 Task: Plan a trip to Diyarb Najm, Egypt from 11th November, 2023 to 17th November, 2023 for 1 adult.1  bedroom having 1 bed and 1 bathroom. Property type can be hotel. Booking option can be shelf check-in. Look for 4 properties as per requirement.
Action: Mouse moved to (451, 50)
Screenshot: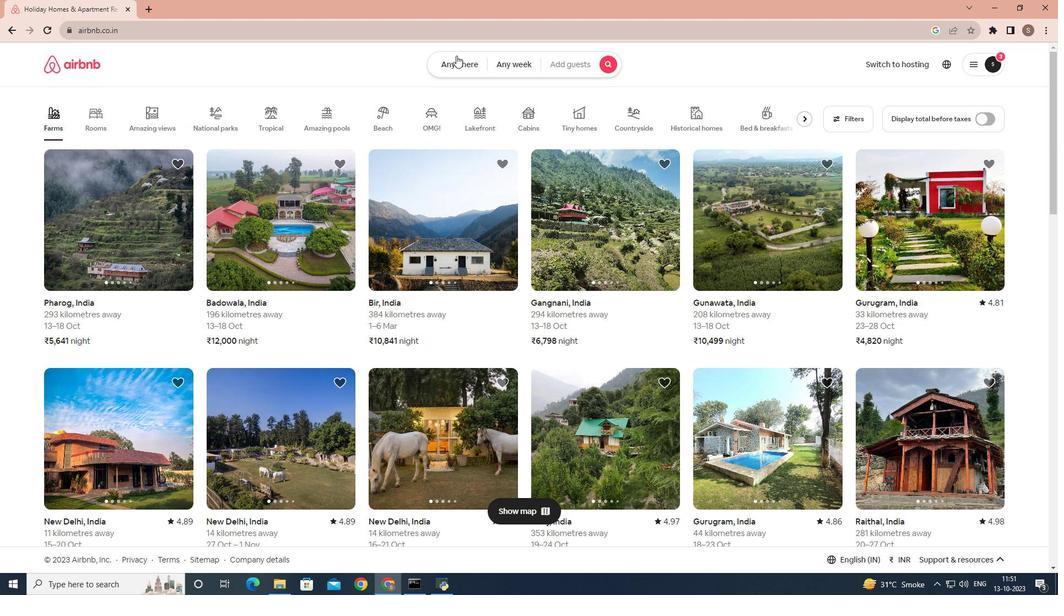
Action: Mouse pressed left at (451, 50)
Screenshot: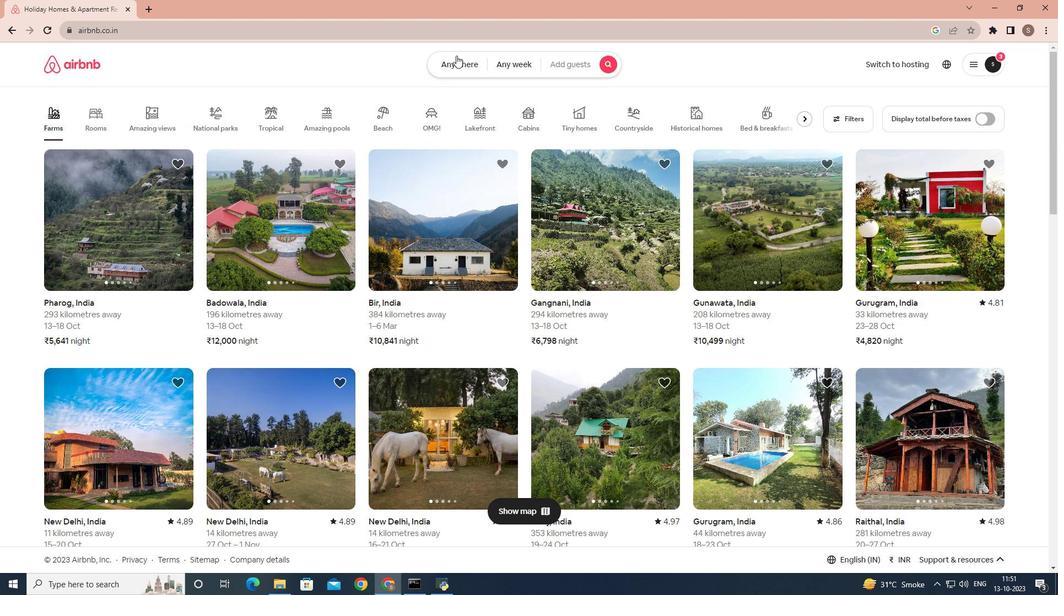 
Action: Mouse moved to (352, 104)
Screenshot: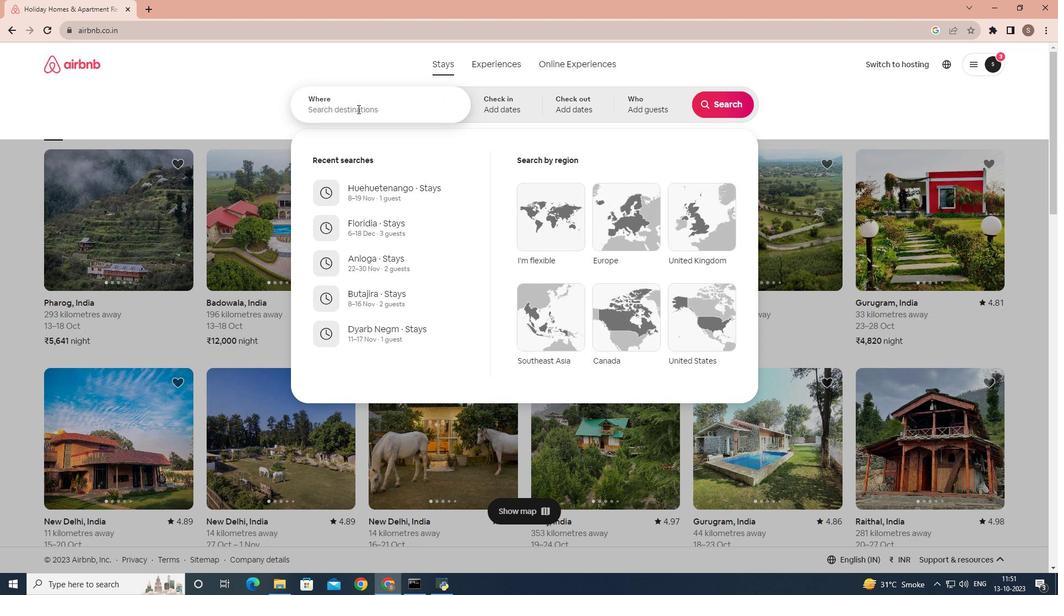 
Action: Mouse pressed left at (352, 104)
Screenshot: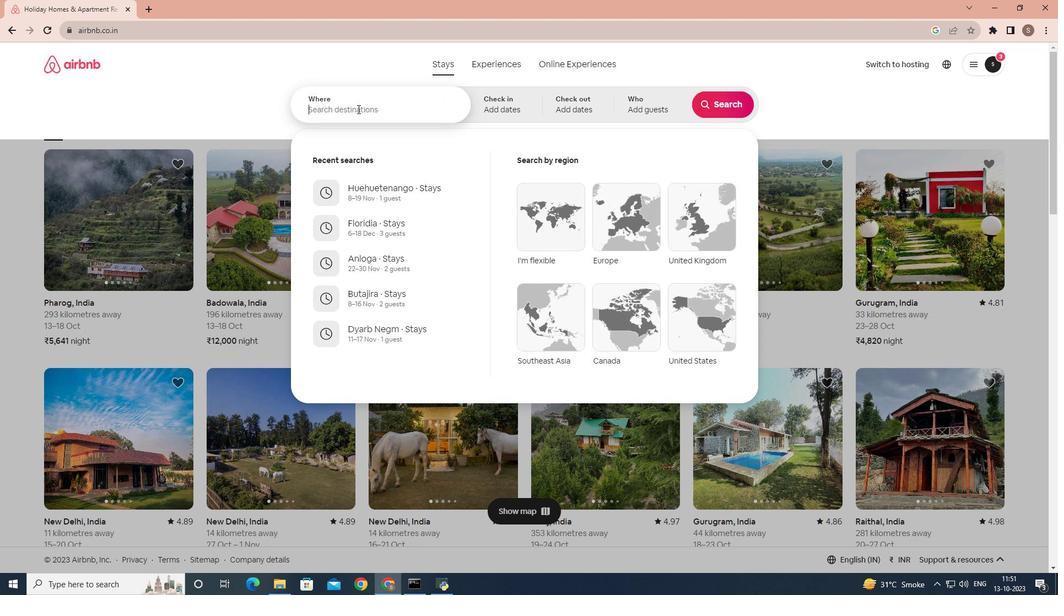 
Action: Mouse moved to (357, 102)
Screenshot: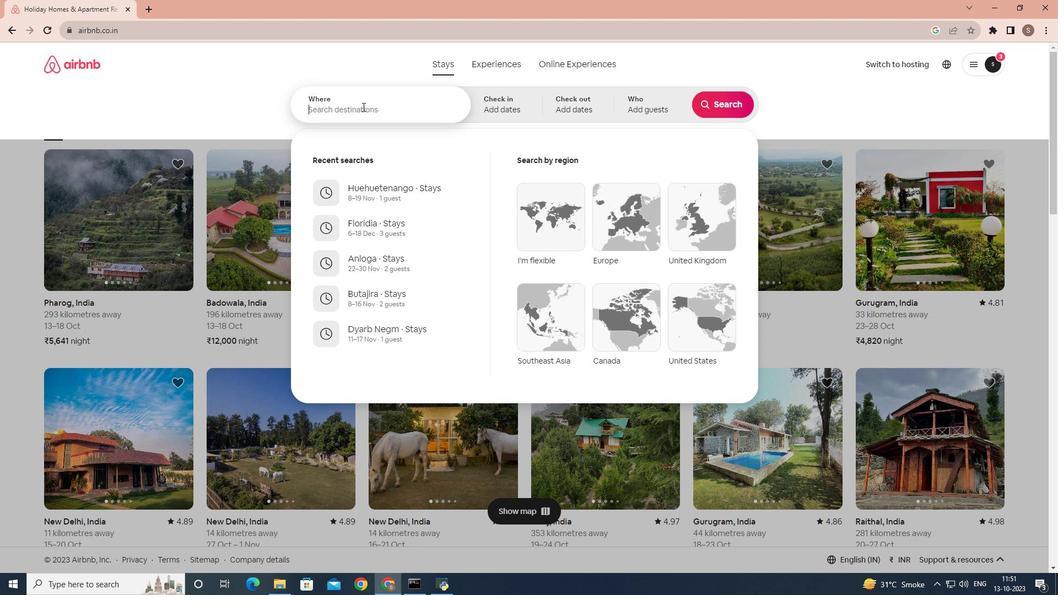 
Action: Key pressed s<Key.backspace>diyarb<Key.space>naj
Screenshot: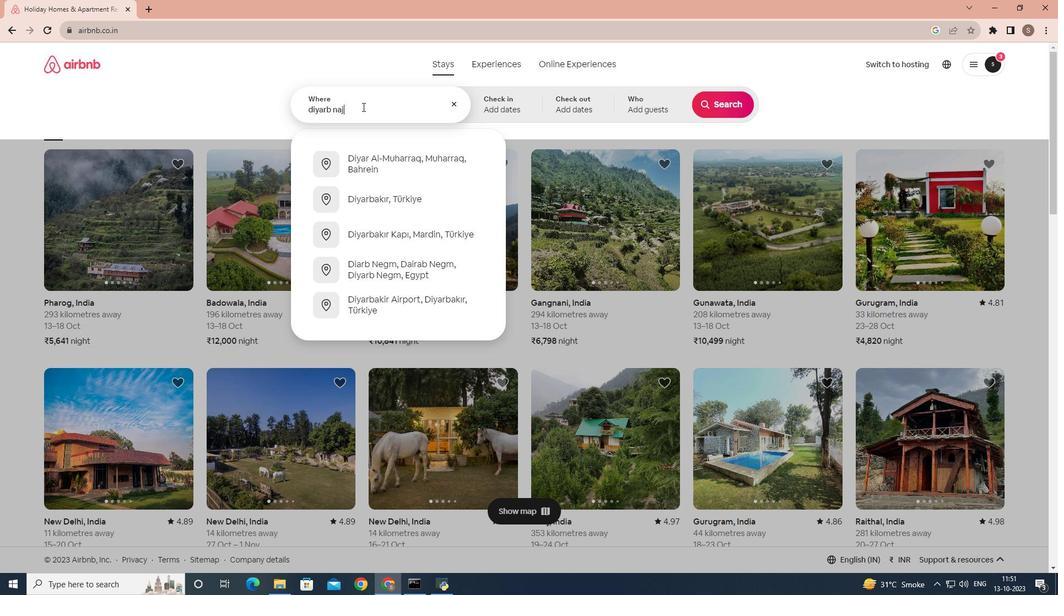 
Action: Mouse moved to (366, 142)
Screenshot: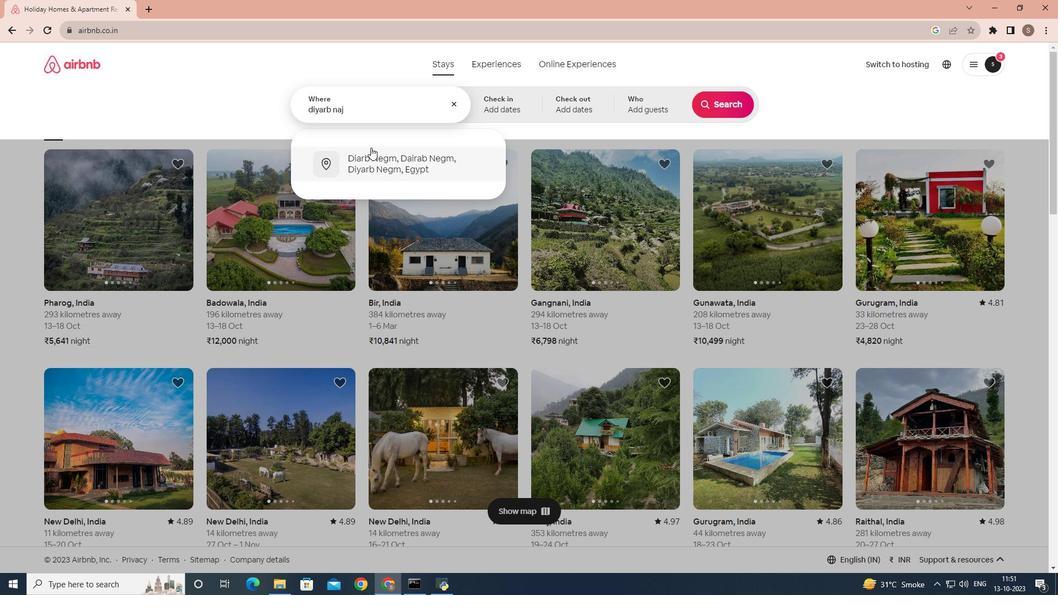 
Action: Mouse pressed left at (366, 142)
Screenshot: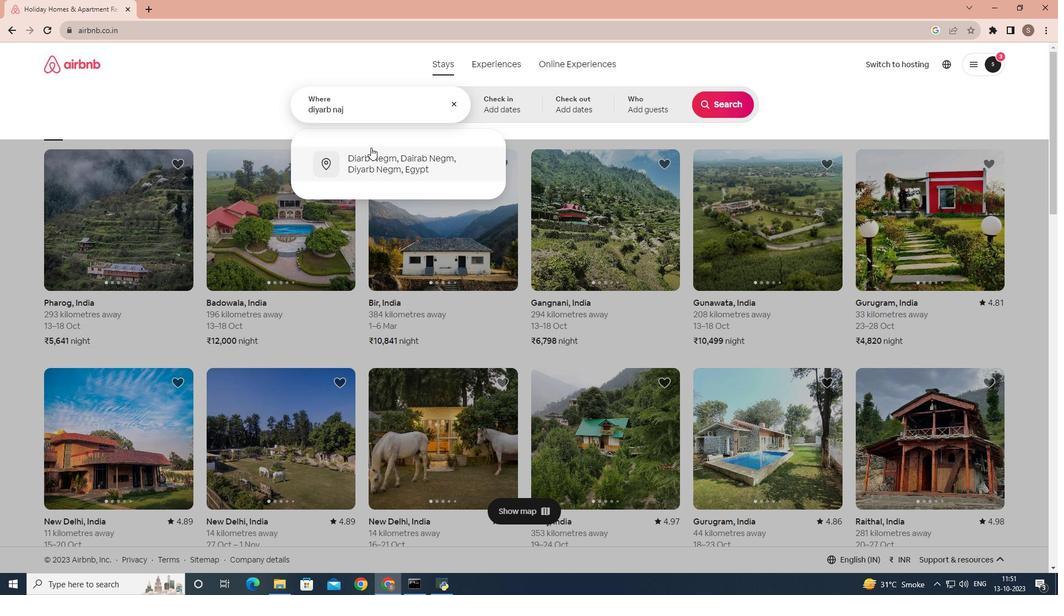 
Action: Mouse moved to (700, 266)
Screenshot: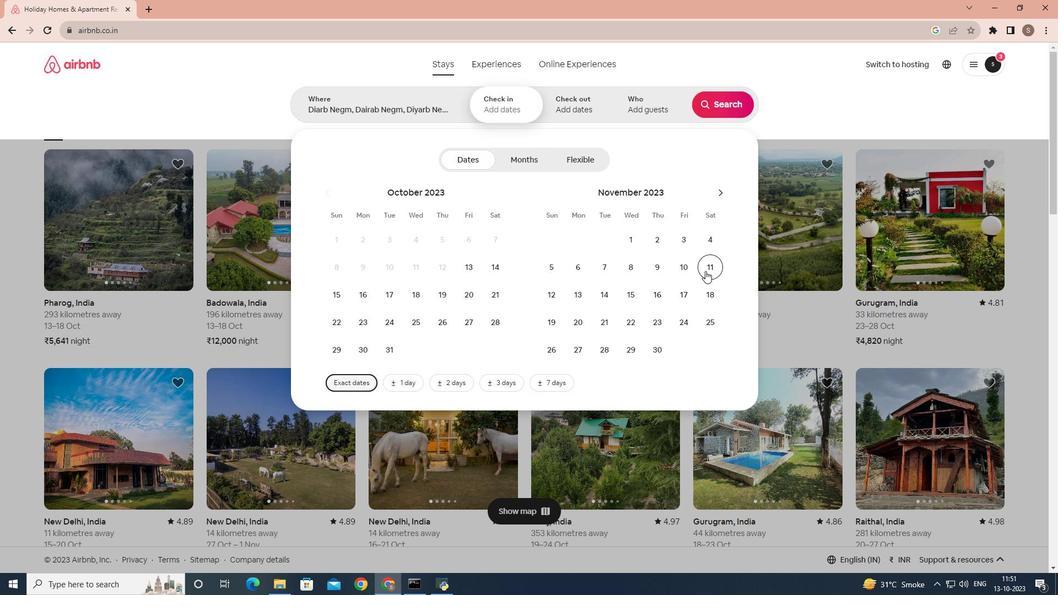 
Action: Mouse pressed left at (700, 266)
Screenshot: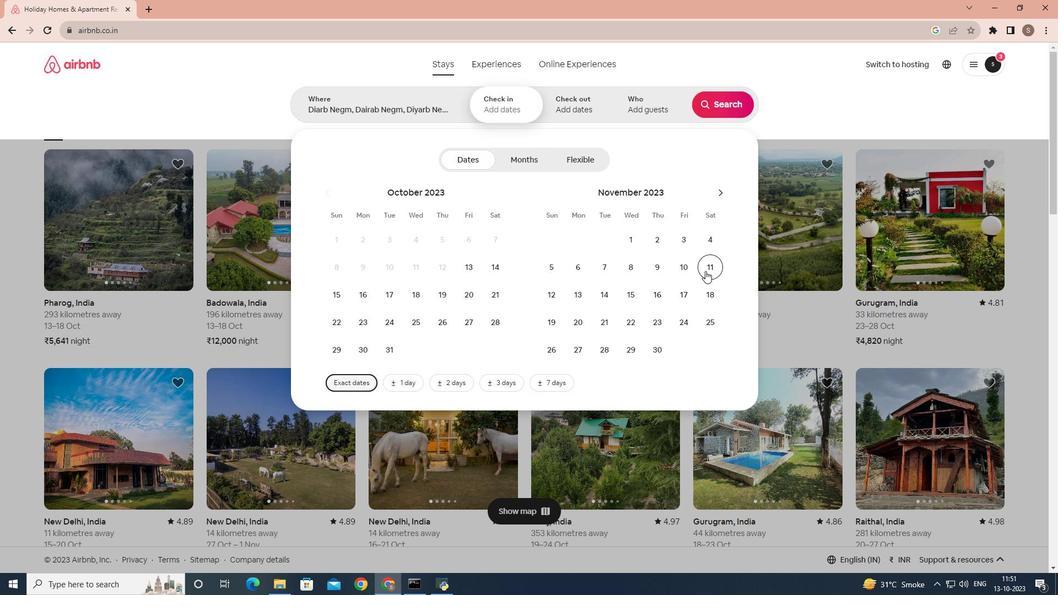 
Action: Mouse moved to (684, 281)
Screenshot: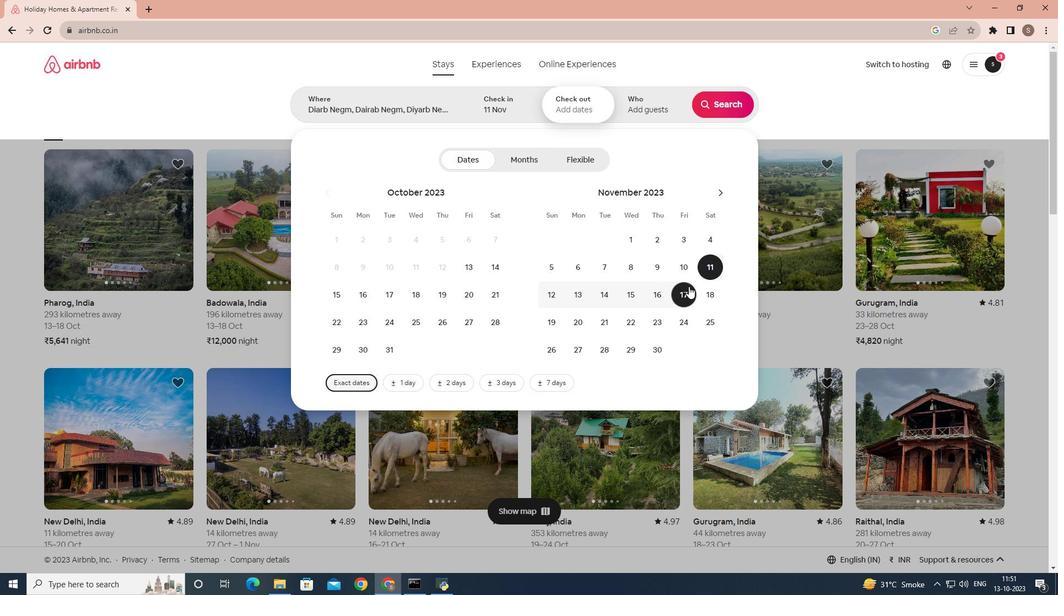 
Action: Mouse pressed left at (684, 281)
Screenshot: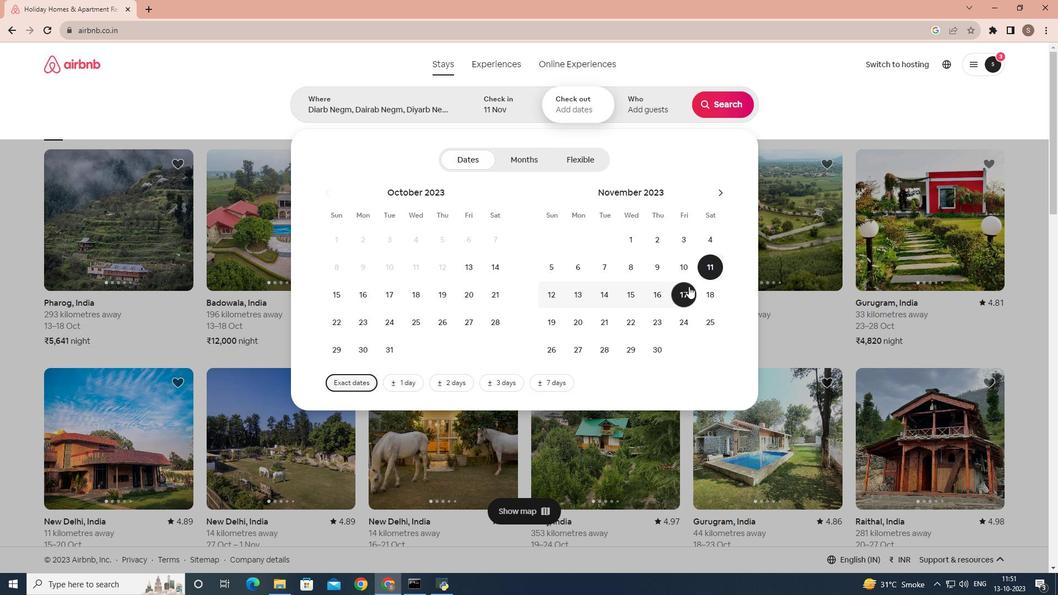 
Action: Mouse moved to (630, 84)
Screenshot: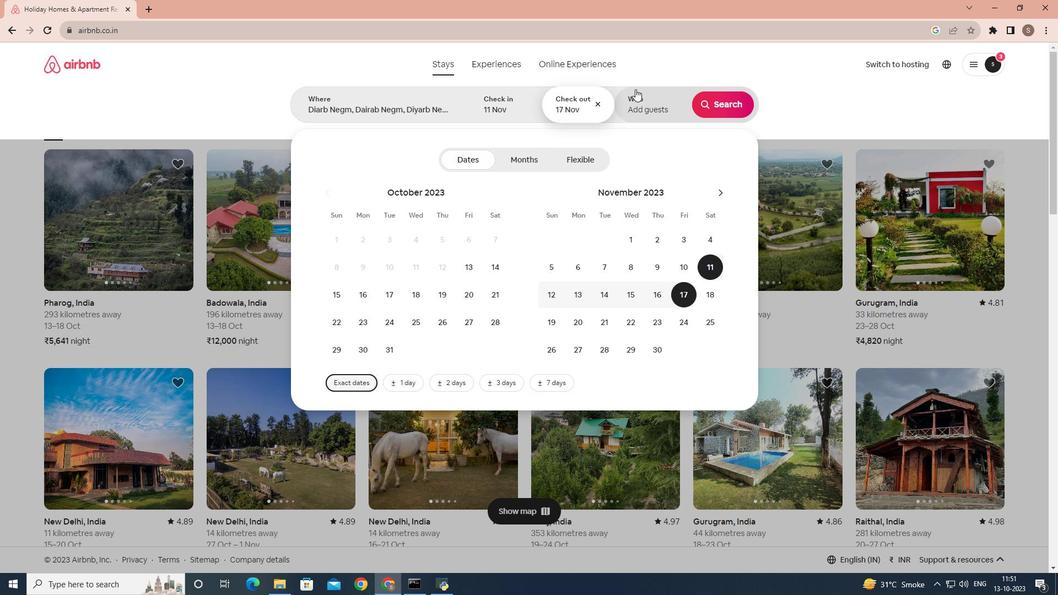 
Action: Mouse pressed left at (630, 84)
Screenshot: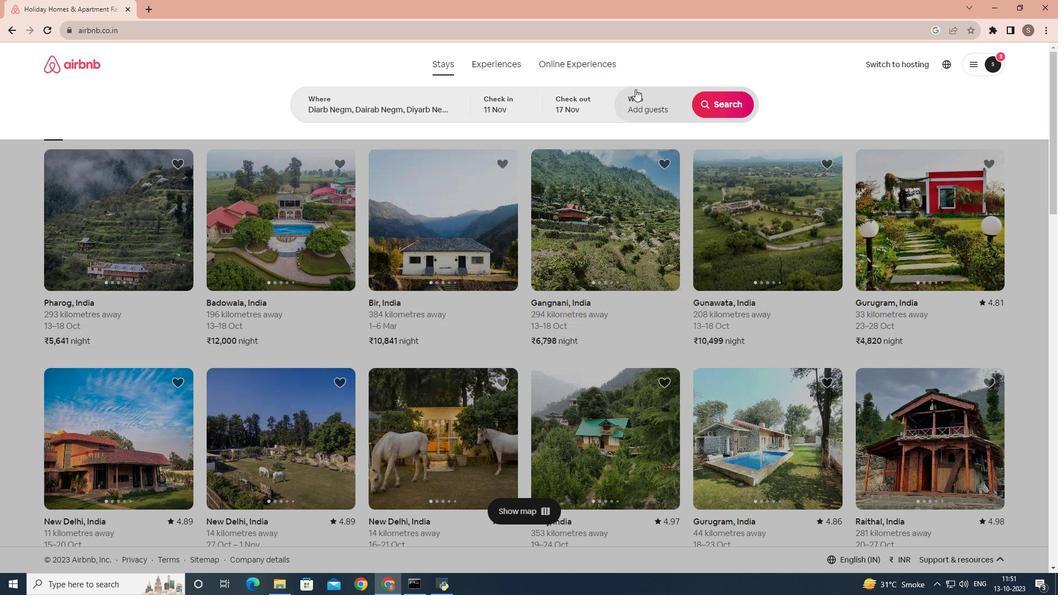 
Action: Mouse moved to (723, 159)
Screenshot: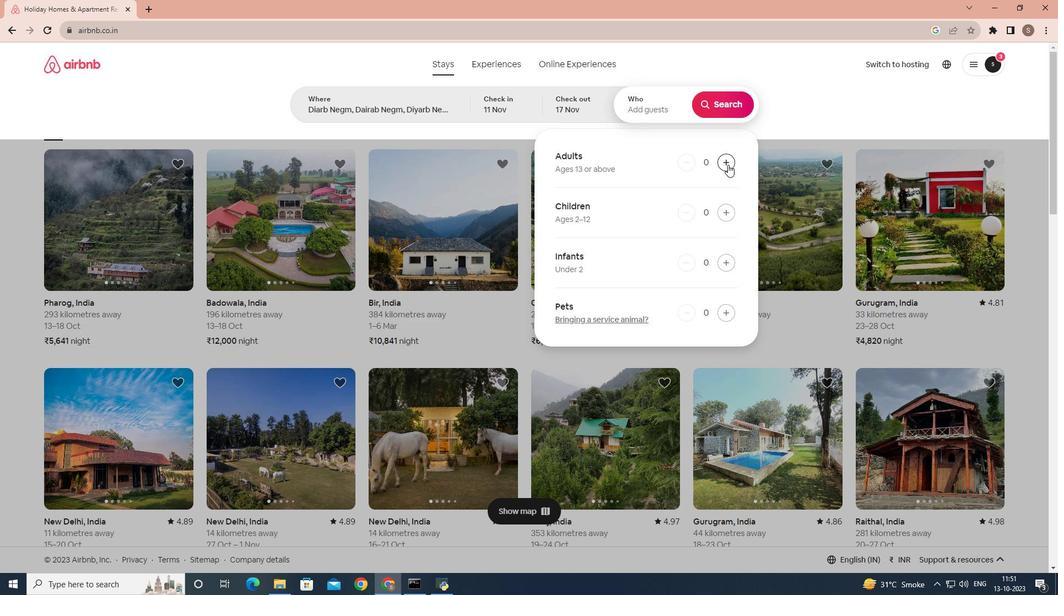 
Action: Mouse pressed left at (723, 159)
Screenshot: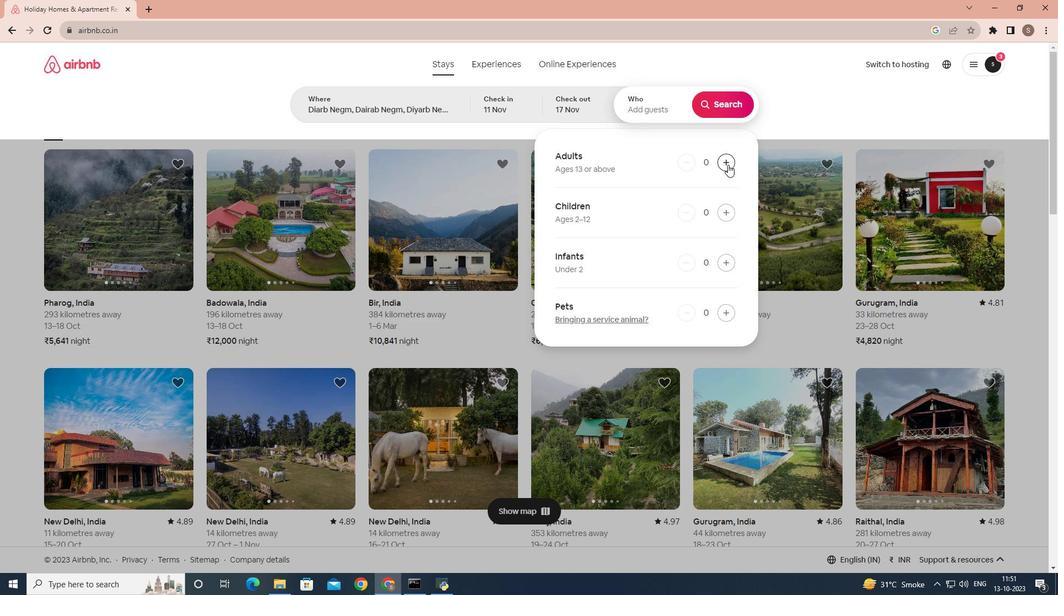 
Action: Mouse moved to (722, 110)
Screenshot: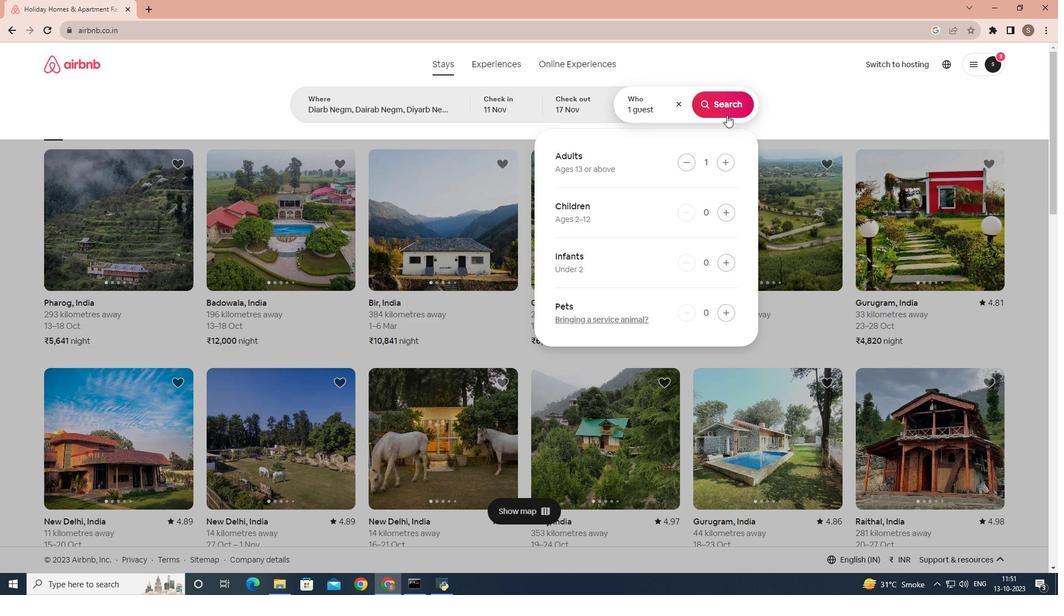 
Action: Mouse pressed left at (722, 110)
Screenshot: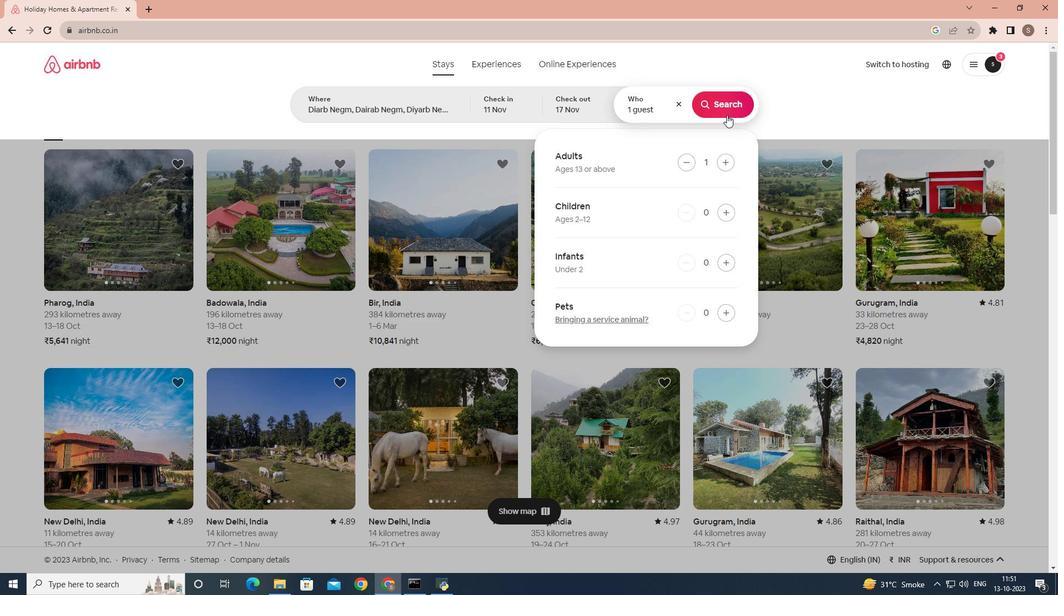
Action: Mouse moved to (868, 106)
Screenshot: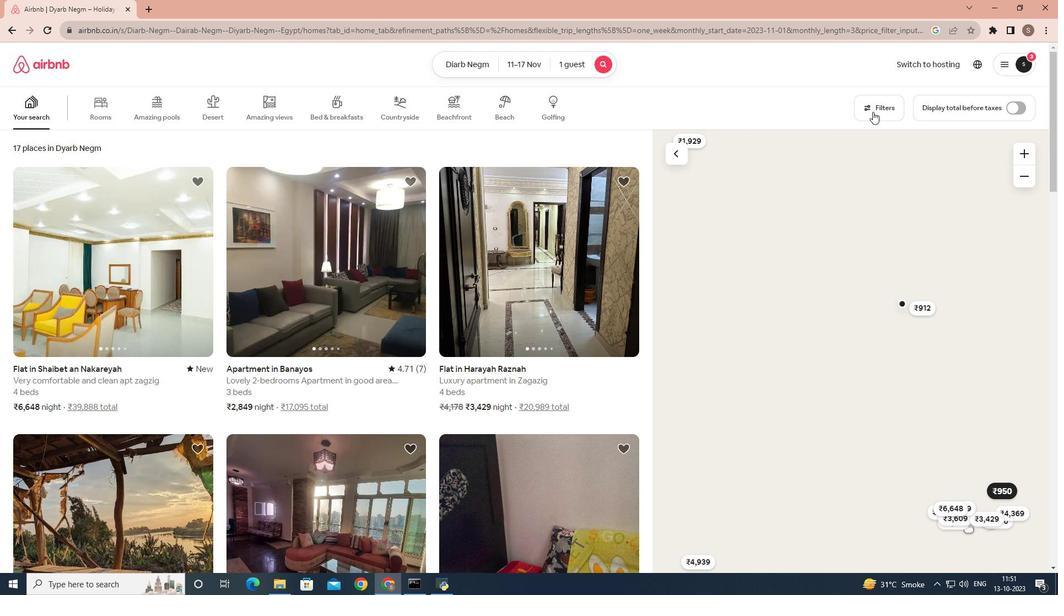 
Action: Mouse pressed left at (868, 106)
Screenshot: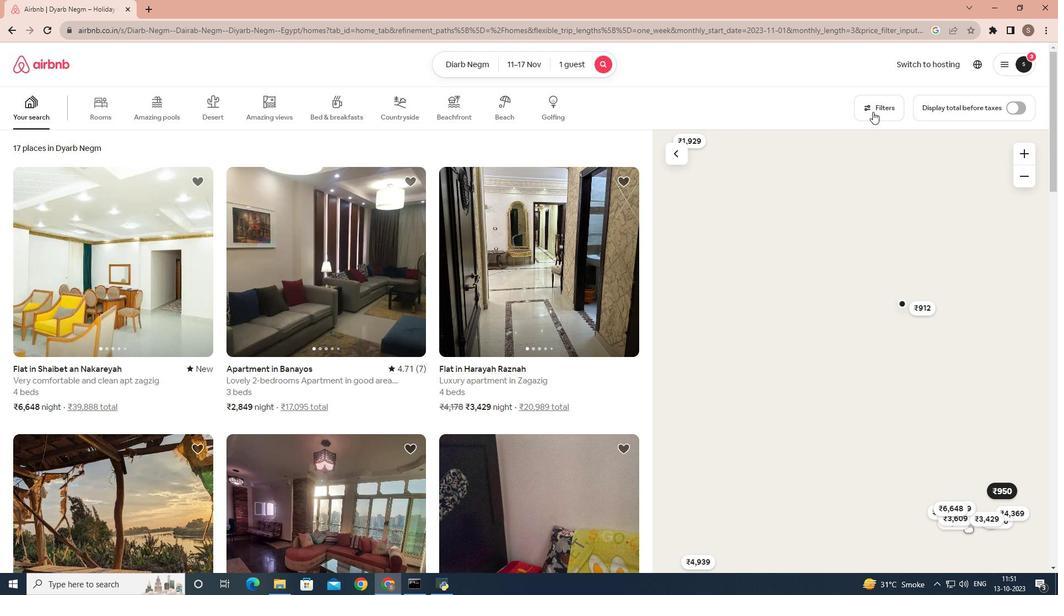 
Action: Mouse moved to (312, 242)
Screenshot: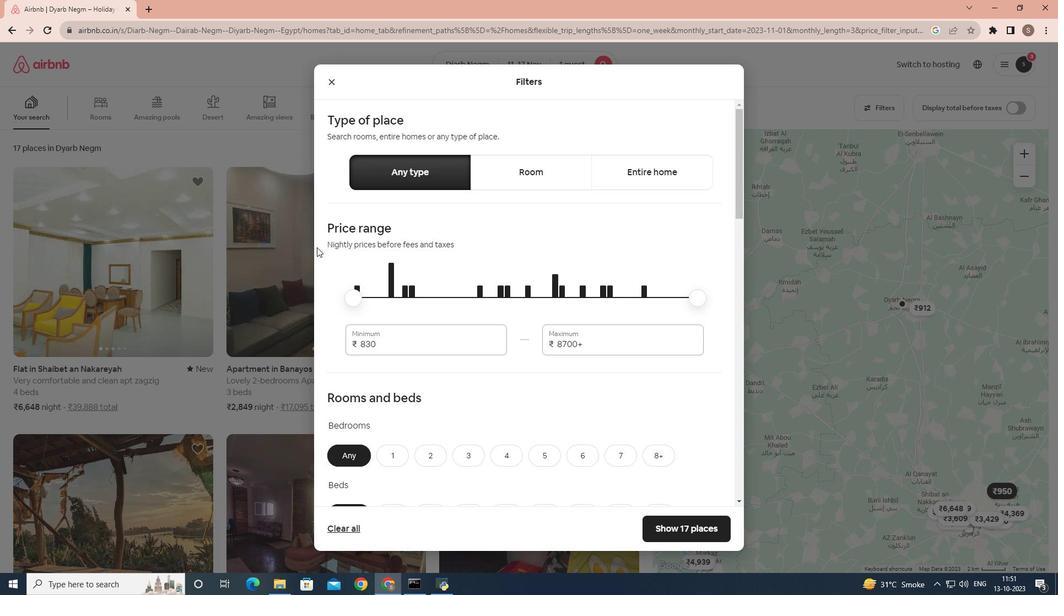 
Action: Mouse scrolled (312, 242) with delta (0, 0)
Screenshot: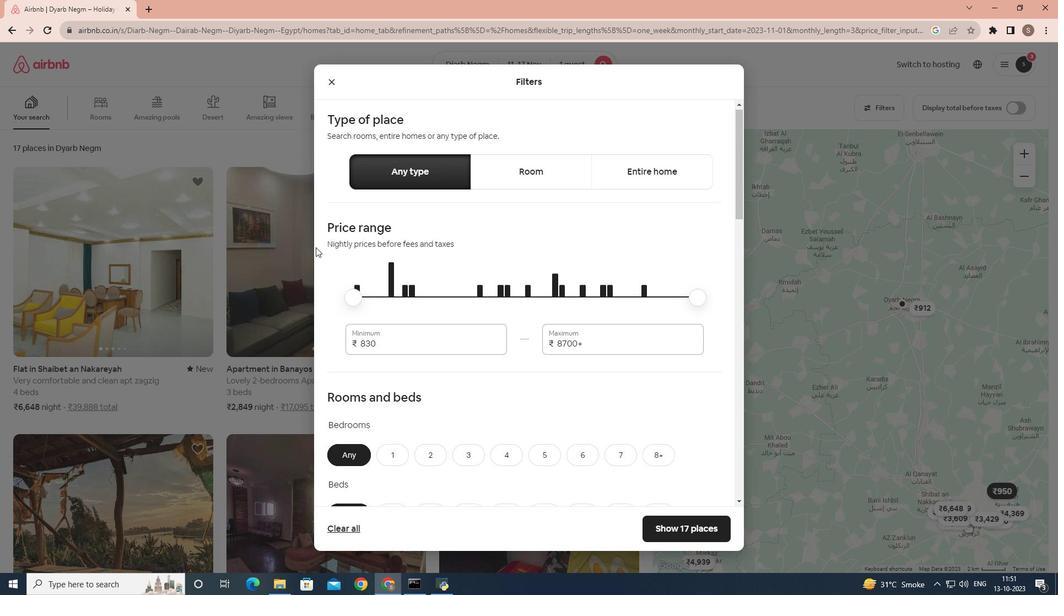 
Action: Mouse scrolled (312, 242) with delta (0, 0)
Screenshot: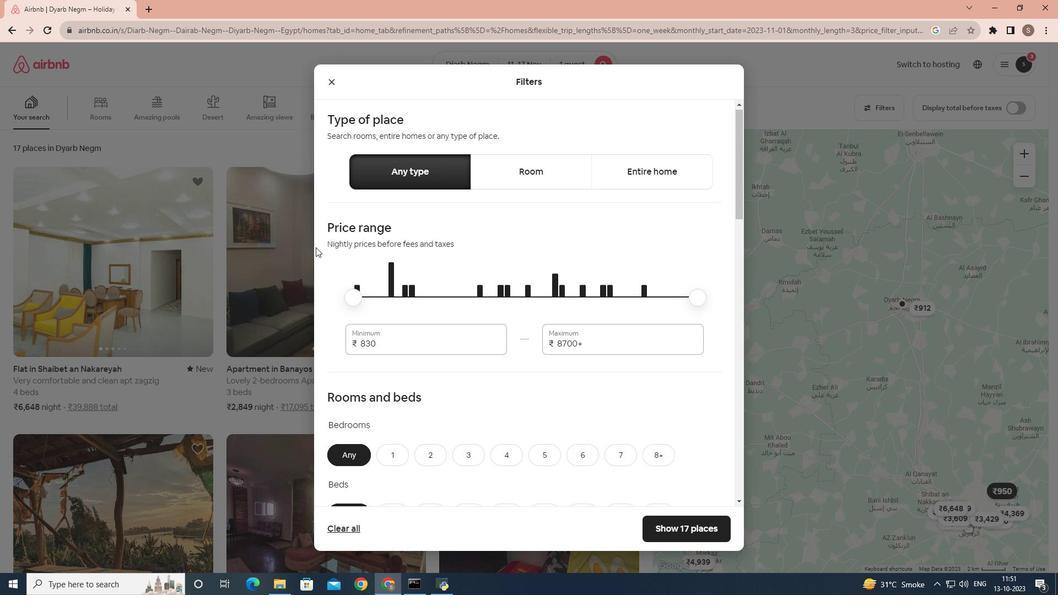 
Action: Mouse moved to (310, 242)
Screenshot: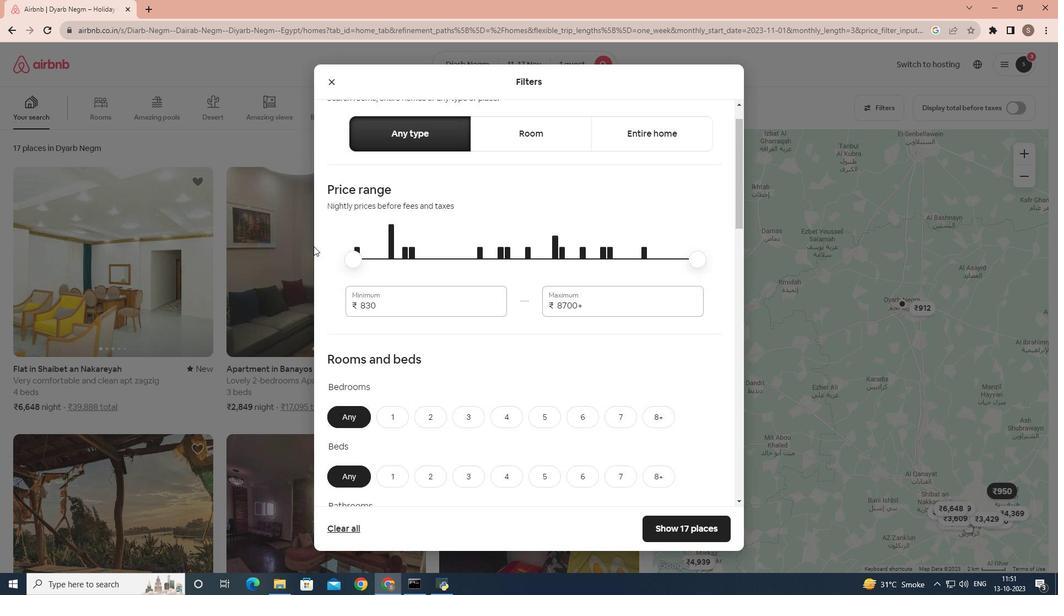
Action: Mouse scrolled (310, 242) with delta (0, 0)
Screenshot: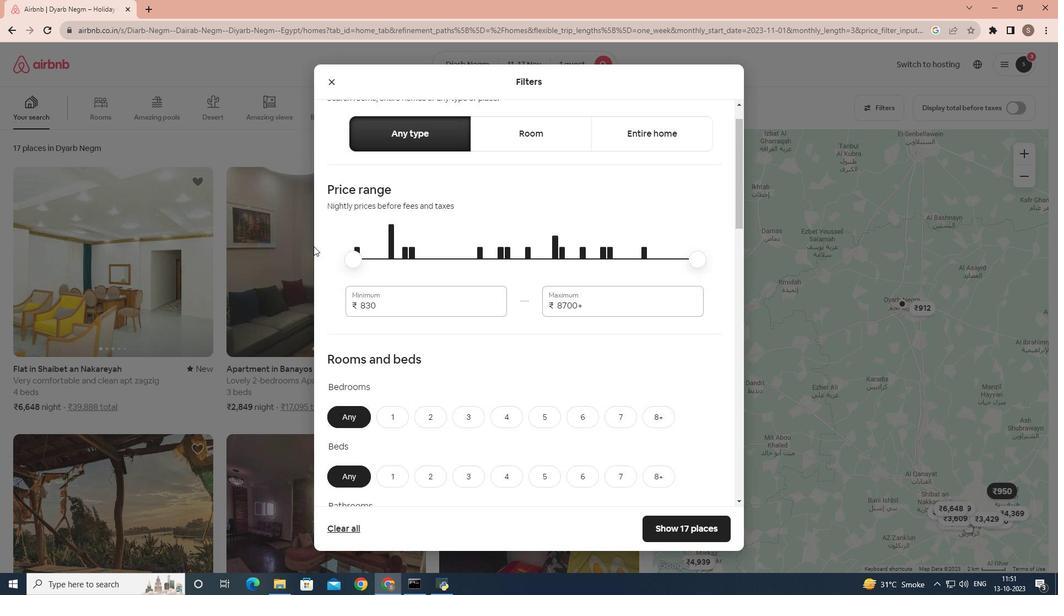 
Action: Mouse moved to (395, 293)
Screenshot: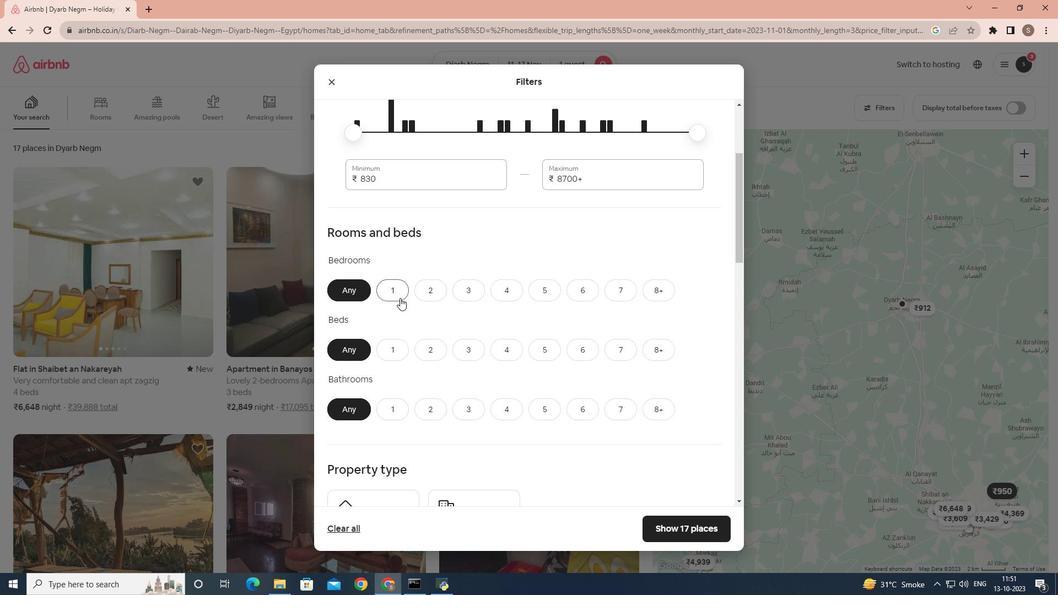 
Action: Mouse pressed left at (395, 293)
Screenshot: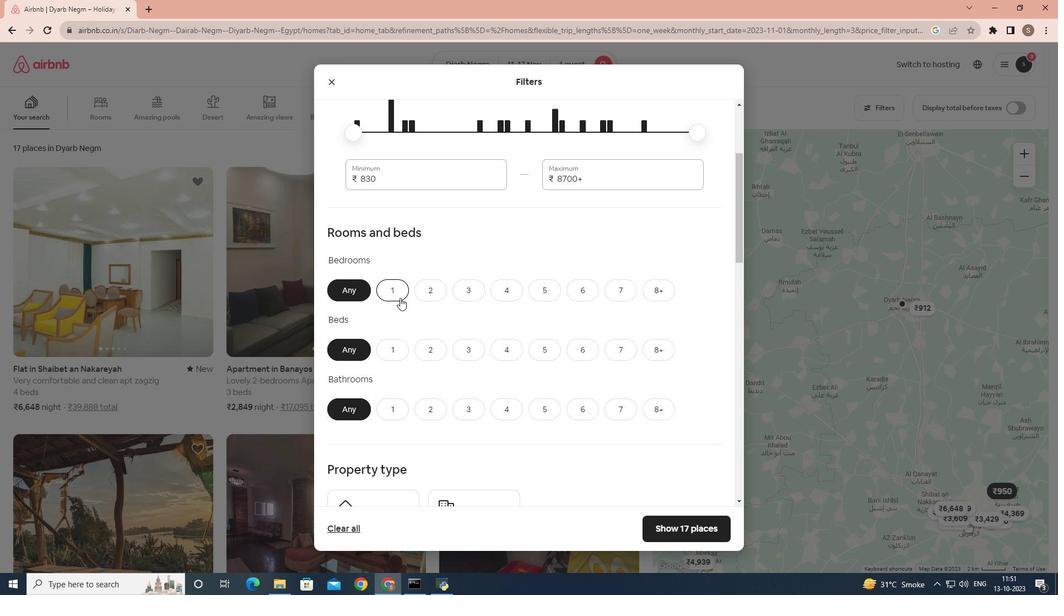 
Action: Mouse moved to (385, 340)
Screenshot: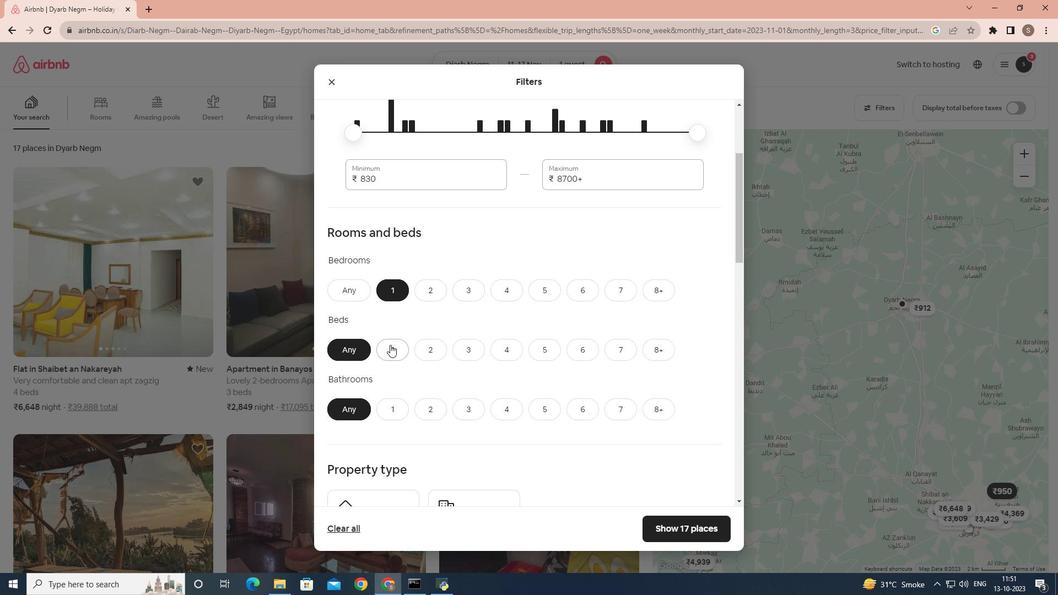 
Action: Mouse pressed left at (385, 340)
Screenshot: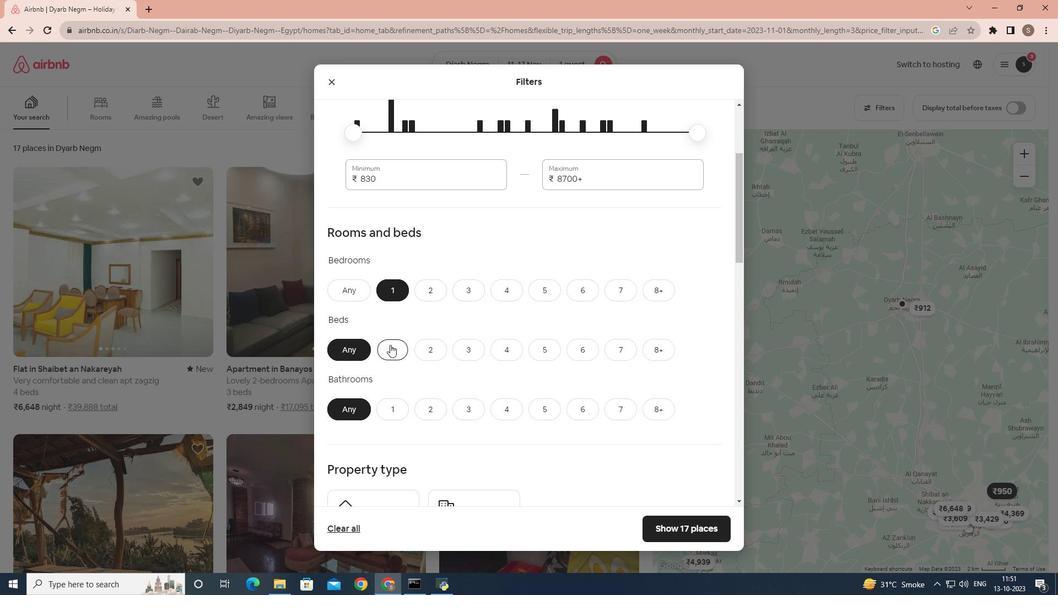 
Action: Mouse moved to (390, 399)
Screenshot: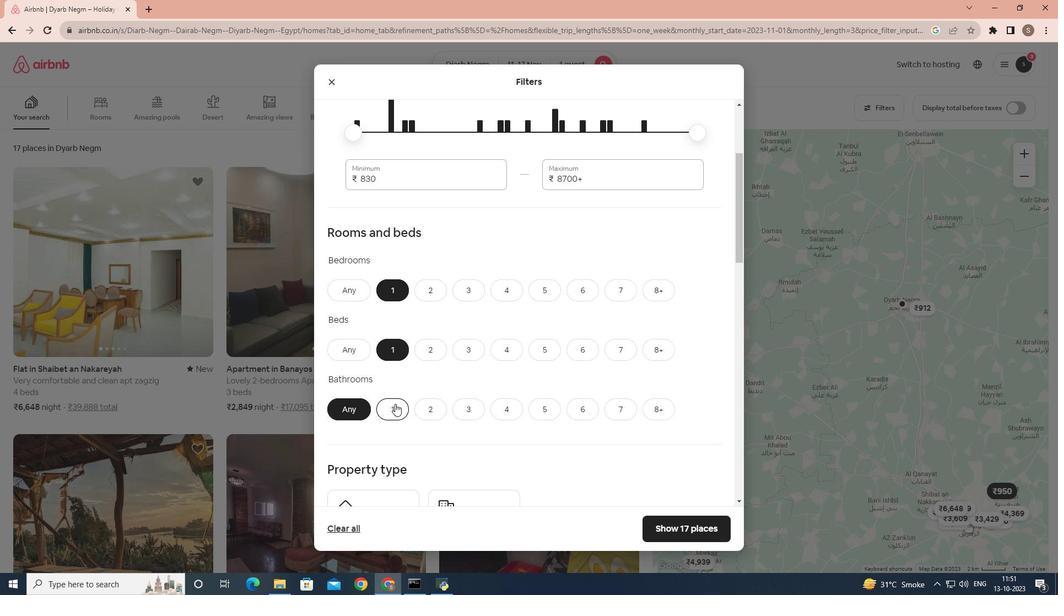 
Action: Mouse pressed left at (390, 399)
Screenshot: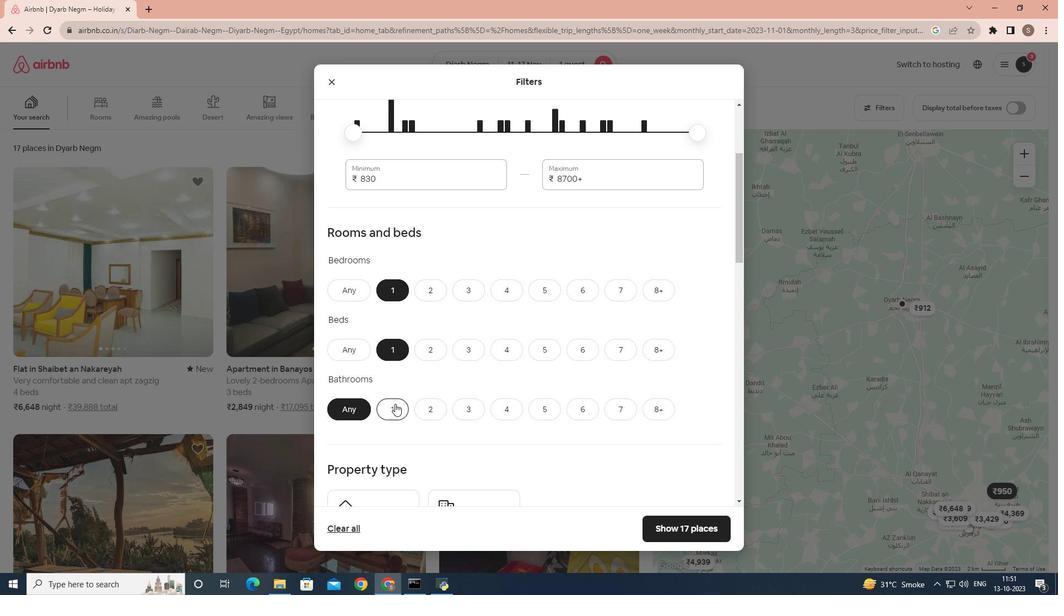 
Action: Mouse moved to (452, 322)
Screenshot: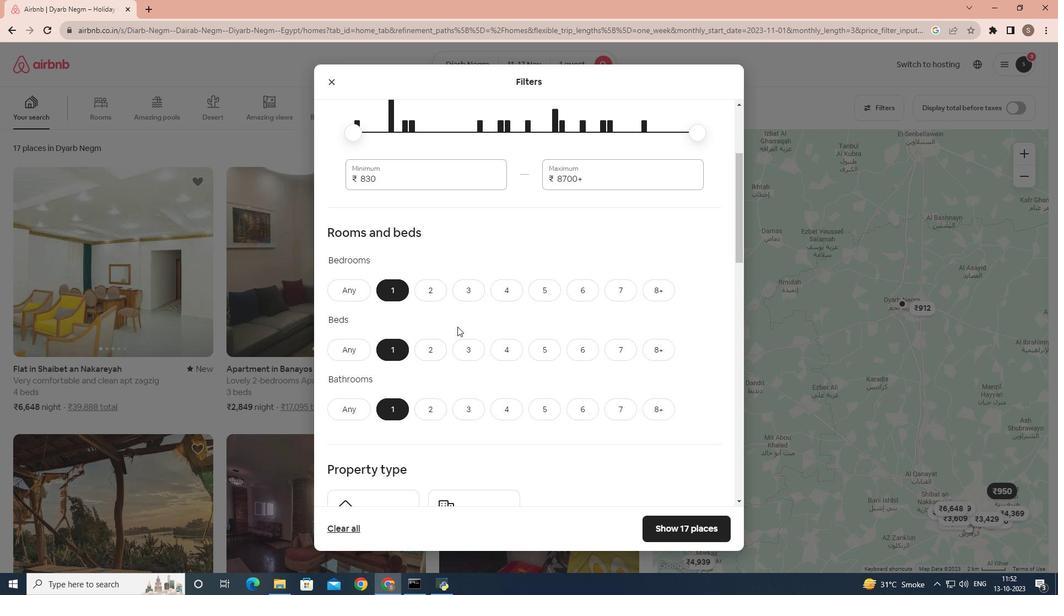 
Action: Mouse scrolled (452, 321) with delta (0, 0)
Screenshot: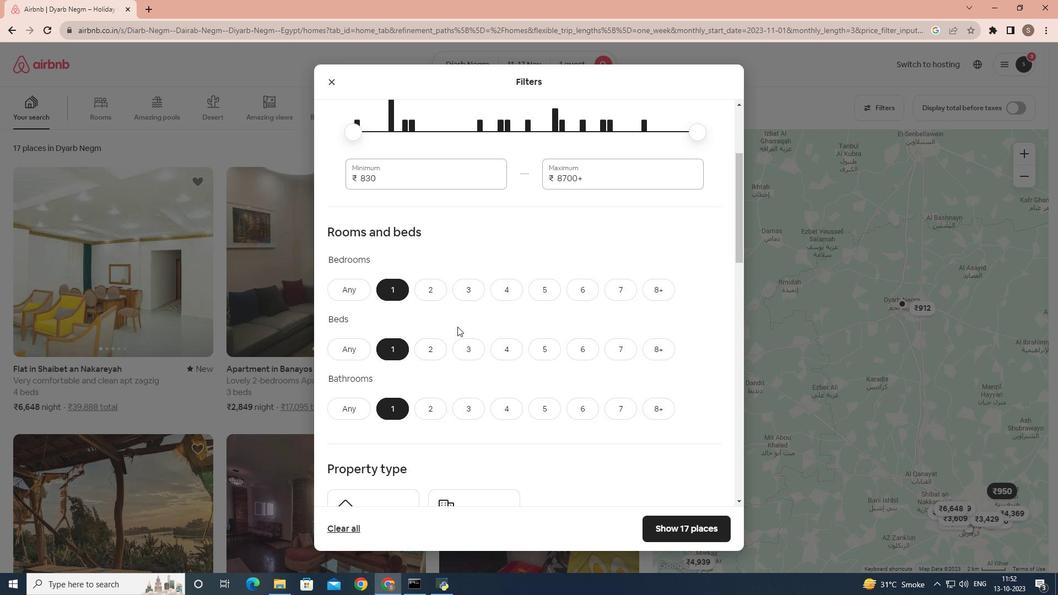 
Action: Mouse scrolled (452, 321) with delta (0, 0)
Screenshot: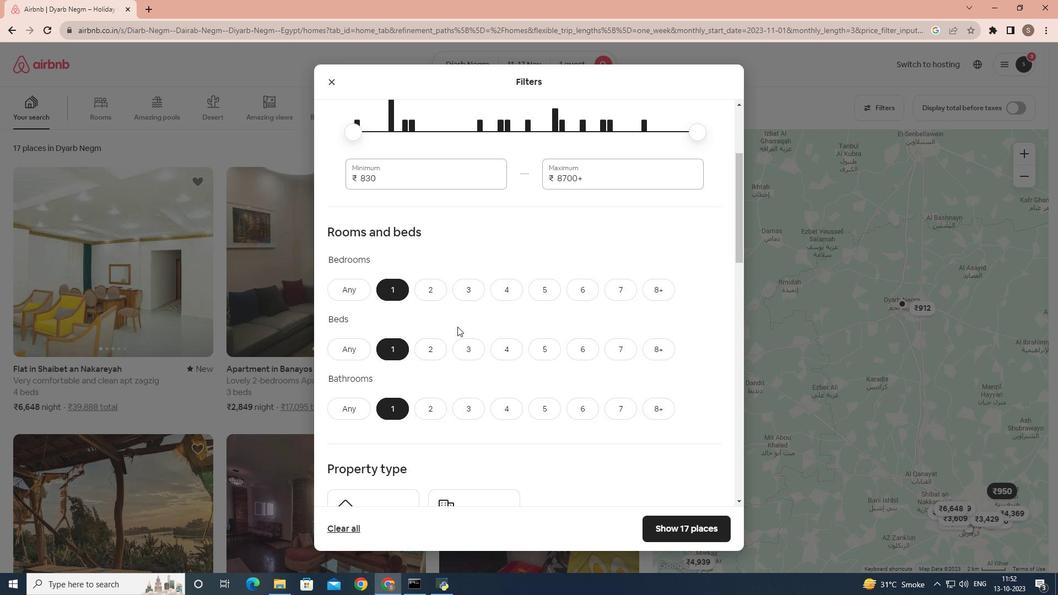 
Action: Mouse scrolled (452, 321) with delta (0, 0)
Screenshot: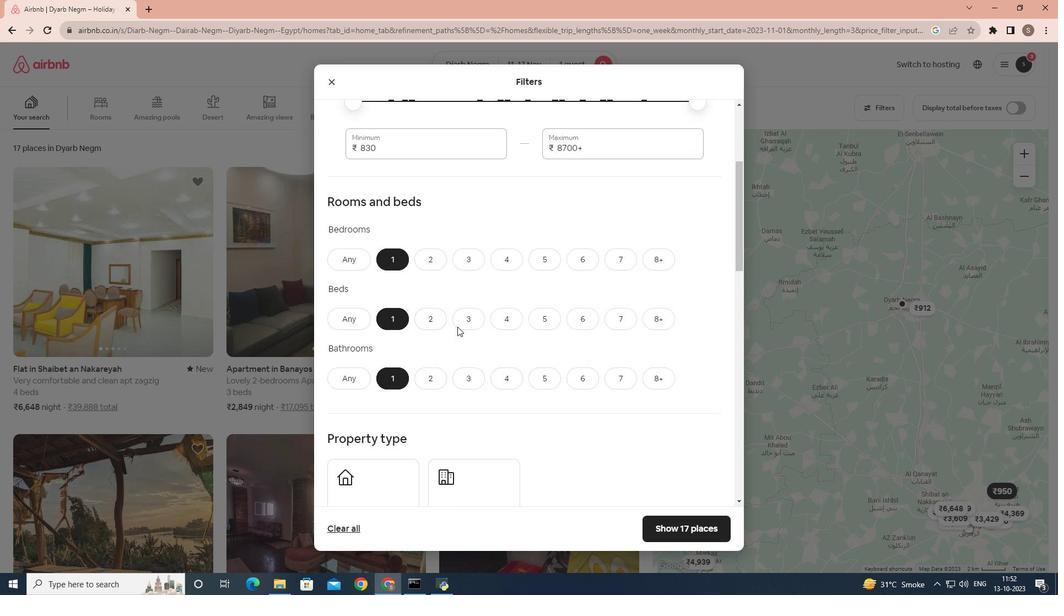 
Action: Mouse scrolled (452, 321) with delta (0, 0)
Screenshot: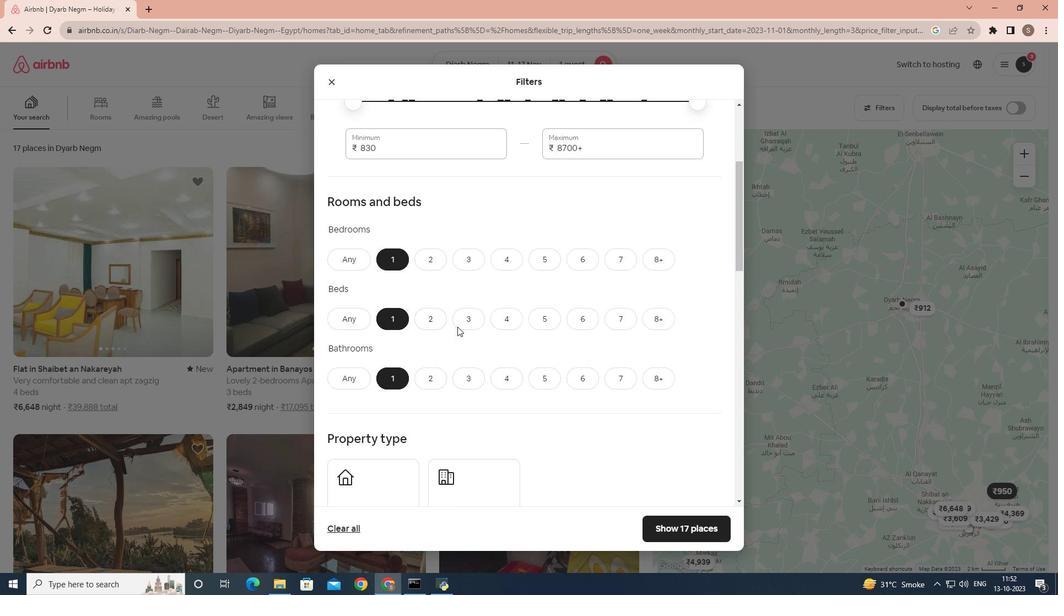 
Action: Mouse moved to (442, 303)
Screenshot: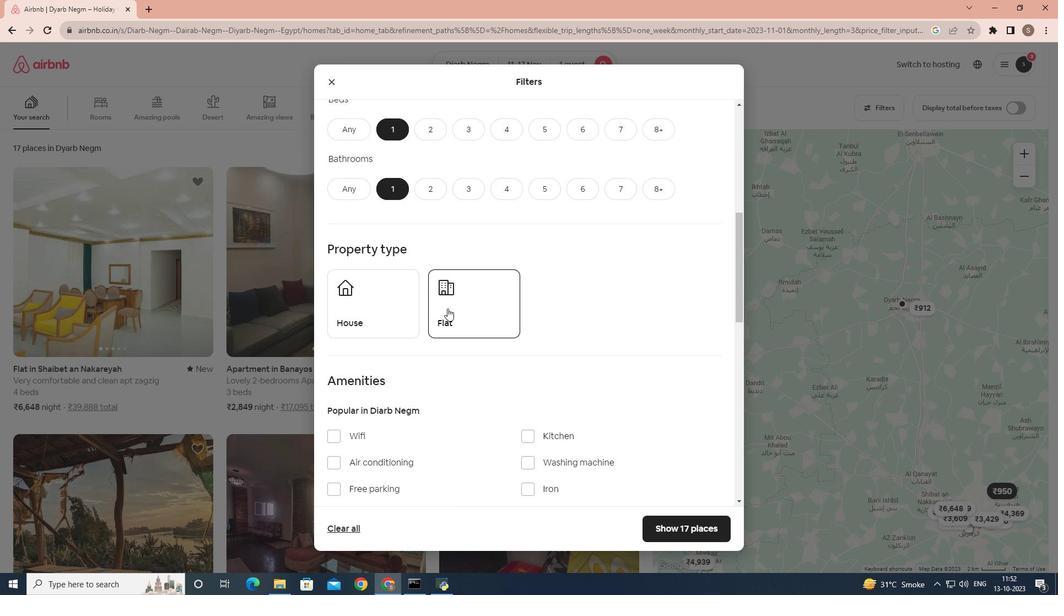 
Action: Mouse scrolled (442, 303) with delta (0, 0)
Screenshot: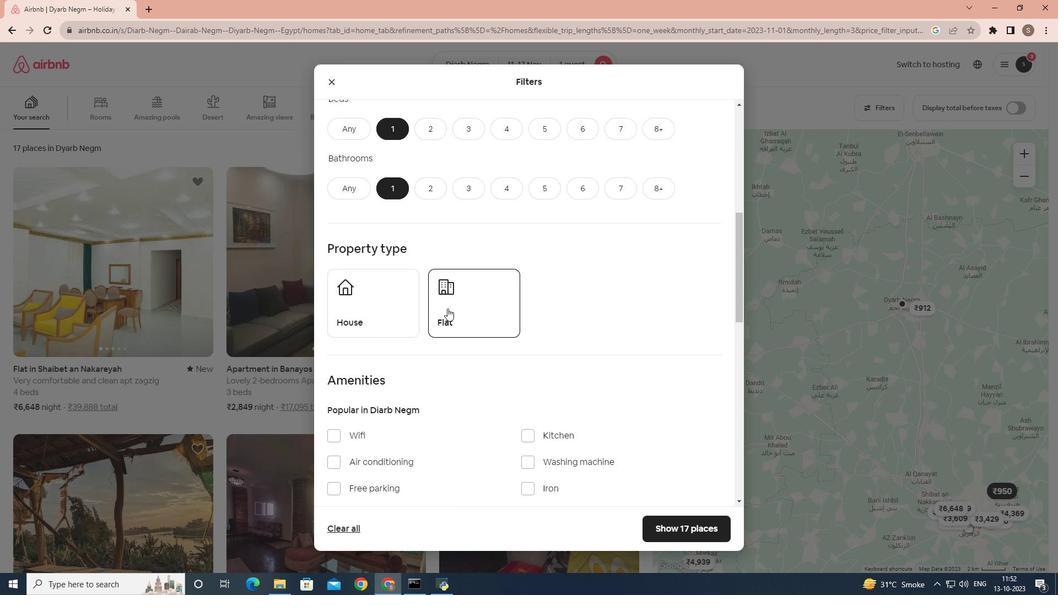 
Action: Mouse scrolled (442, 303) with delta (0, 0)
Screenshot: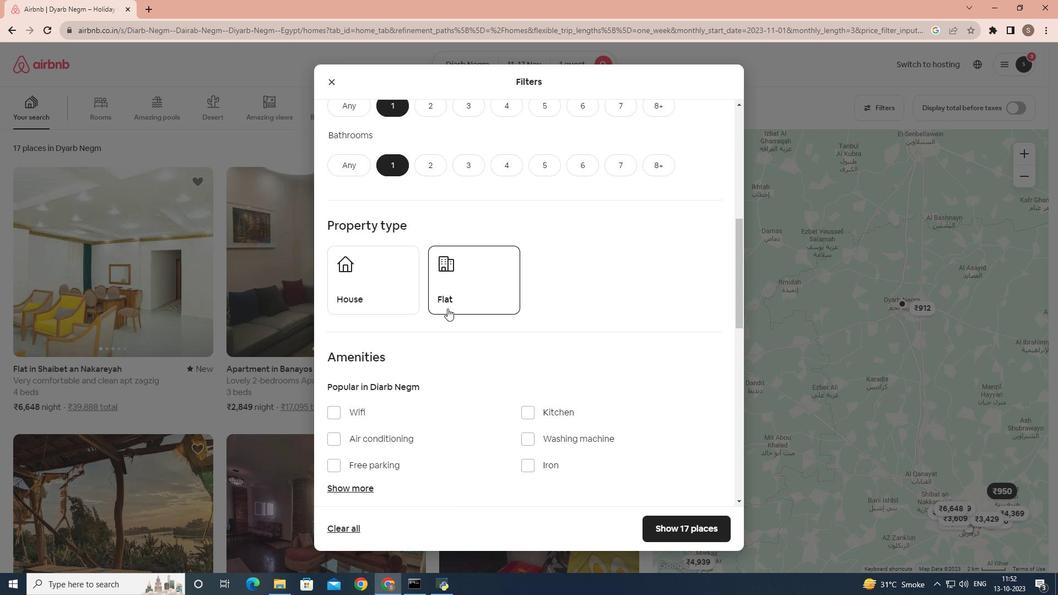
Action: Mouse scrolled (442, 303) with delta (0, 0)
Screenshot: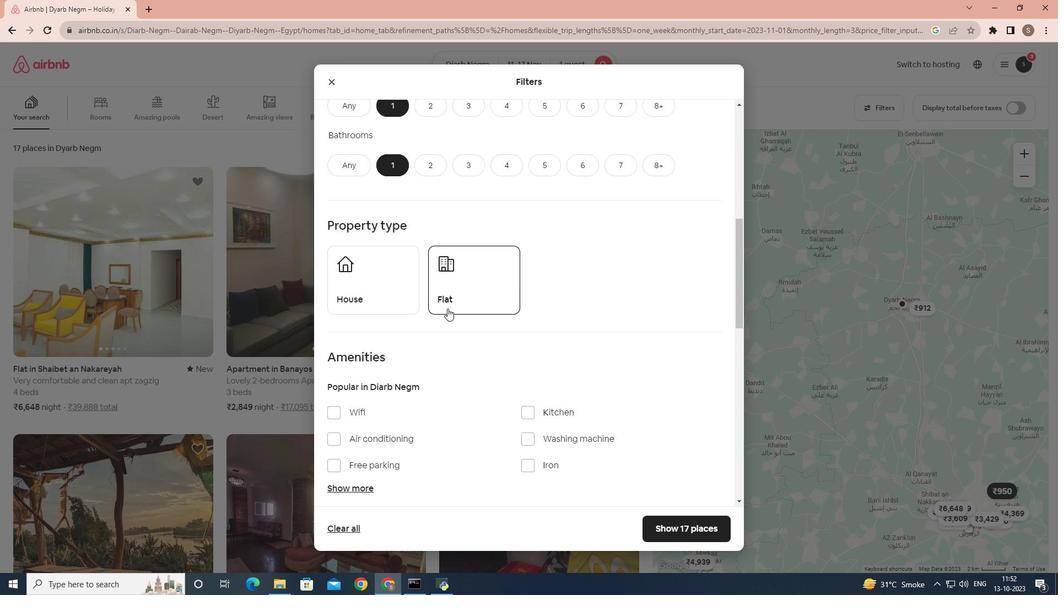 
Action: Mouse moved to (412, 276)
Screenshot: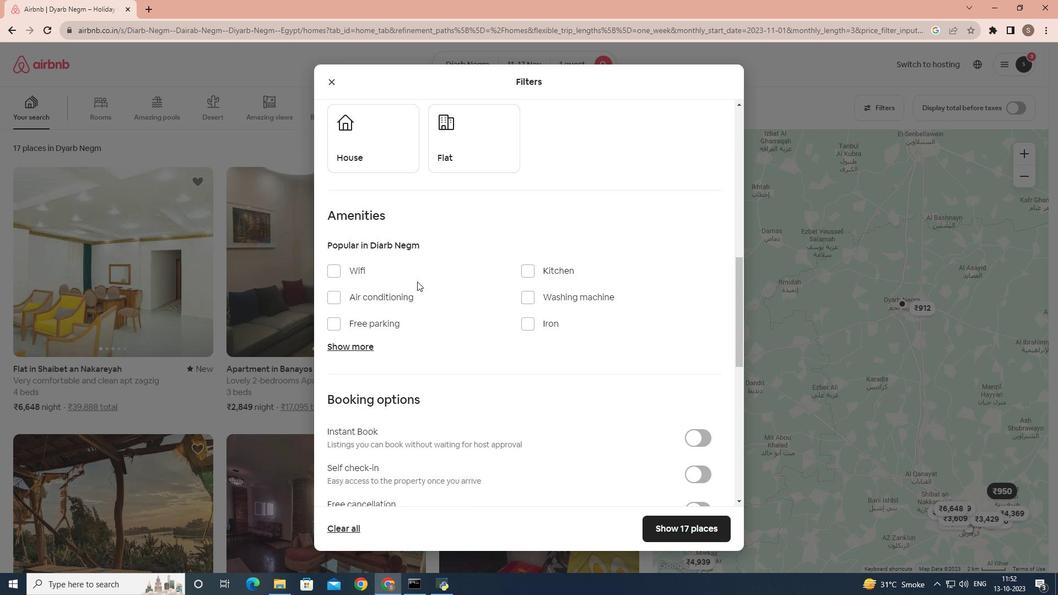 
Action: Mouse scrolled (412, 276) with delta (0, 0)
Screenshot: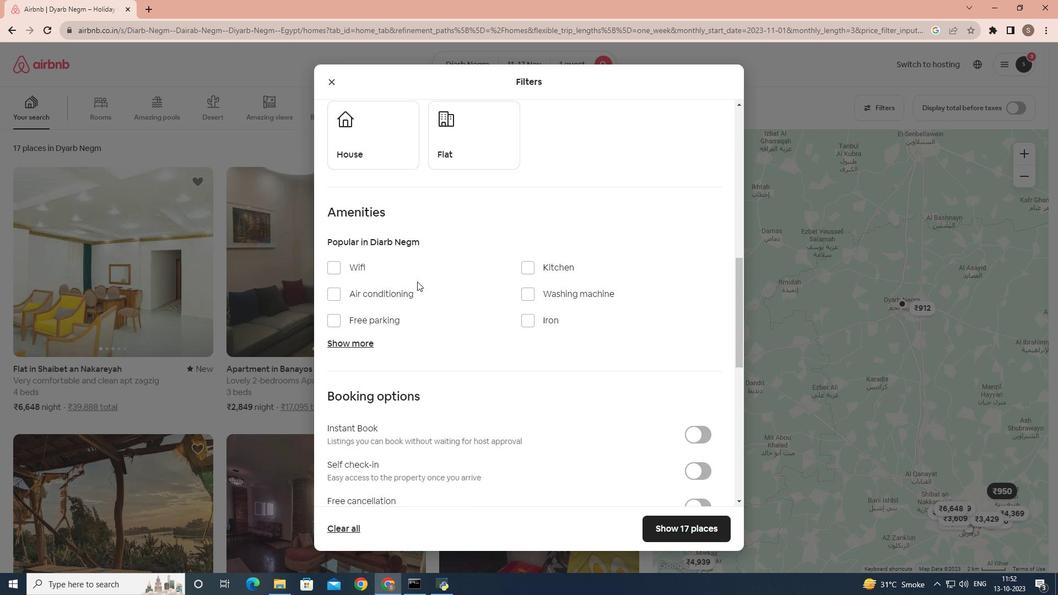 
Action: Mouse scrolled (412, 276) with delta (0, 0)
Screenshot: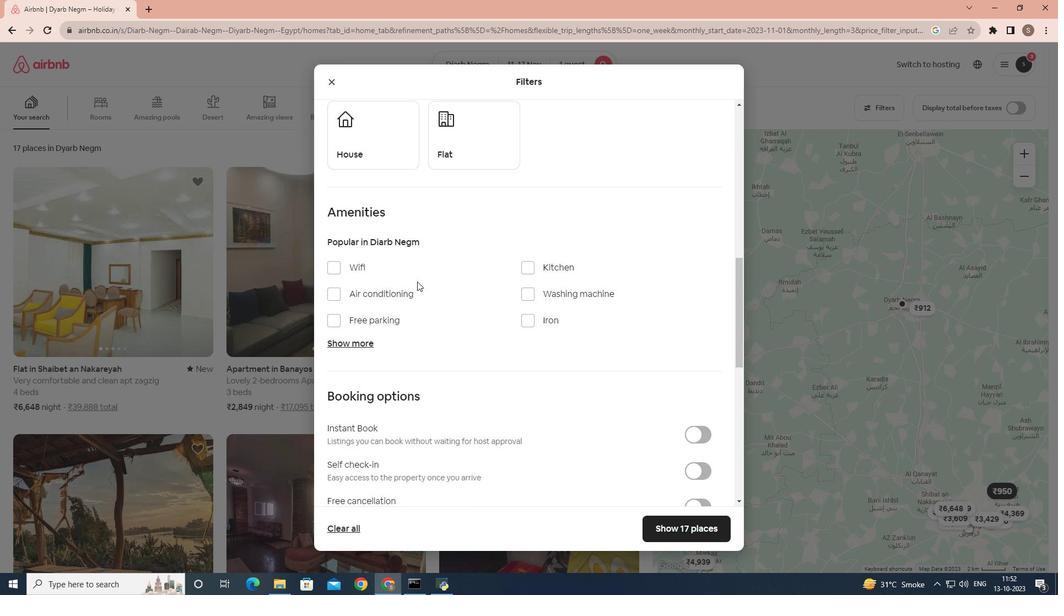 
Action: Mouse scrolled (412, 276) with delta (0, 0)
Screenshot: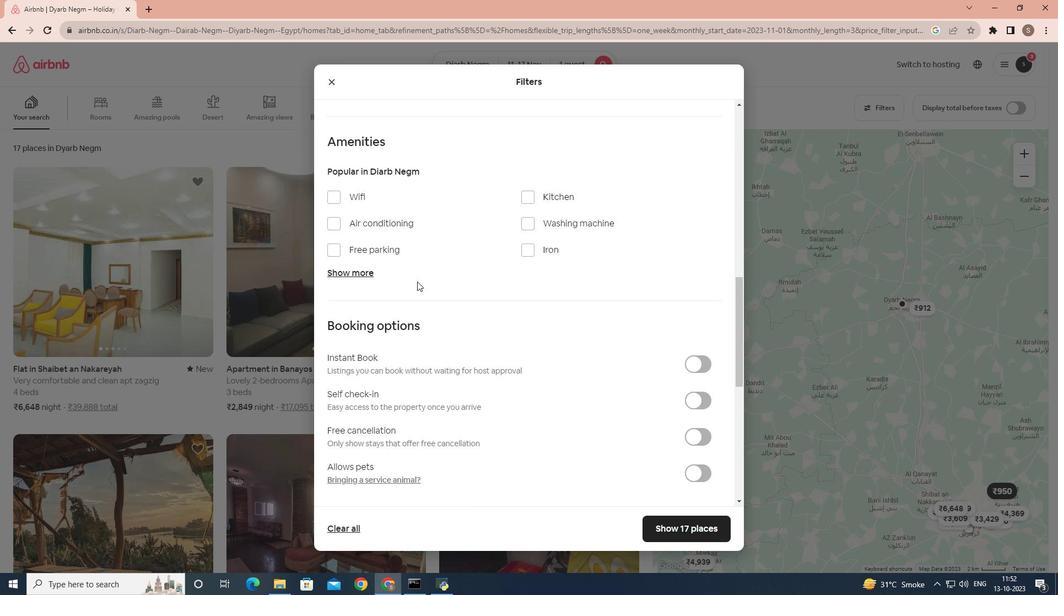 
Action: Mouse scrolled (412, 276) with delta (0, 0)
Screenshot: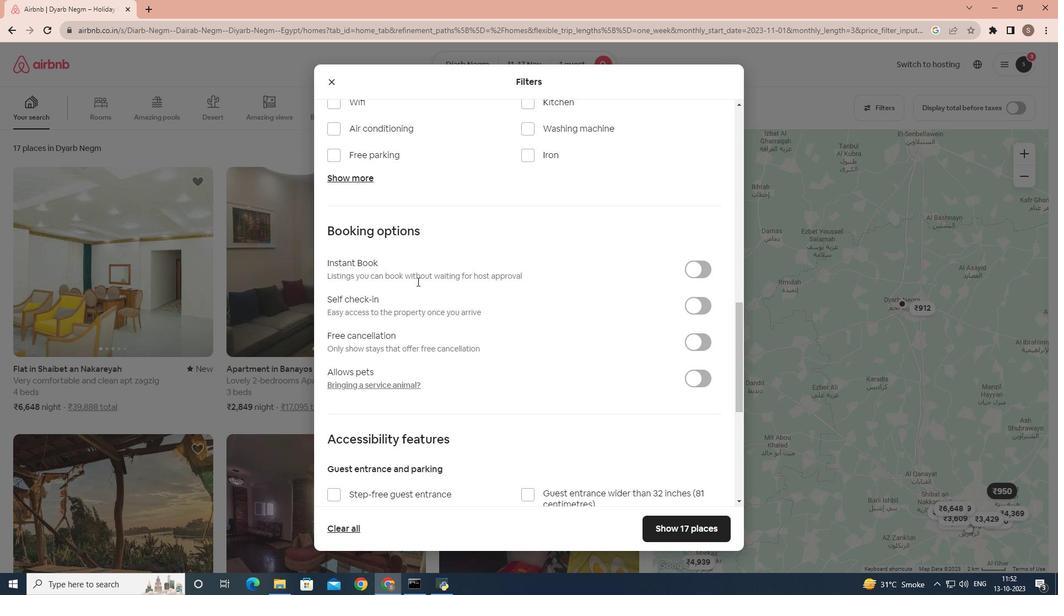 
Action: Mouse moved to (415, 275)
Screenshot: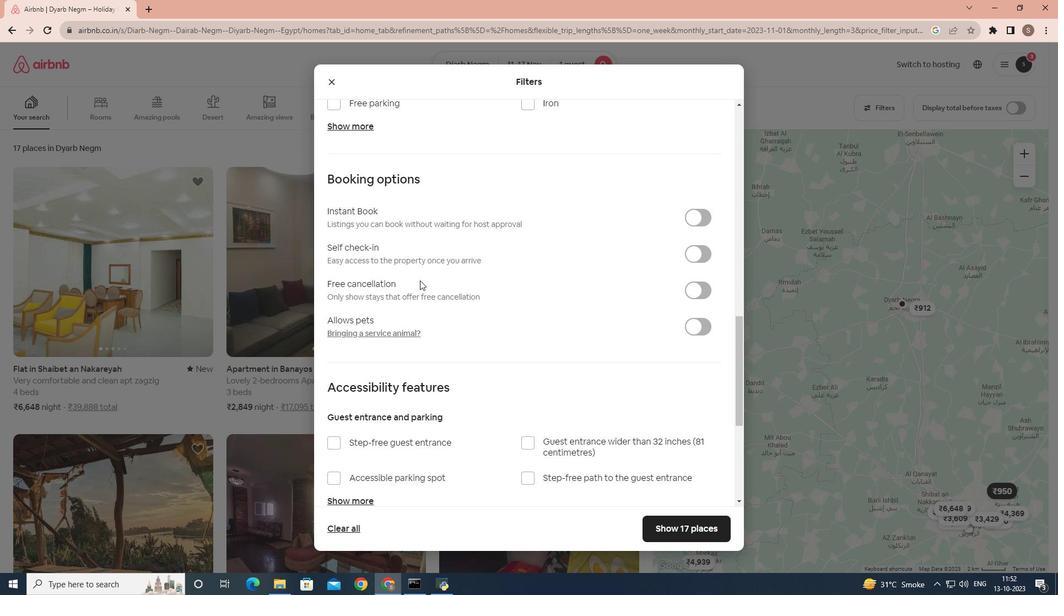 
Action: Mouse scrolled (415, 275) with delta (0, 0)
Screenshot: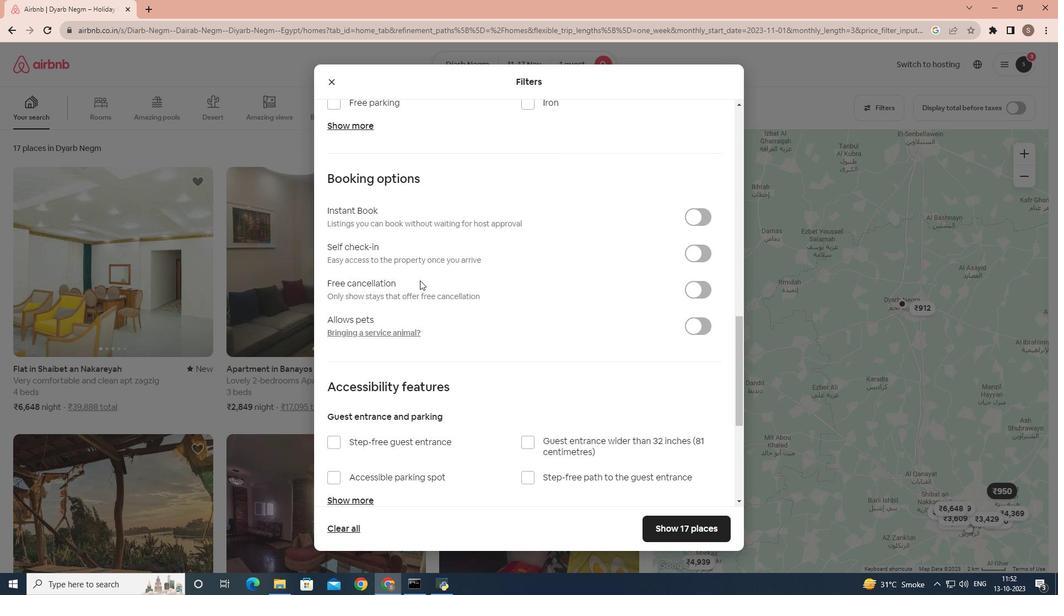 
Action: Mouse moved to (689, 186)
Screenshot: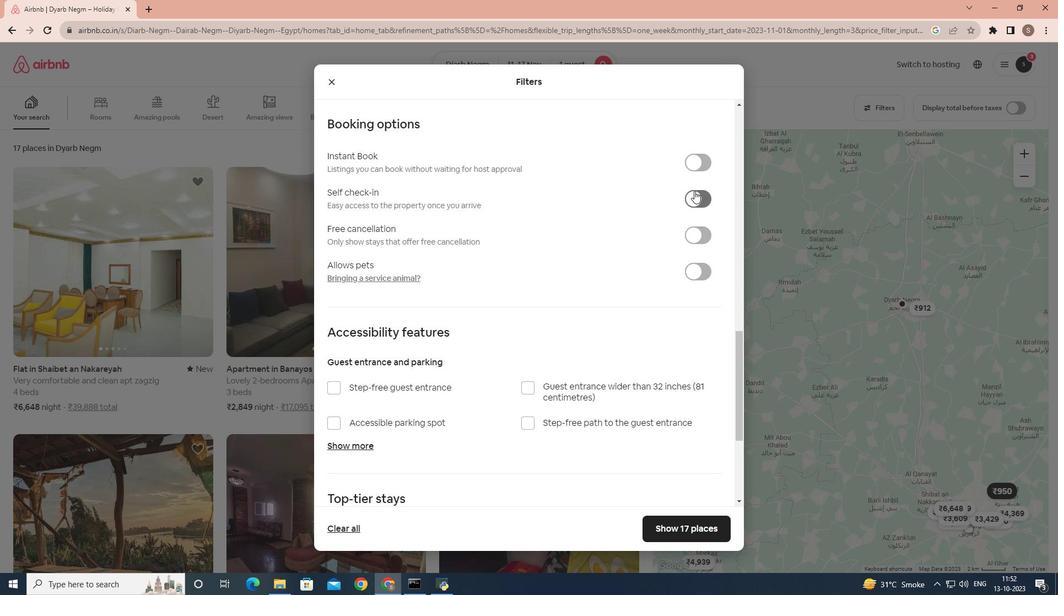 
Action: Mouse pressed left at (689, 186)
Screenshot: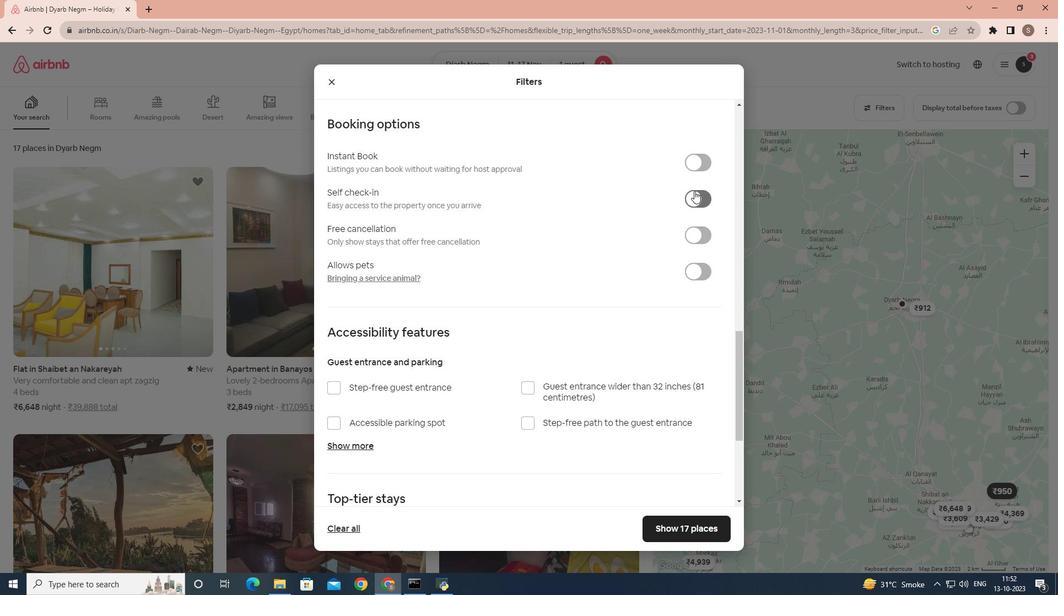 
Action: Mouse moved to (517, 290)
Screenshot: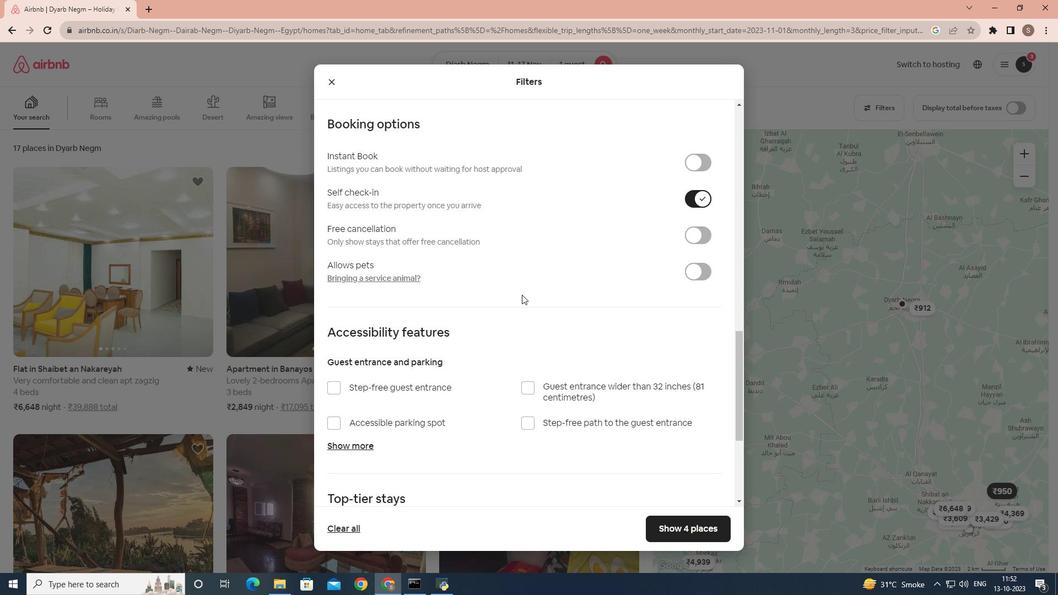 
Action: Mouse scrolled (517, 289) with delta (0, 0)
Screenshot: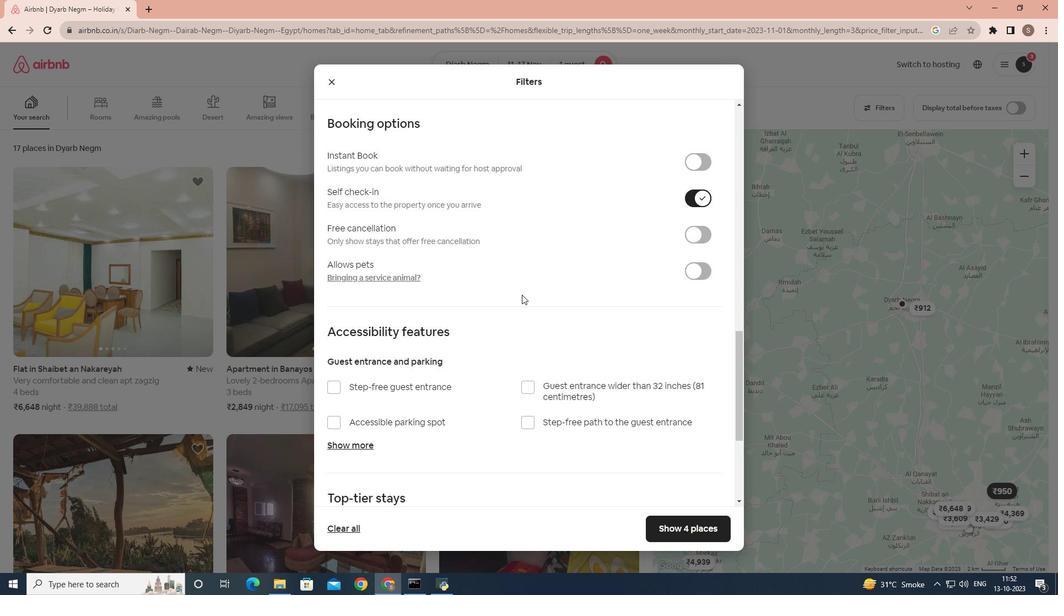 
Action: Mouse scrolled (517, 289) with delta (0, 0)
Screenshot: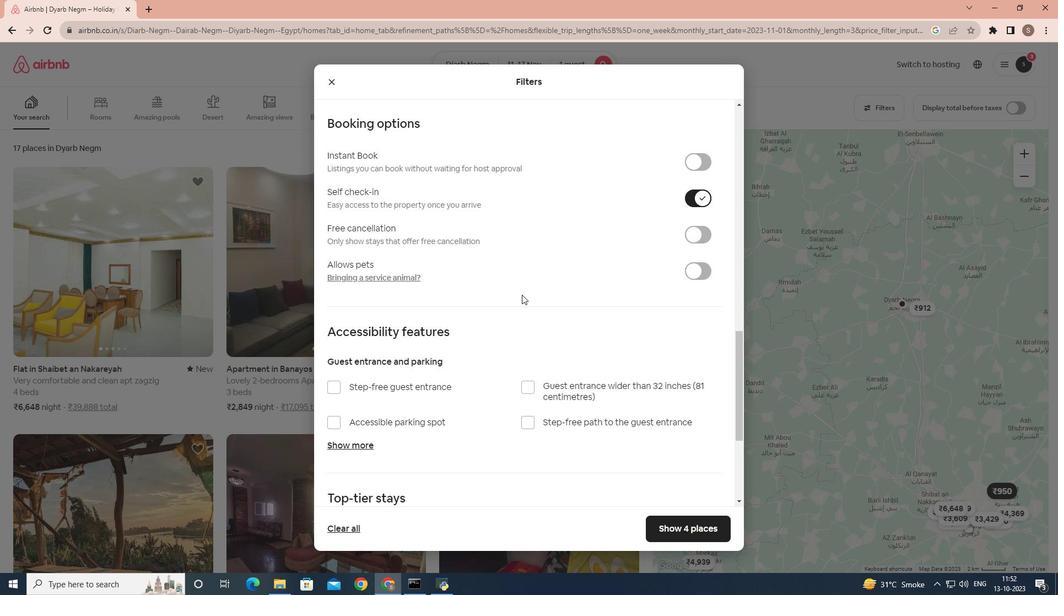 
Action: Mouse scrolled (517, 289) with delta (0, 0)
Screenshot: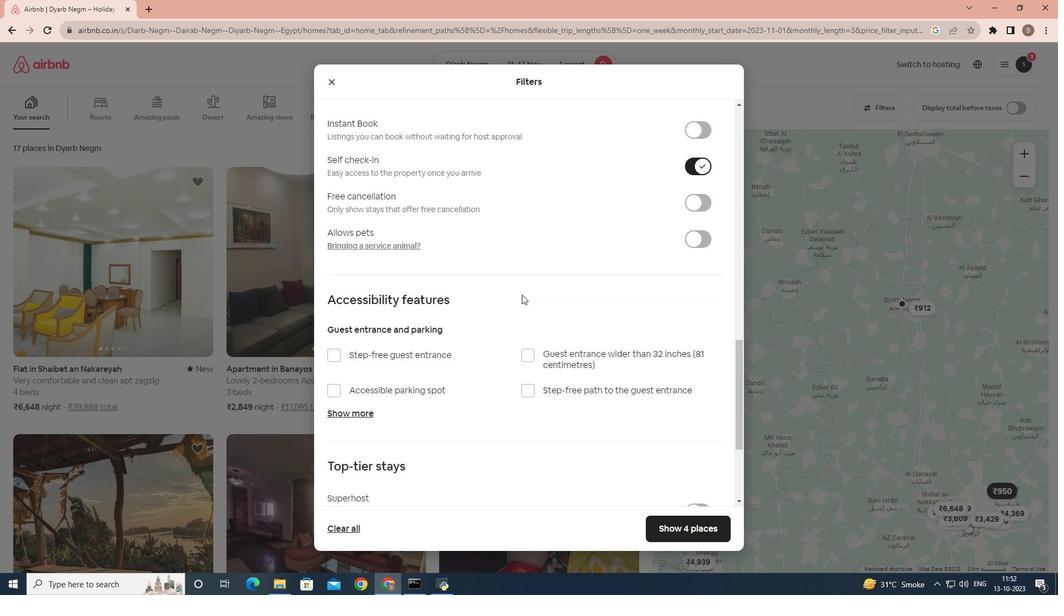 
Action: Mouse scrolled (517, 289) with delta (0, 0)
Screenshot: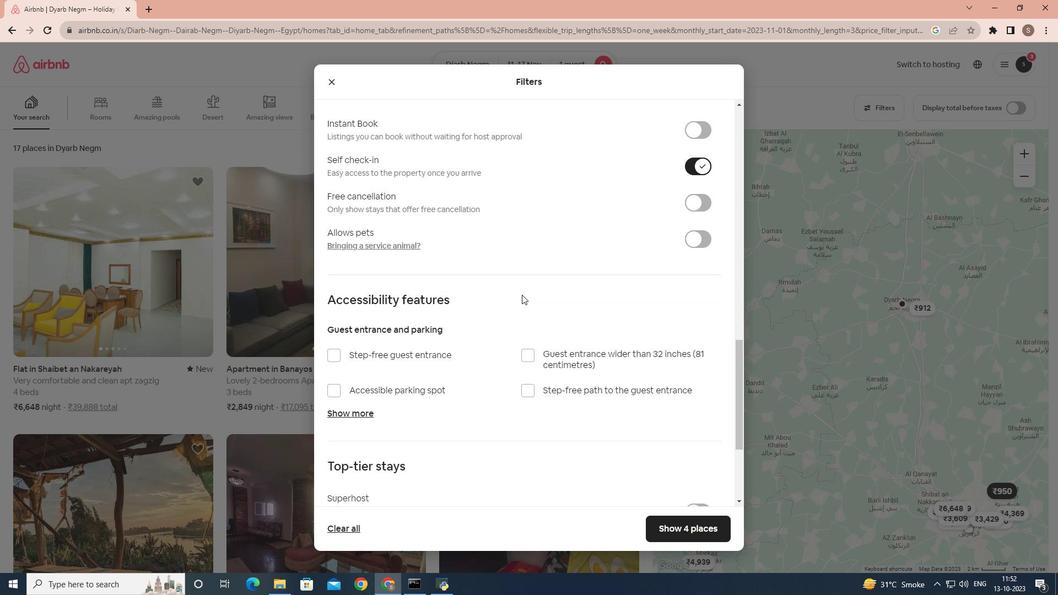 
Action: Mouse moved to (658, 525)
Screenshot: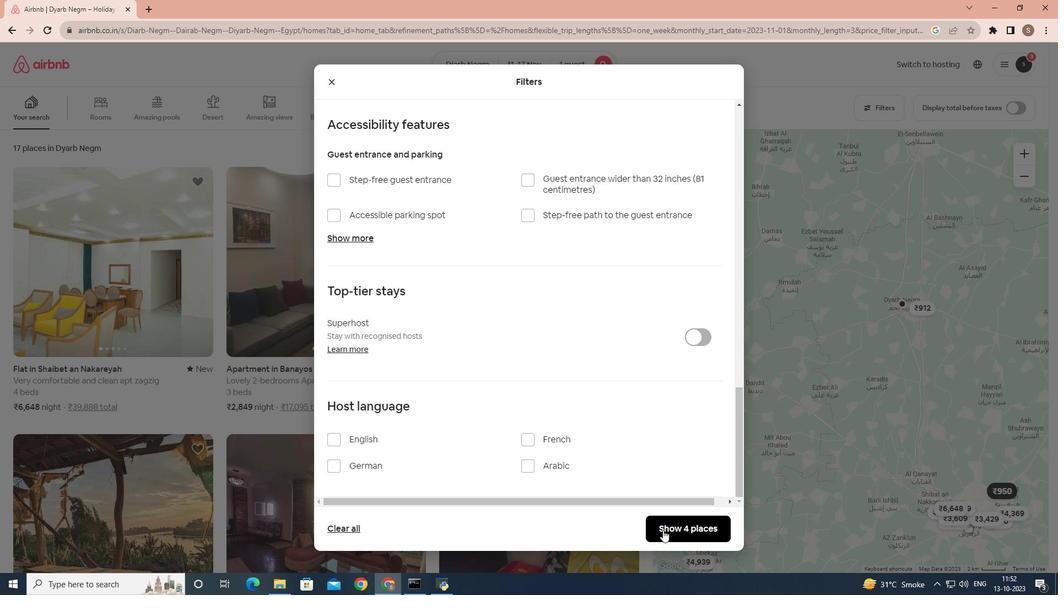 
Action: Mouse pressed left at (658, 525)
Screenshot: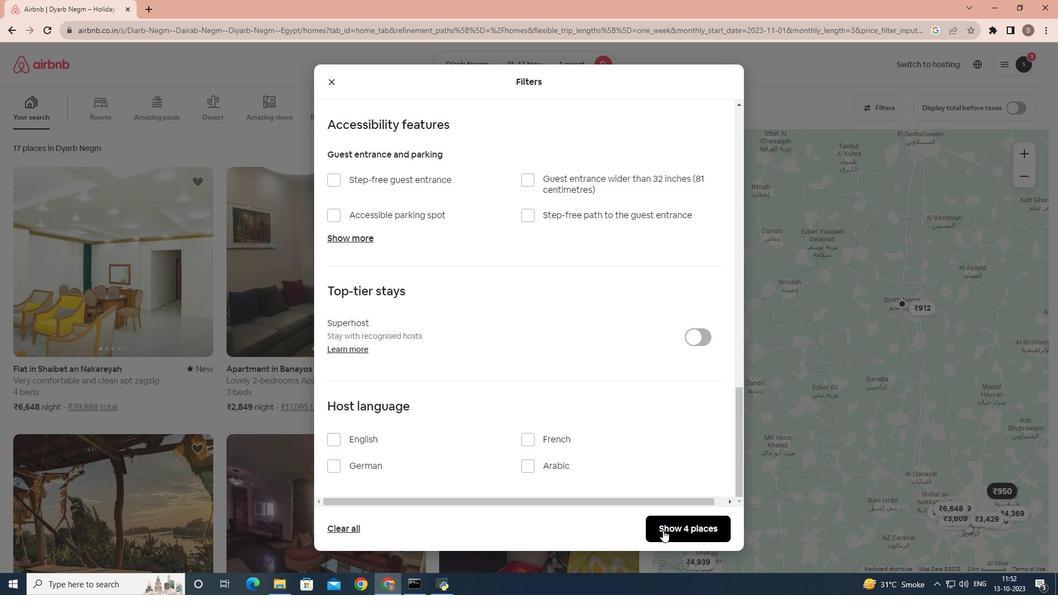 
Action: Mouse moved to (494, 310)
Screenshot: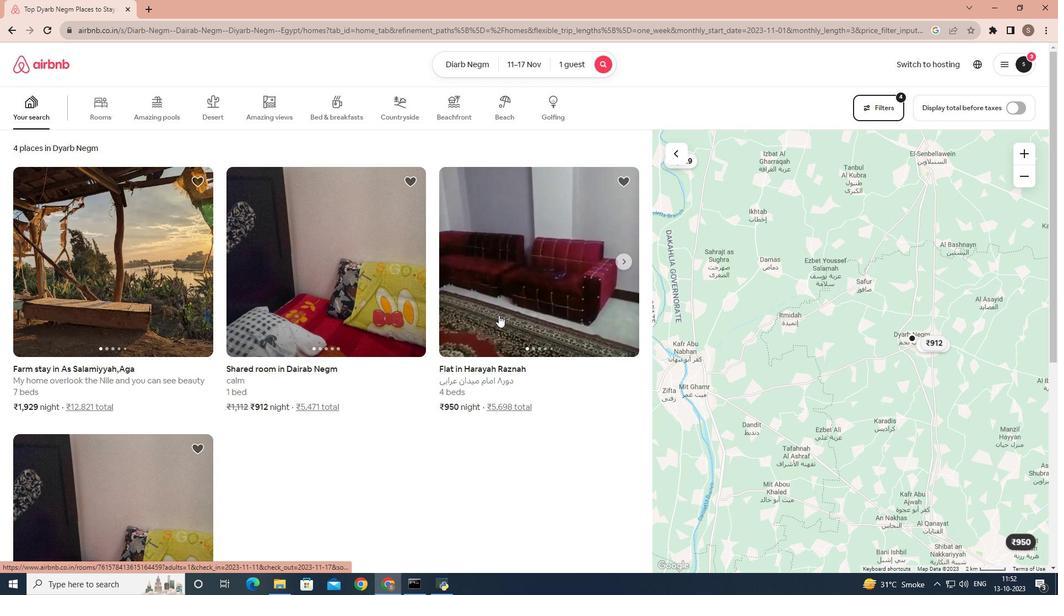 
Action: Mouse pressed left at (494, 310)
Screenshot: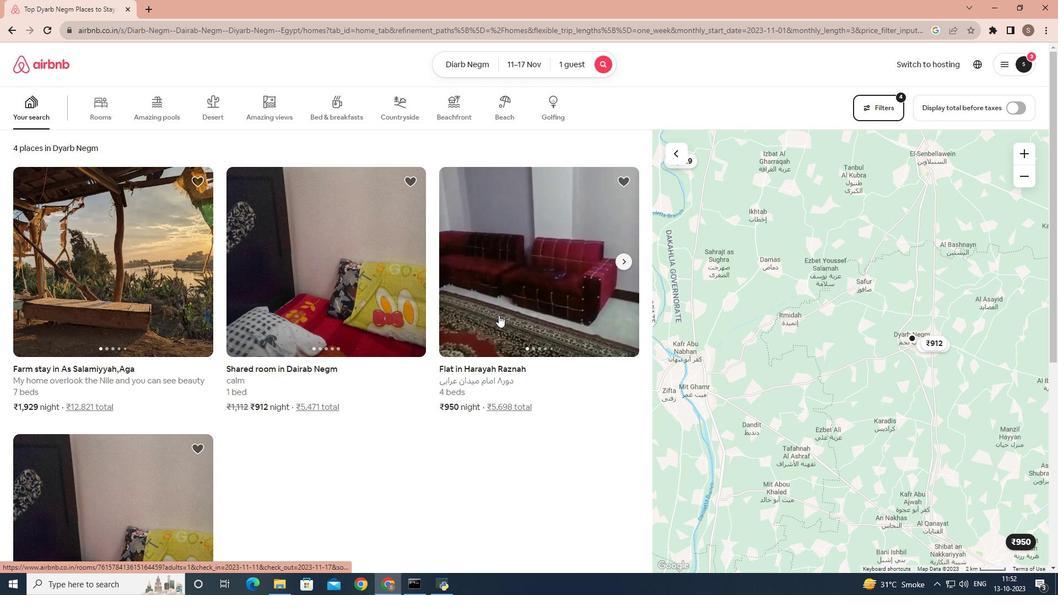 
Action: Mouse moved to (469, 296)
Screenshot: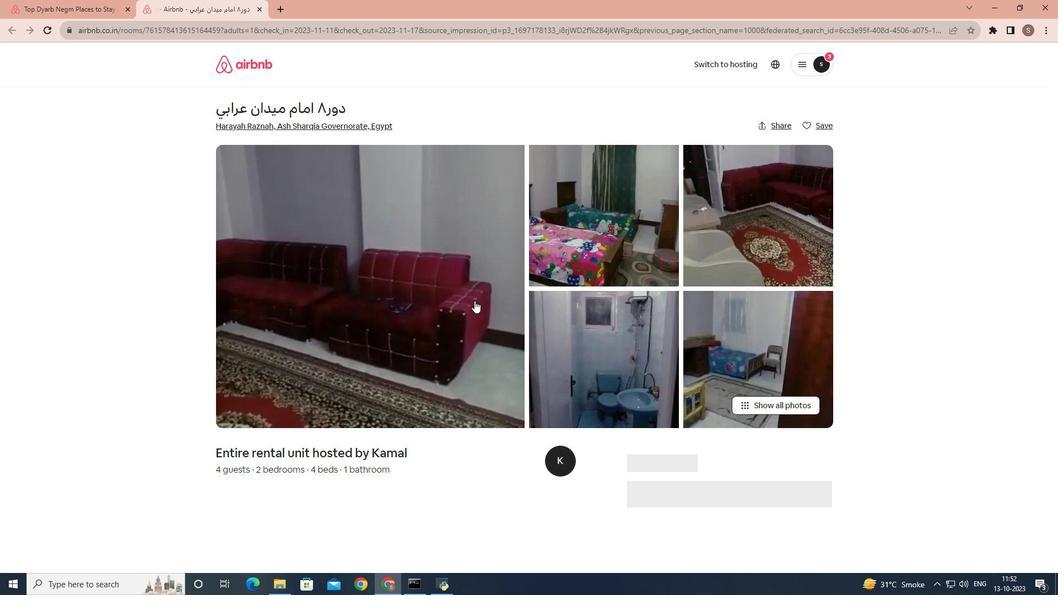 
Action: Mouse scrolled (469, 295) with delta (0, 0)
Screenshot: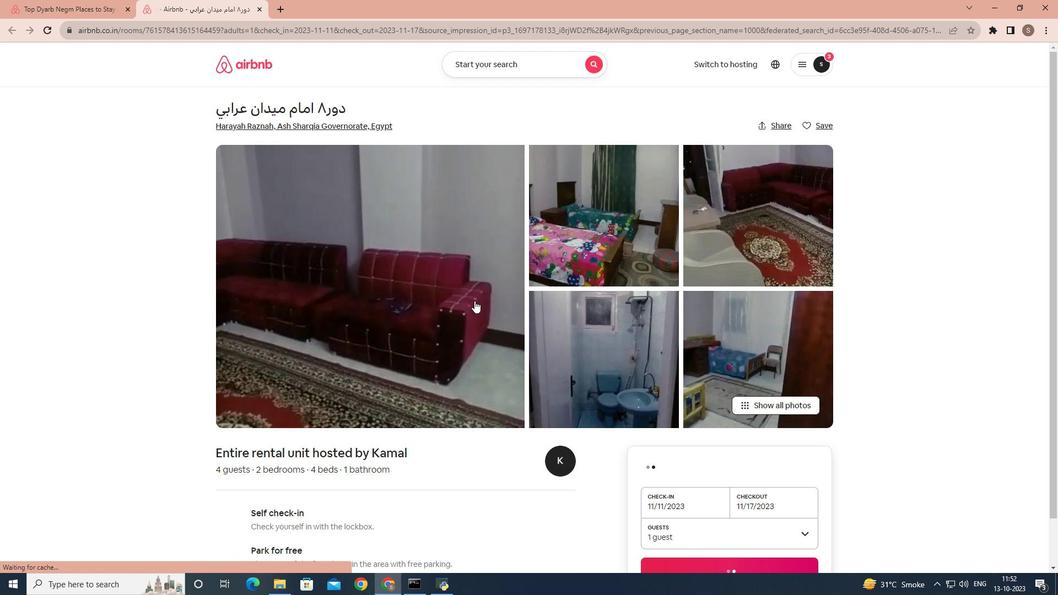 
Action: Mouse scrolled (469, 295) with delta (0, 0)
Screenshot: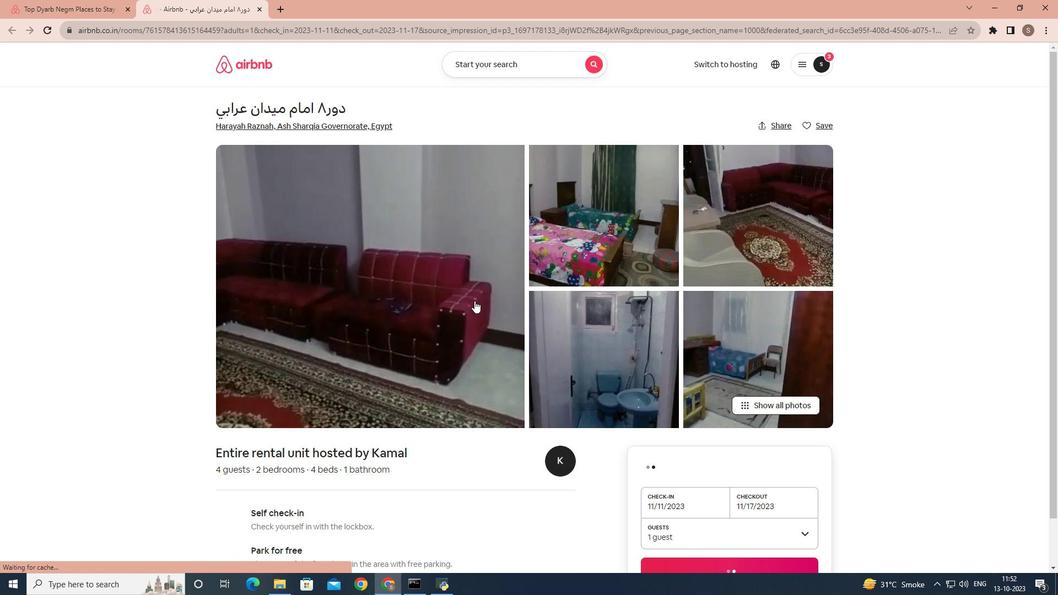 
Action: Mouse scrolled (469, 295) with delta (0, 0)
Screenshot: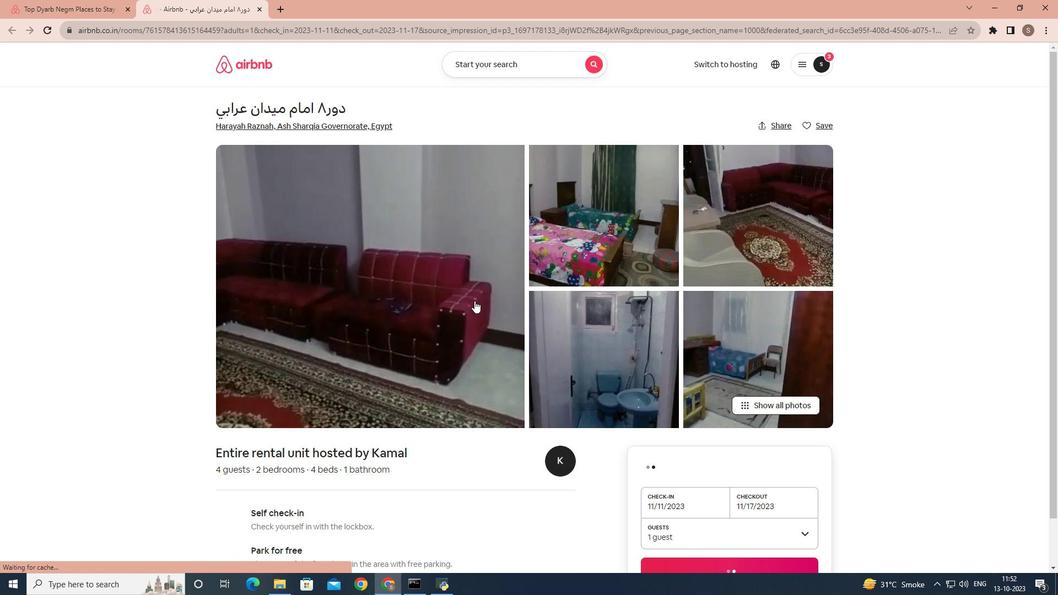 
Action: Mouse scrolled (469, 295) with delta (0, 0)
Screenshot: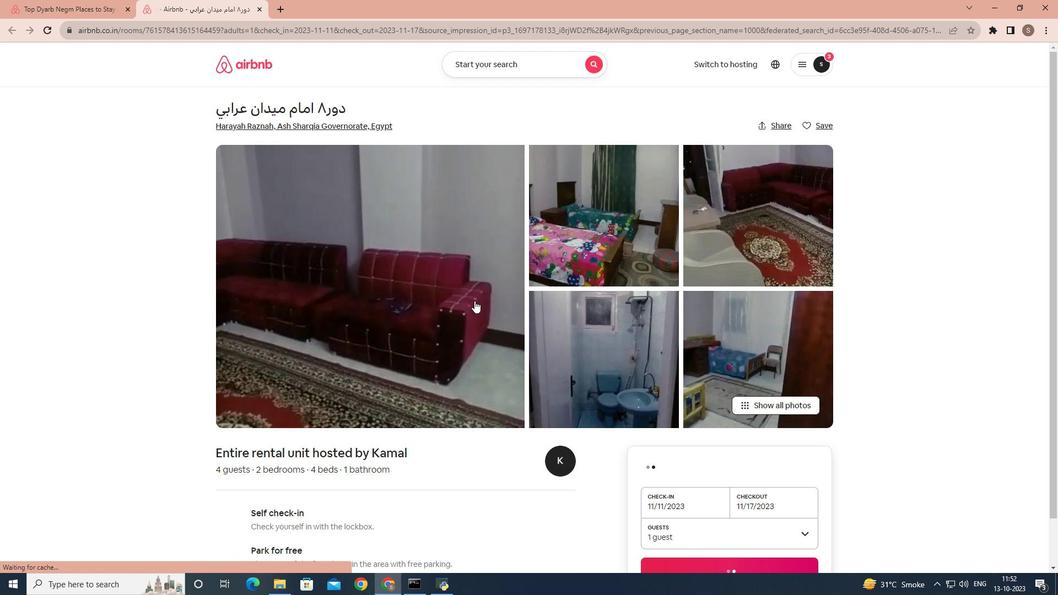 
Action: Mouse scrolled (469, 295) with delta (0, 0)
Screenshot: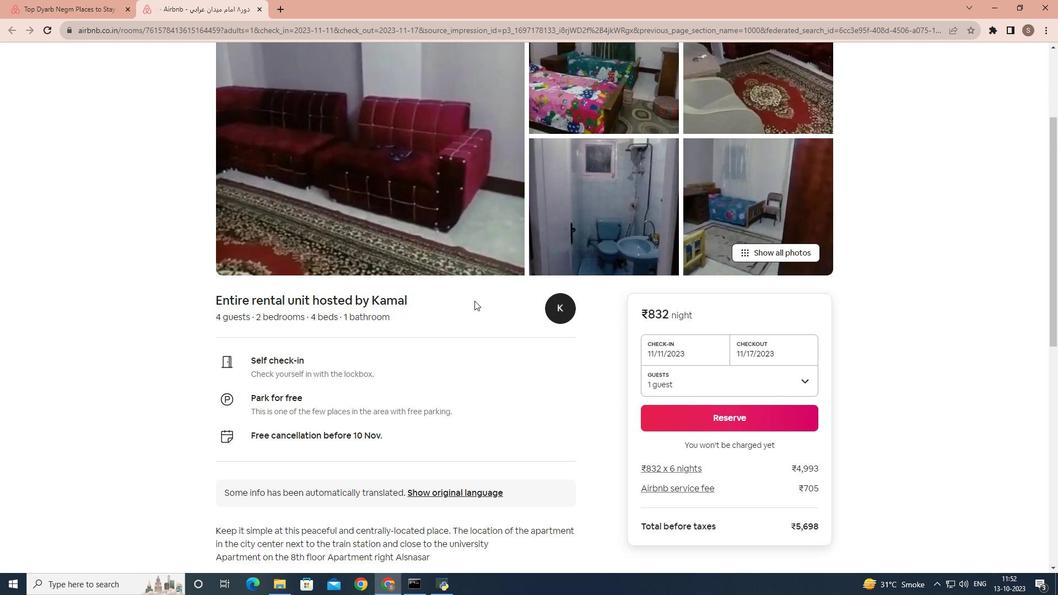 
Action: Mouse scrolled (469, 295) with delta (0, 0)
Screenshot: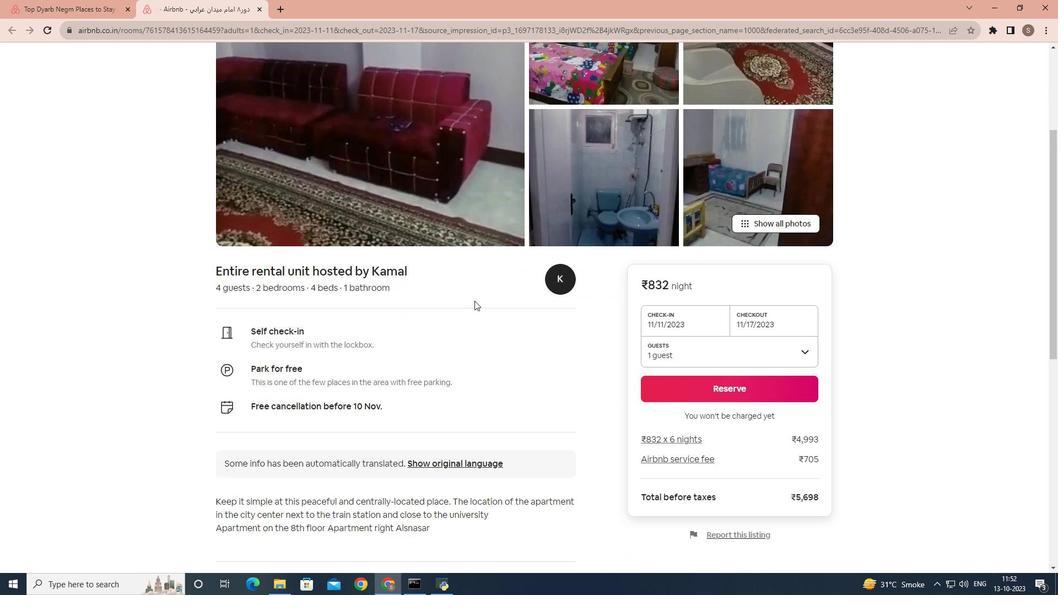 
Action: Mouse scrolled (469, 295) with delta (0, 0)
Screenshot: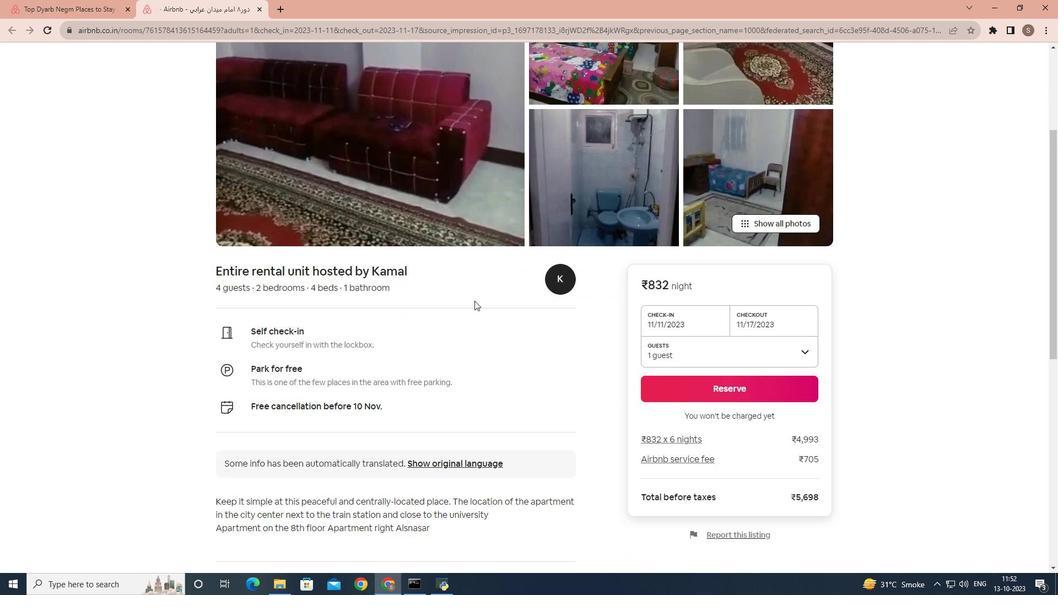
Action: Mouse moved to (466, 296)
Screenshot: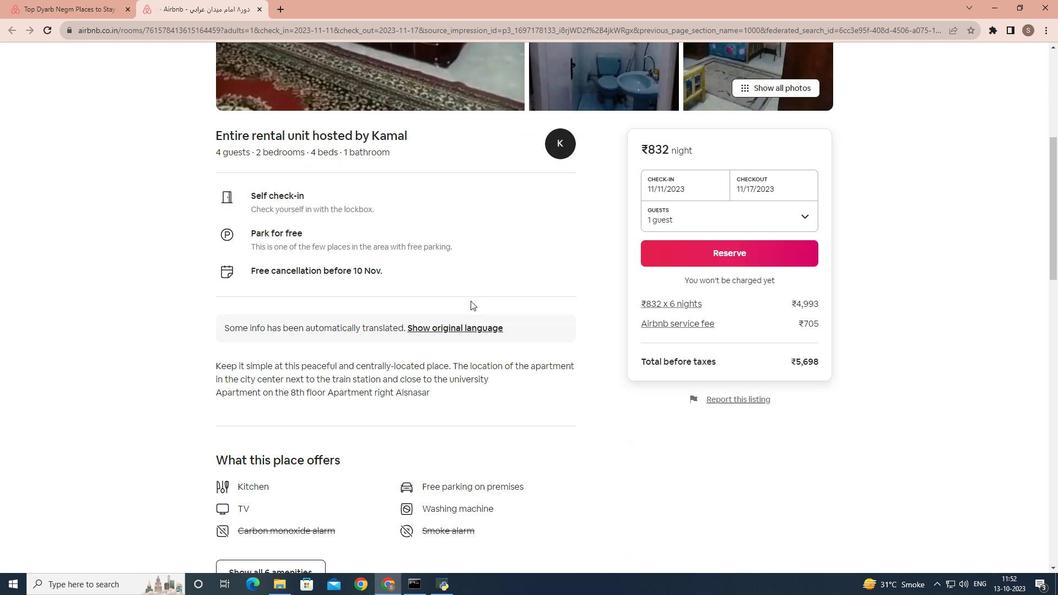 
Action: Mouse scrolled (466, 295) with delta (0, 0)
Screenshot: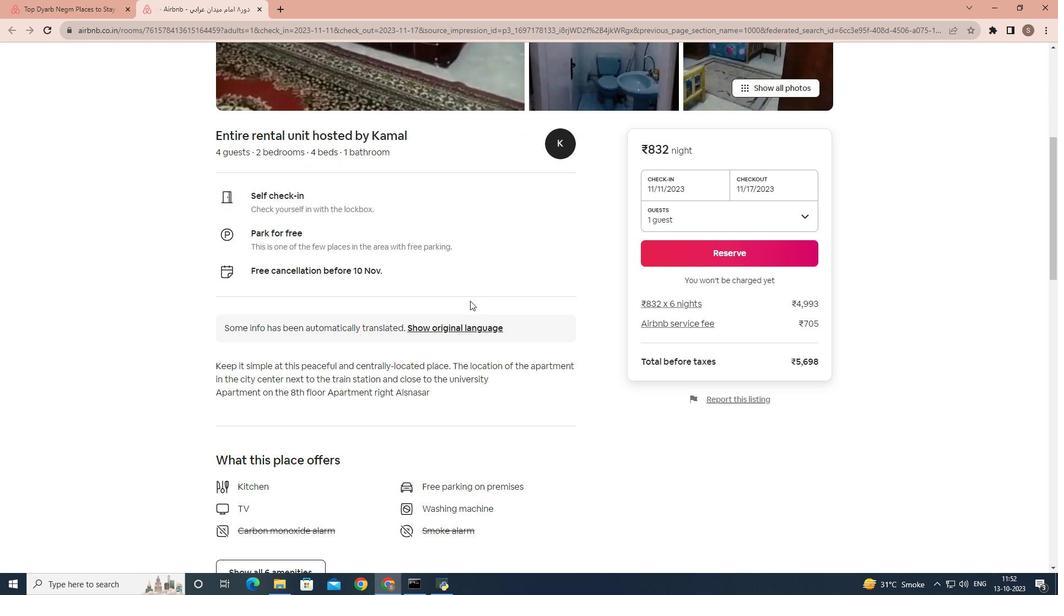 
Action: Mouse scrolled (466, 295) with delta (0, 0)
Screenshot: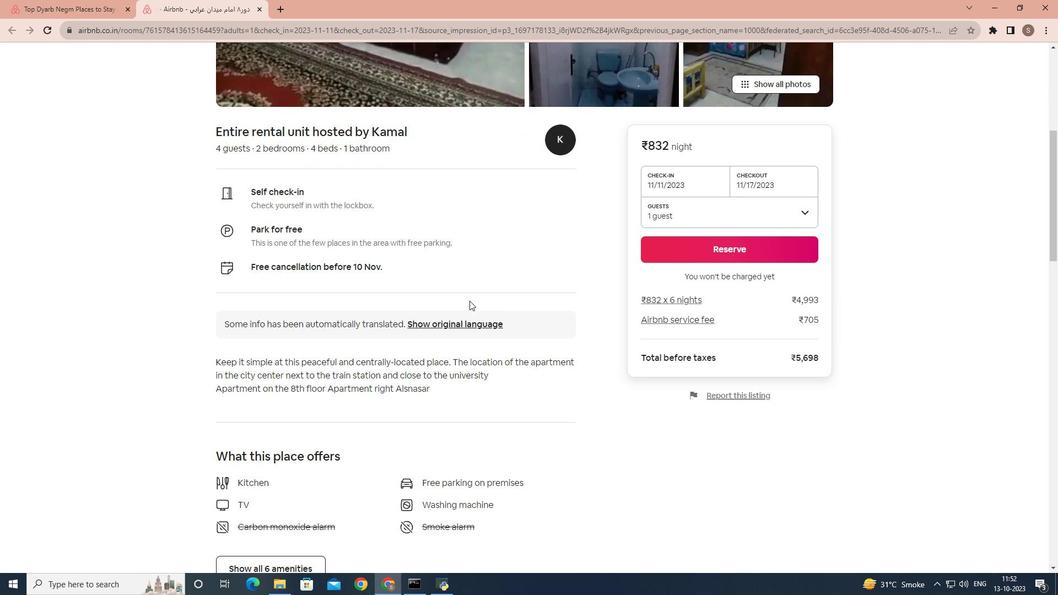
Action: Mouse moved to (465, 296)
Screenshot: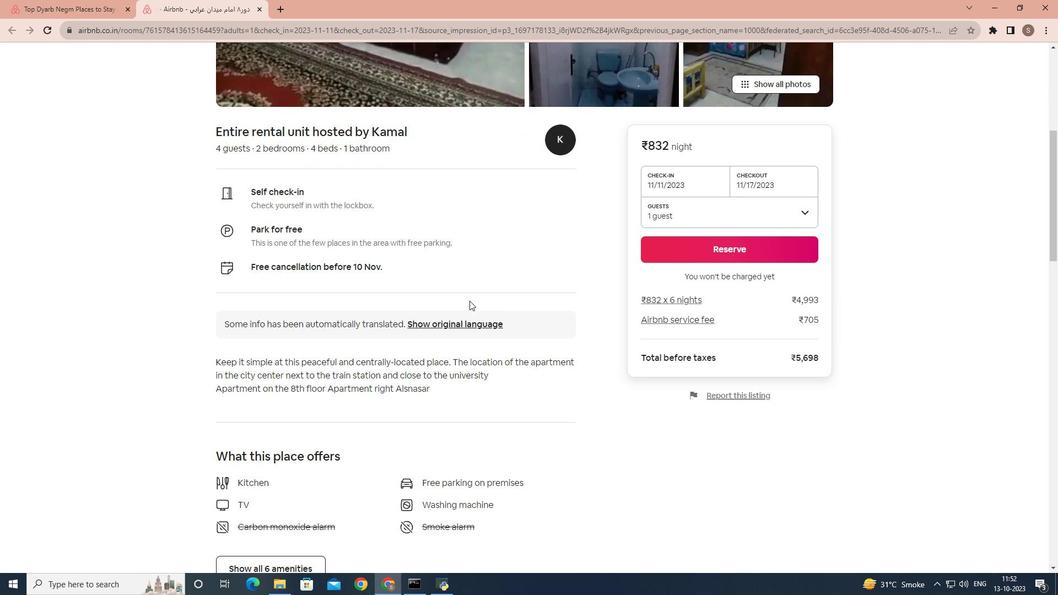 
Action: Mouse scrolled (465, 295) with delta (0, 0)
Screenshot: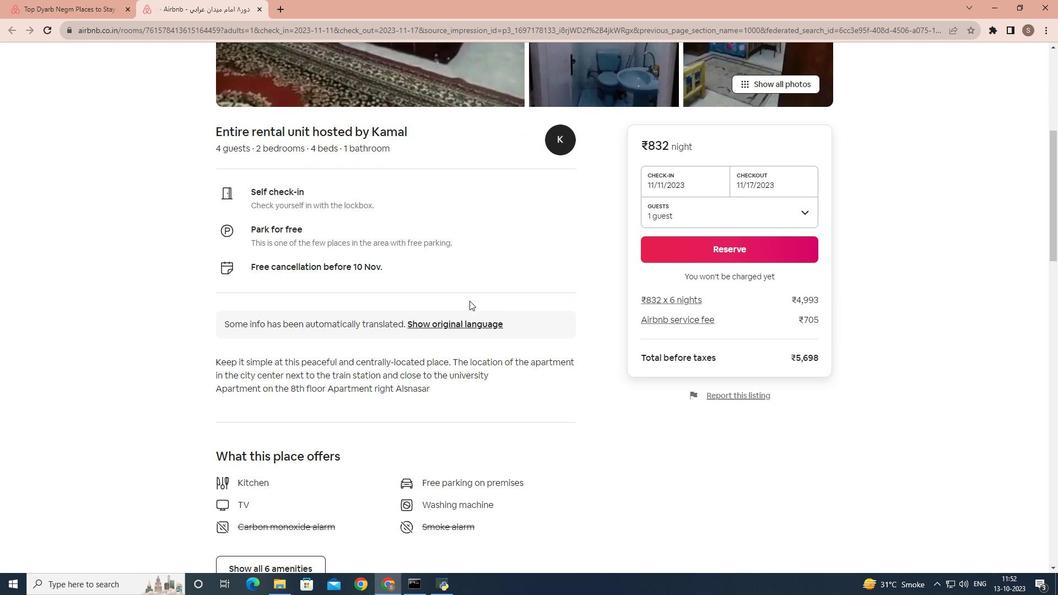 
Action: Mouse moved to (464, 296)
Screenshot: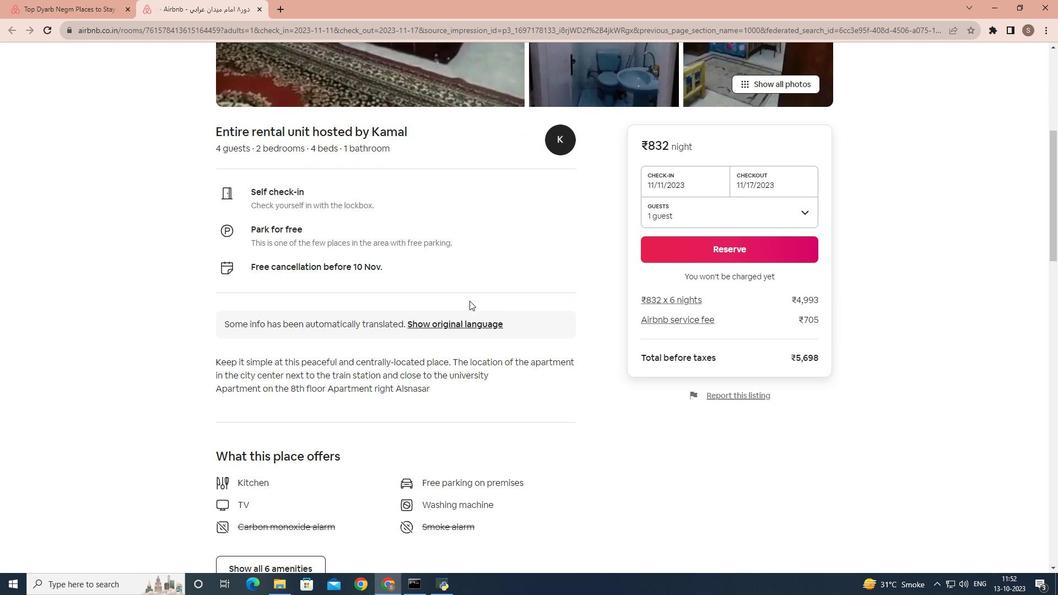 
Action: Mouse scrolled (464, 295) with delta (0, 0)
Screenshot: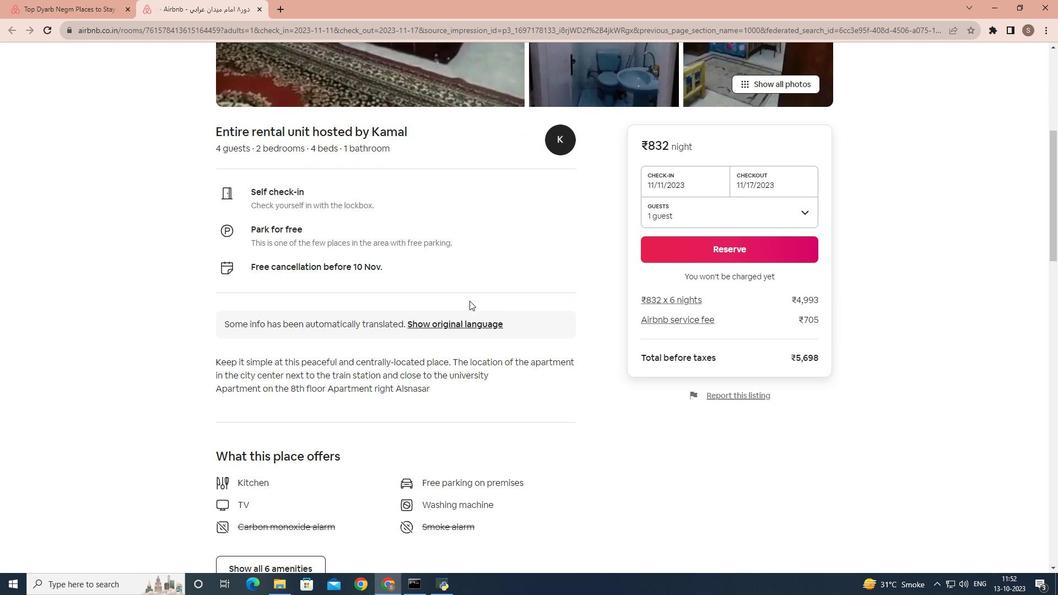 
Action: Mouse moved to (378, 276)
Screenshot: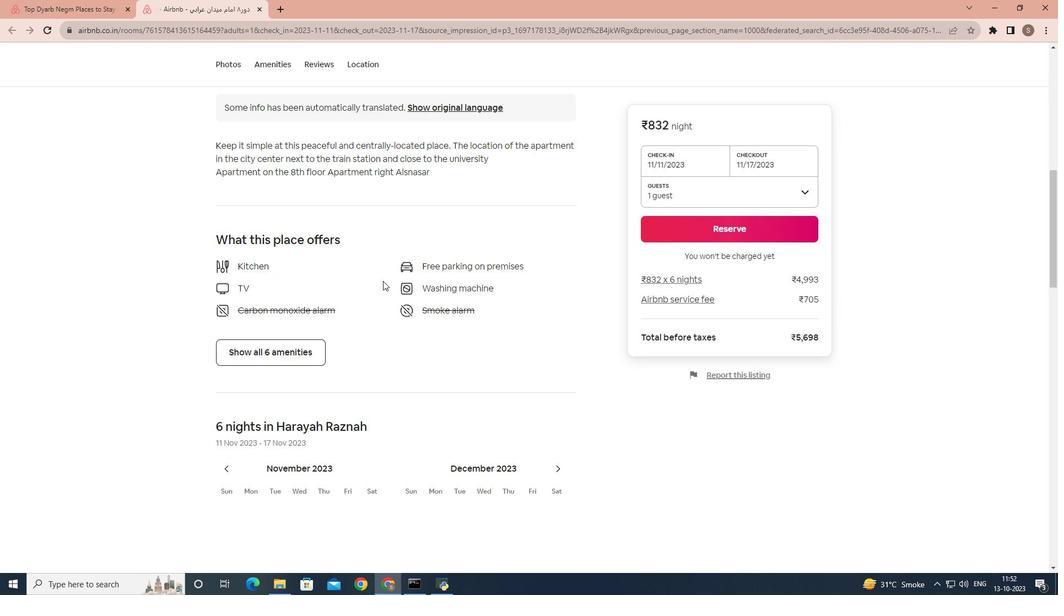 
Action: Mouse scrolled (378, 275) with delta (0, 0)
Screenshot: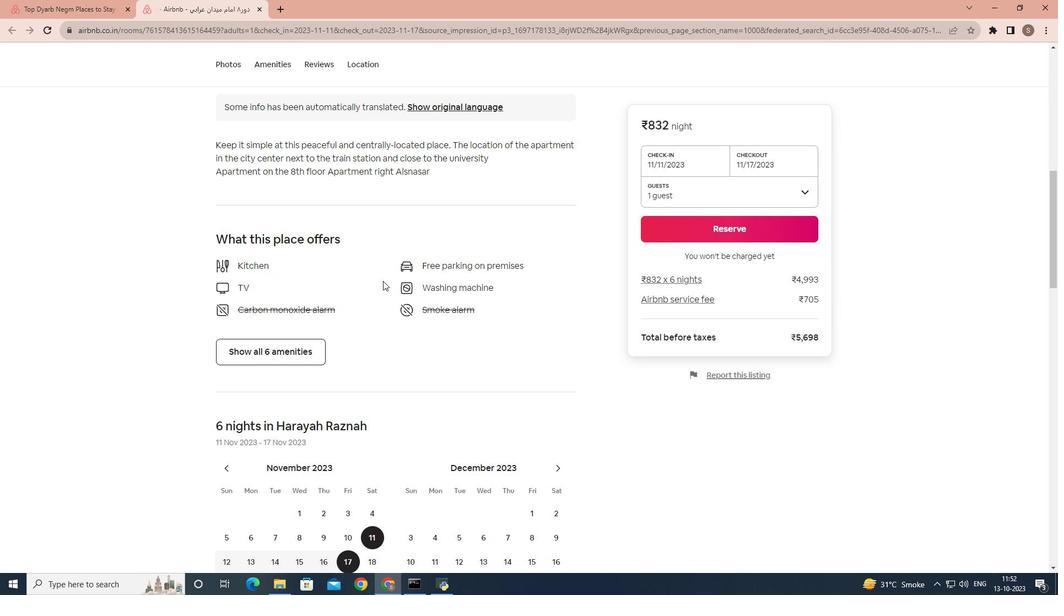 
Action: Mouse moved to (233, 295)
Screenshot: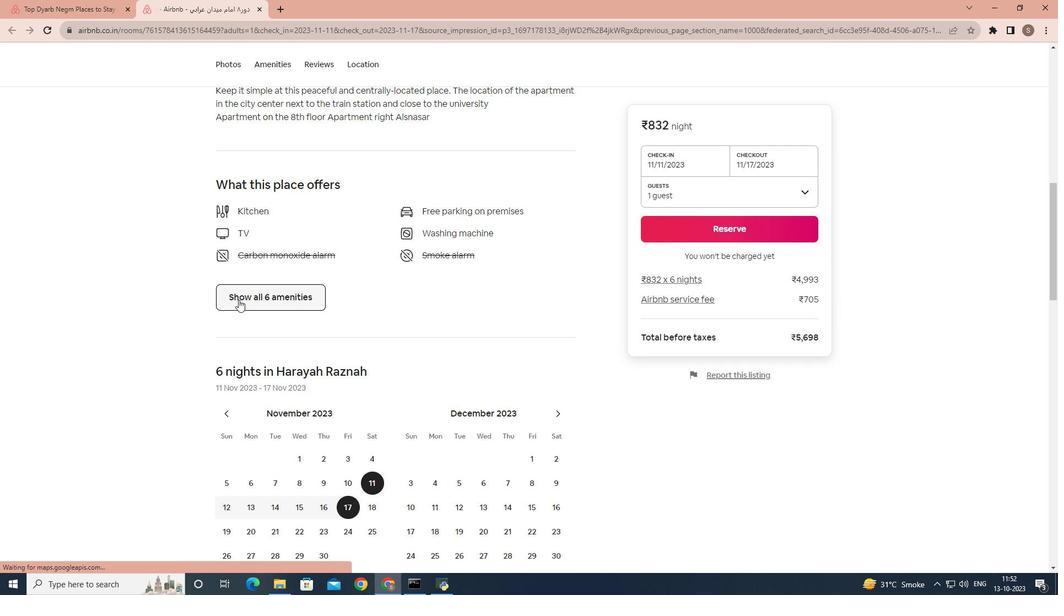
Action: Mouse pressed left at (233, 295)
Screenshot: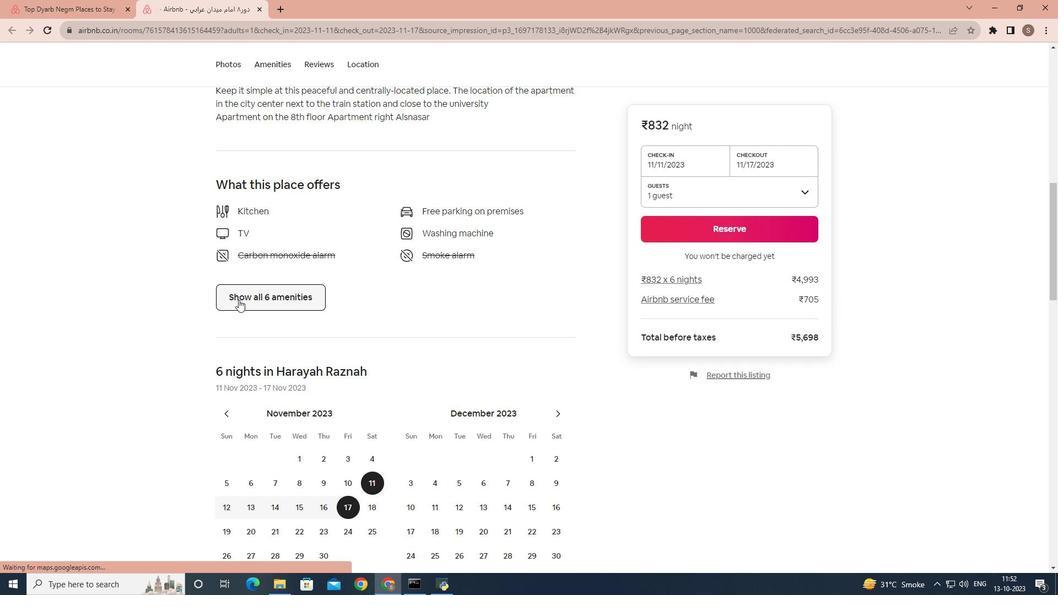 
Action: Mouse moved to (413, 281)
Screenshot: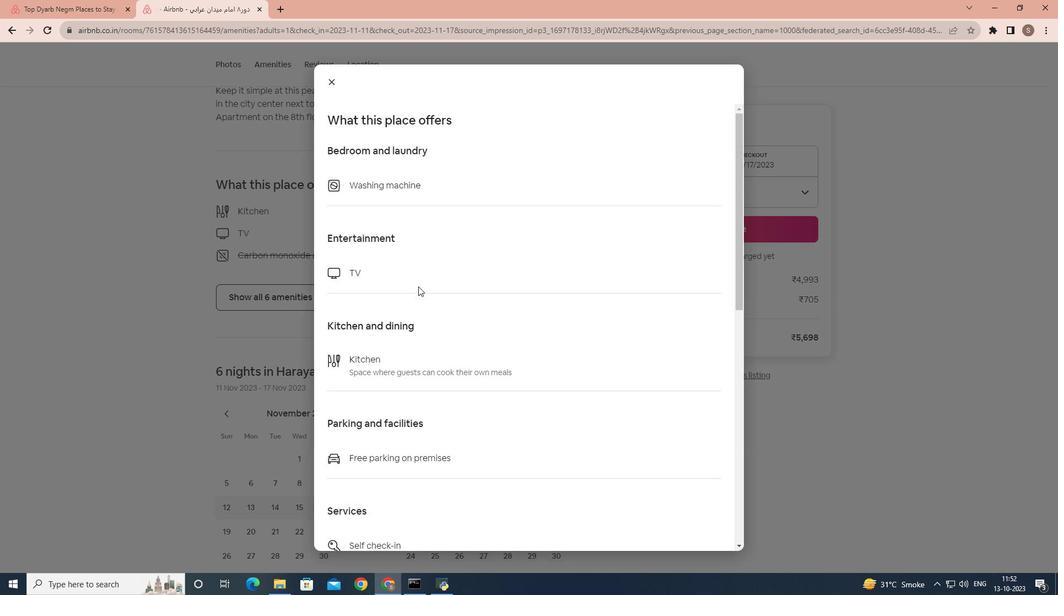 
Action: Mouse scrolled (413, 281) with delta (0, 0)
Screenshot: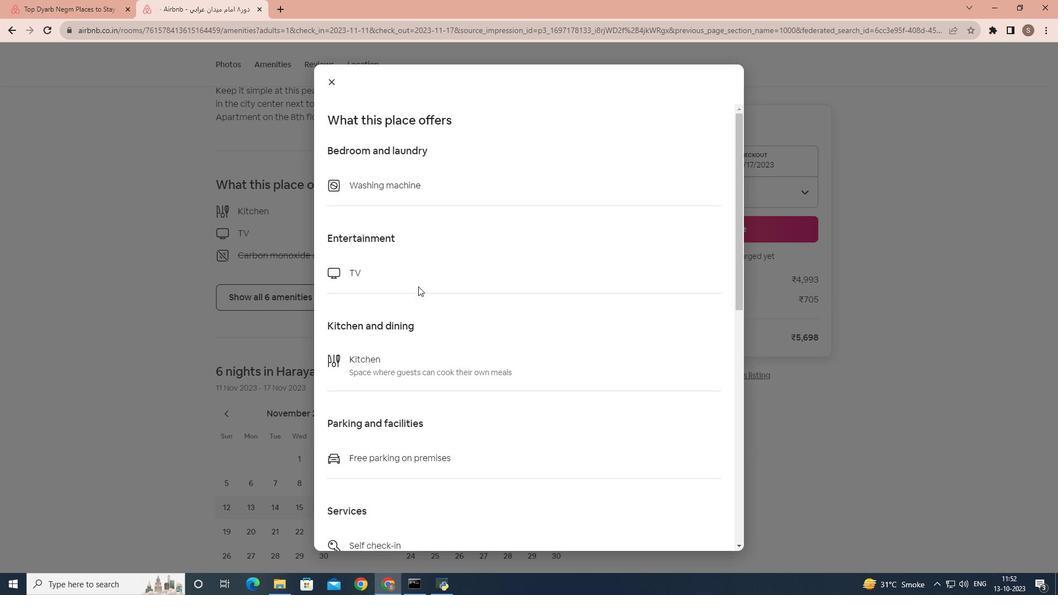 
Action: Mouse scrolled (413, 281) with delta (0, 0)
Screenshot: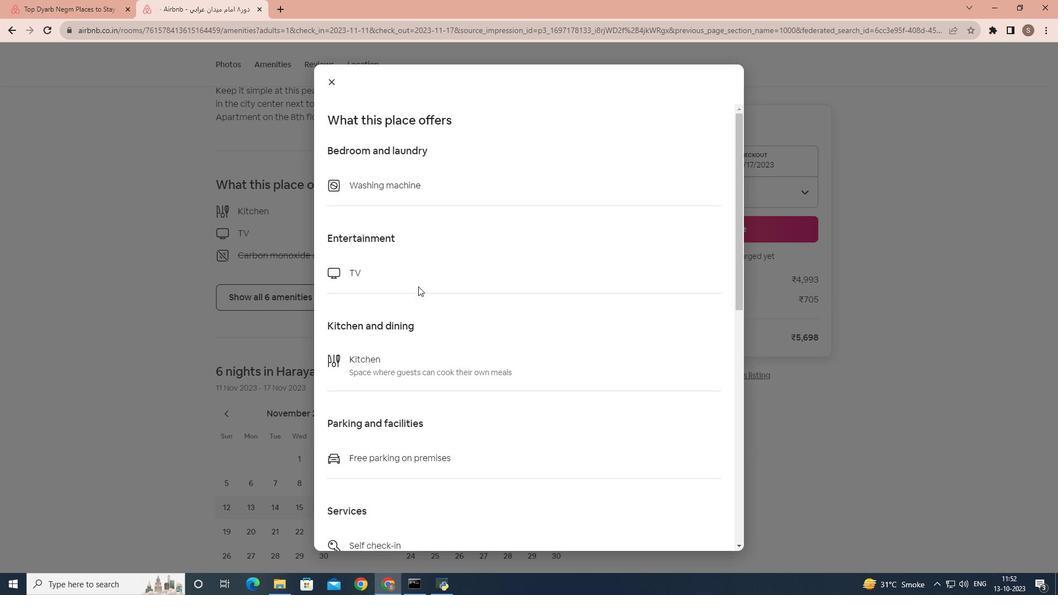 
Action: Mouse scrolled (413, 281) with delta (0, 0)
Screenshot: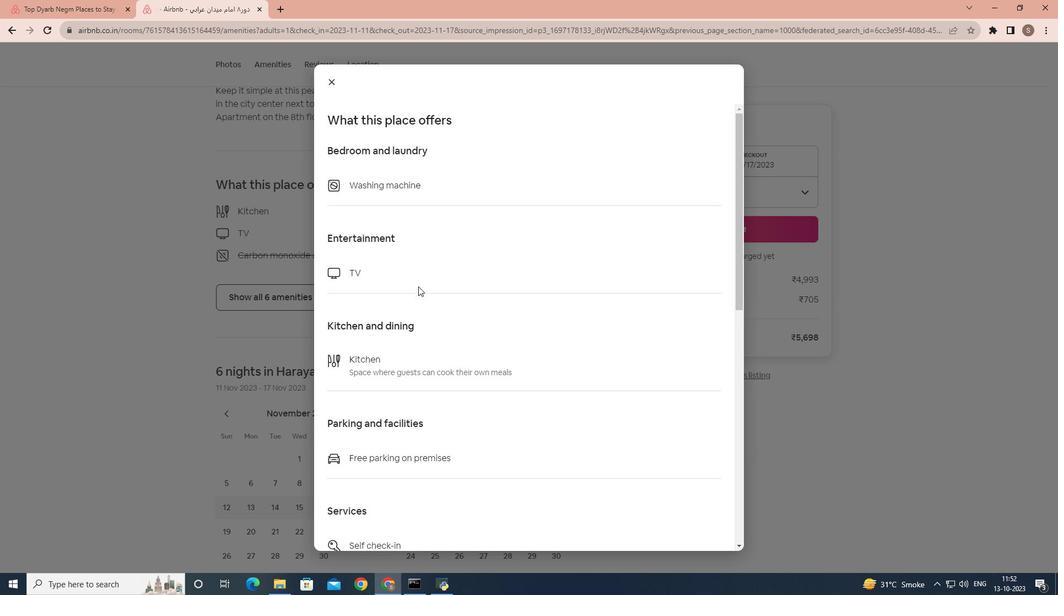 
Action: Mouse scrolled (413, 281) with delta (0, 0)
Screenshot: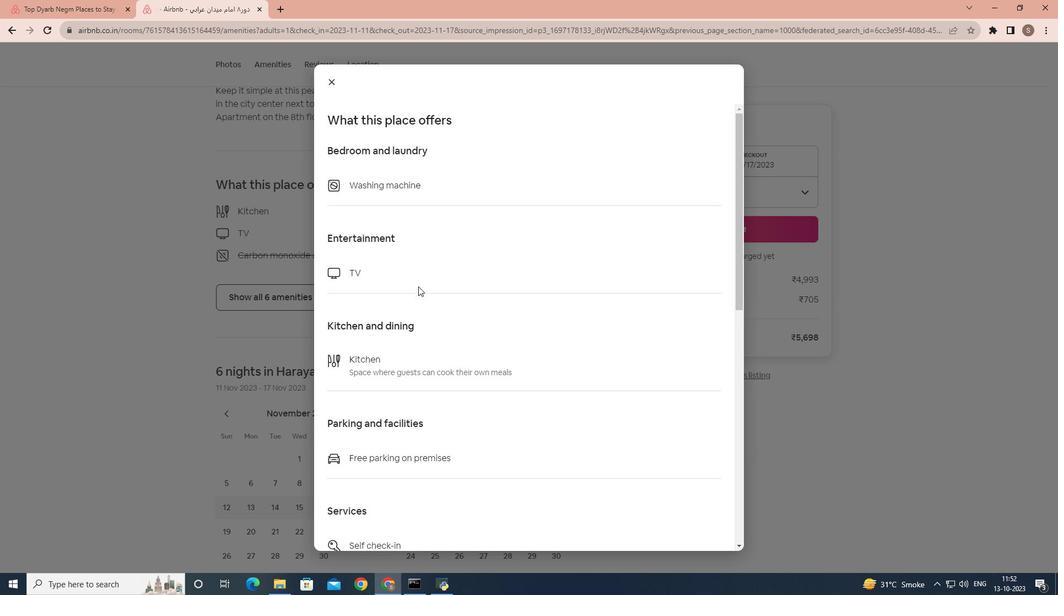 
Action: Mouse scrolled (413, 281) with delta (0, 0)
Screenshot: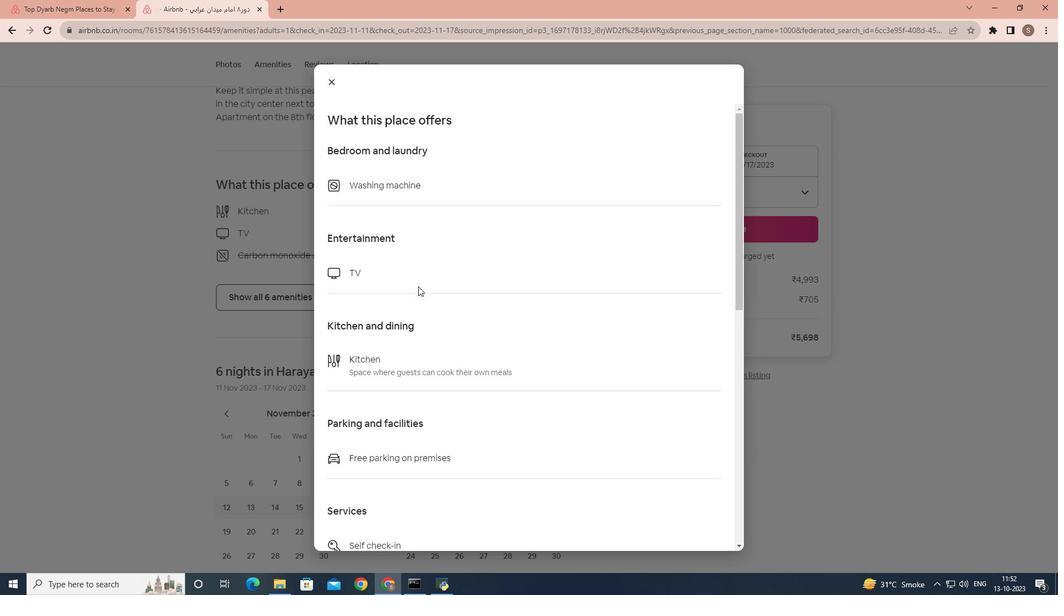 
Action: Mouse scrolled (413, 281) with delta (0, 0)
Screenshot: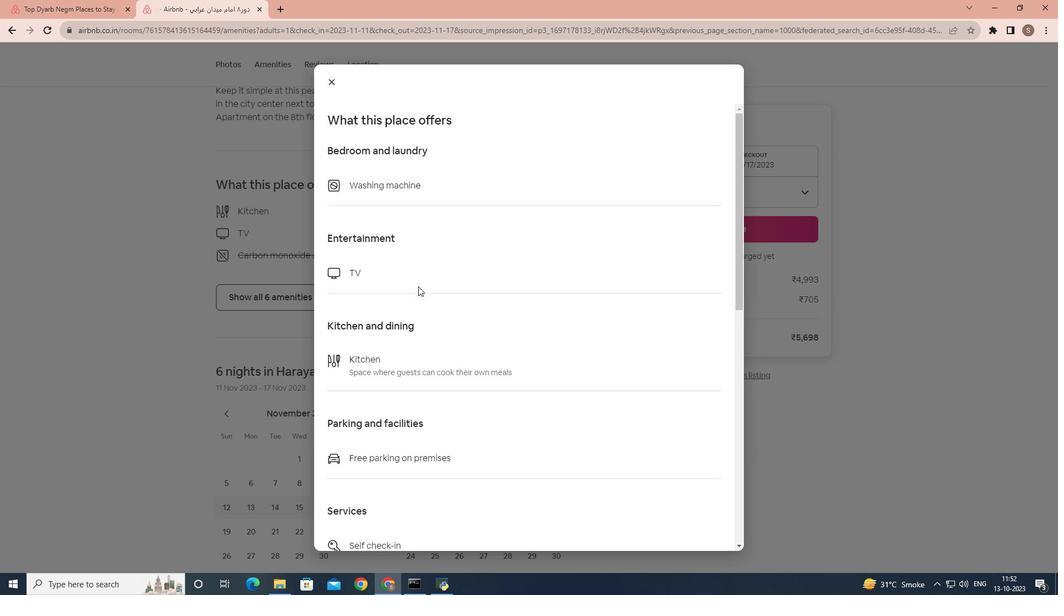 
Action: Mouse scrolled (413, 281) with delta (0, 0)
Screenshot: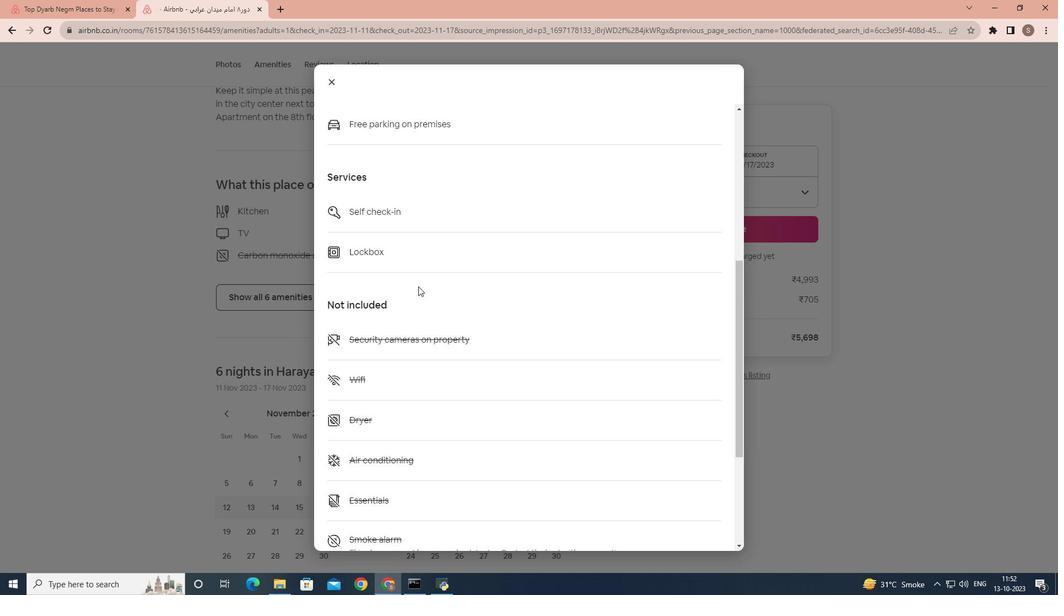 
Action: Mouse scrolled (413, 281) with delta (0, 0)
Screenshot: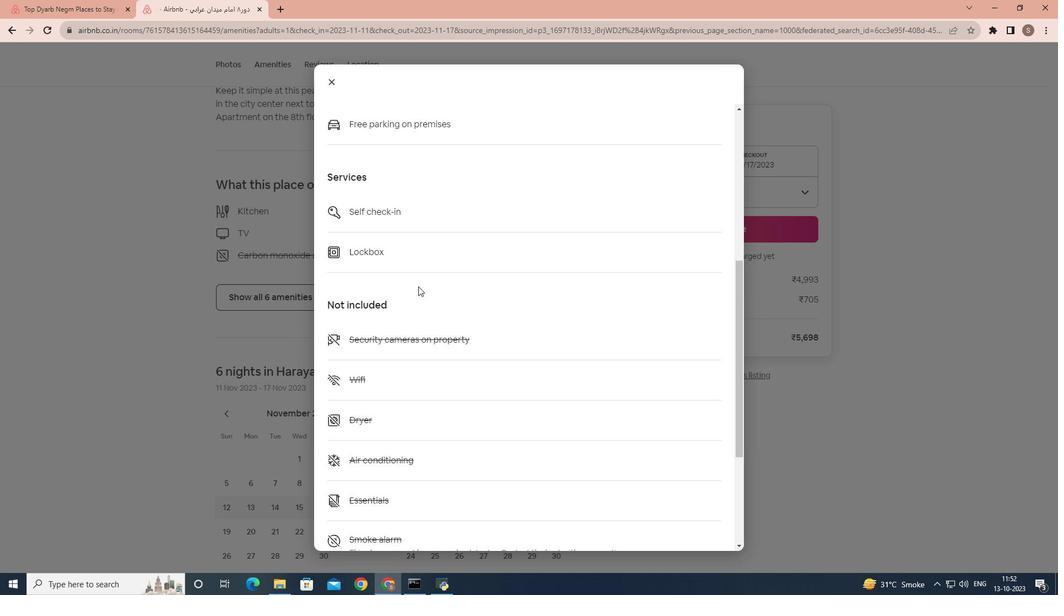
Action: Mouse scrolled (413, 281) with delta (0, 0)
Screenshot: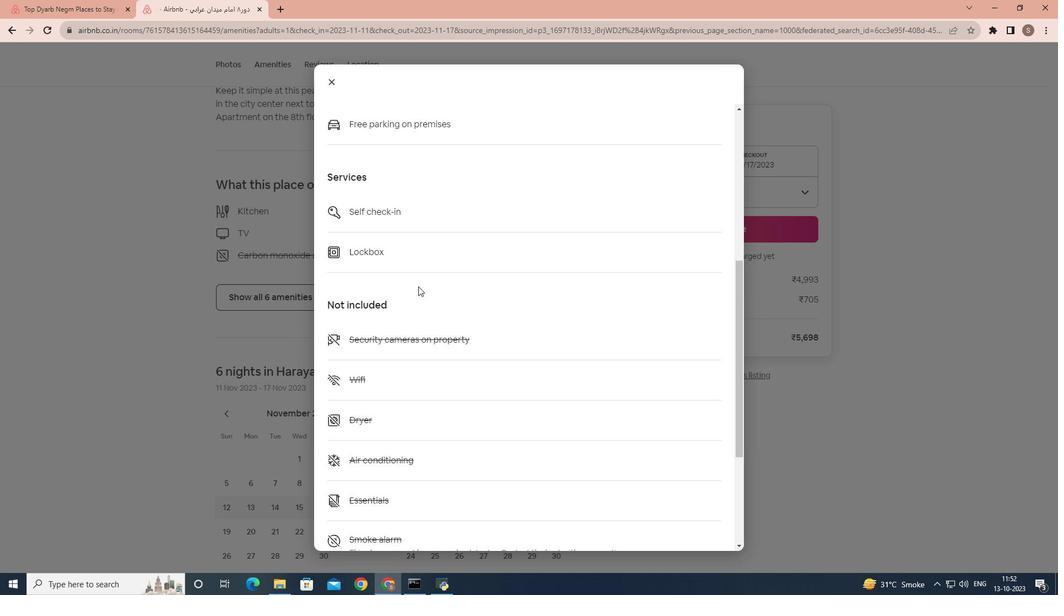 
Action: Mouse scrolled (413, 281) with delta (0, 0)
Screenshot: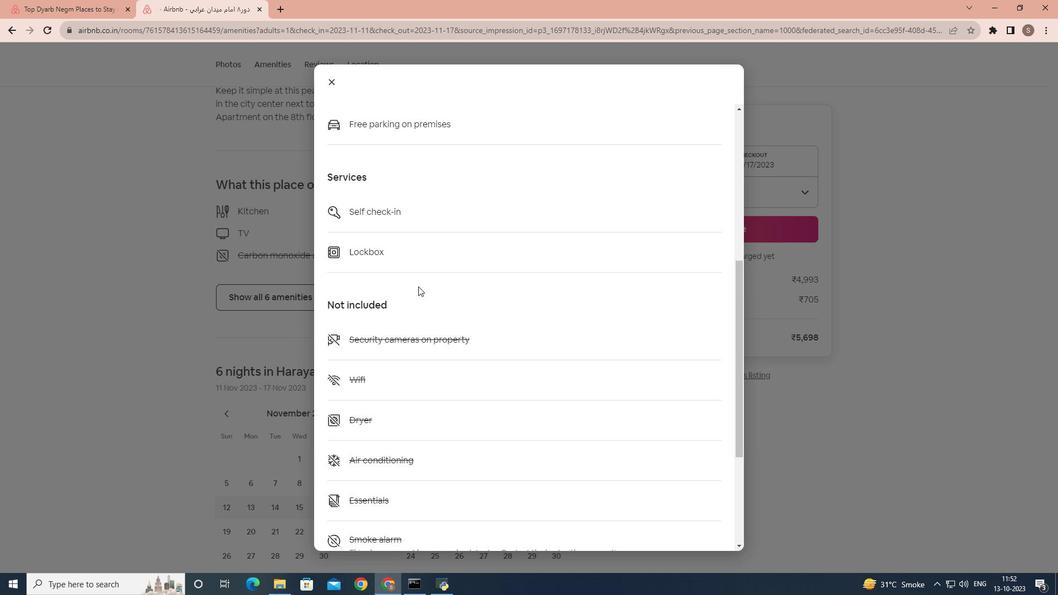 
Action: Mouse scrolled (413, 281) with delta (0, 0)
Screenshot: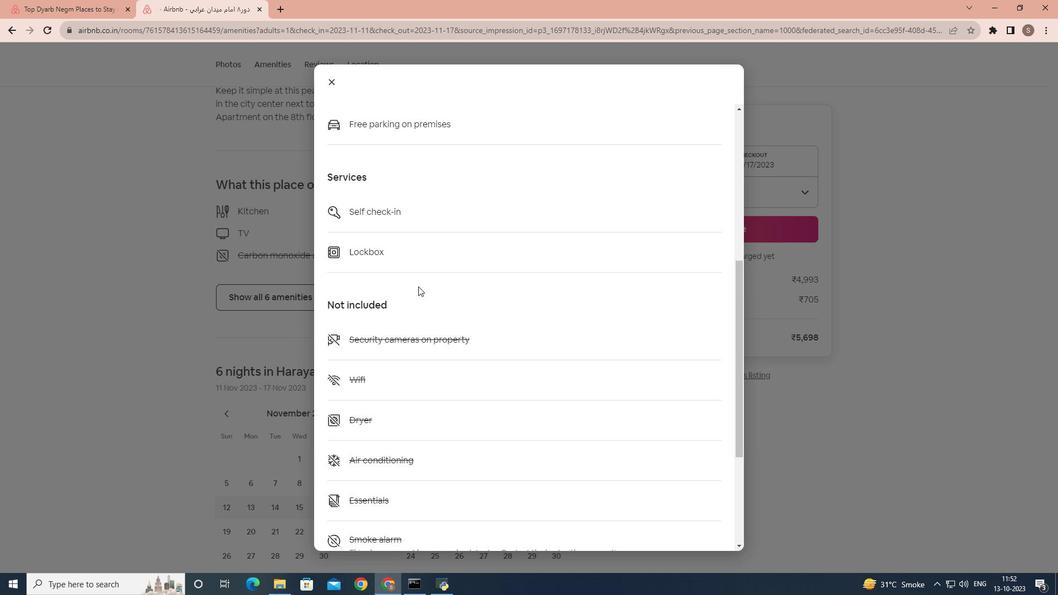 
Action: Mouse scrolled (413, 281) with delta (0, 0)
Screenshot: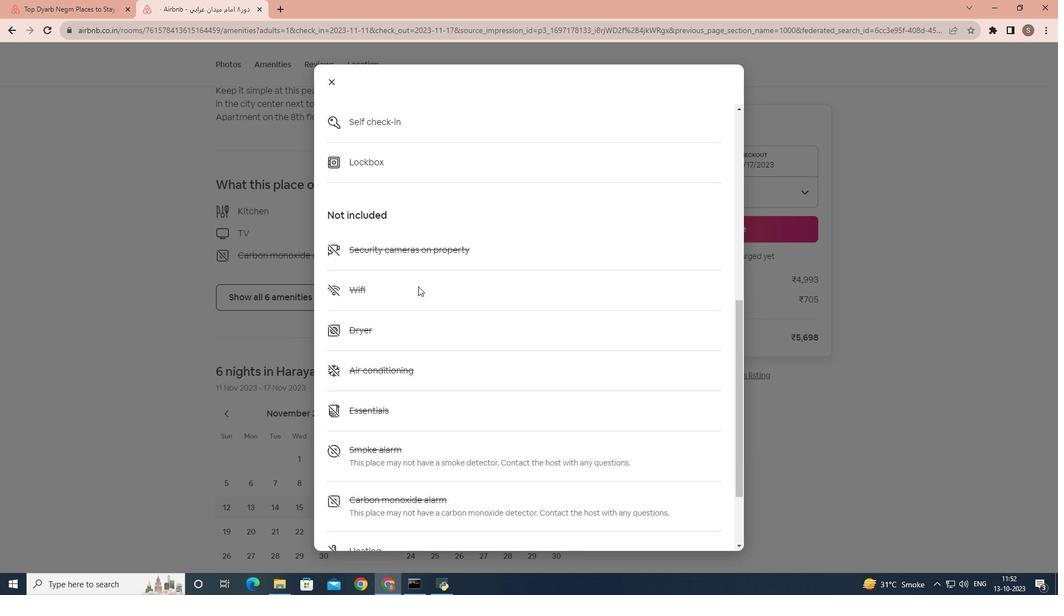 
Action: Mouse moved to (328, 72)
Screenshot: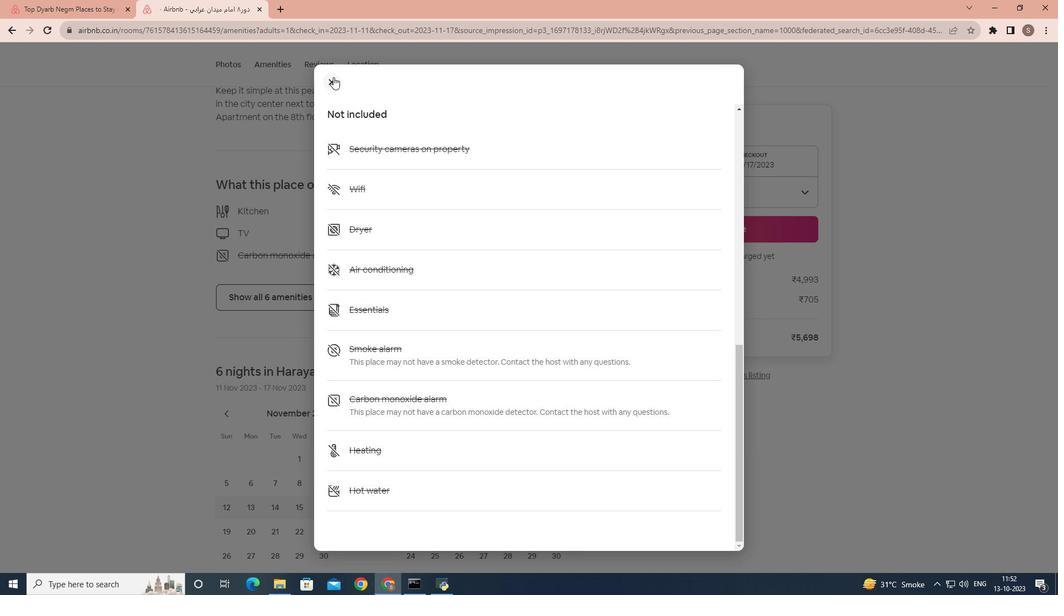 
Action: Mouse pressed left at (328, 72)
Screenshot: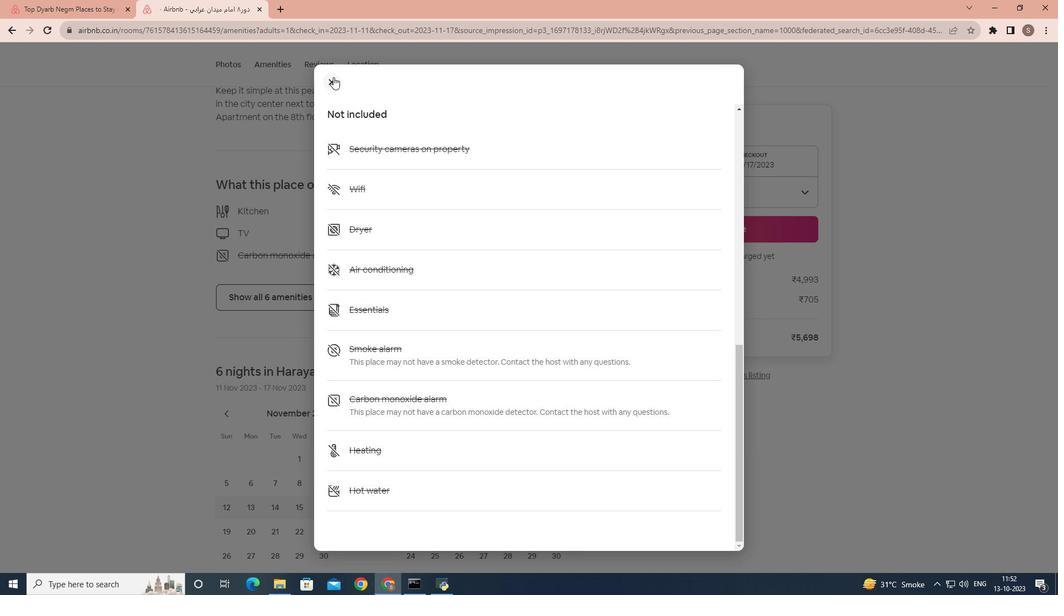 
Action: Mouse moved to (423, 270)
Screenshot: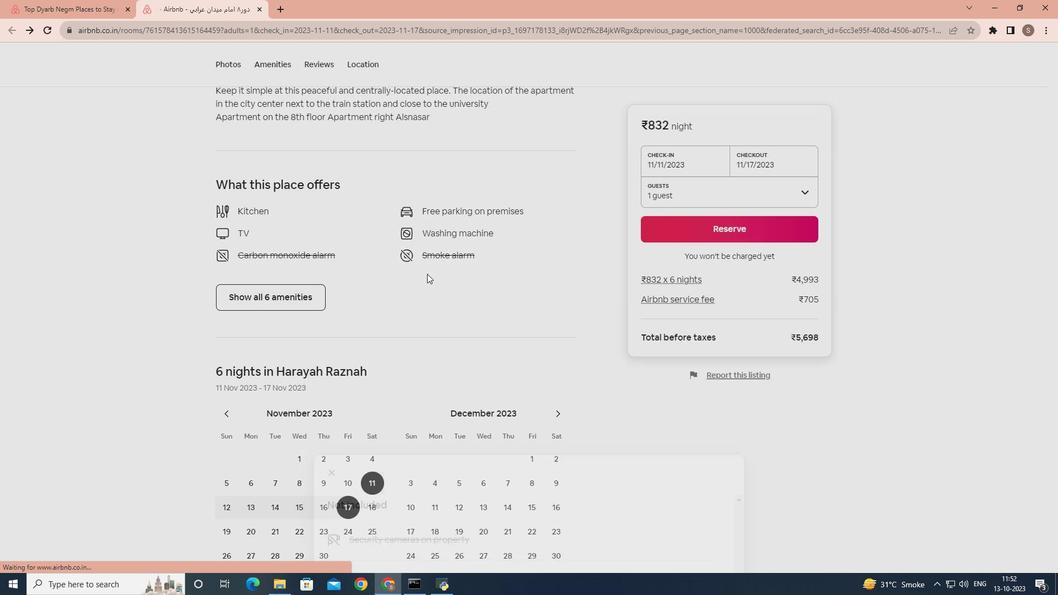 
Action: Mouse scrolled (423, 270) with delta (0, 0)
Screenshot: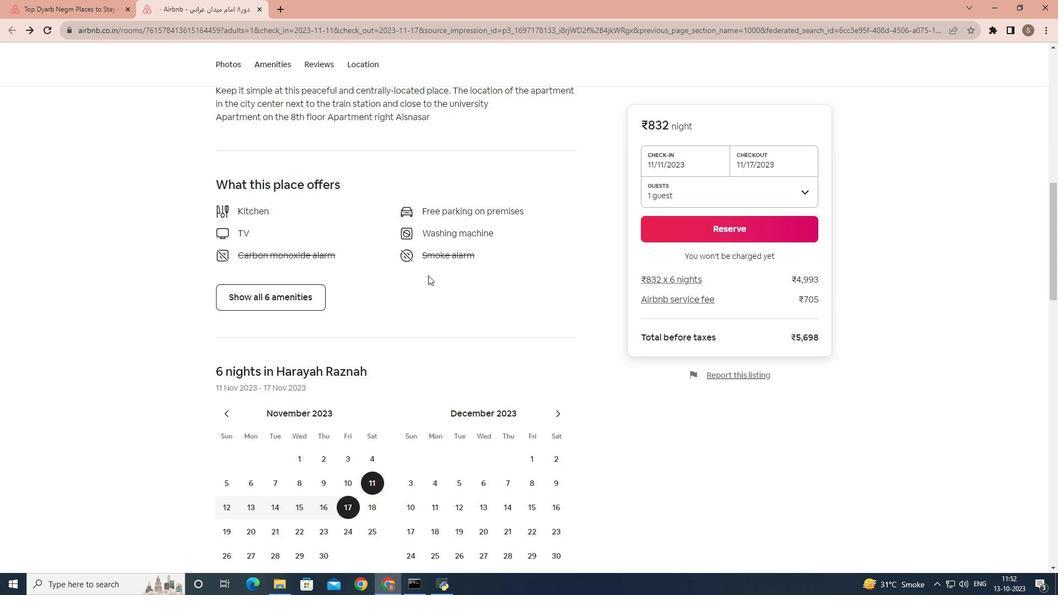 
Action: Mouse scrolled (423, 270) with delta (0, 0)
Screenshot: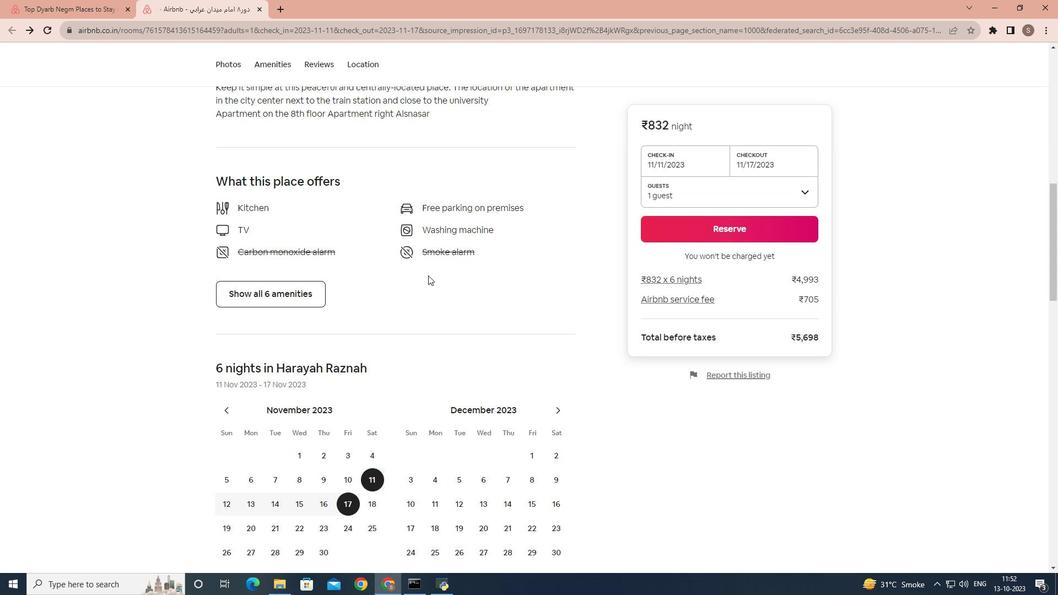 
Action: Mouse scrolled (423, 270) with delta (0, 0)
Screenshot: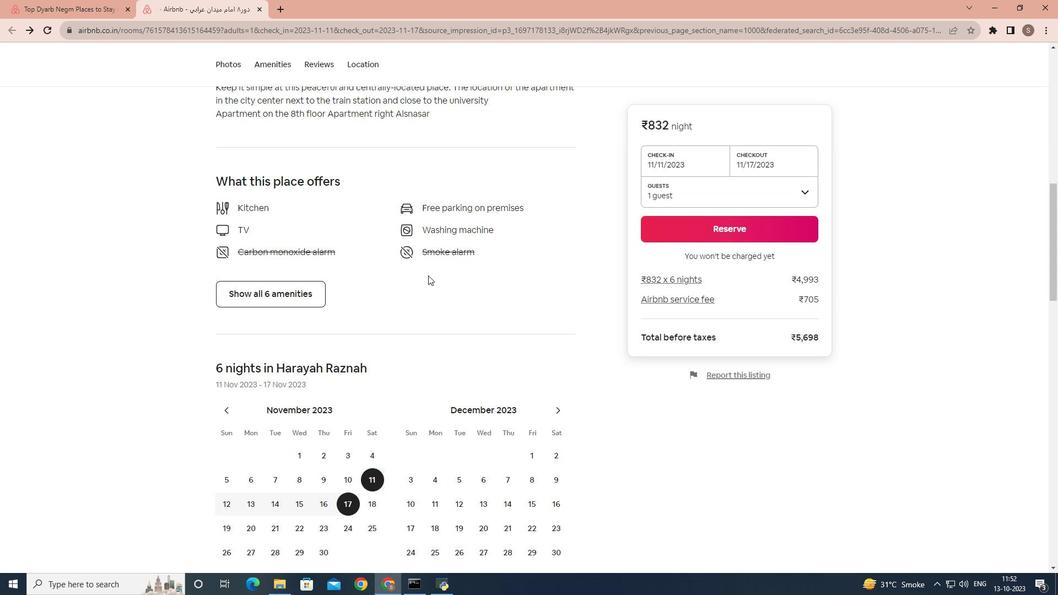 
Action: Mouse scrolled (423, 270) with delta (0, 0)
Screenshot: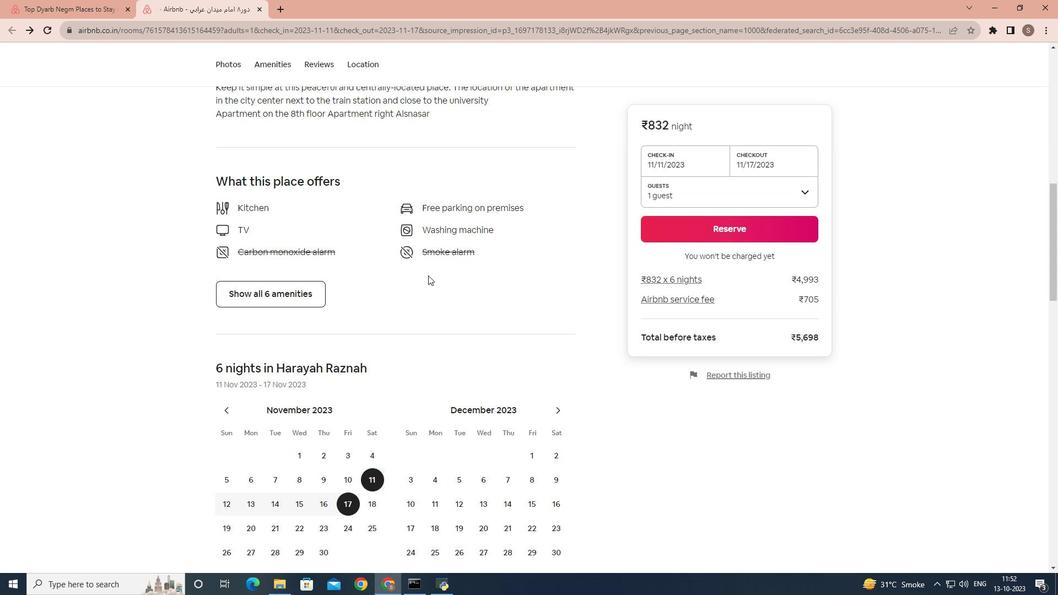 
Action: Mouse scrolled (423, 270) with delta (0, 0)
Screenshot: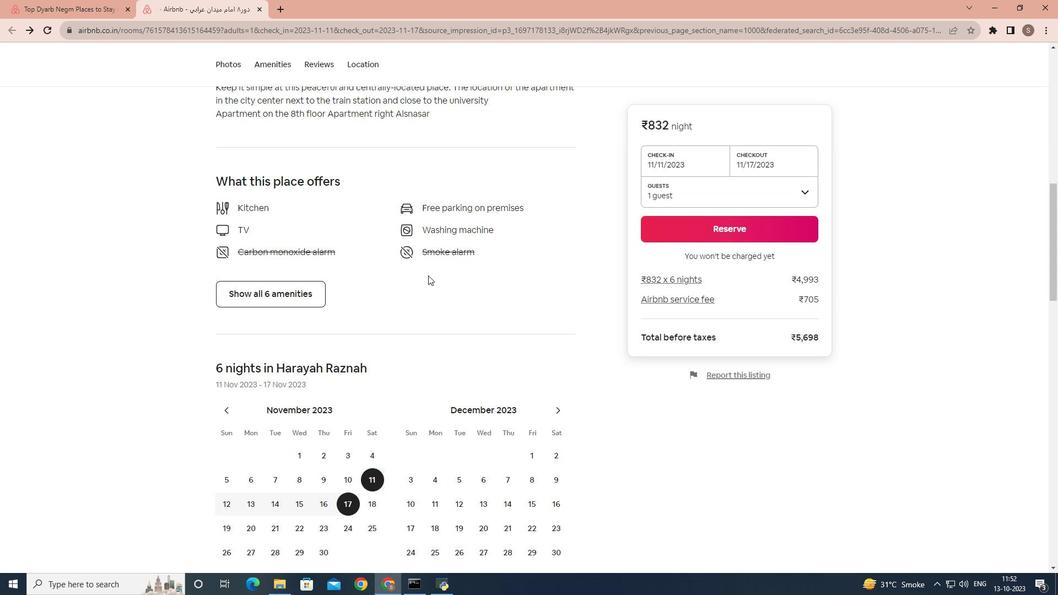 
Action: Mouse scrolled (423, 270) with delta (0, 0)
Screenshot: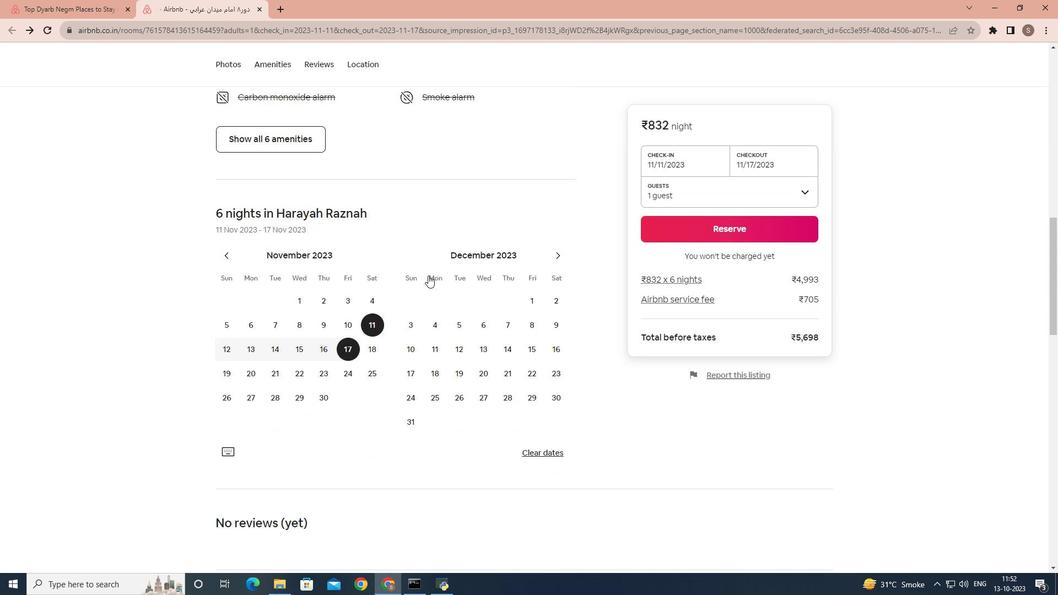 
Action: Mouse scrolled (423, 270) with delta (0, 0)
Screenshot: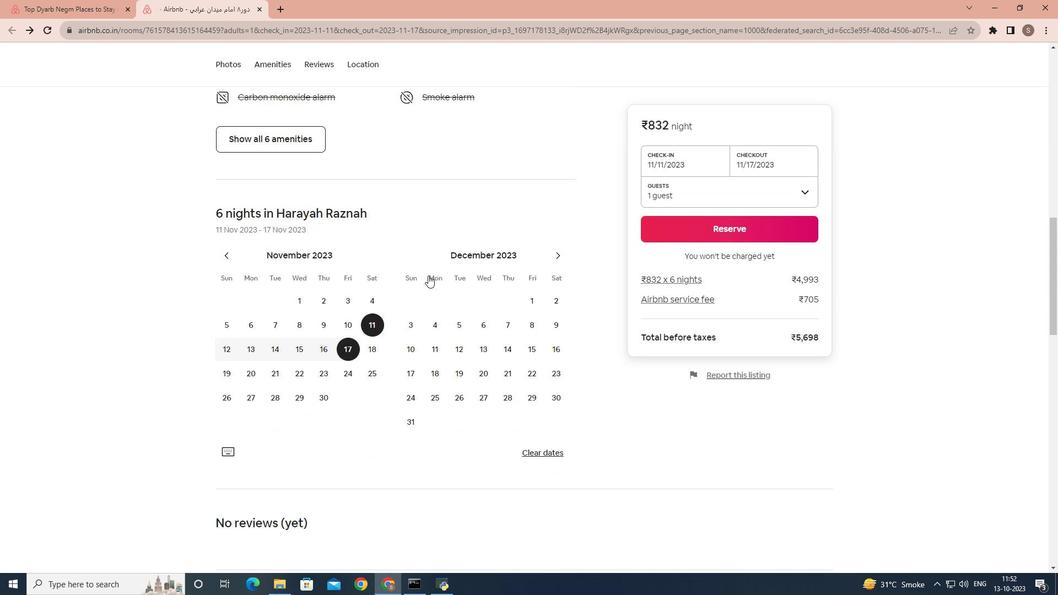 
Action: Mouse scrolled (423, 270) with delta (0, 0)
Screenshot: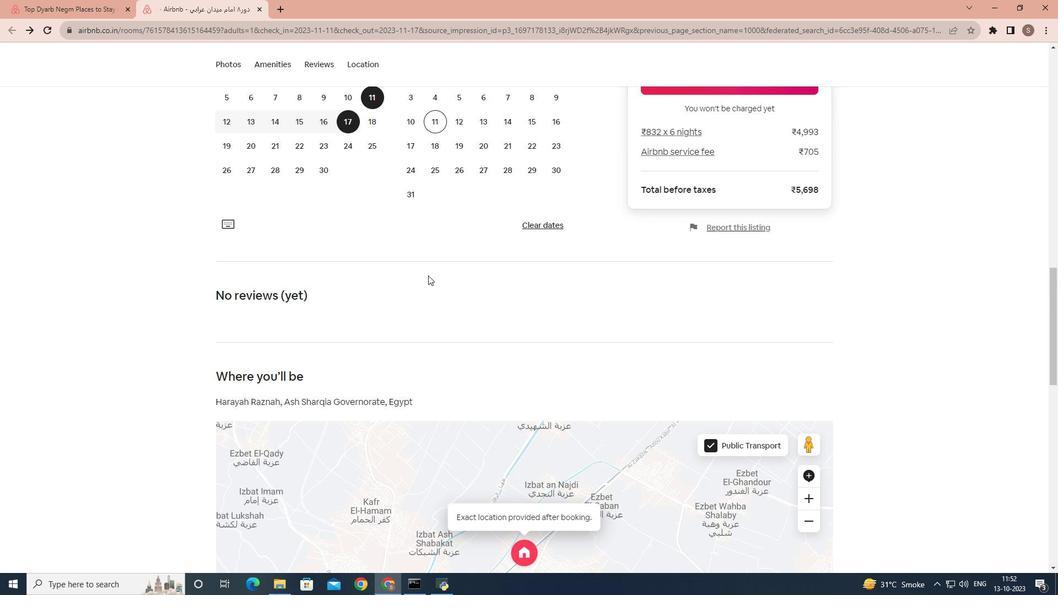 
Action: Mouse scrolled (423, 270) with delta (0, 0)
Screenshot: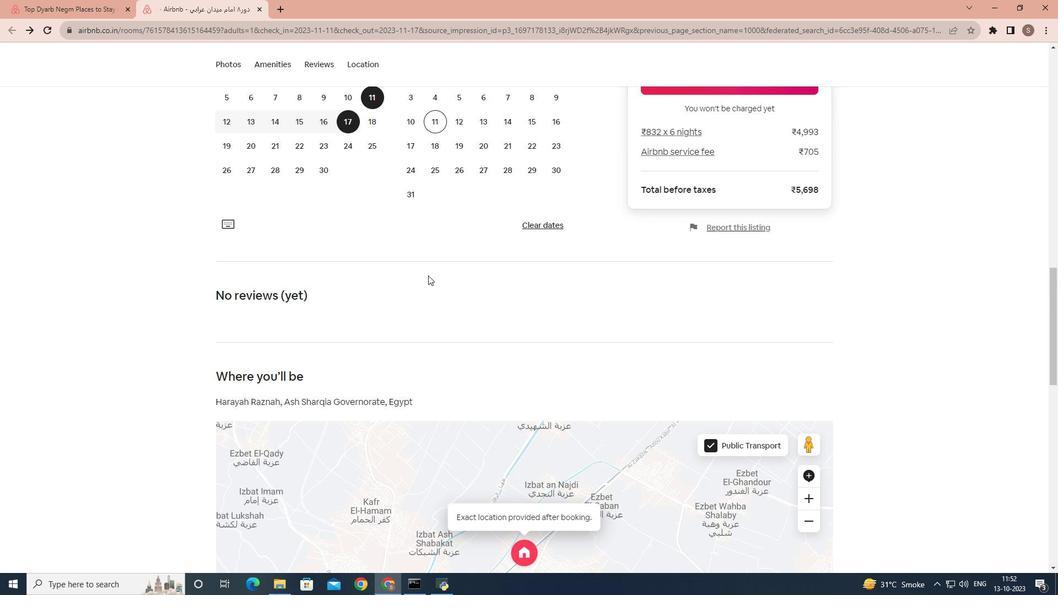 
Action: Mouse scrolled (423, 270) with delta (0, 0)
Screenshot: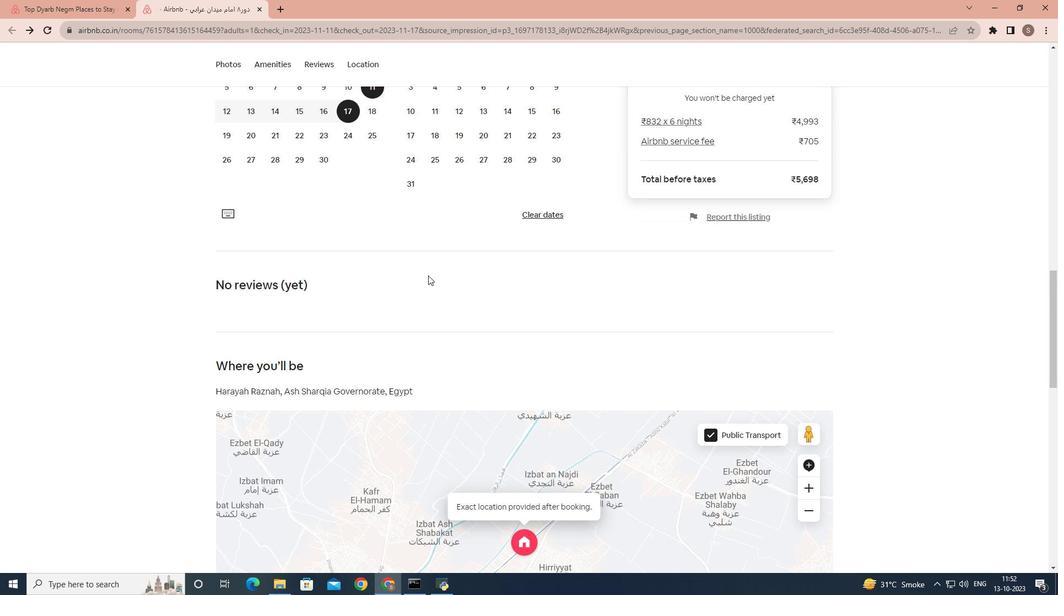 
Action: Mouse scrolled (423, 270) with delta (0, 0)
Screenshot: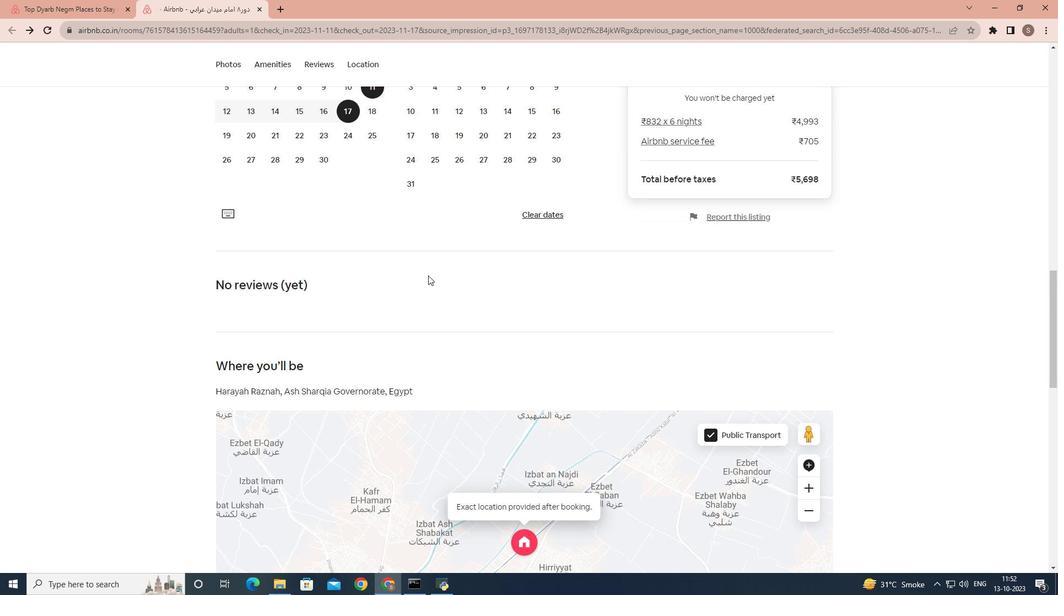 
Action: Mouse scrolled (423, 270) with delta (0, 0)
Screenshot: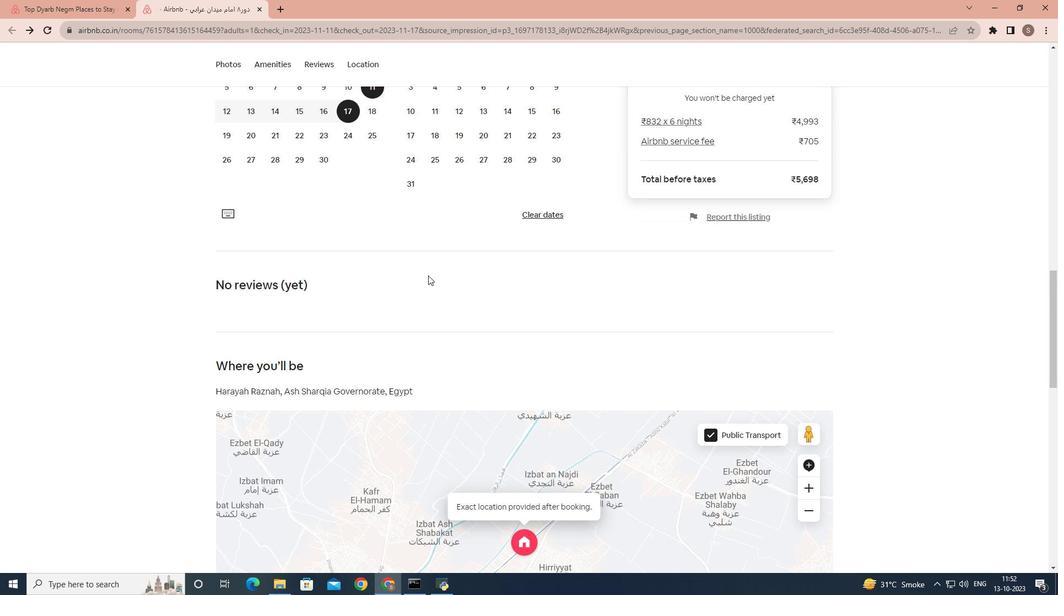 
Action: Mouse scrolled (423, 270) with delta (0, 0)
Screenshot: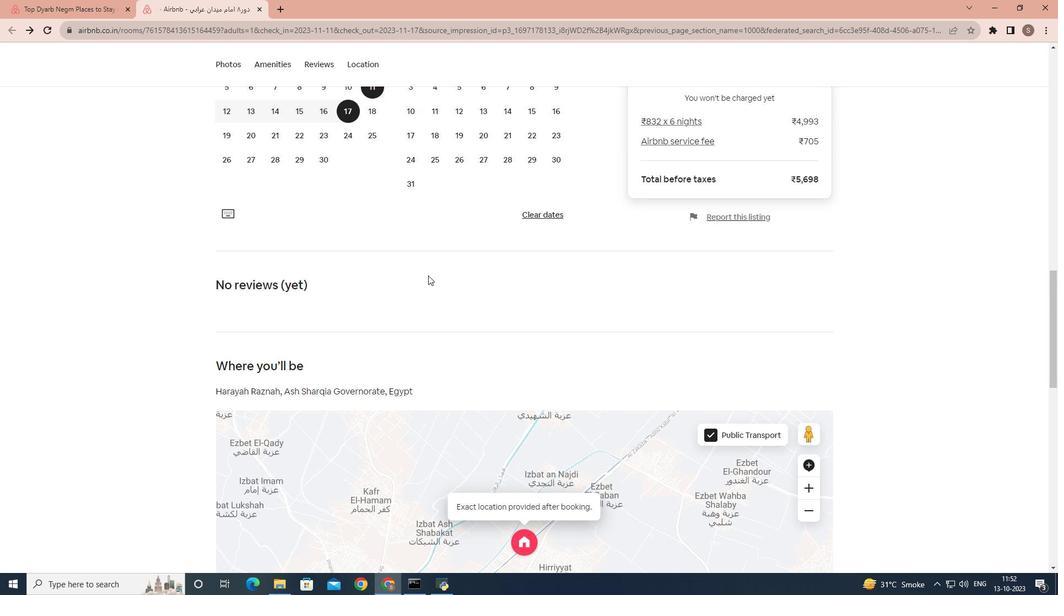
Action: Mouse scrolled (423, 270) with delta (0, 0)
Screenshot: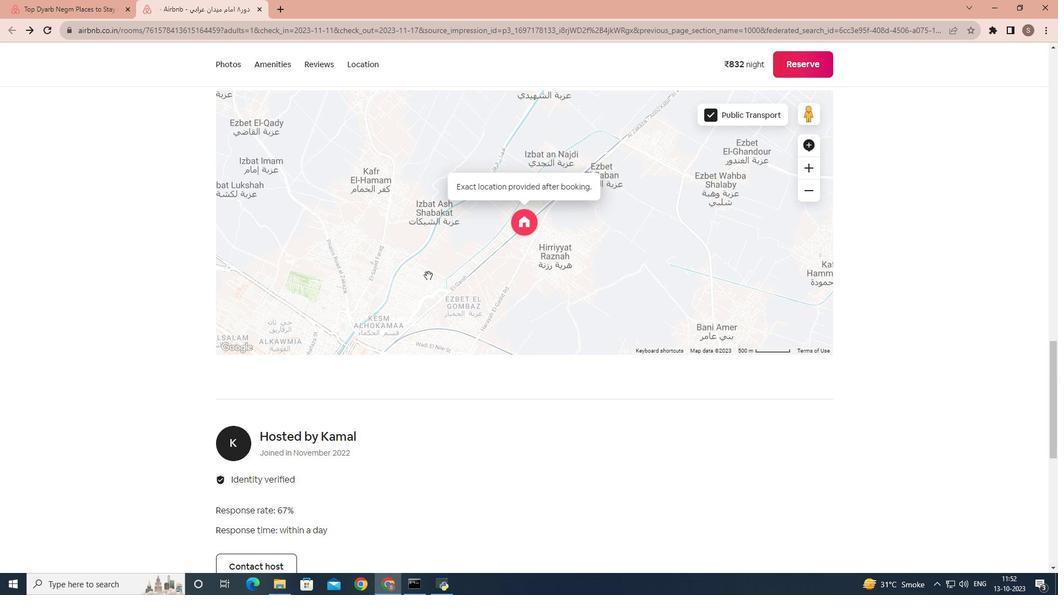 
Action: Mouse scrolled (423, 270) with delta (0, 0)
Screenshot: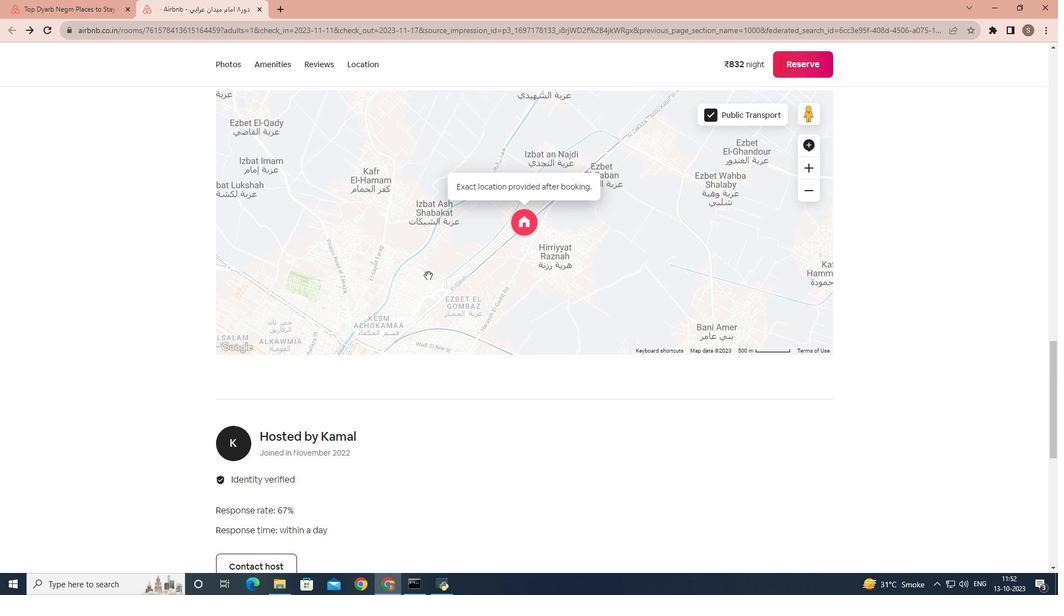 
Action: Mouse scrolled (423, 270) with delta (0, 0)
Screenshot: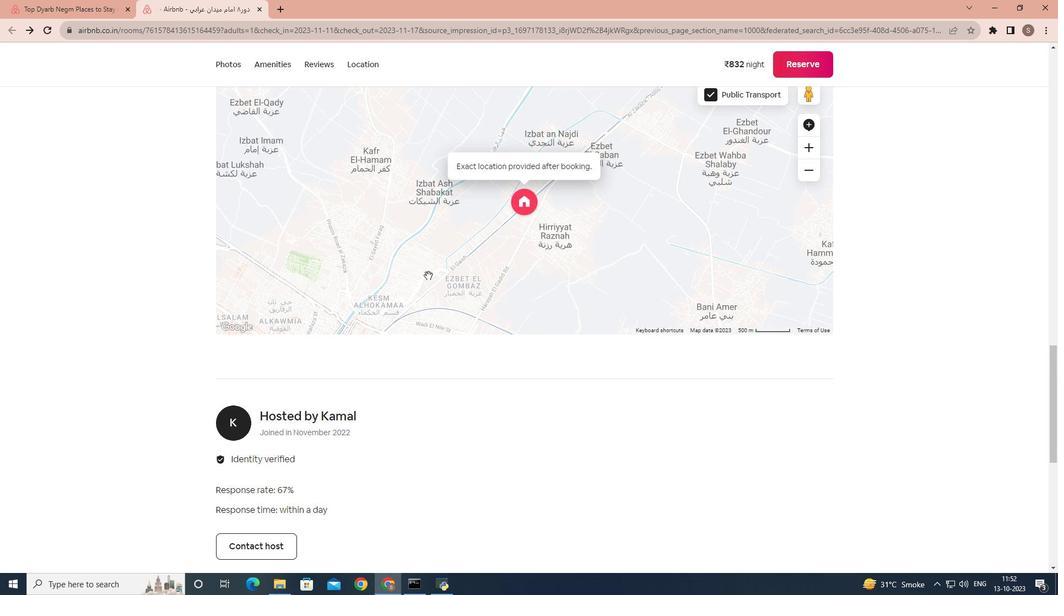 
Action: Mouse scrolled (423, 270) with delta (0, 0)
Screenshot: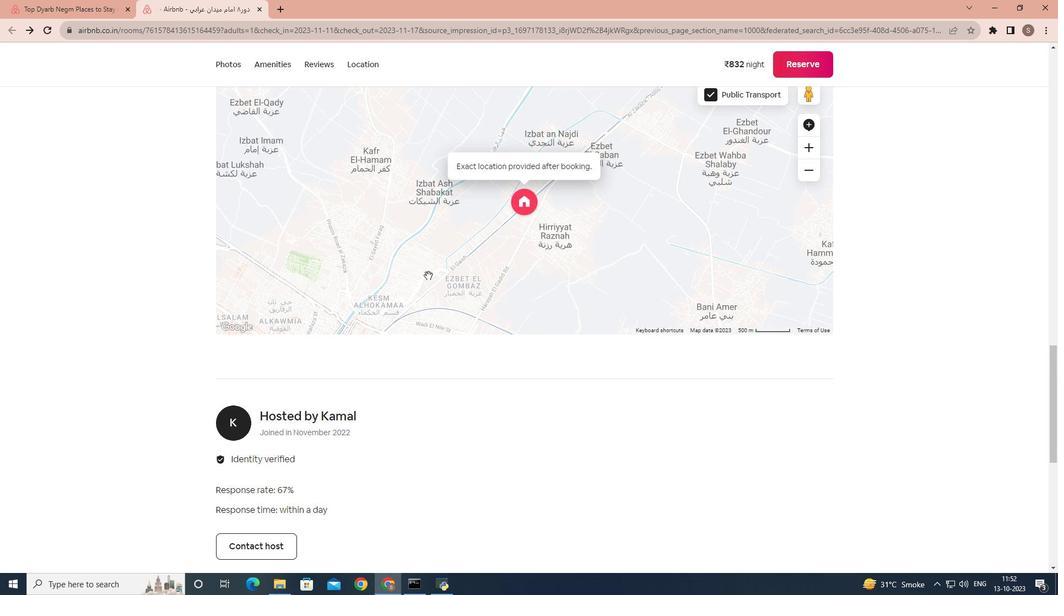 
Action: Mouse scrolled (423, 270) with delta (0, 0)
Screenshot: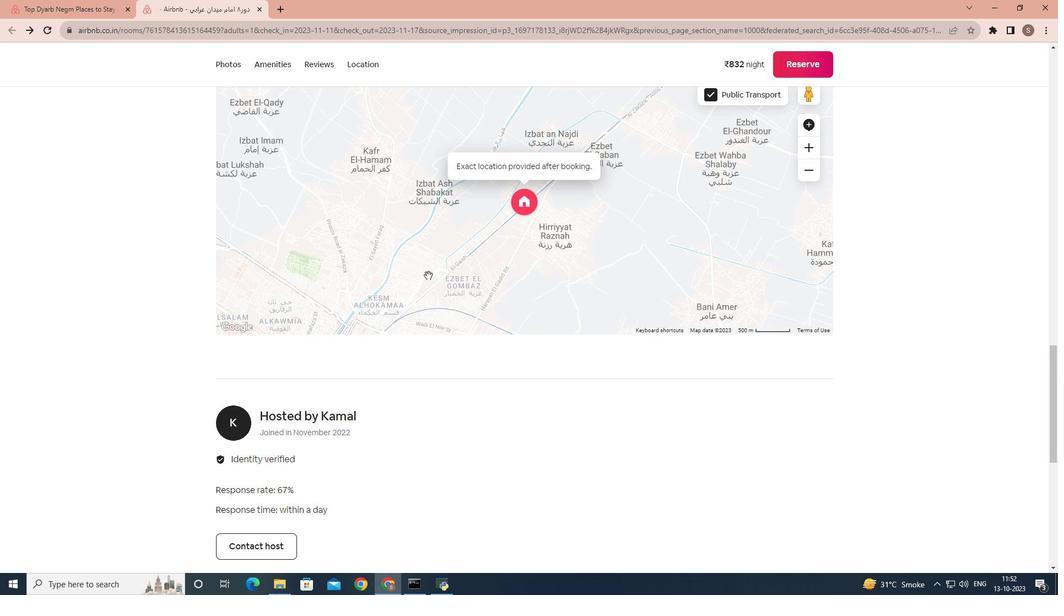 
Action: Mouse moved to (269, 278)
Screenshot: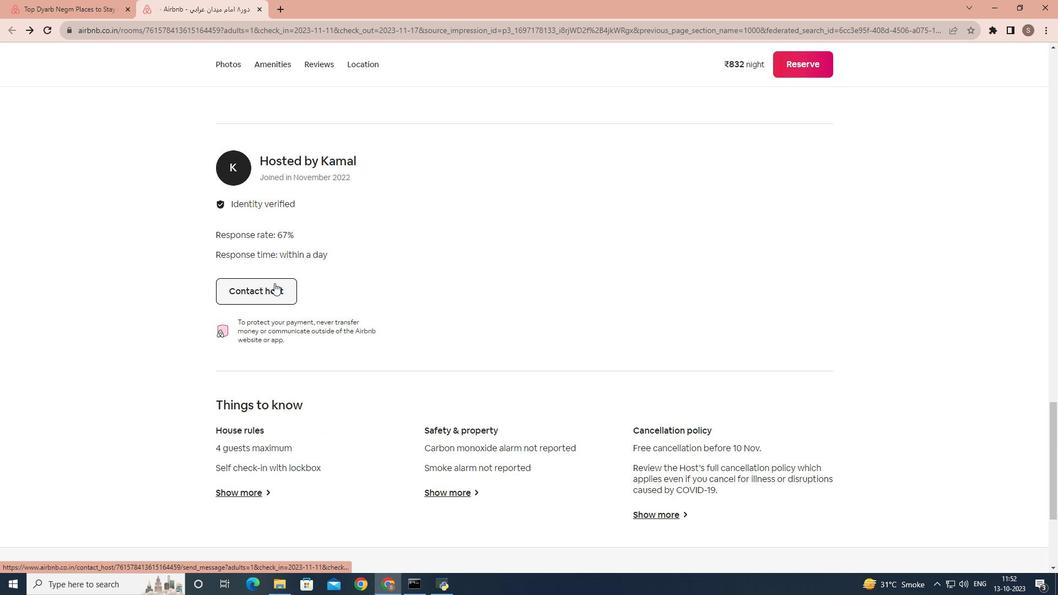 
Action: Mouse scrolled (269, 277) with delta (0, 0)
Screenshot: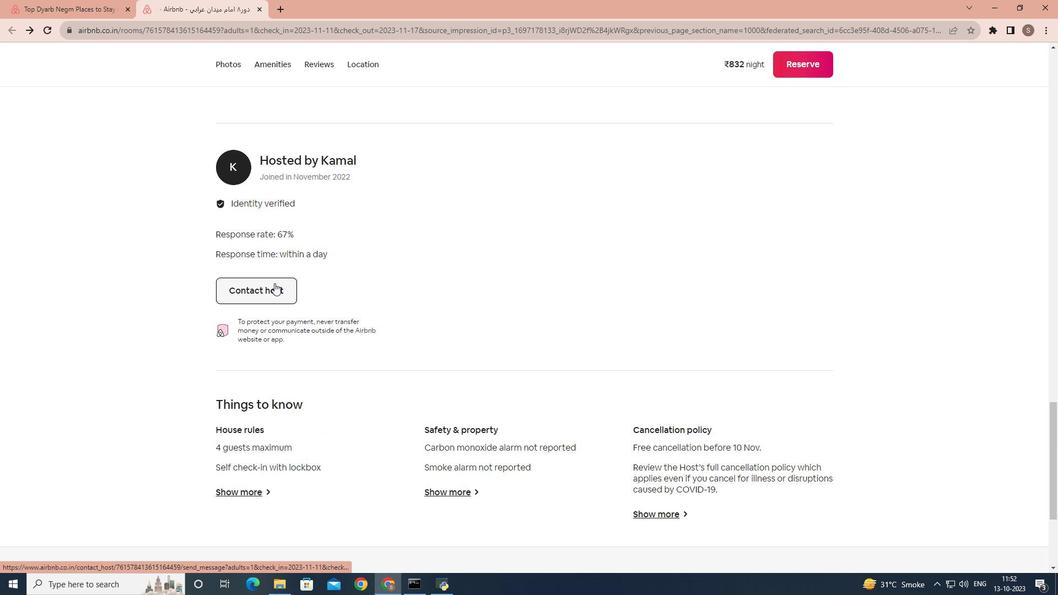 
Action: Mouse scrolled (269, 277) with delta (0, 0)
Screenshot: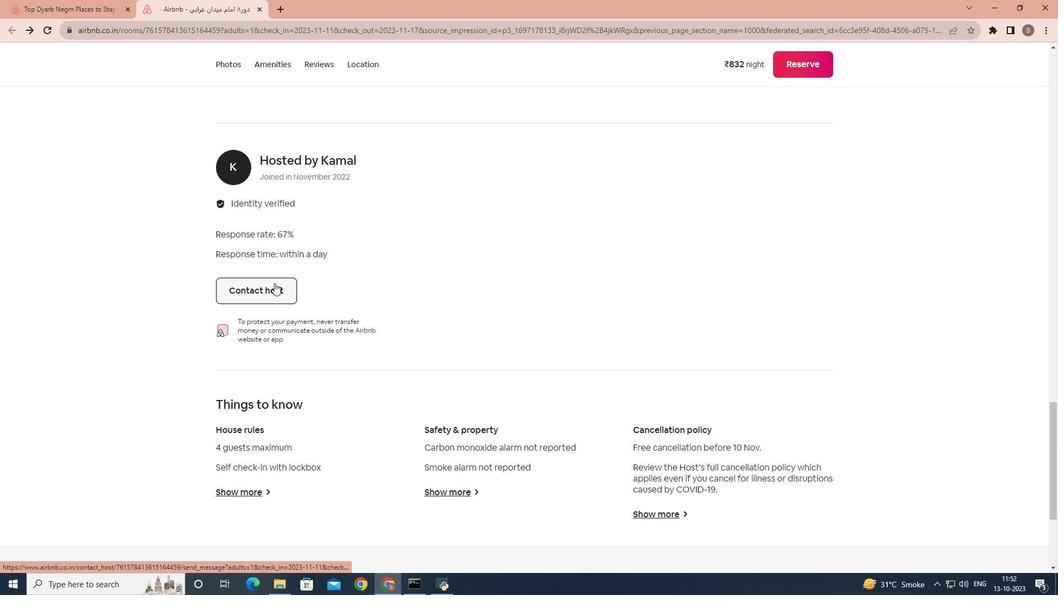
Action: Mouse scrolled (269, 277) with delta (0, 0)
Screenshot: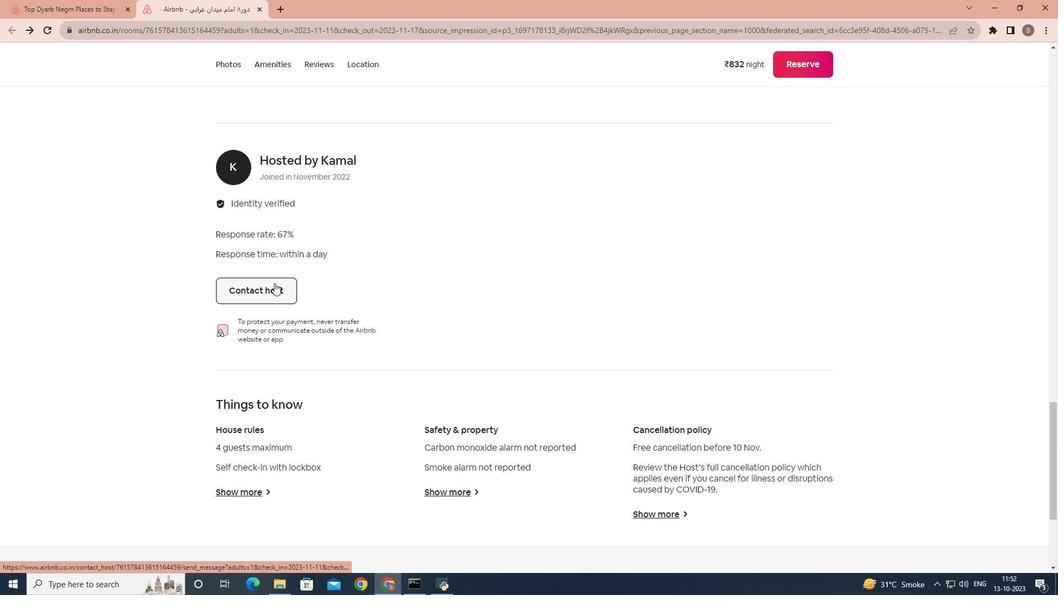 
Action: Mouse scrolled (269, 277) with delta (0, 0)
Screenshot: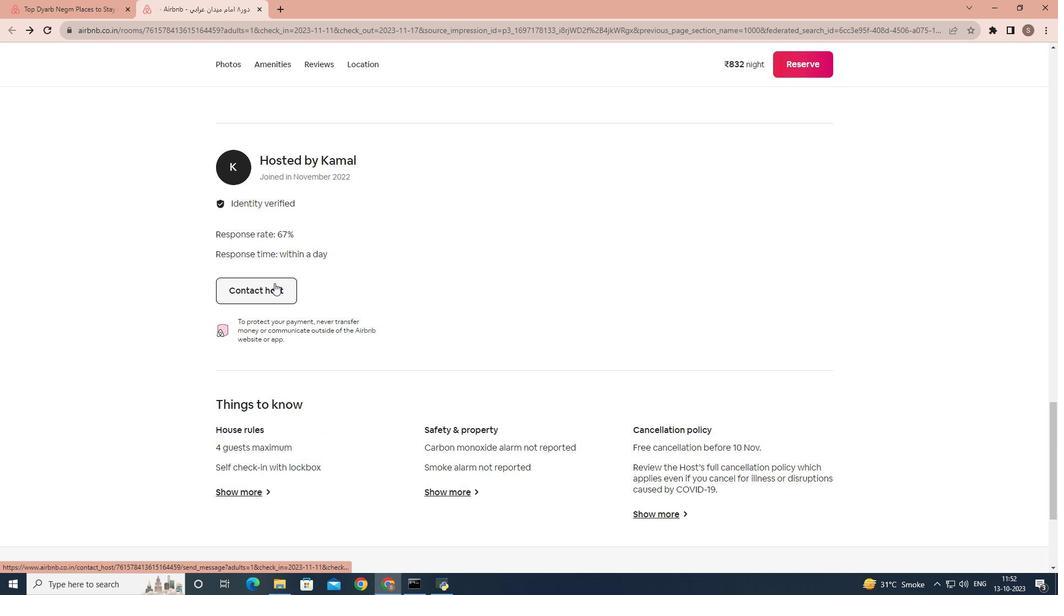 
Action: Mouse scrolled (269, 277) with delta (0, 0)
Screenshot: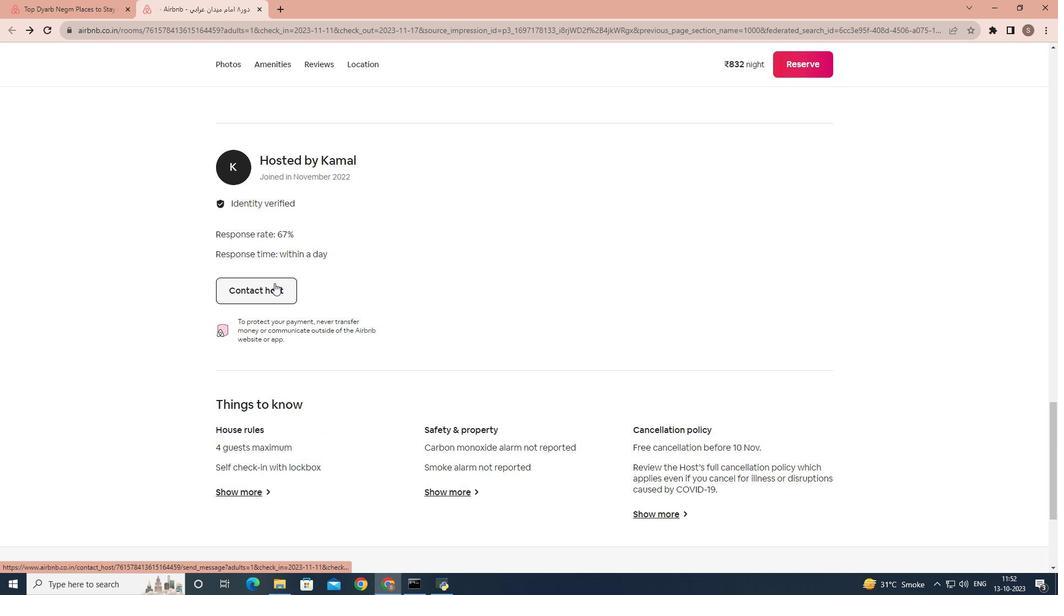 
Action: Mouse scrolled (269, 277) with delta (0, 0)
Screenshot: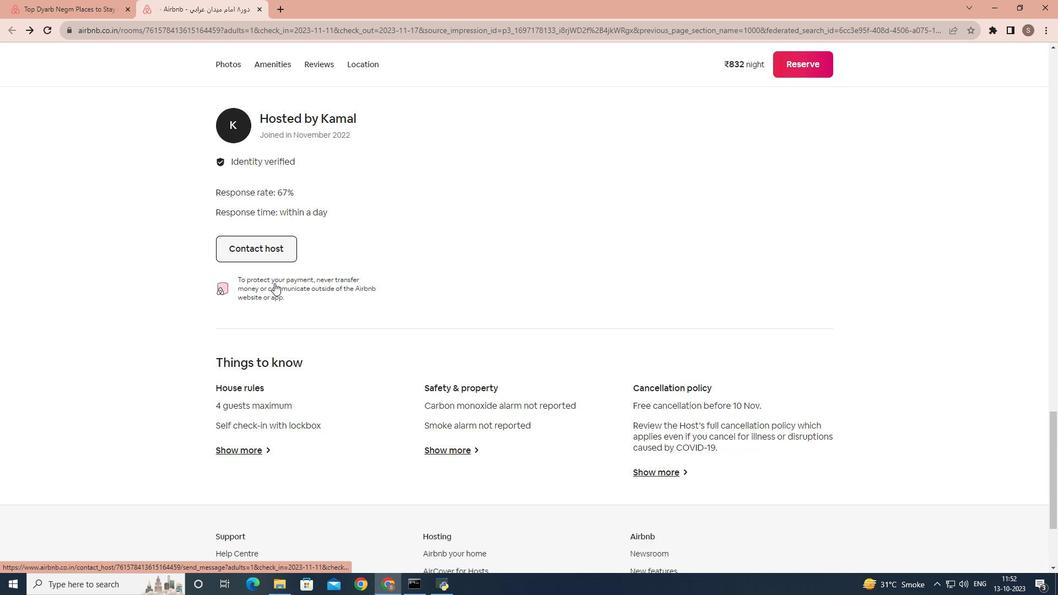 
Action: Mouse moved to (248, 286)
Screenshot: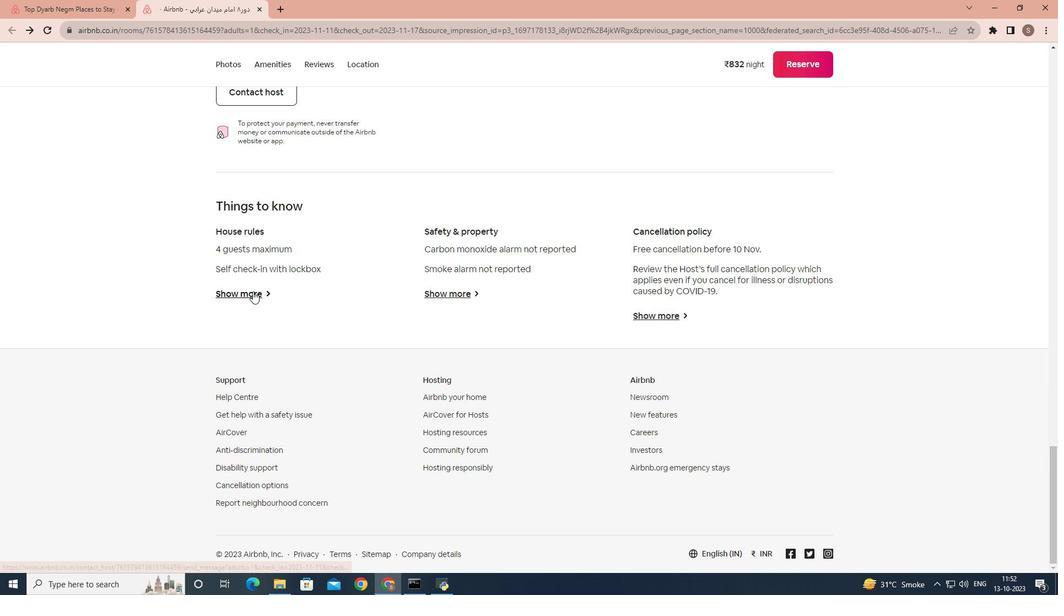 
Action: Mouse pressed left at (248, 286)
Screenshot: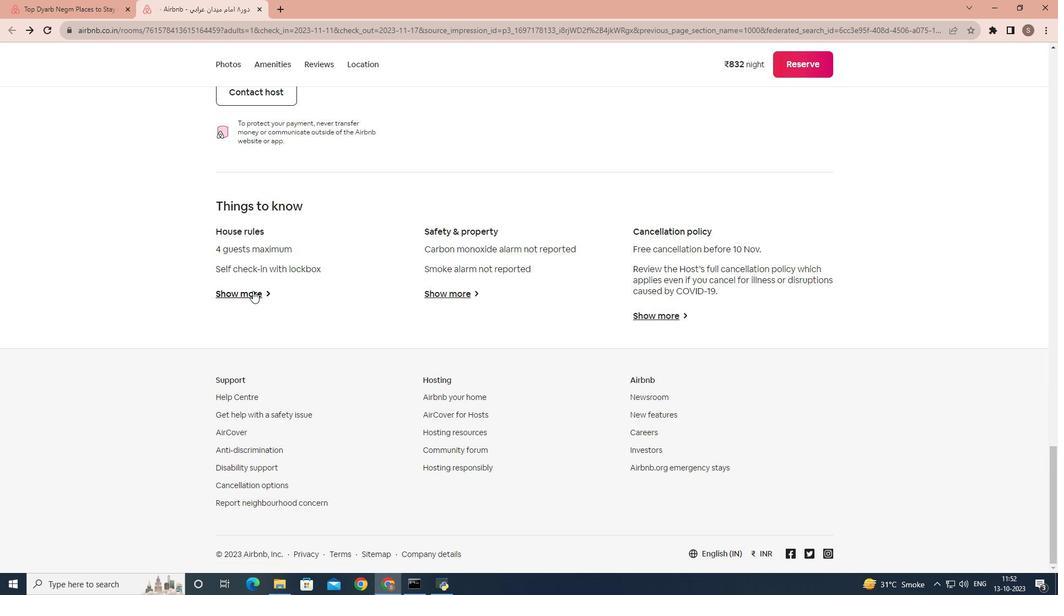 
Action: Mouse moved to (336, 176)
Screenshot: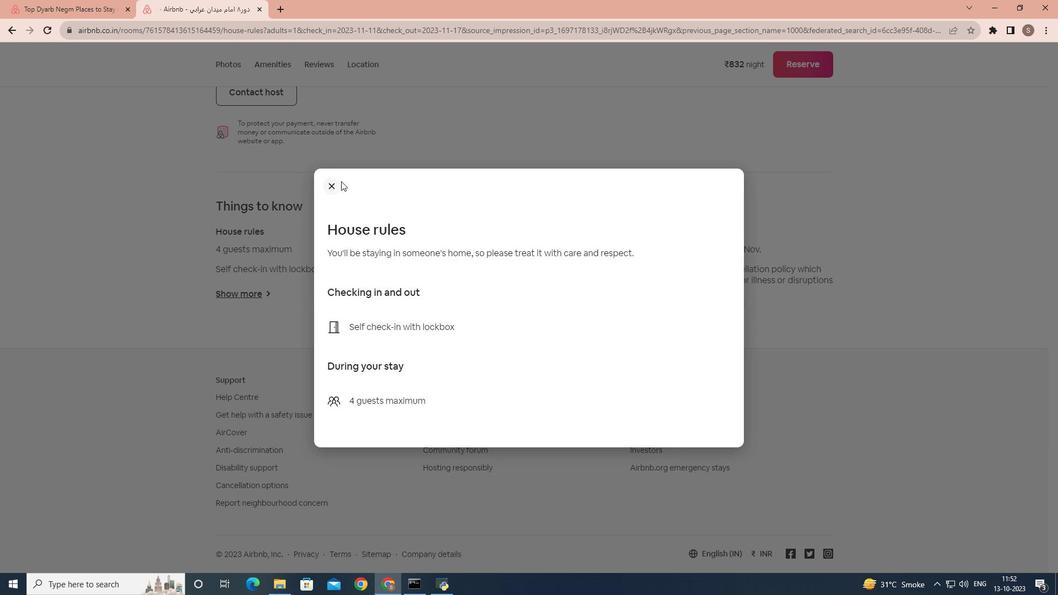 
Action: Mouse pressed left at (336, 176)
Screenshot: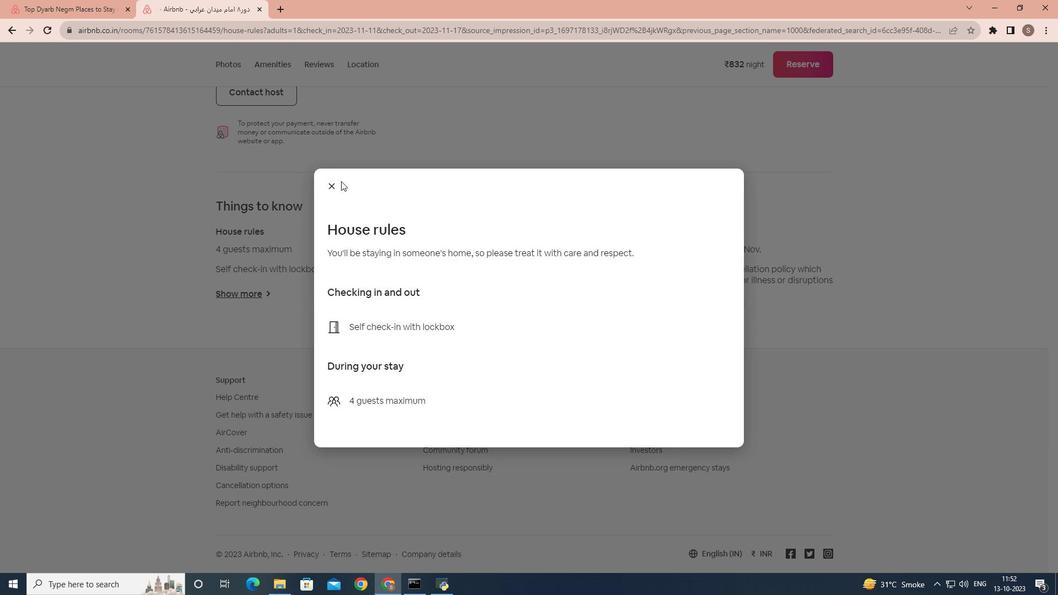 
Action: Mouse moved to (328, 178)
Screenshot: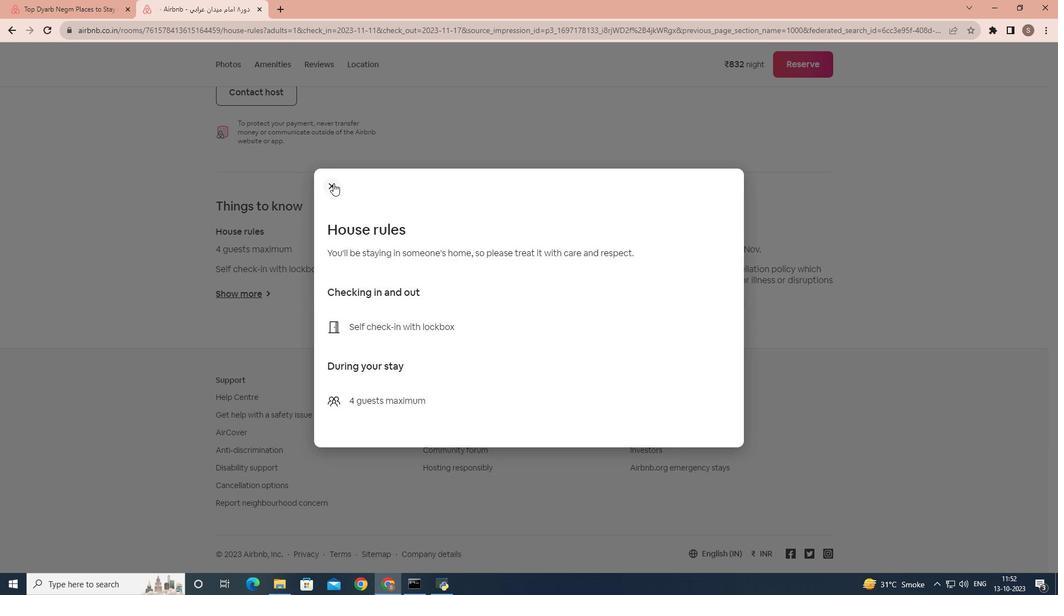 
Action: Mouse pressed left at (328, 178)
Screenshot: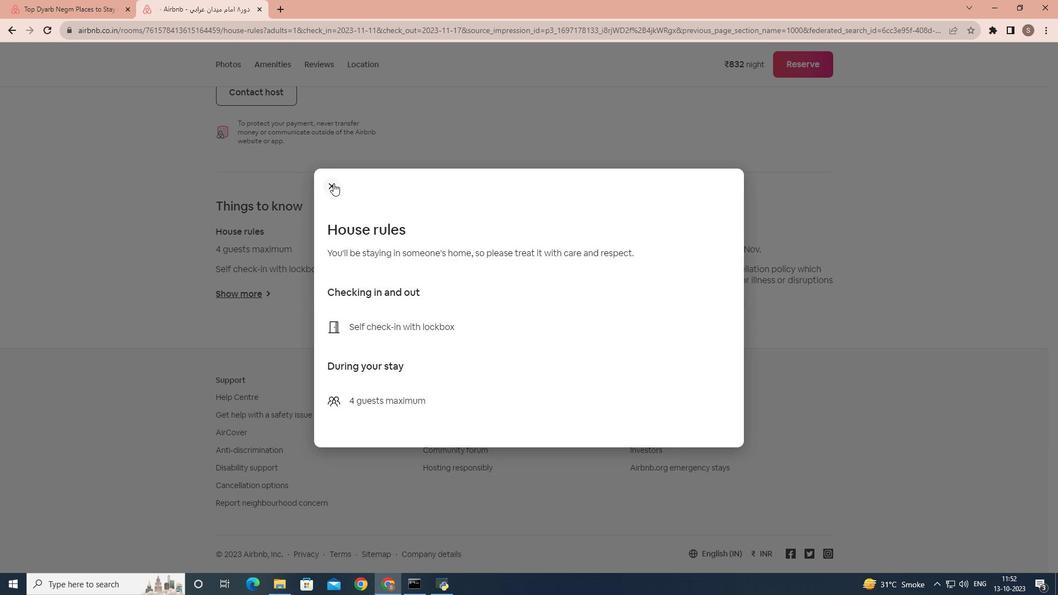 
Action: Mouse moved to (459, 292)
Screenshot: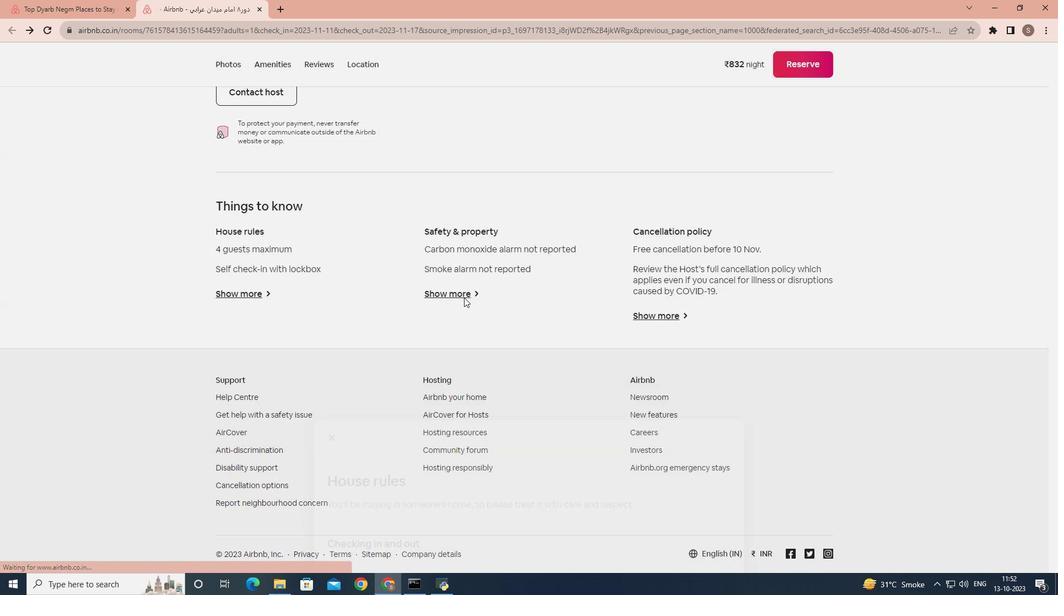 
Action: Mouse pressed left at (459, 292)
Screenshot: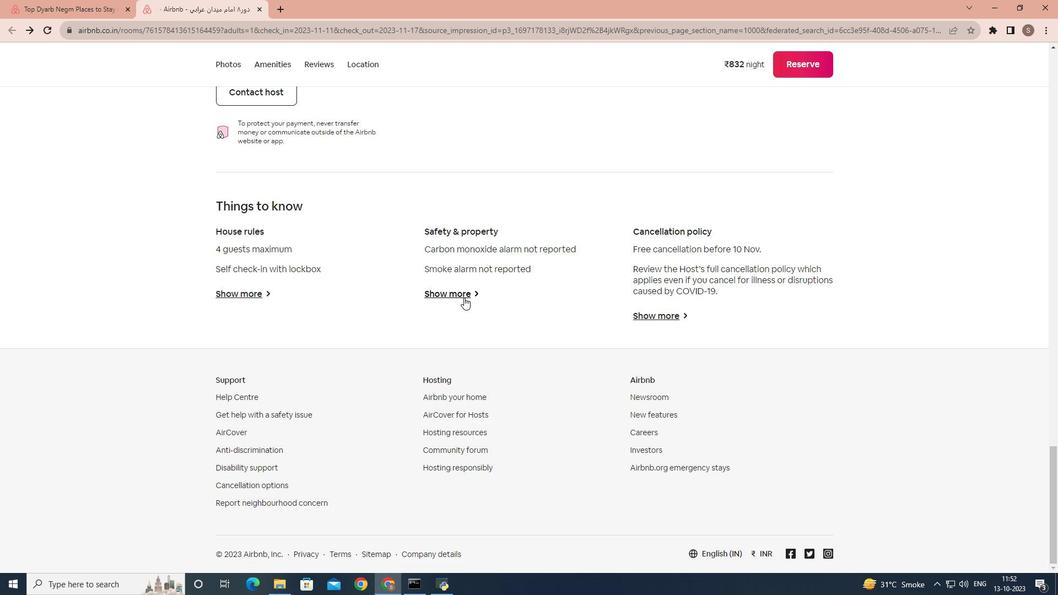 
Action: Mouse moved to (327, 175)
Screenshot: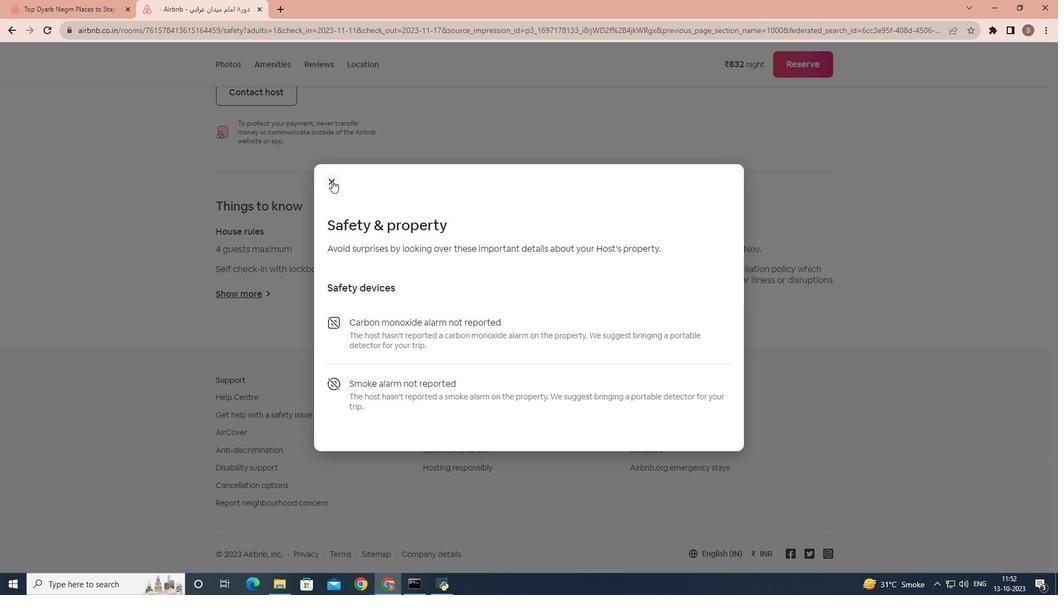 
Action: Mouse pressed left at (327, 175)
Screenshot: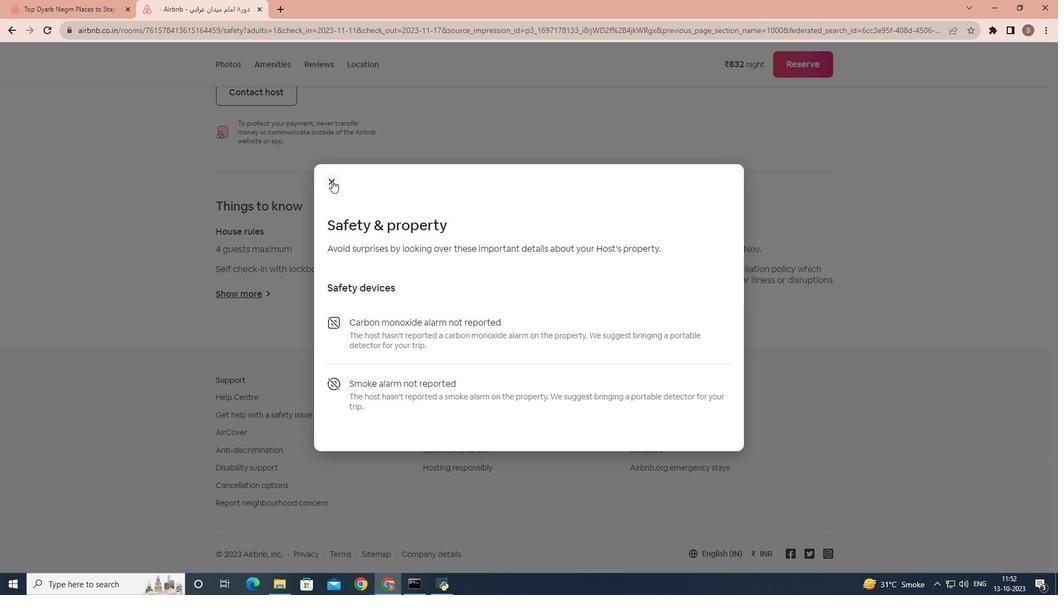 
Action: Mouse moved to (627, 312)
Screenshot: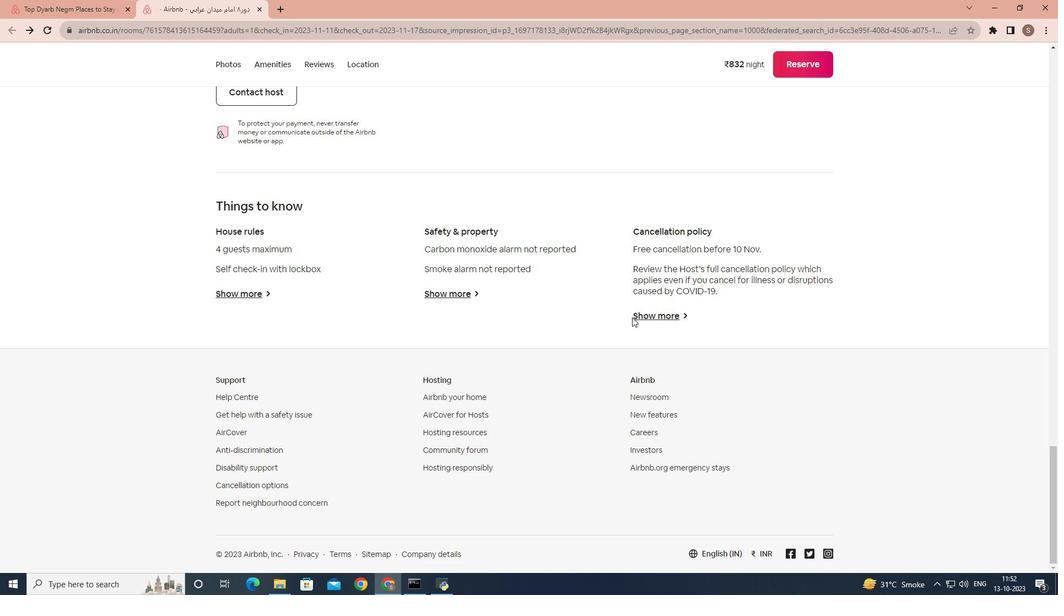 
Action: Mouse pressed left at (627, 312)
Screenshot: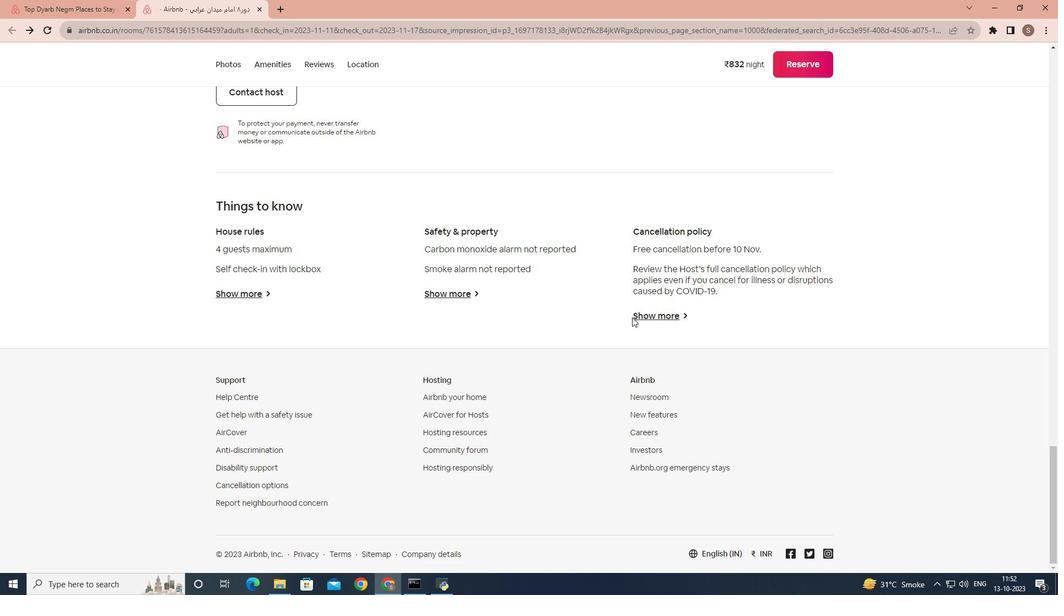 
Action: Mouse moved to (623, 307)
Screenshot: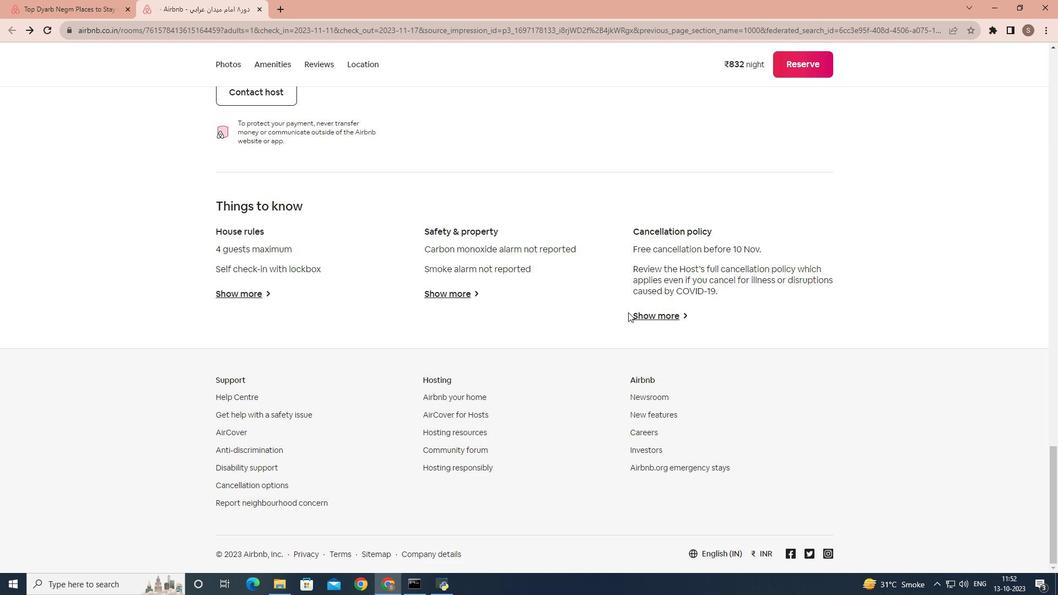 
Action: Mouse pressed left at (623, 307)
Screenshot: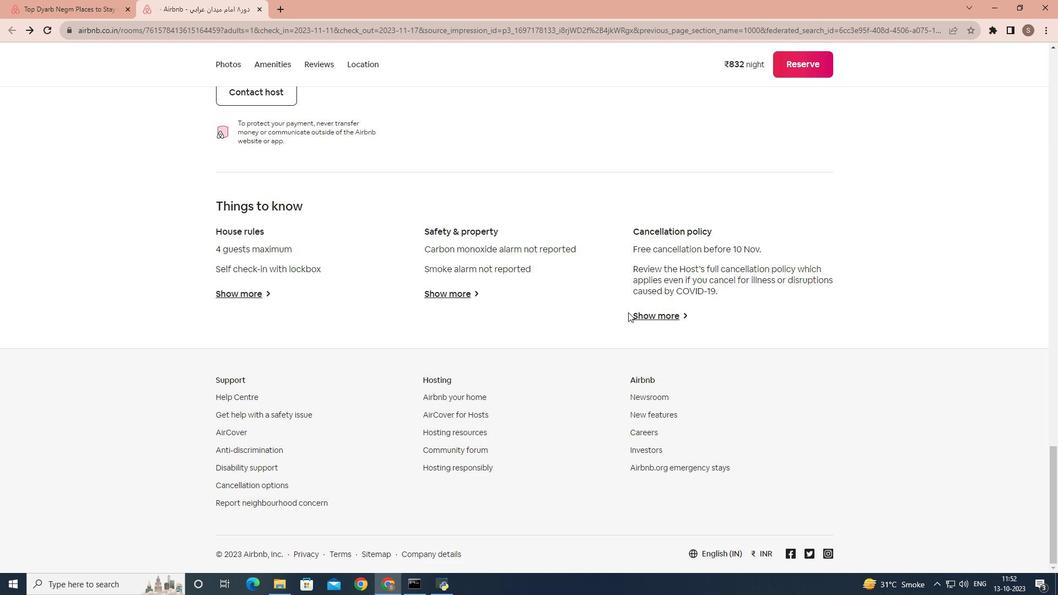 
Action: Mouse moved to (644, 305)
Screenshot: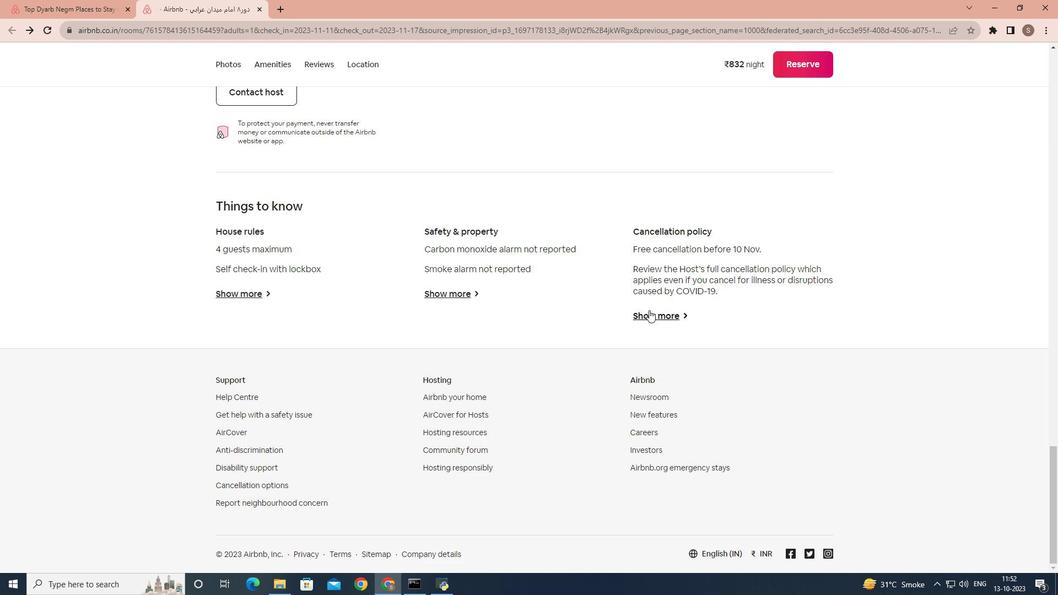 
Action: Mouse pressed left at (644, 305)
Screenshot: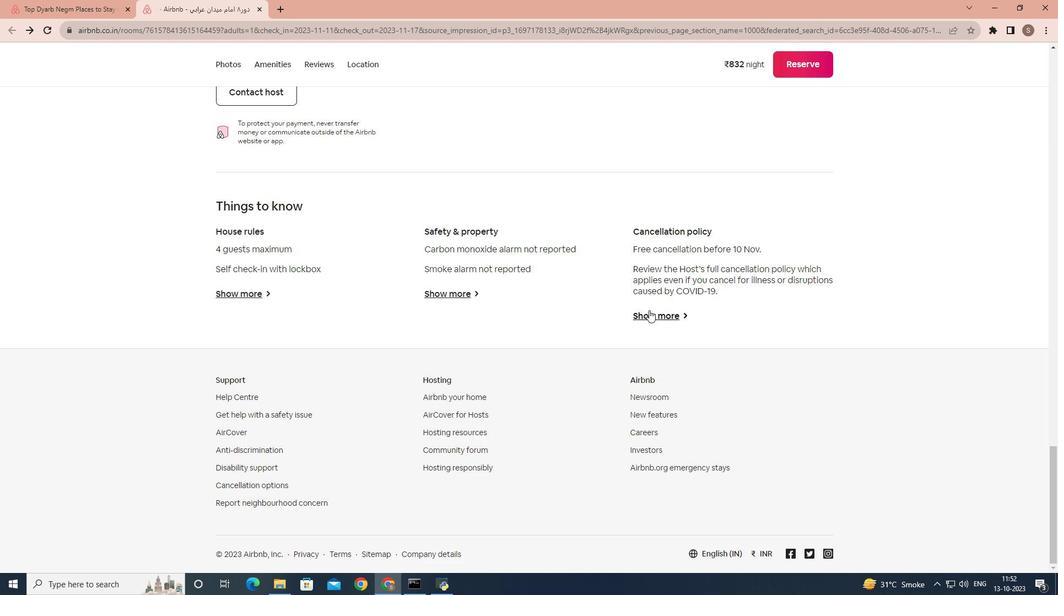 
Action: Mouse moved to (386, 162)
Screenshot: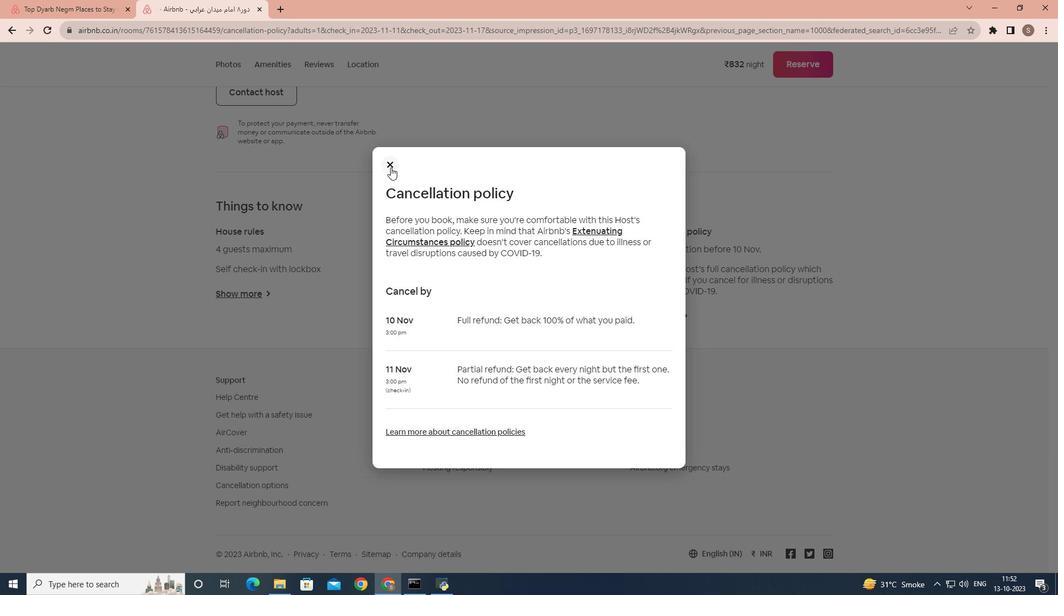 
Action: Mouse pressed left at (386, 162)
Screenshot: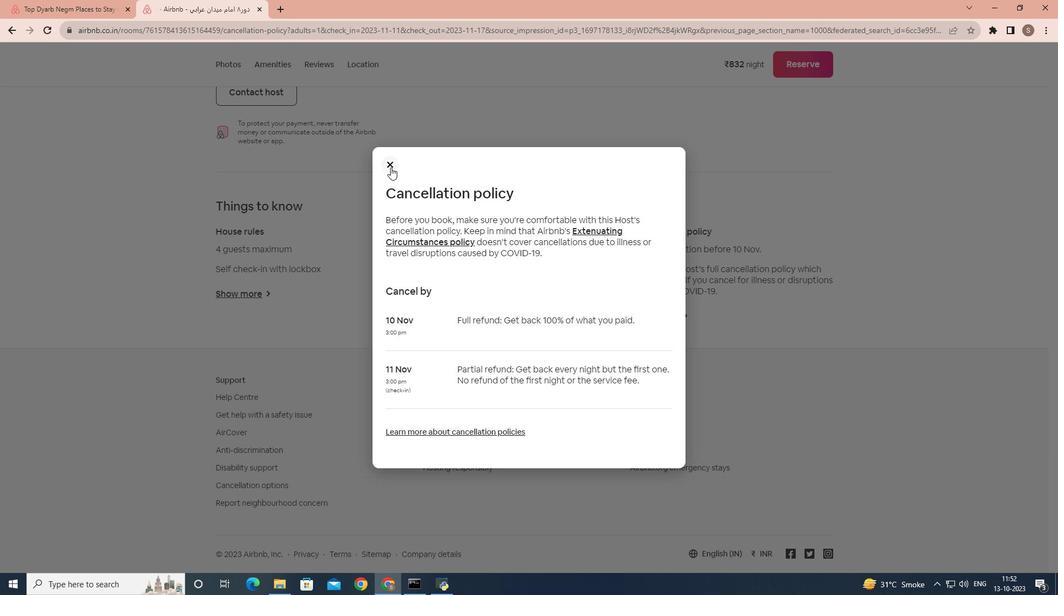 
Action: Mouse moved to (406, 191)
Screenshot: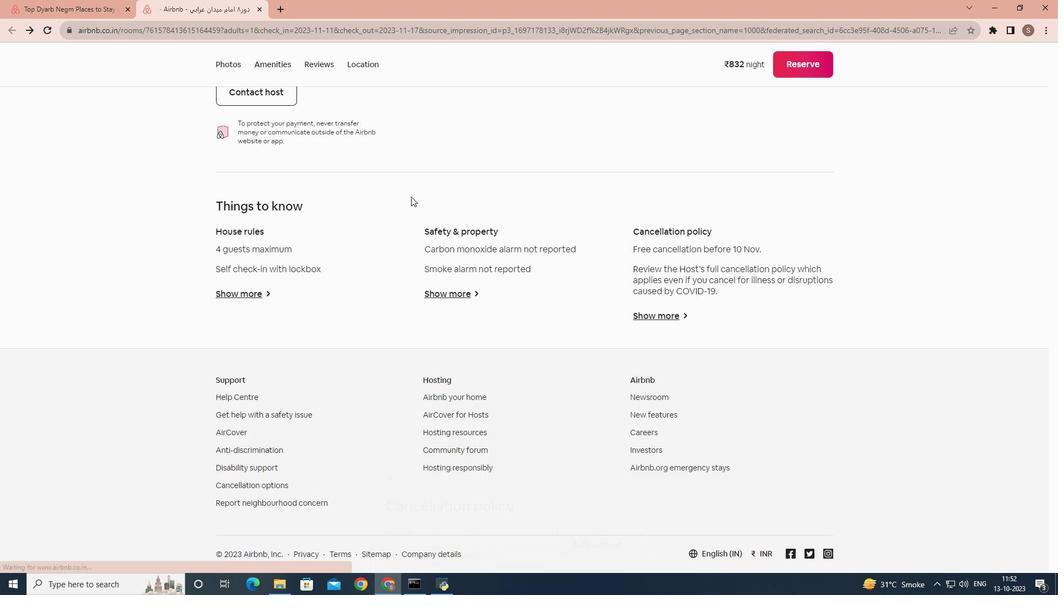 
Action: Mouse scrolled (406, 192) with delta (0, 0)
Screenshot: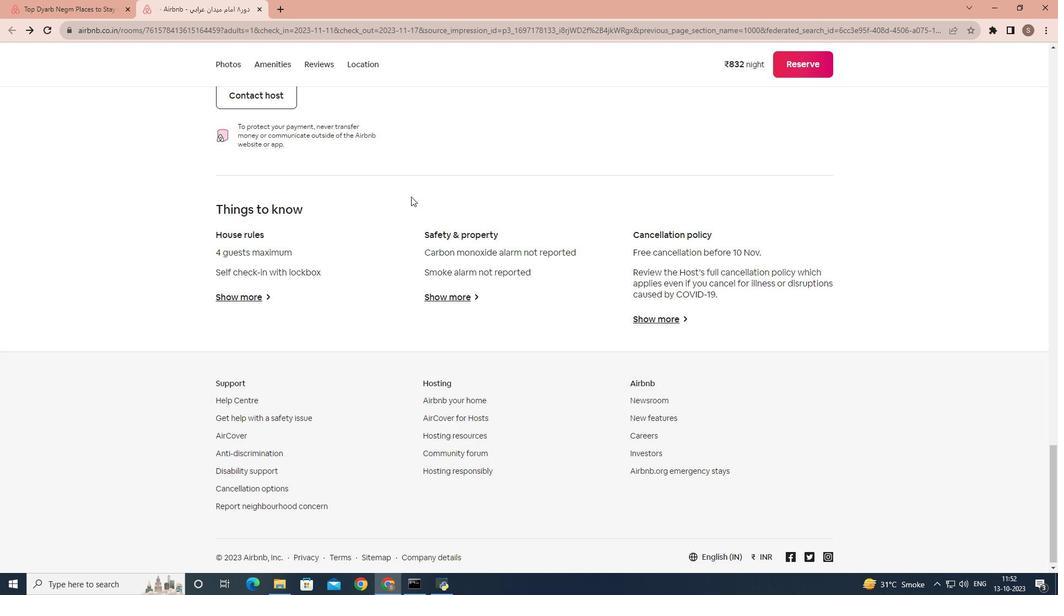 
Action: Mouse scrolled (406, 192) with delta (0, 0)
Screenshot: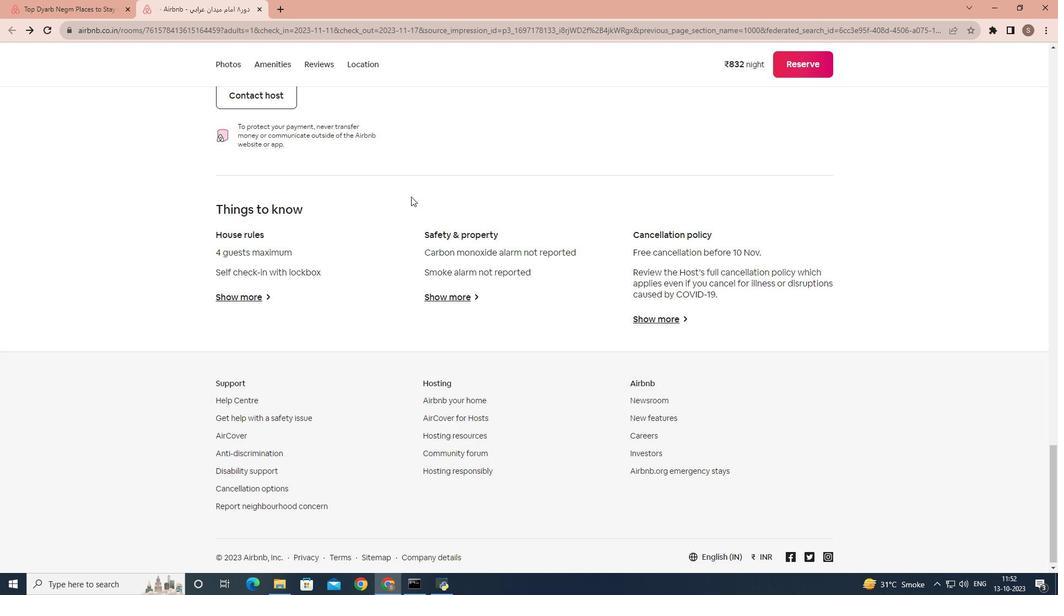 
Action: Mouse scrolled (406, 192) with delta (0, 0)
Screenshot: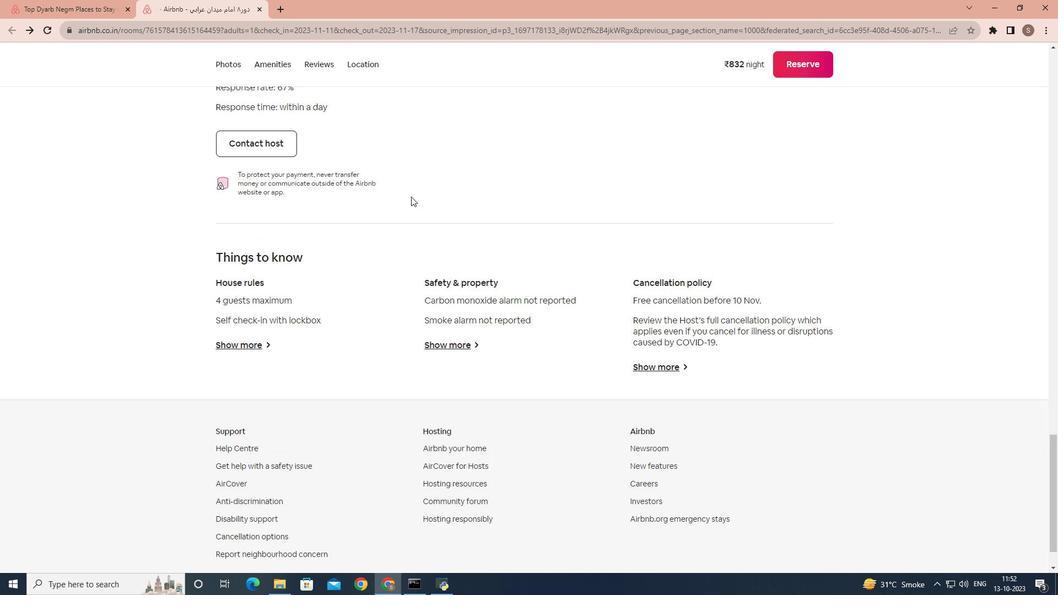 
Action: Mouse scrolled (406, 192) with delta (0, 0)
Screenshot: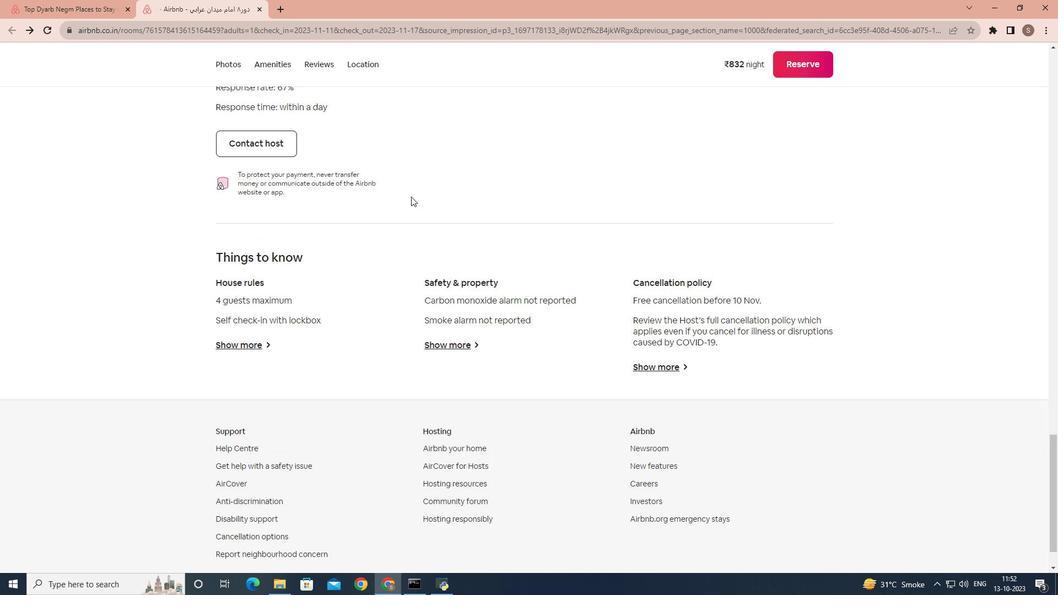 
Action: Mouse scrolled (406, 192) with delta (0, 0)
Screenshot: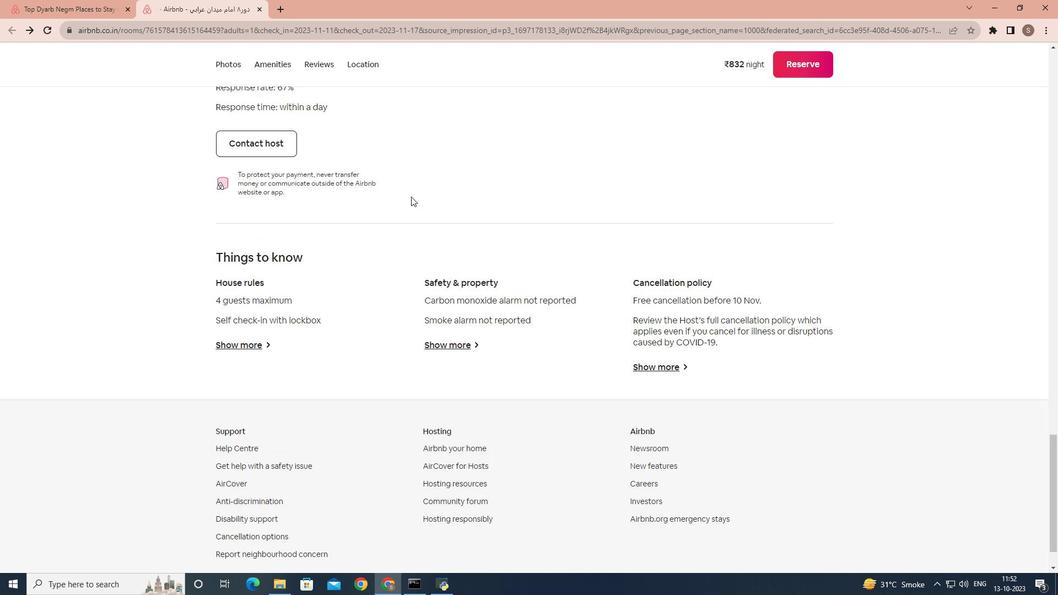 
Action: Mouse scrolled (406, 192) with delta (0, 0)
Screenshot: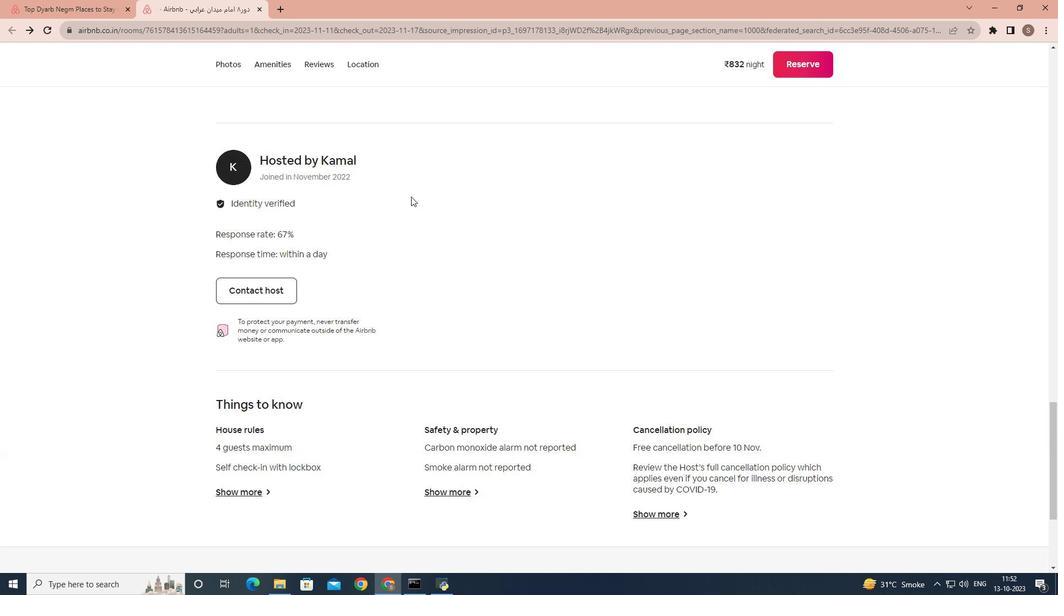 
Action: Mouse scrolled (406, 192) with delta (0, 0)
Screenshot: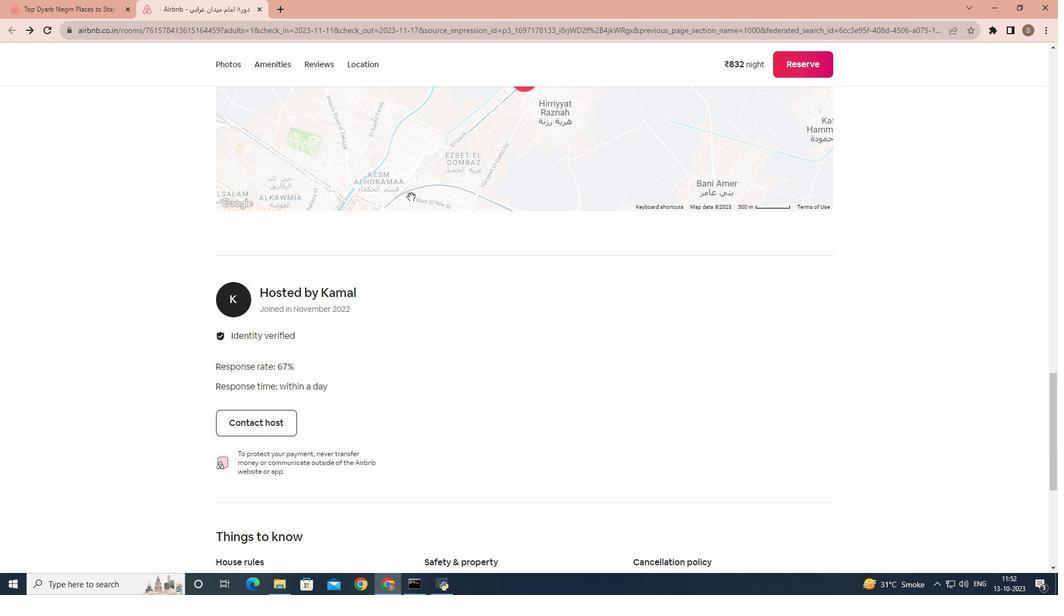 
Action: Mouse scrolled (406, 192) with delta (0, 0)
Screenshot: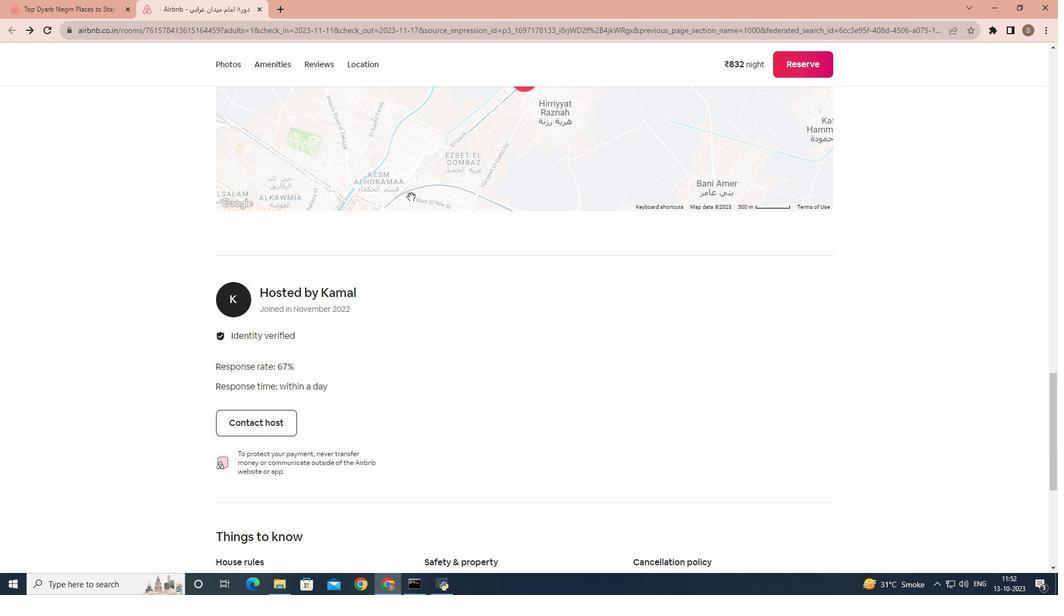 
Action: Mouse scrolled (406, 192) with delta (0, 0)
Screenshot: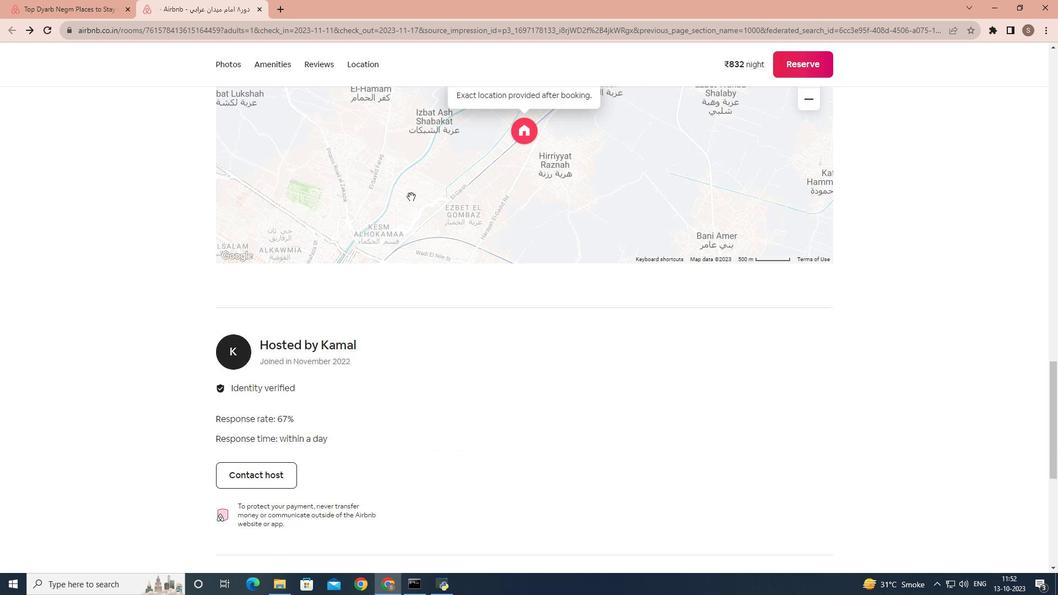 
Action: Mouse scrolled (406, 192) with delta (0, 0)
Screenshot: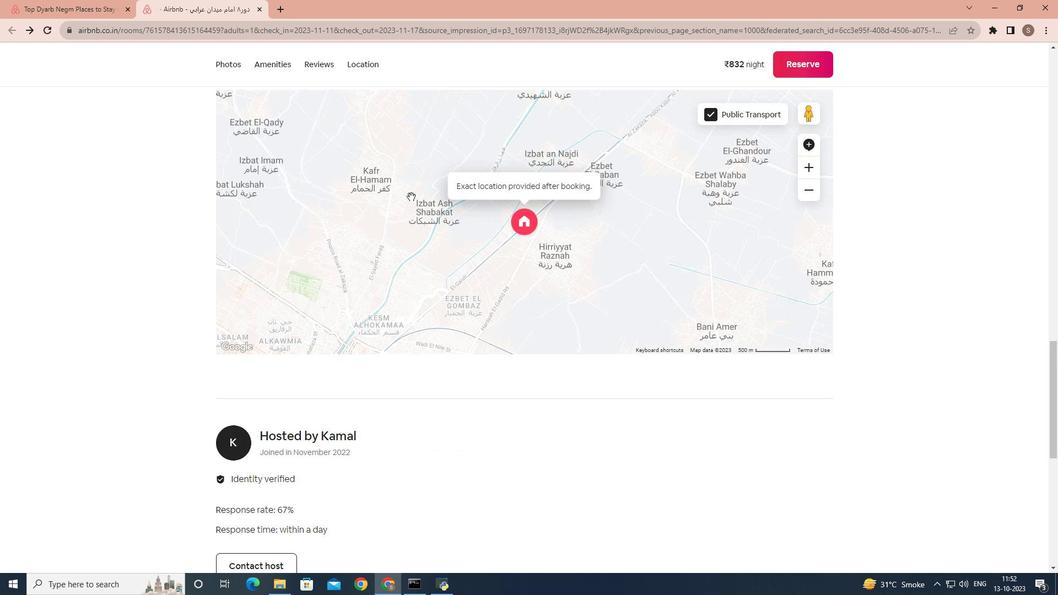
Action: Mouse scrolled (406, 192) with delta (0, 0)
Screenshot: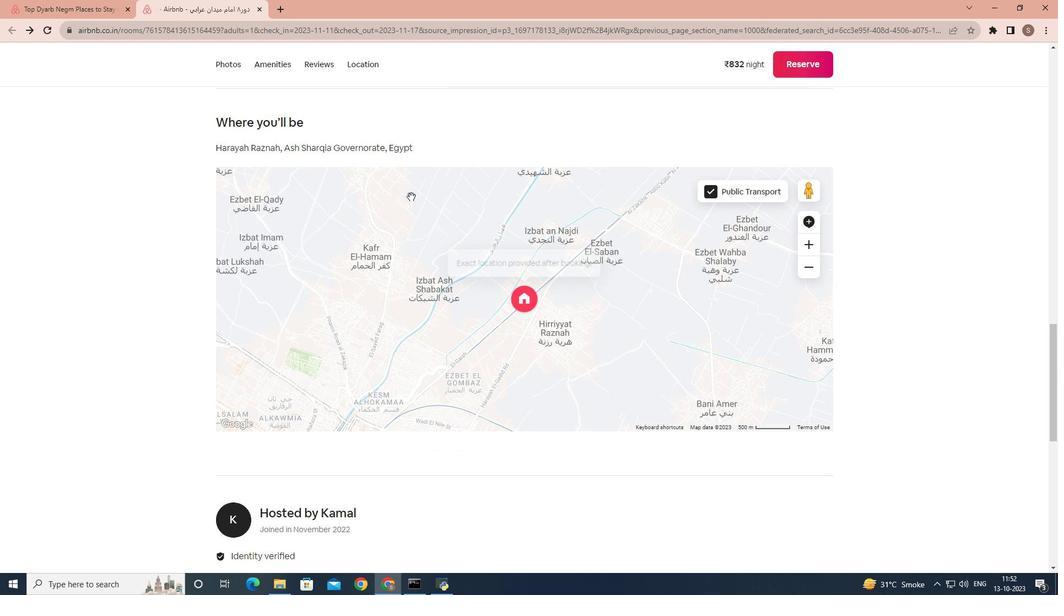 
Action: Mouse scrolled (406, 192) with delta (0, 0)
Screenshot: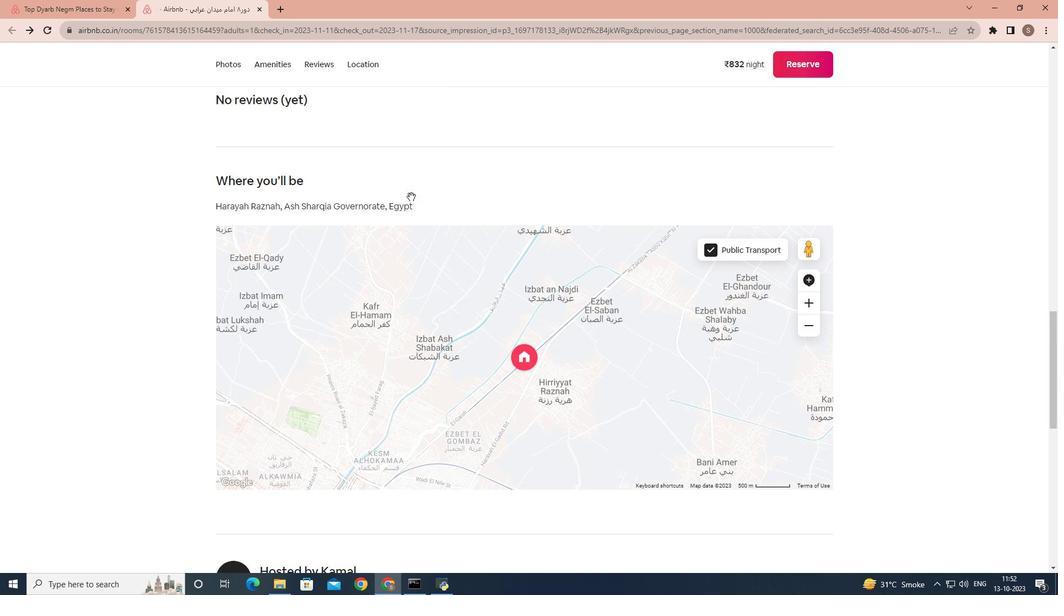
Action: Mouse scrolled (406, 191) with delta (0, 0)
Screenshot: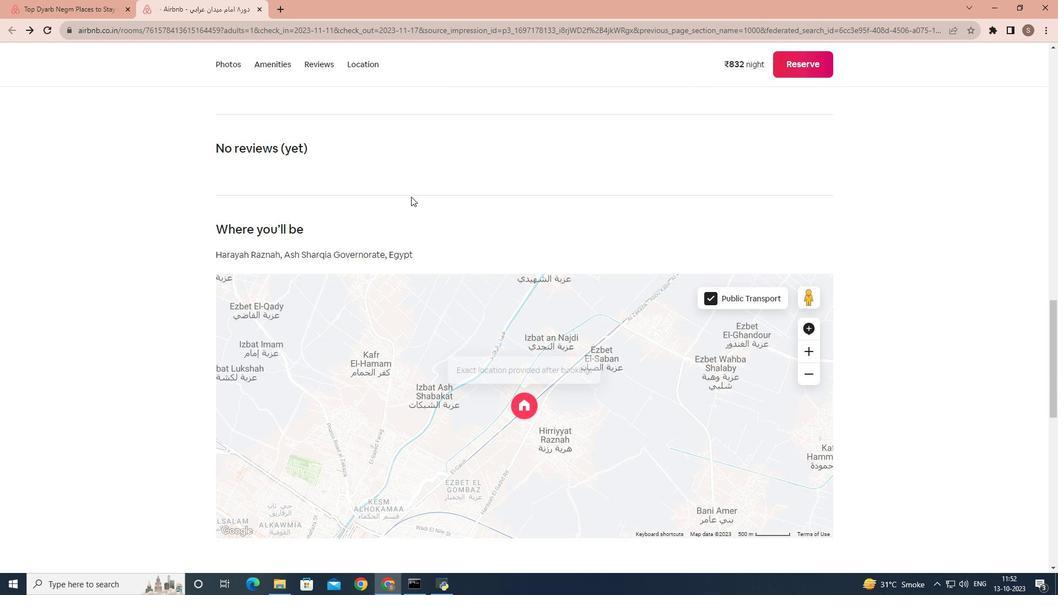 
Action: Mouse scrolled (406, 192) with delta (0, 0)
Screenshot: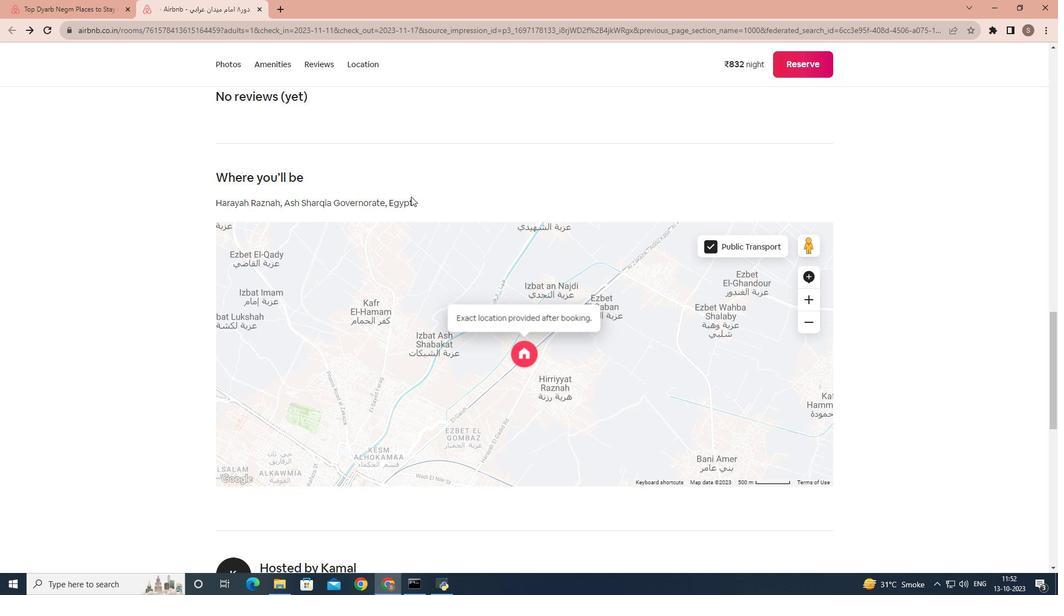 
Action: Mouse scrolled (406, 192) with delta (0, 0)
Screenshot: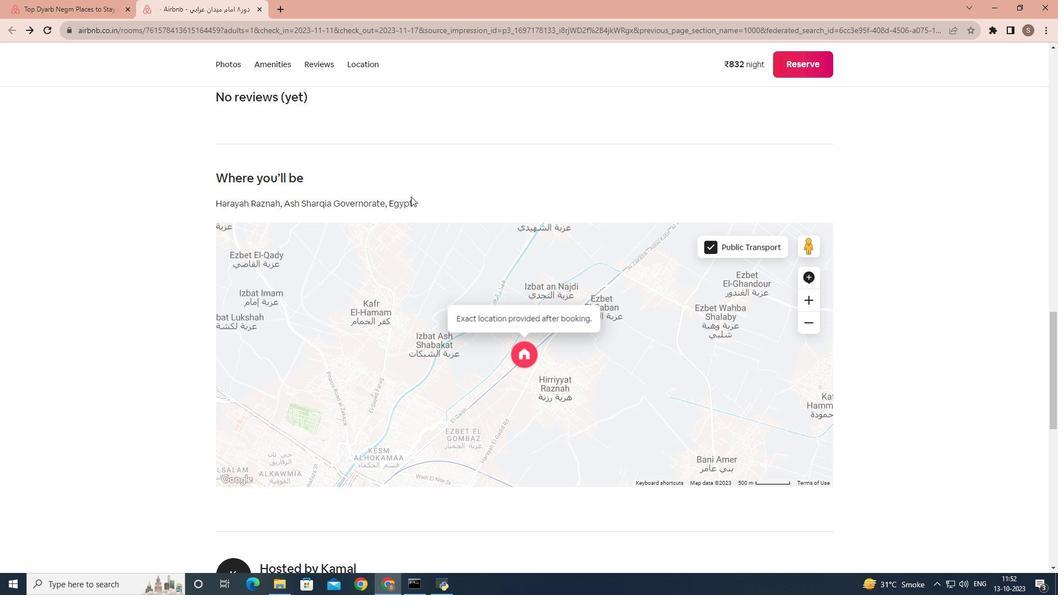 
Action: Mouse scrolled (406, 192) with delta (0, 0)
Screenshot: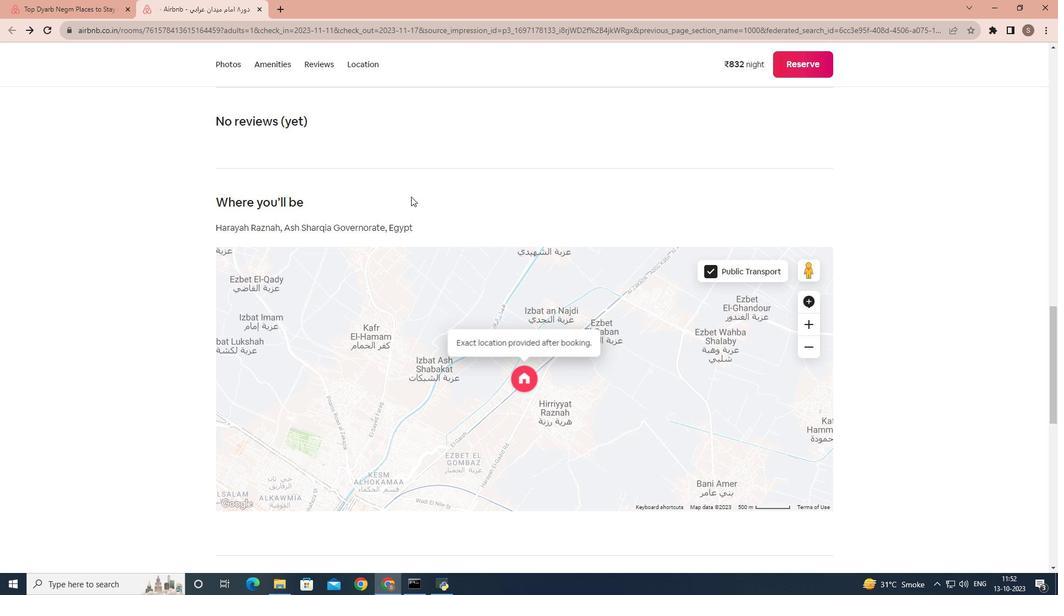 
Action: Mouse scrolled (406, 192) with delta (0, 0)
Screenshot: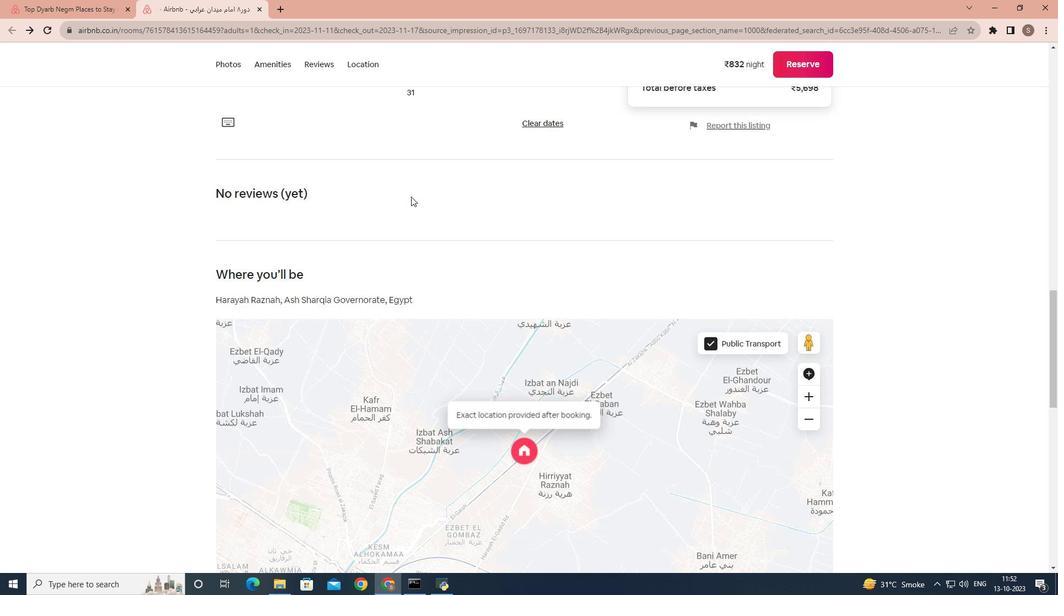 
Action: Mouse scrolled (406, 192) with delta (0, 0)
Screenshot: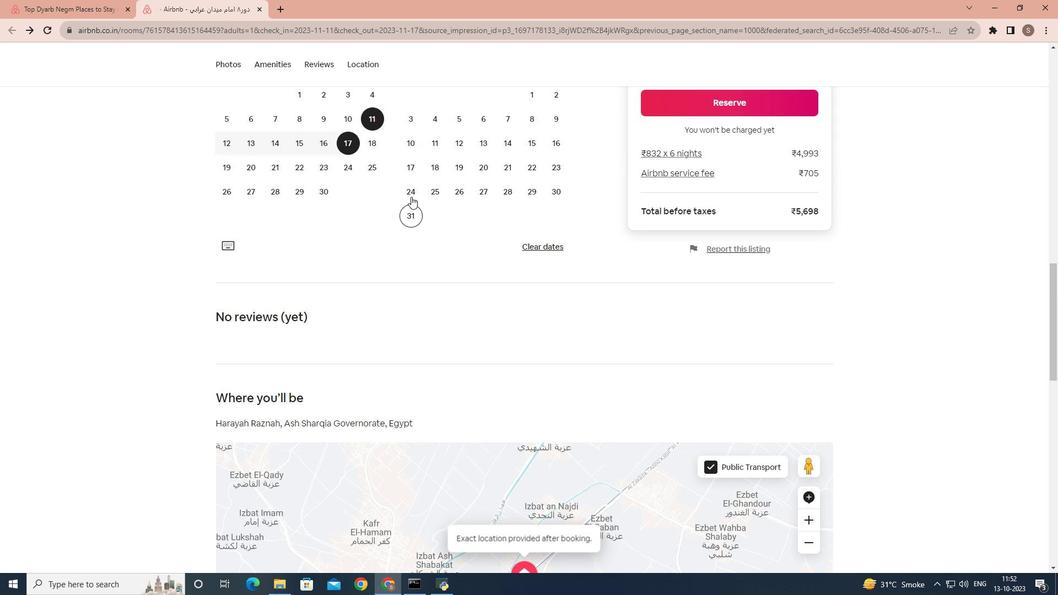 
Action: Mouse scrolled (406, 192) with delta (0, 0)
Screenshot: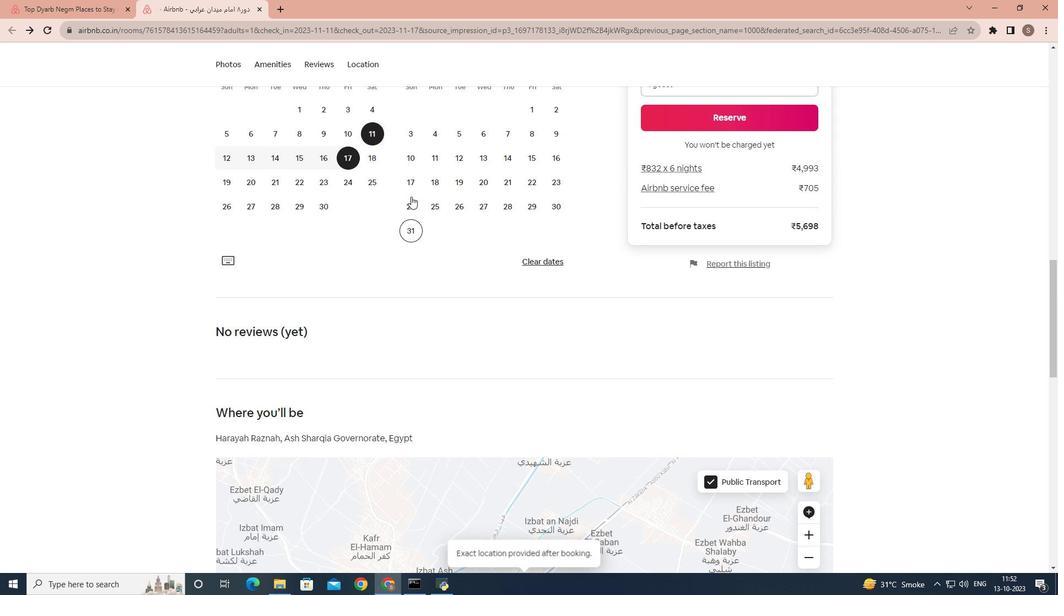 
Action: Mouse scrolled (406, 192) with delta (0, 0)
Screenshot: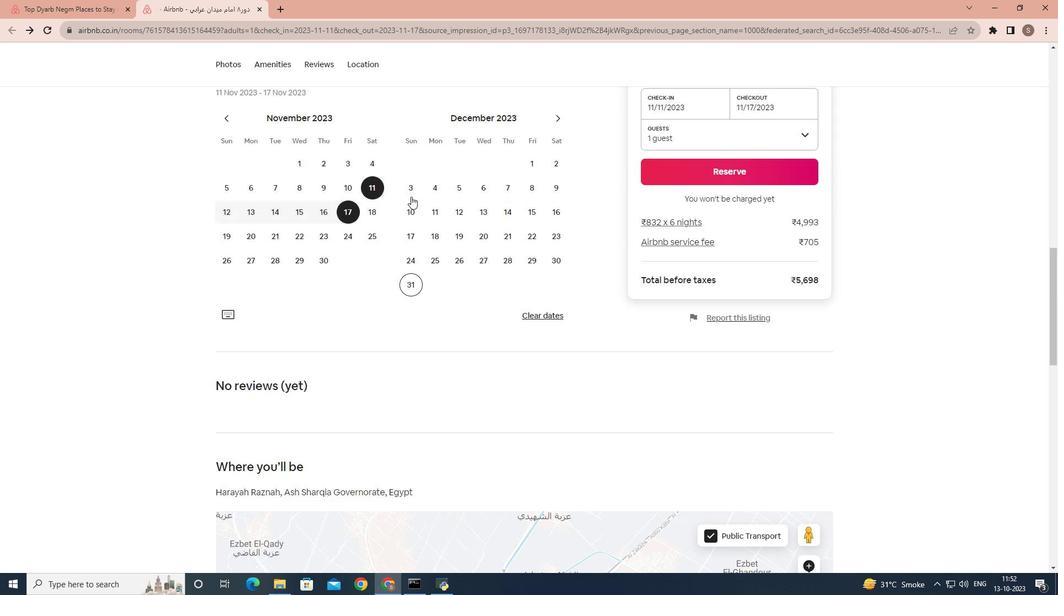 
Action: Mouse scrolled (406, 192) with delta (0, 0)
Screenshot: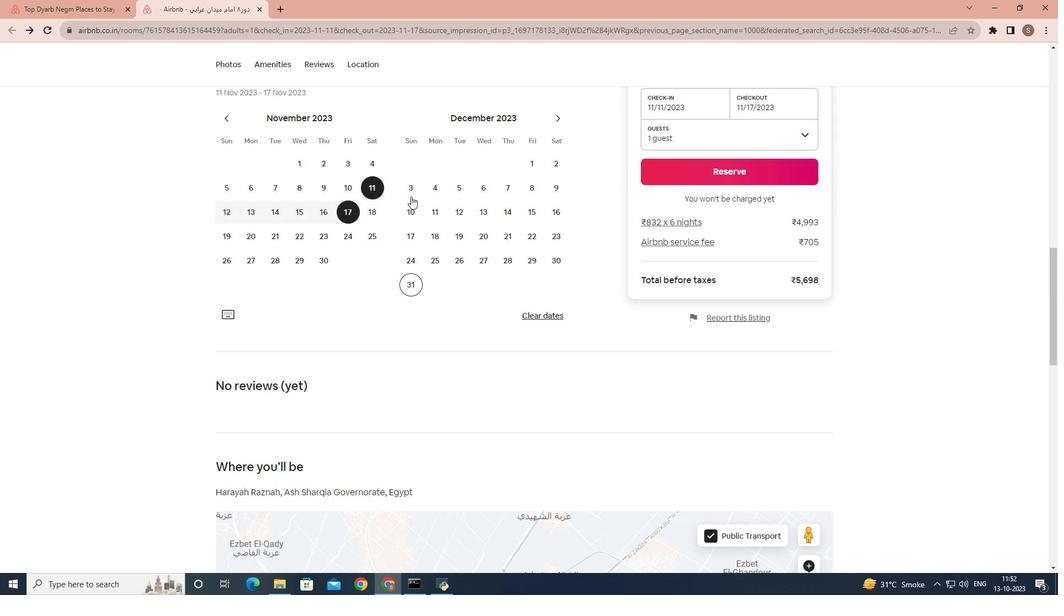 
Action: Mouse scrolled (406, 192) with delta (0, 0)
Screenshot: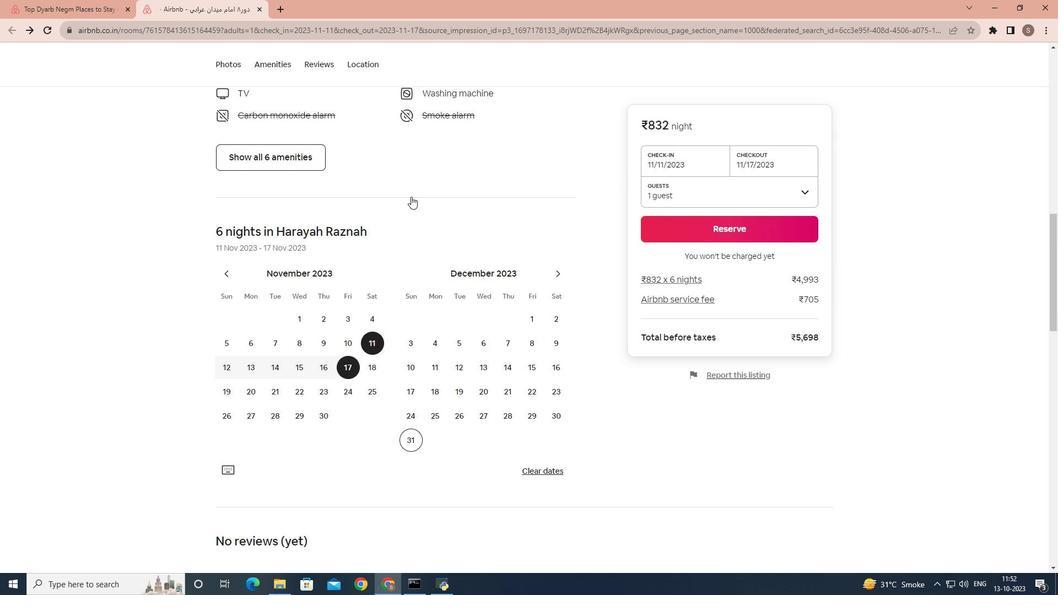 
Action: Mouse scrolled (406, 192) with delta (0, 0)
Screenshot: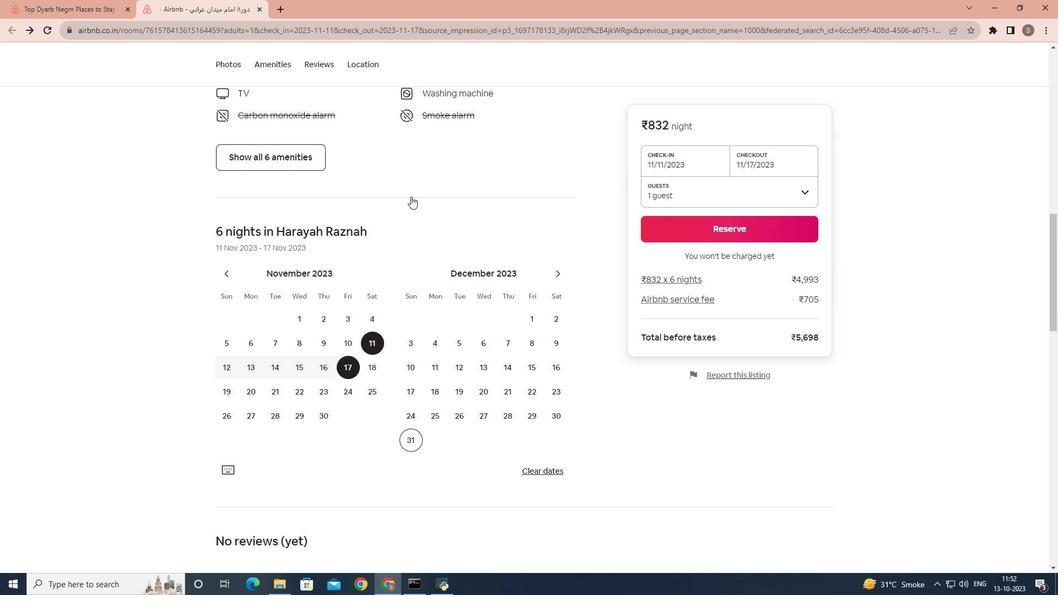 
Action: Mouse scrolled (406, 192) with delta (0, 0)
Screenshot: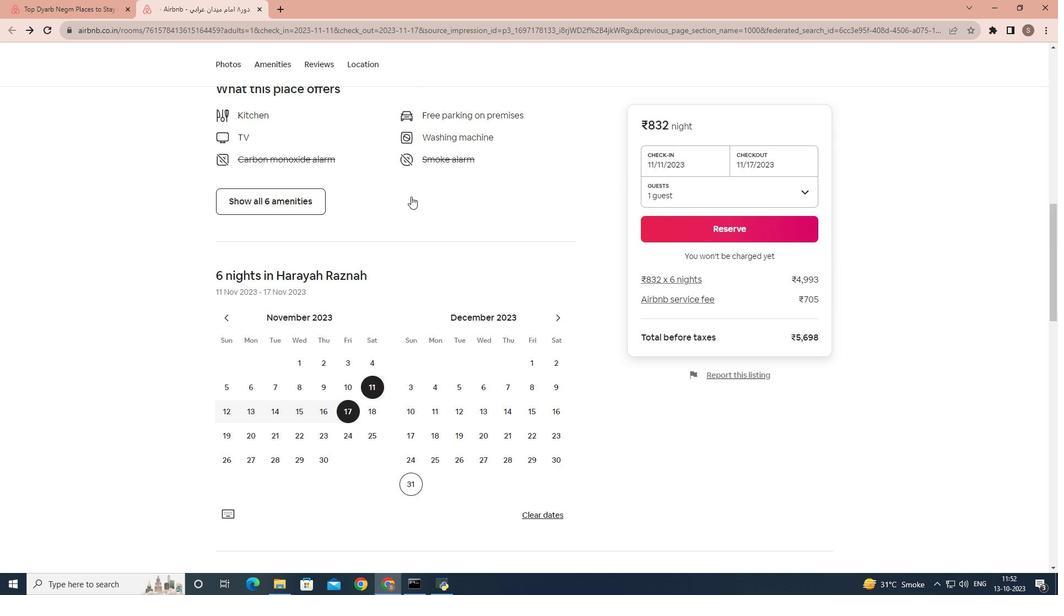 
Action: Mouse scrolled (406, 192) with delta (0, 0)
Screenshot: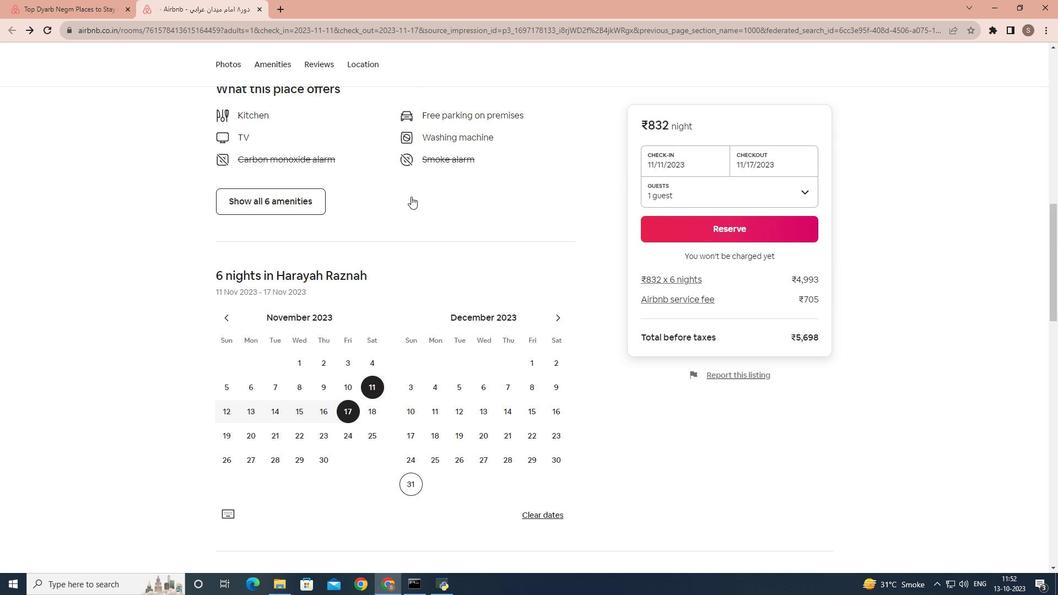 
Action: Mouse scrolled (406, 192) with delta (0, 0)
Screenshot: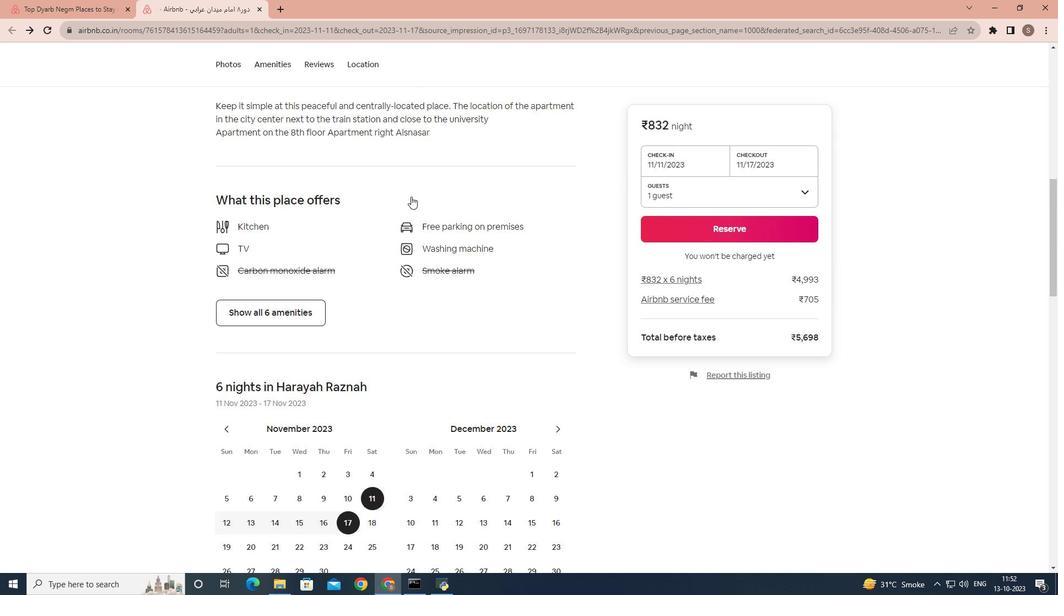 
Action: Mouse scrolled (406, 191) with delta (0, 0)
Screenshot: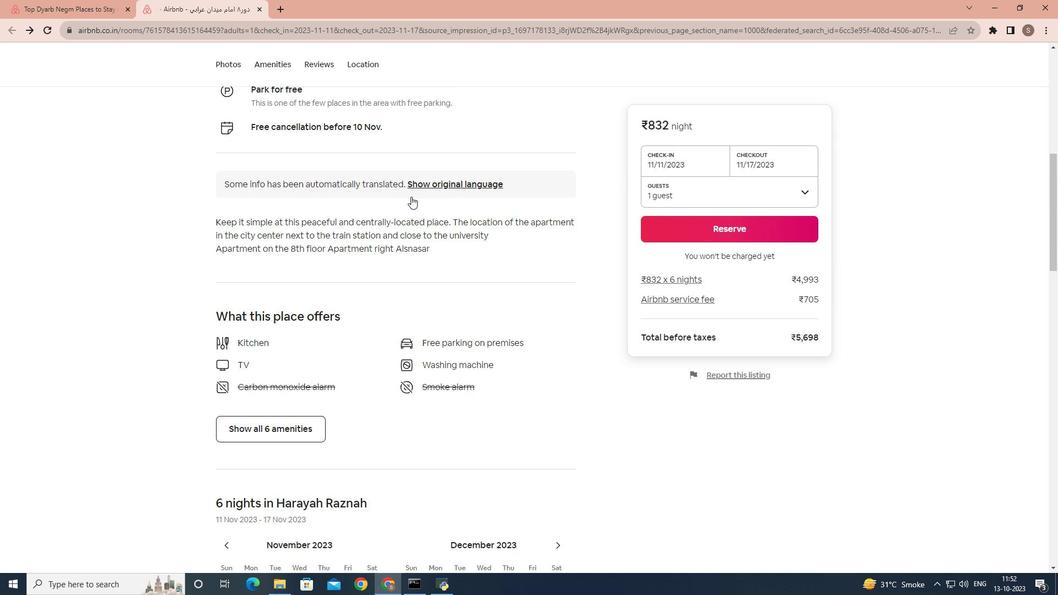 
Action: Mouse scrolled (406, 192) with delta (0, 0)
Screenshot: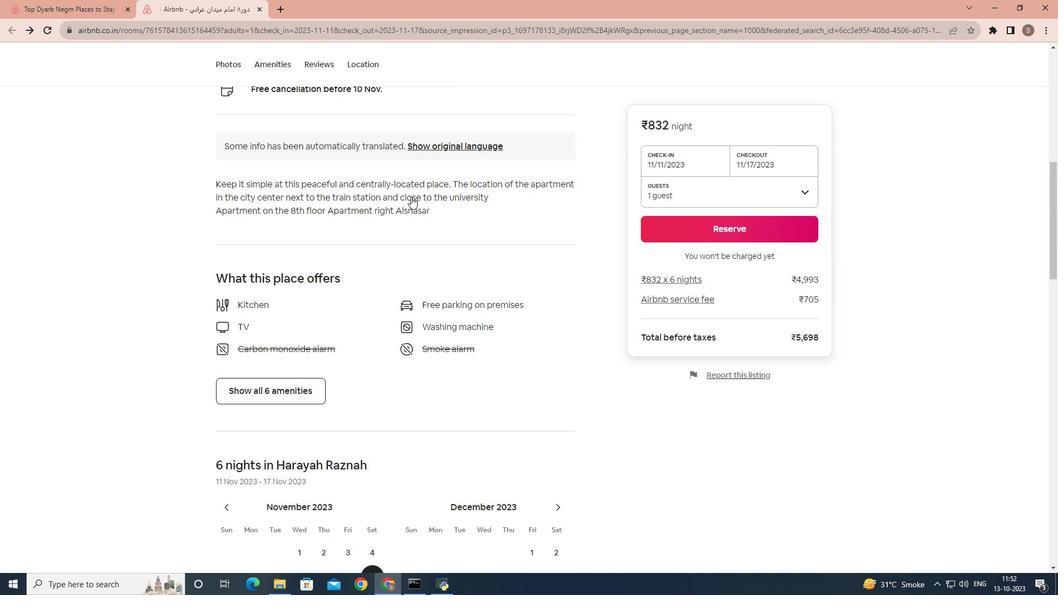 
Action: Mouse scrolled (406, 192) with delta (0, 0)
Screenshot: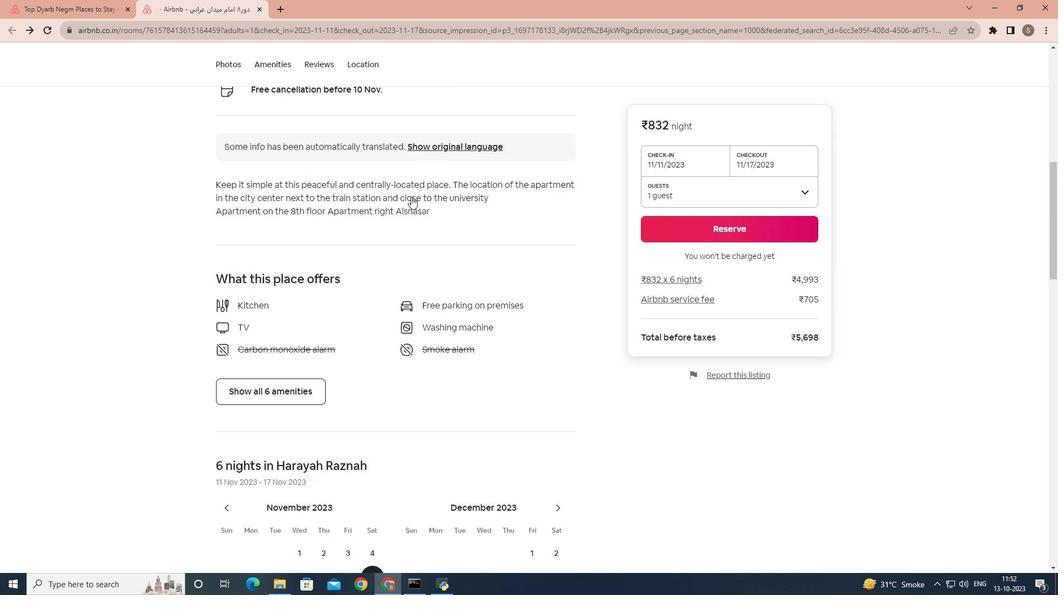 
Action: Mouse scrolled (406, 192) with delta (0, 0)
Screenshot: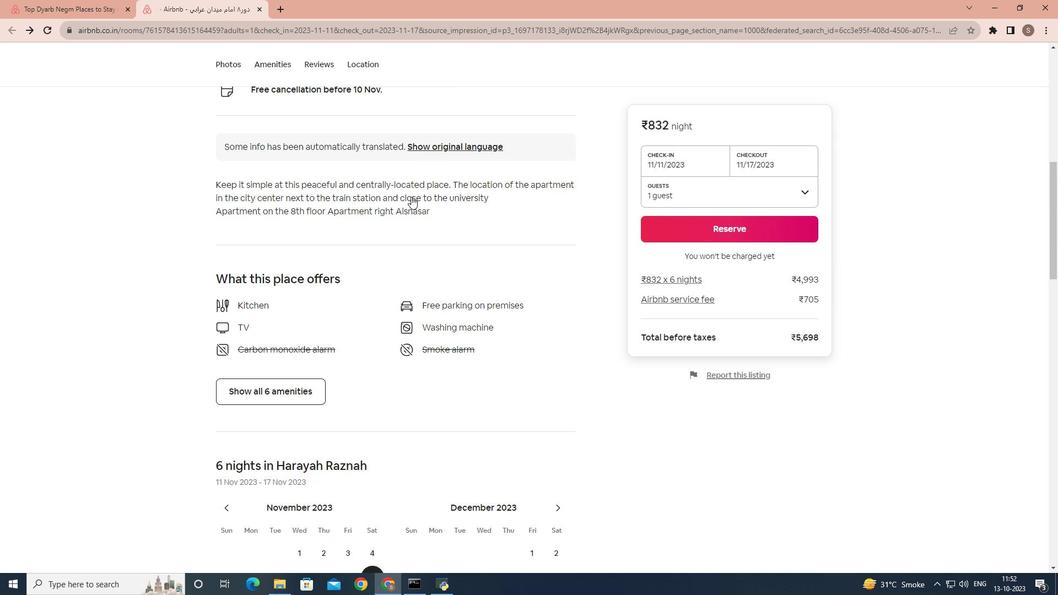 
Action: Mouse scrolled (406, 192) with delta (0, 0)
Screenshot: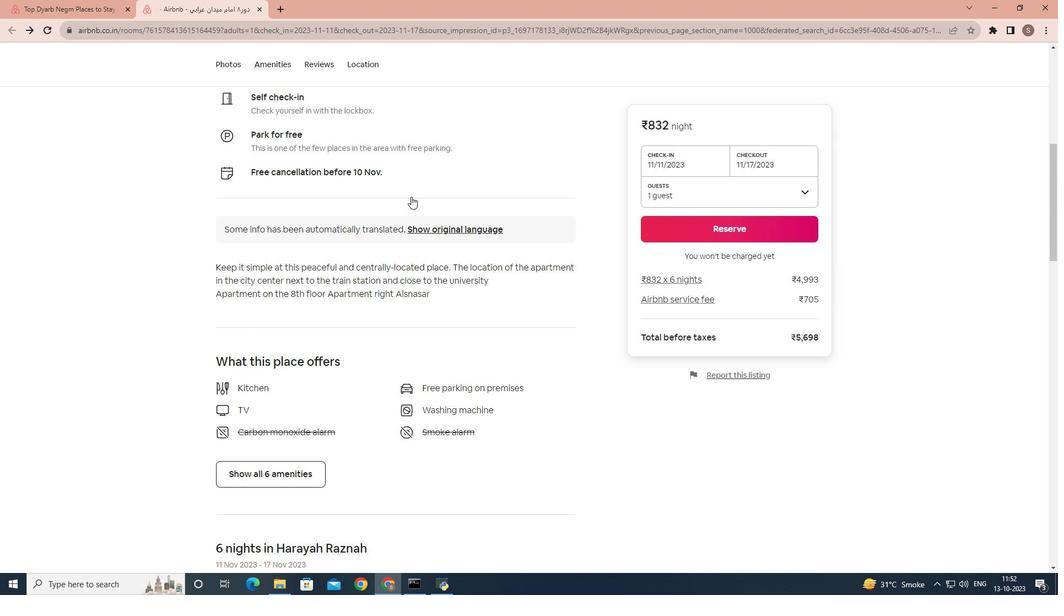 
Action: Mouse scrolled (406, 192) with delta (0, 0)
Screenshot: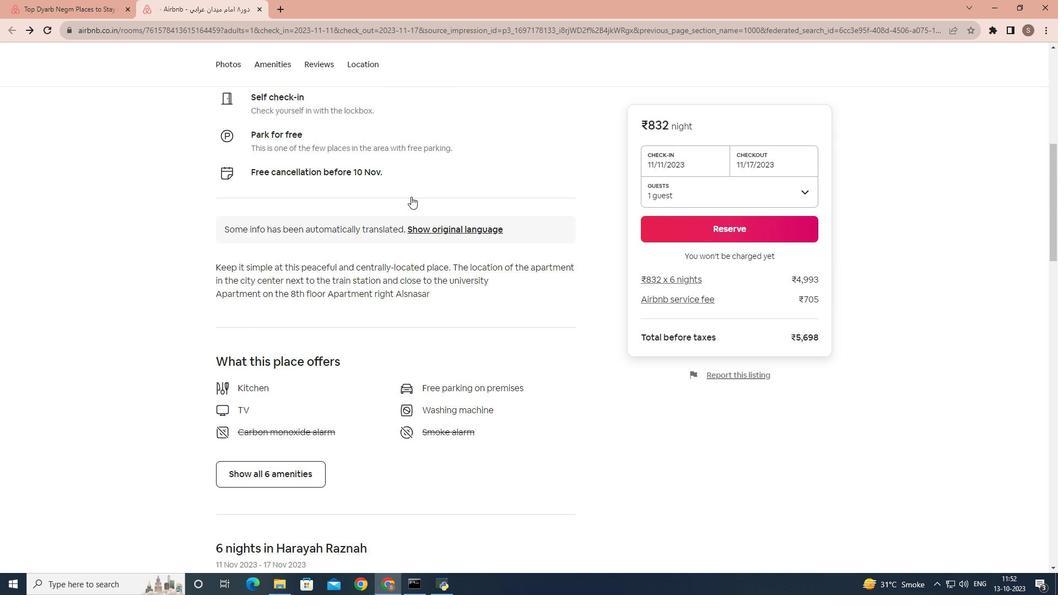 
Action: Mouse scrolled (406, 192) with delta (0, 0)
Screenshot: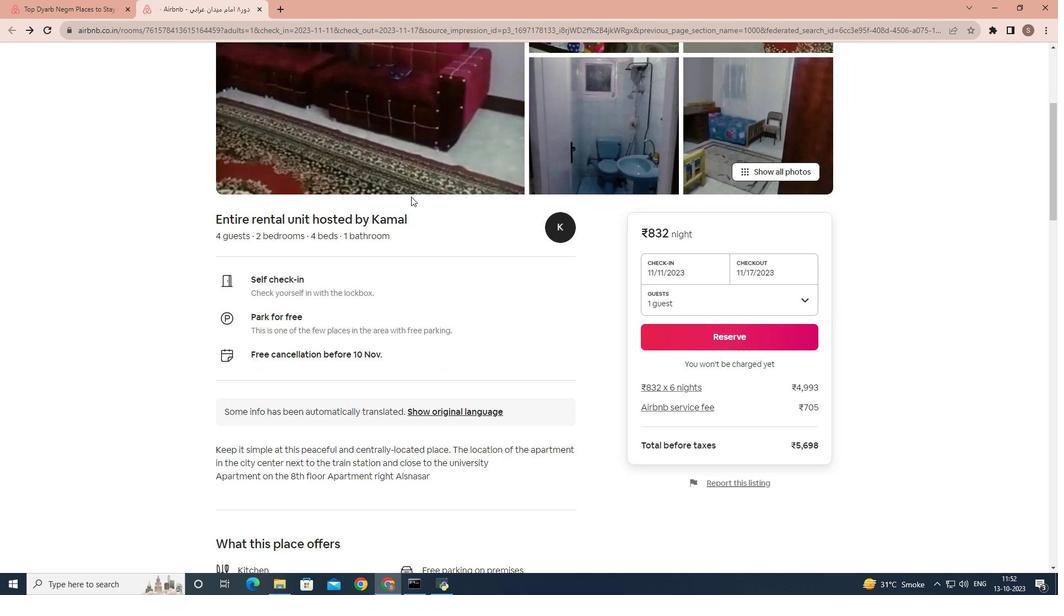 
Action: Mouse scrolled (406, 192) with delta (0, 0)
Screenshot: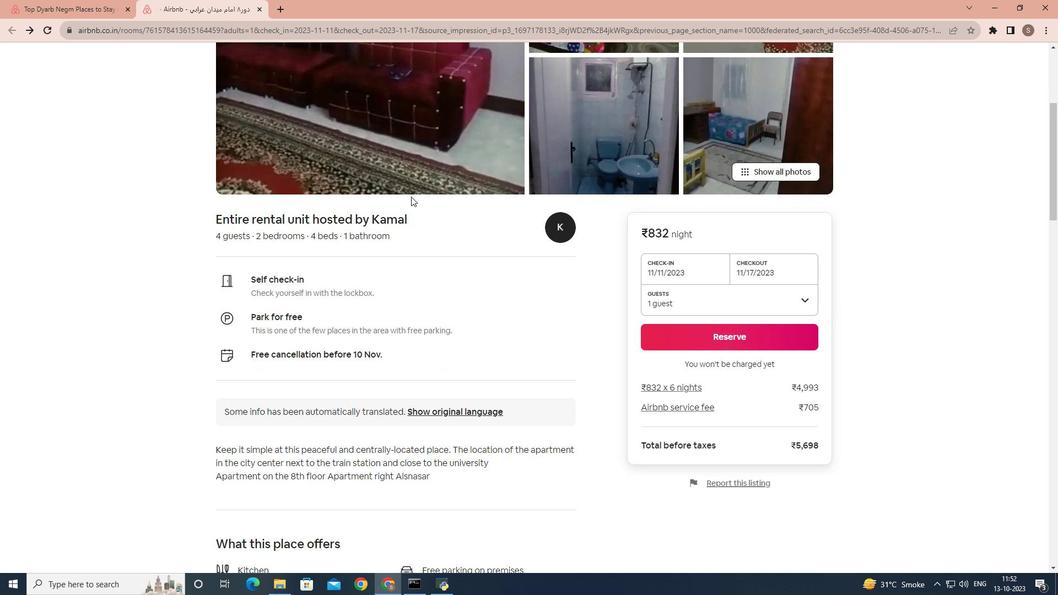 
Action: Mouse scrolled (406, 192) with delta (0, 0)
Screenshot: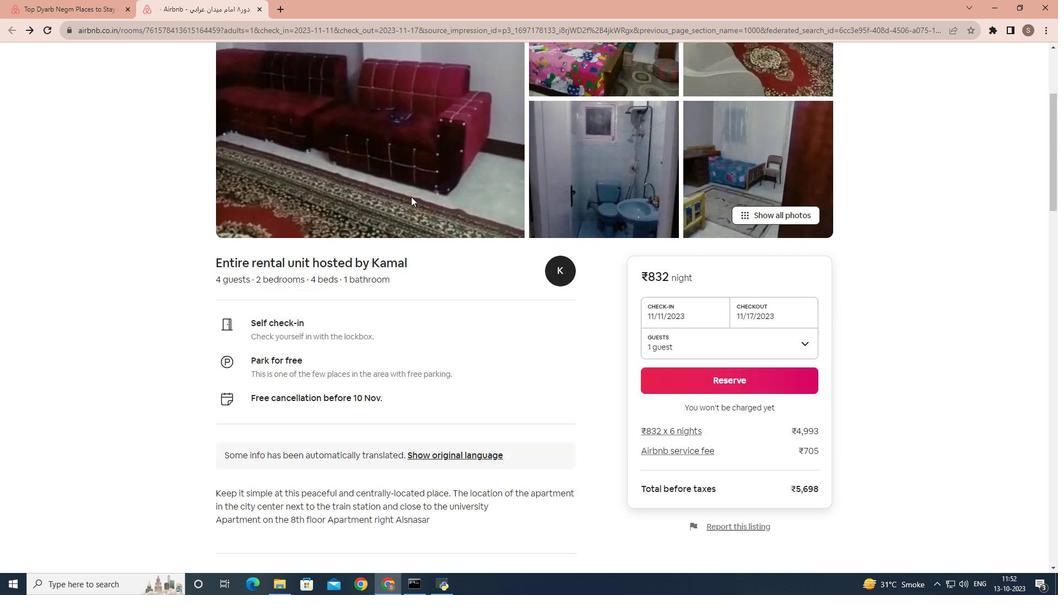 
Action: Mouse scrolled (406, 192) with delta (0, 0)
Screenshot: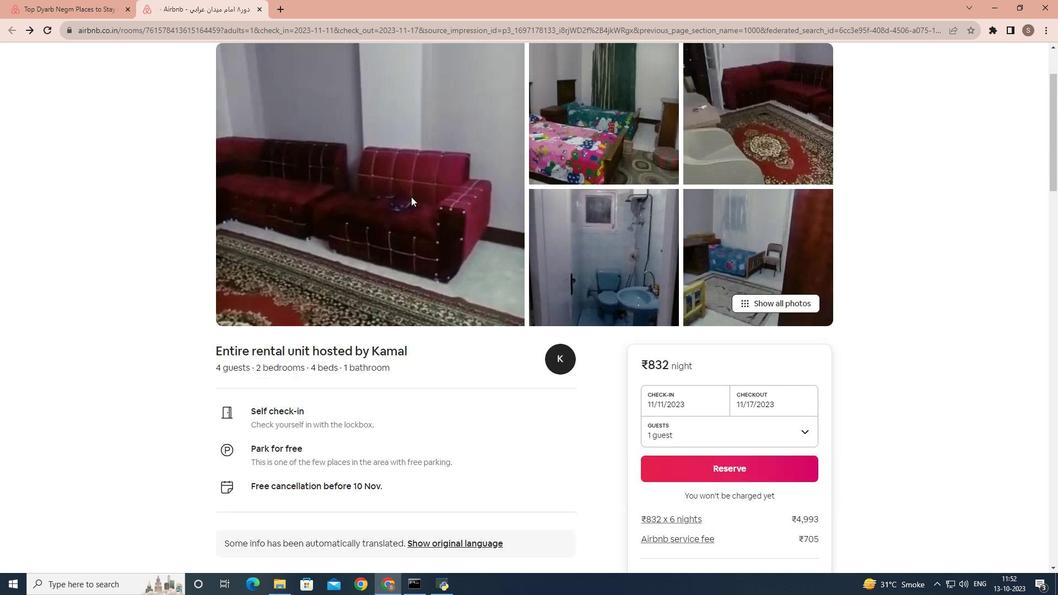 
Action: Mouse scrolled (406, 192) with delta (0, 0)
Screenshot: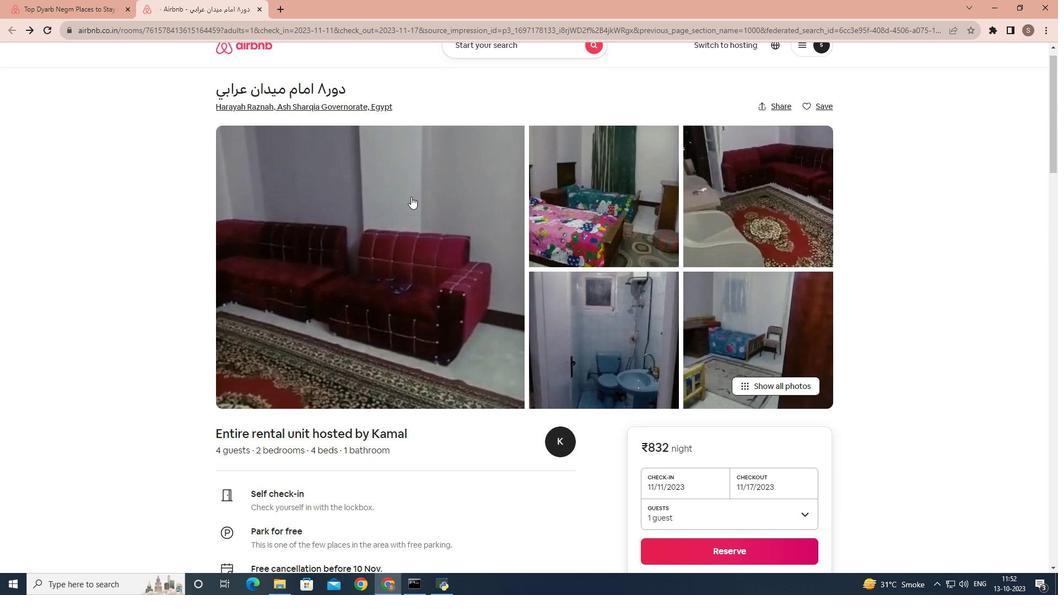 
Action: Mouse scrolled (406, 192) with delta (0, 0)
Screenshot: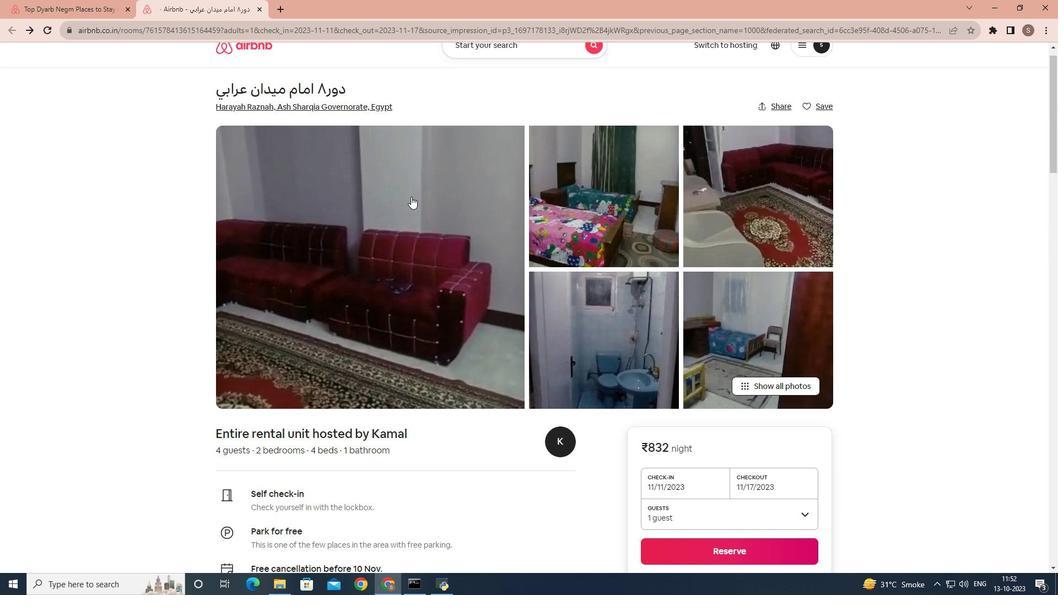 
Action: Mouse scrolled (406, 192) with delta (0, 0)
Screenshot: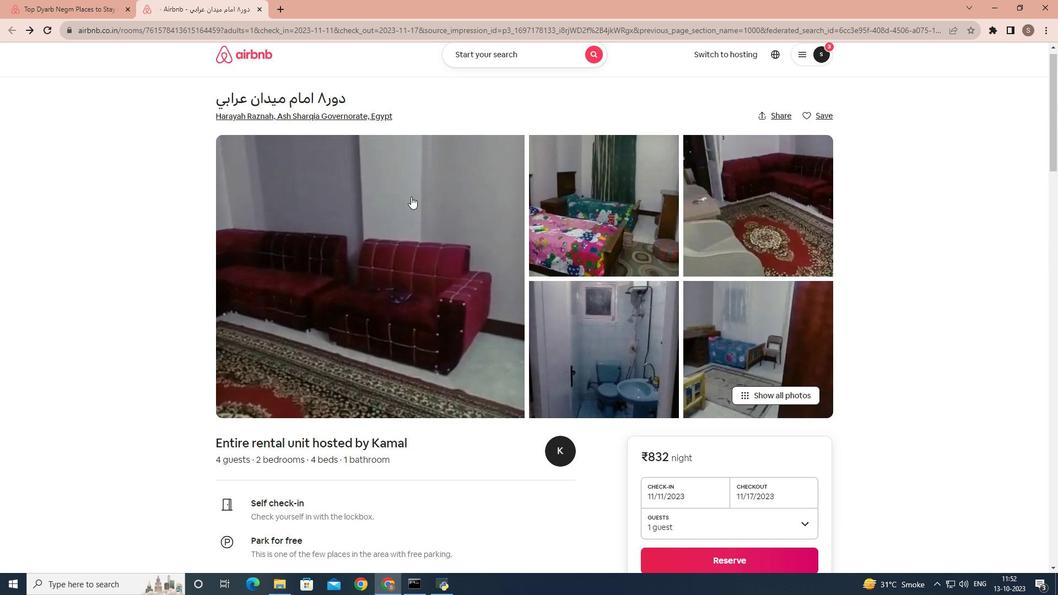 
Action: Mouse scrolled (406, 192) with delta (0, 0)
Screenshot: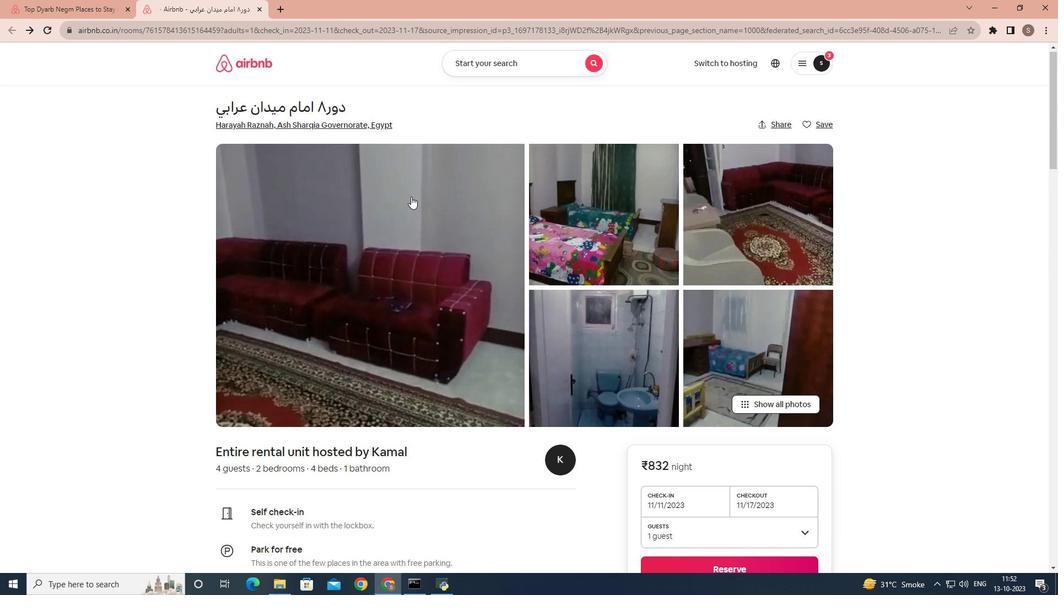
Action: Mouse moved to (405, 197)
Screenshot: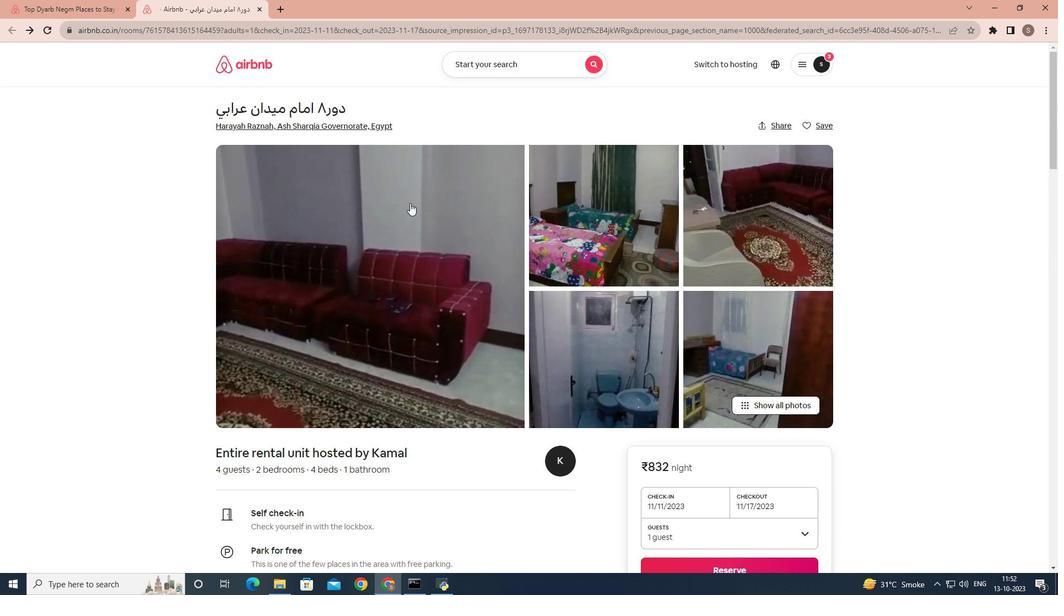 
Action: Mouse scrolled (405, 196) with delta (0, 0)
Screenshot: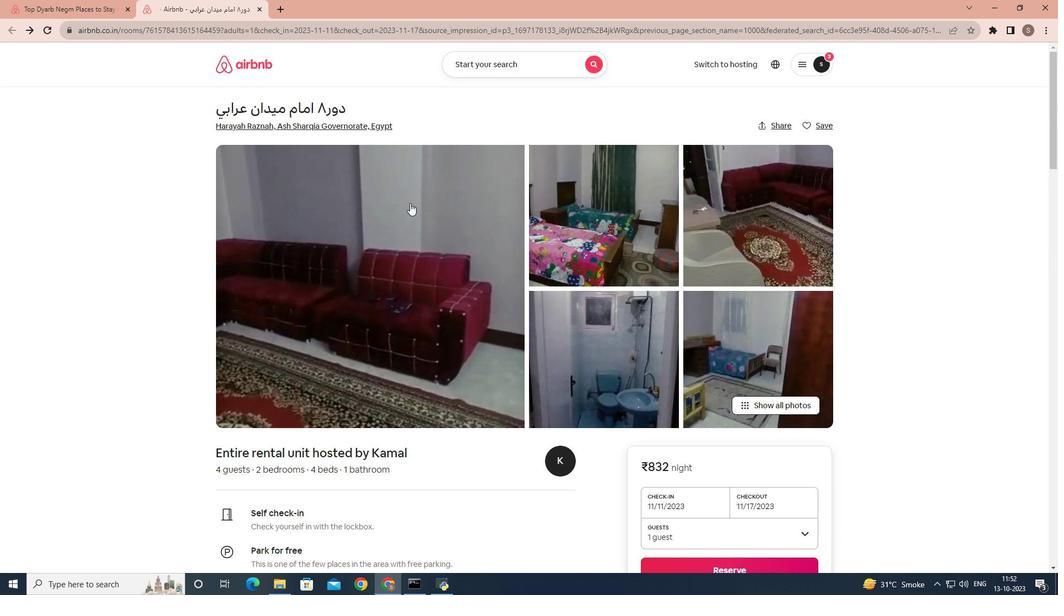 
Action: Mouse moved to (405, 198)
Screenshot: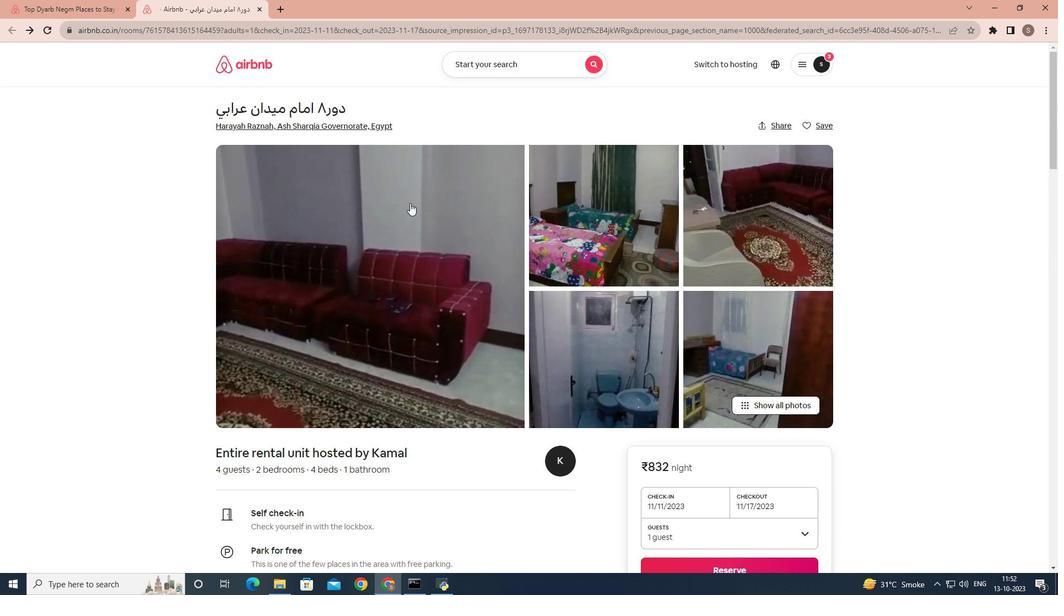 
Action: Mouse scrolled (405, 197) with delta (0, 0)
Screenshot: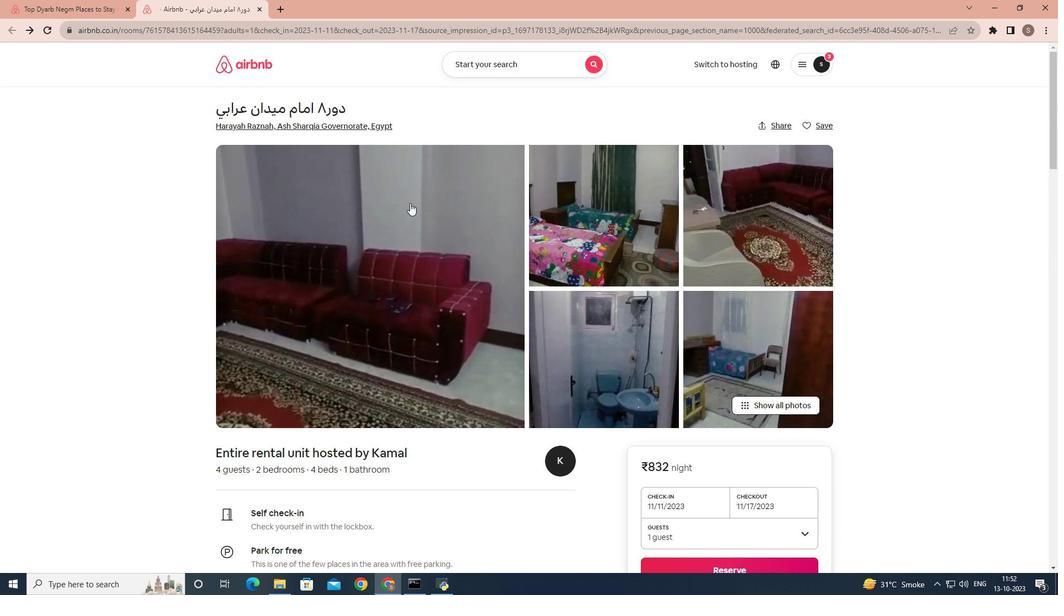 
Action: Mouse scrolled (405, 197) with delta (0, 0)
Screenshot: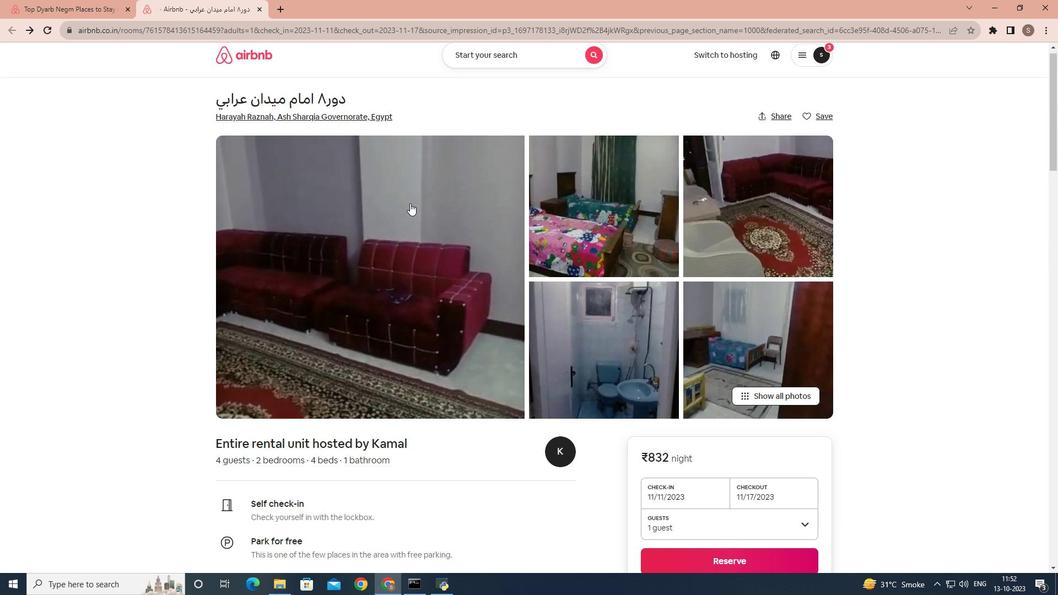 
Action: Mouse scrolled (405, 197) with delta (0, 0)
Screenshot: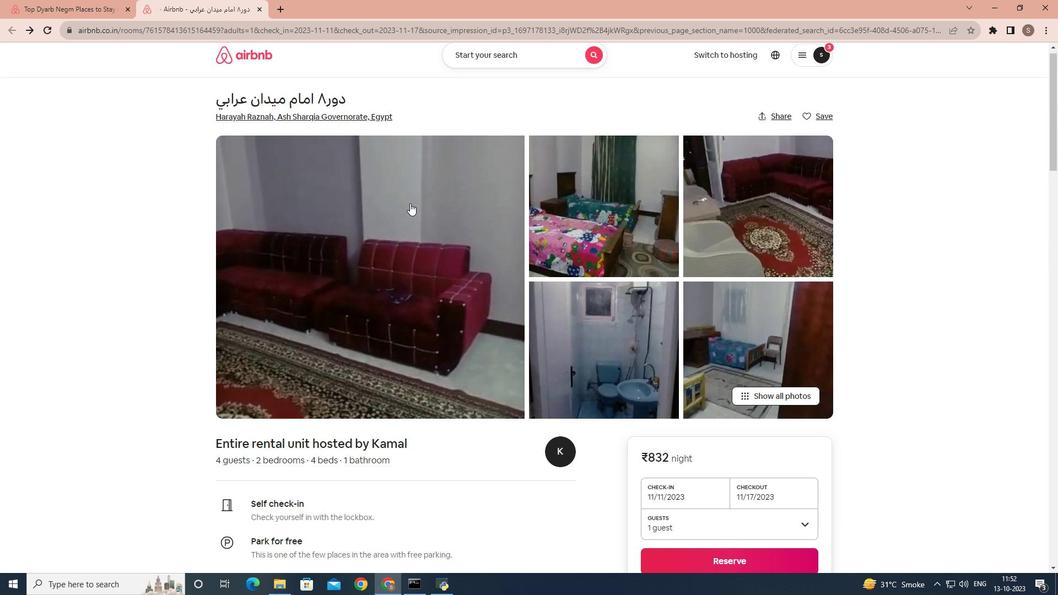
Action: Mouse scrolled (405, 197) with delta (0, 0)
Screenshot: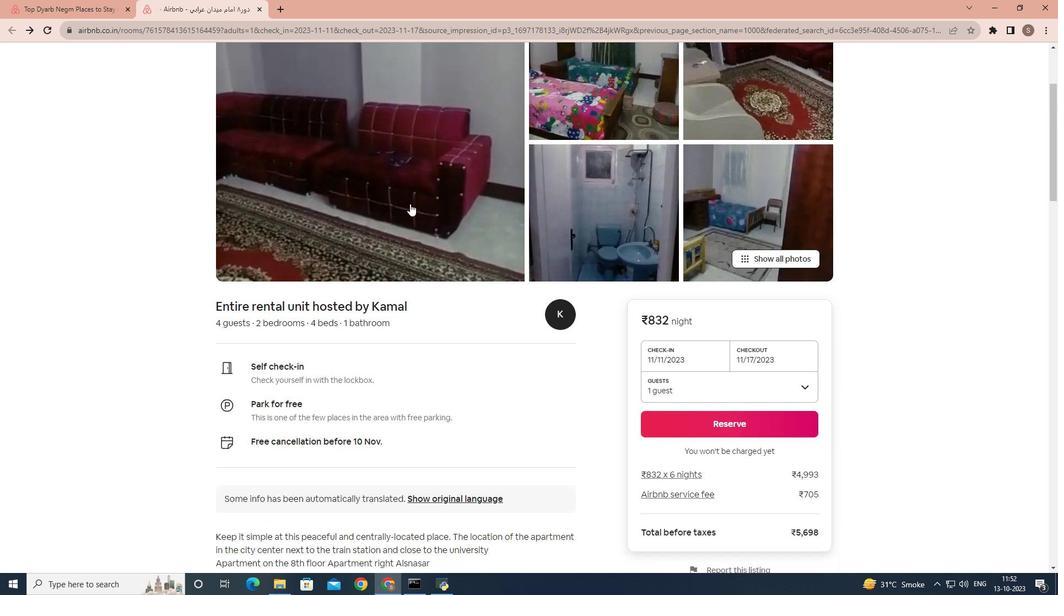 
Action: Mouse moved to (405, 199)
Screenshot: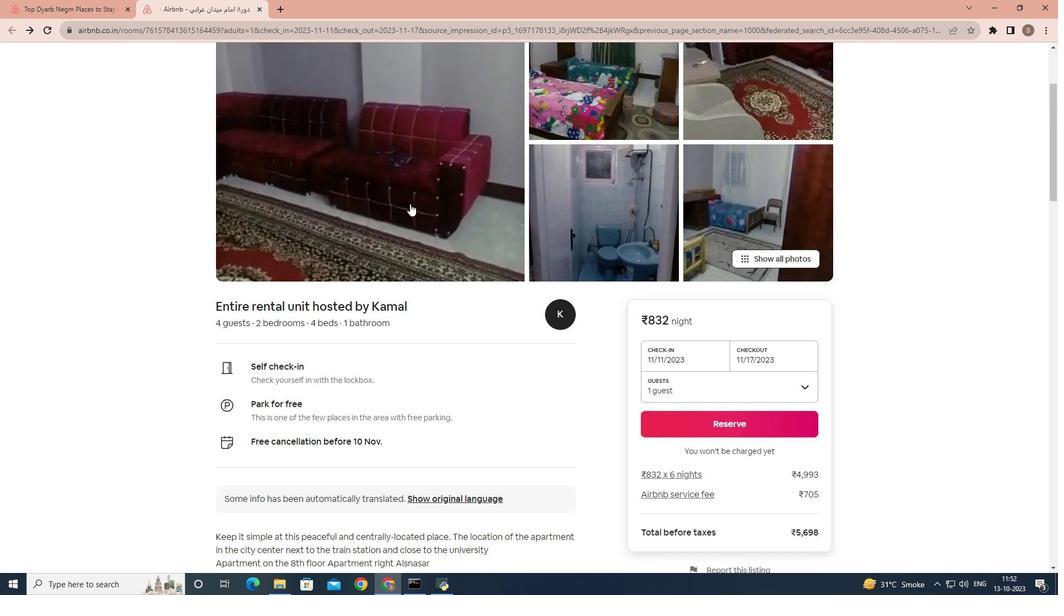 
Action: Mouse scrolled (405, 198) with delta (0, 0)
Screenshot: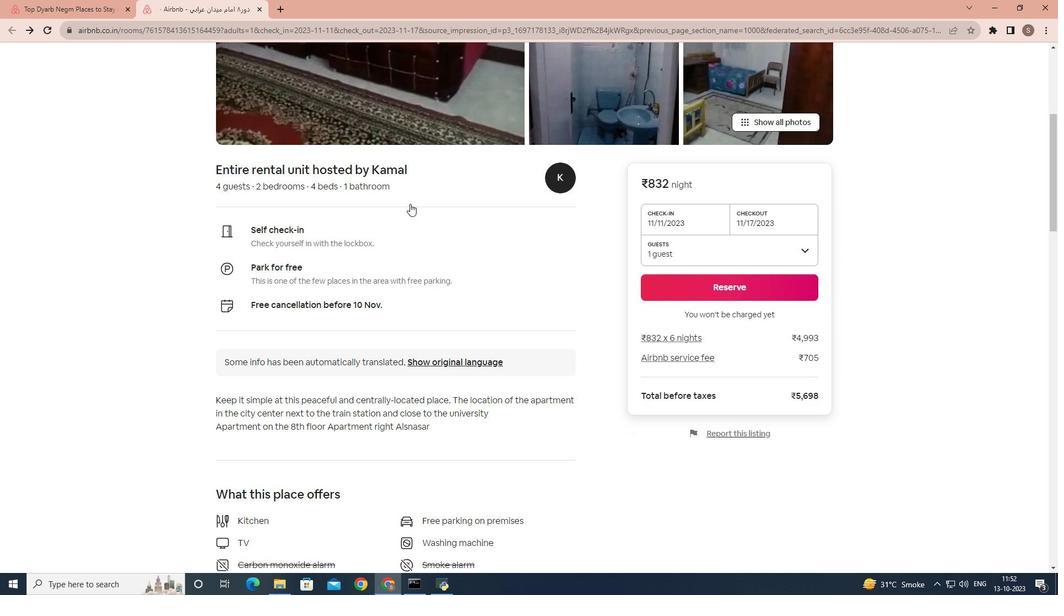 
Action: Mouse scrolled (405, 198) with delta (0, 0)
Screenshot: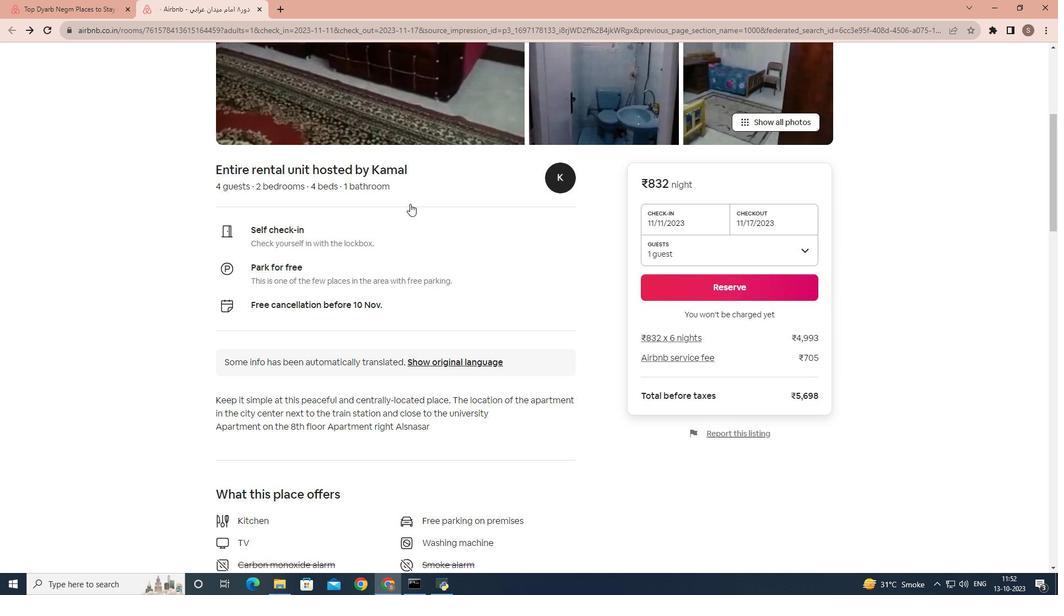 
Action: Mouse moved to (377, 208)
Screenshot: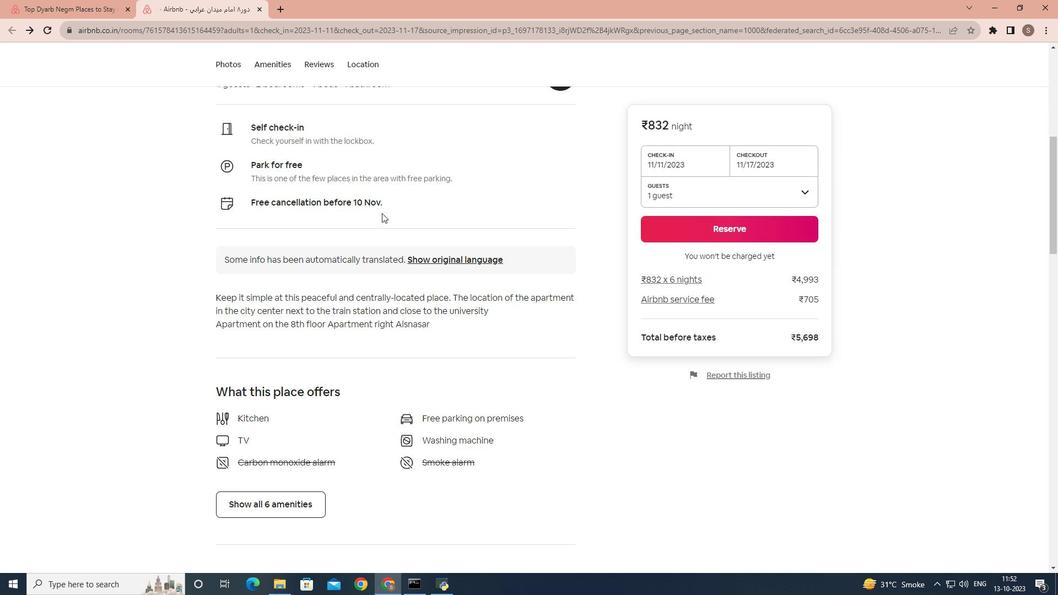 
Action: Mouse scrolled (377, 207) with delta (0, 0)
Screenshot: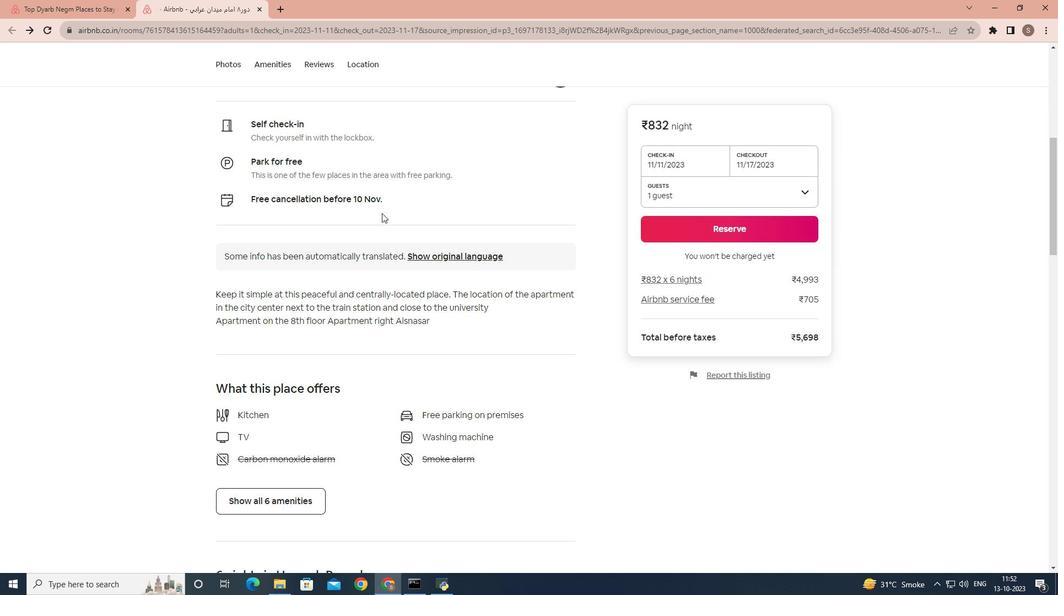 
Action: Mouse scrolled (377, 209) with delta (0, 0)
Screenshot: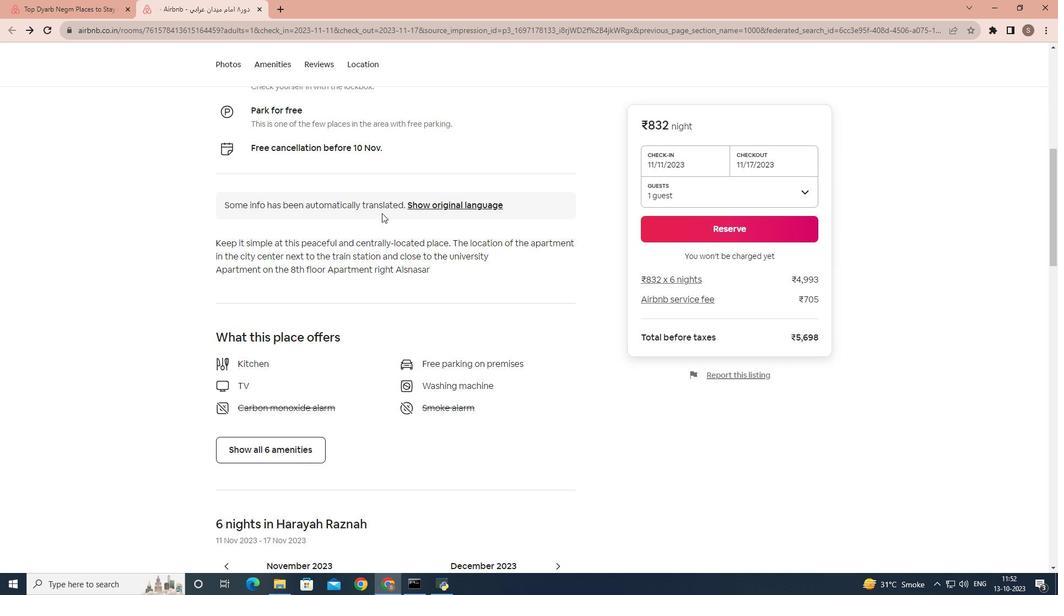 
Action: Mouse scrolled (377, 209) with delta (0, 0)
Screenshot: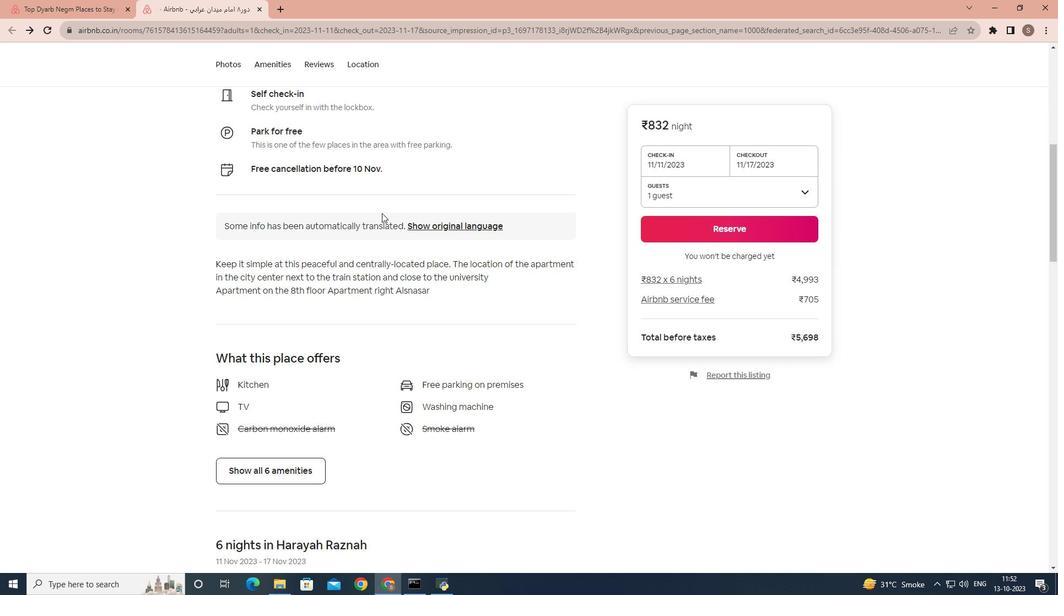 
Action: Mouse scrolled (377, 209) with delta (0, 0)
Screenshot: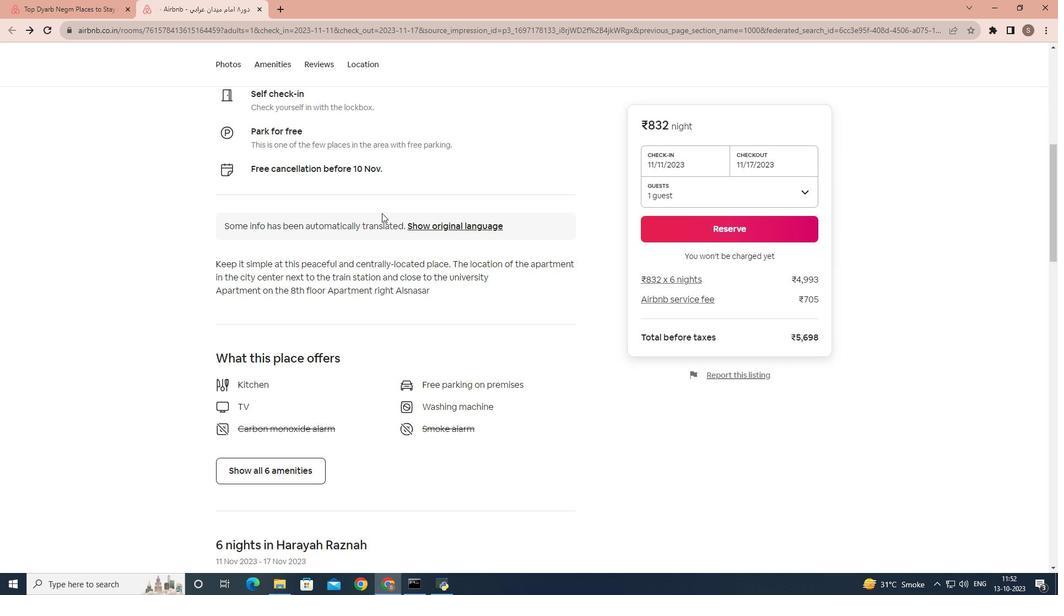 
Action: Mouse scrolled (377, 209) with delta (0, 0)
Screenshot: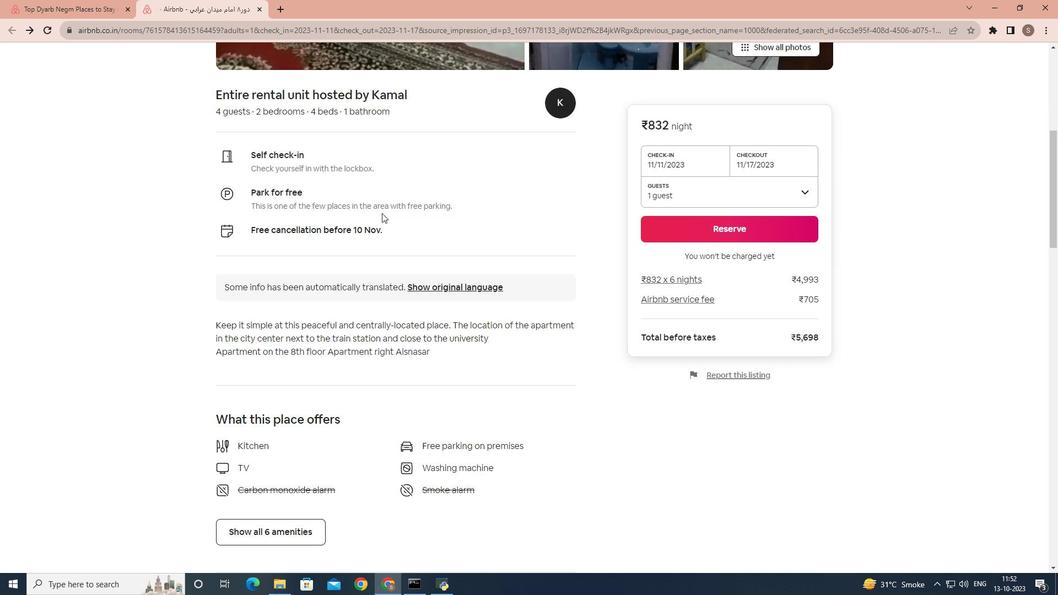 
Action: Mouse scrolled (377, 209) with delta (0, 0)
Screenshot: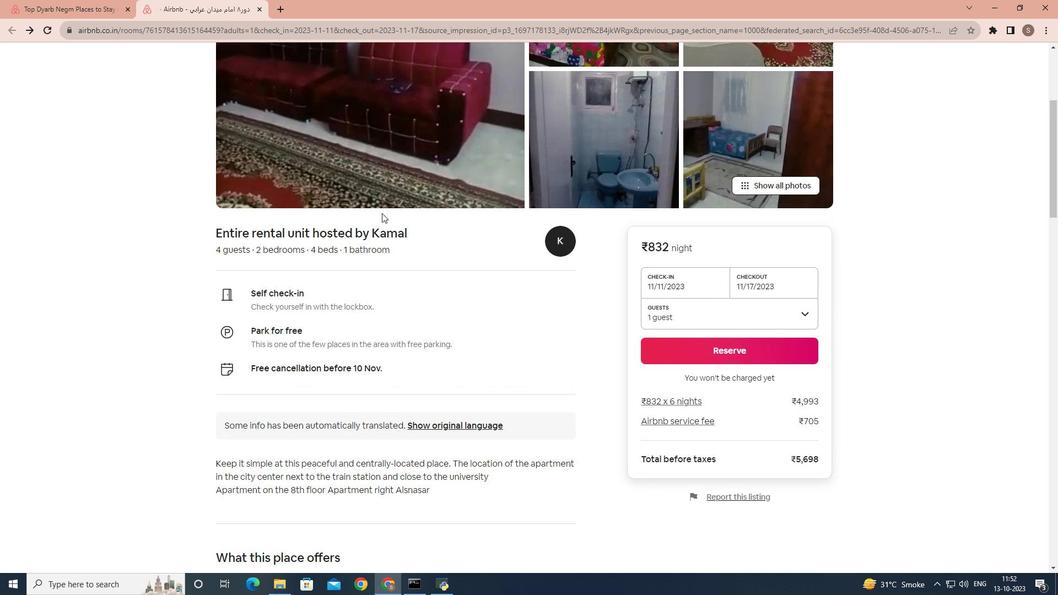 
Action: Mouse scrolled (377, 209) with delta (0, 0)
Screenshot: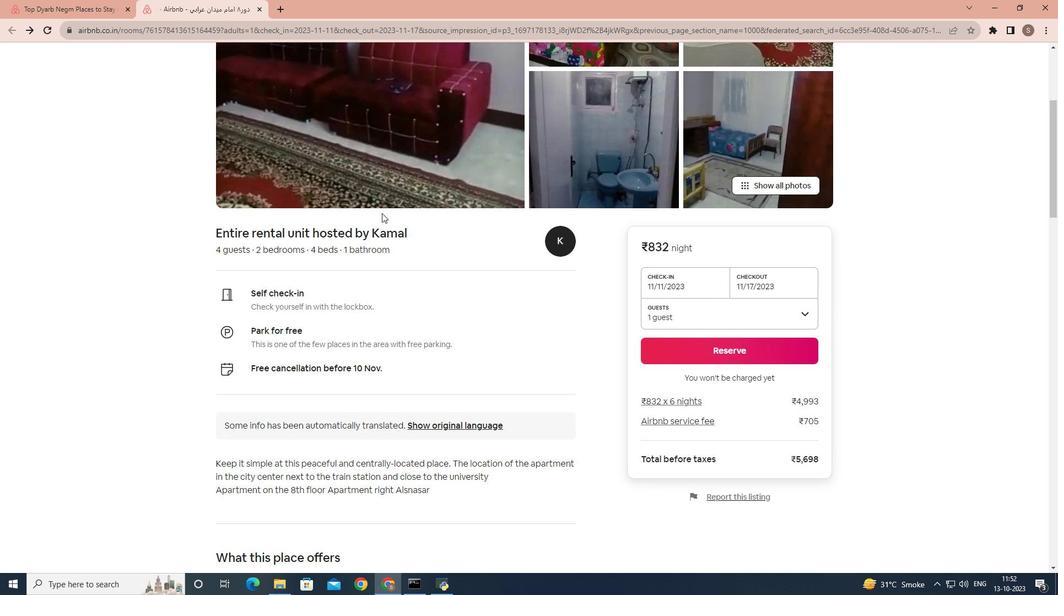 
Action: Mouse scrolled (377, 209) with delta (0, 0)
Screenshot: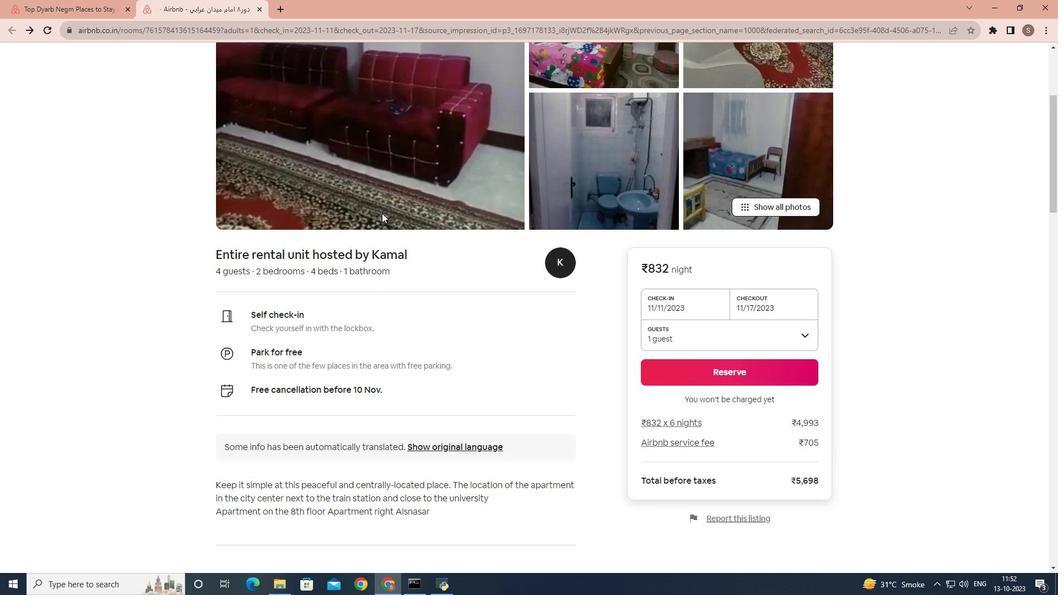 
Action: Mouse scrolled (377, 209) with delta (0, 0)
Screenshot: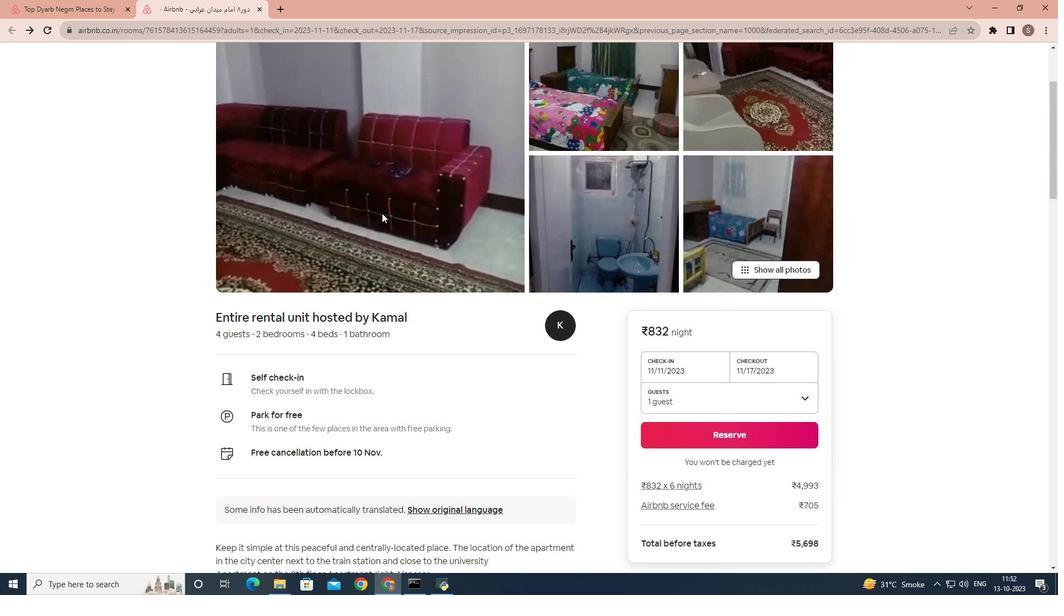 
Action: Mouse moved to (371, 216)
Screenshot: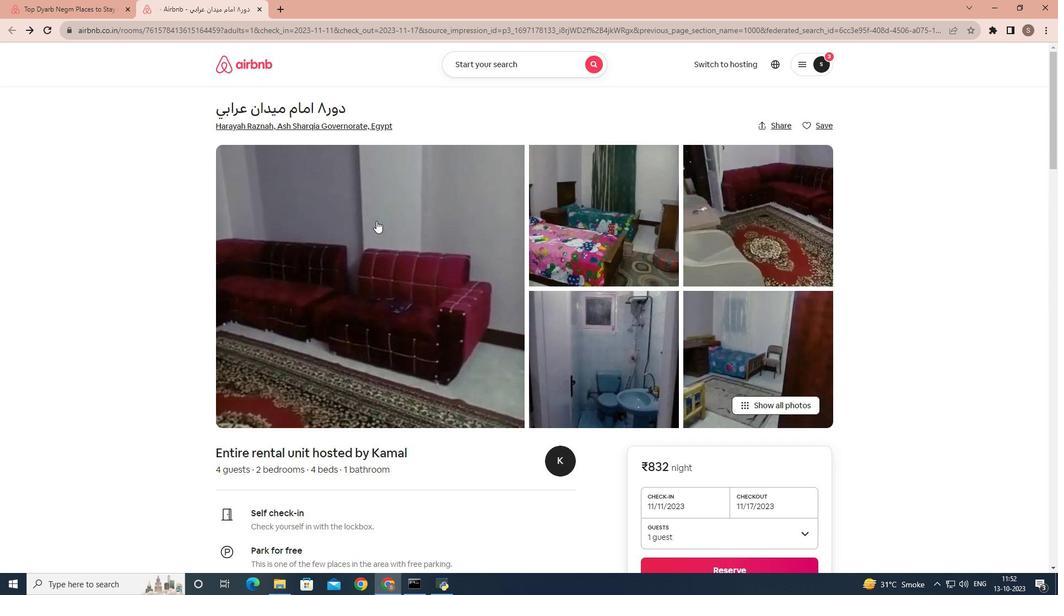 
Action: Mouse scrolled (371, 215) with delta (0, 0)
Screenshot: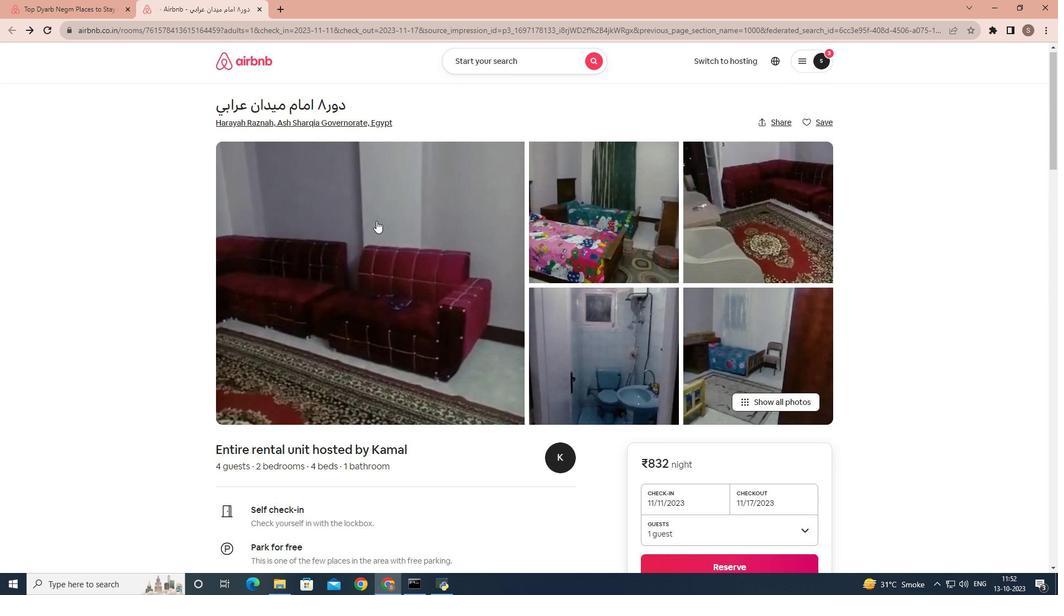 
Action: Mouse scrolled (371, 215) with delta (0, 0)
Screenshot: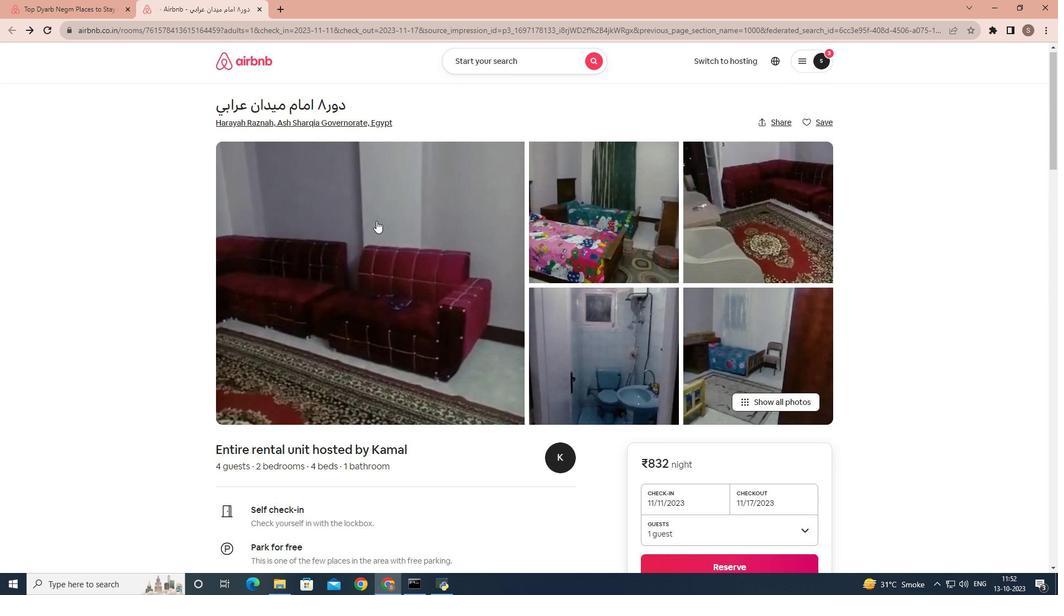 
Action: Mouse scrolled (371, 215) with delta (0, 0)
Screenshot: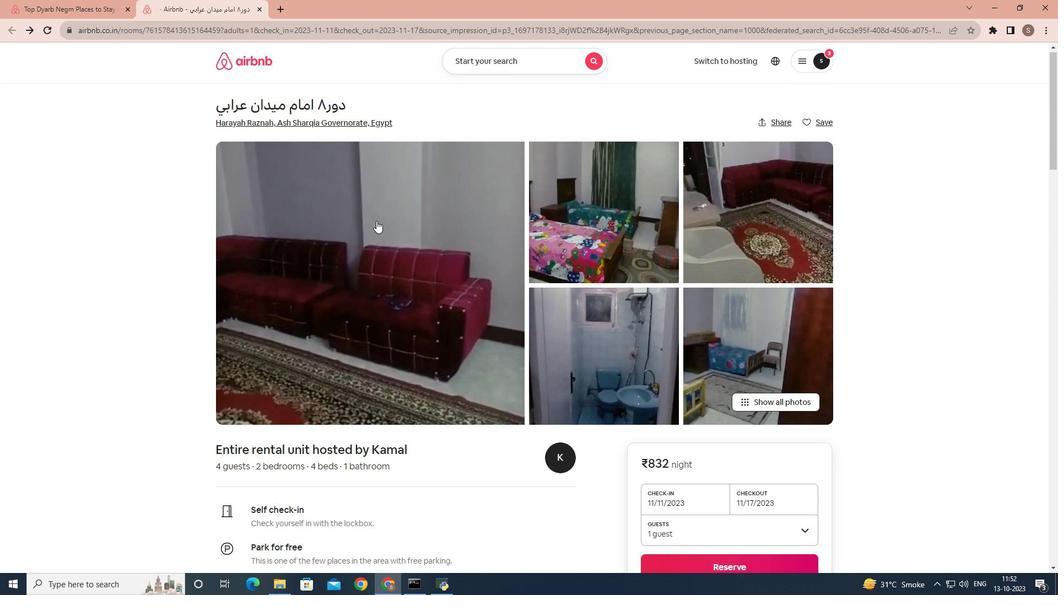
Action: Mouse scrolled (371, 216) with delta (0, 0)
Screenshot: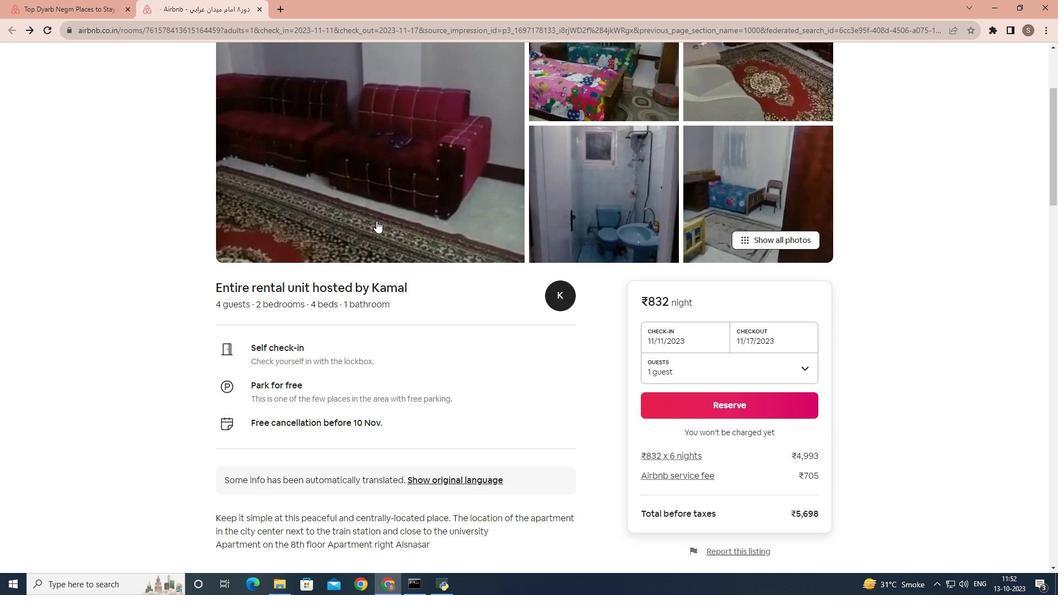 
Action: Mouse pressed left at (371, 216)
Screenshot: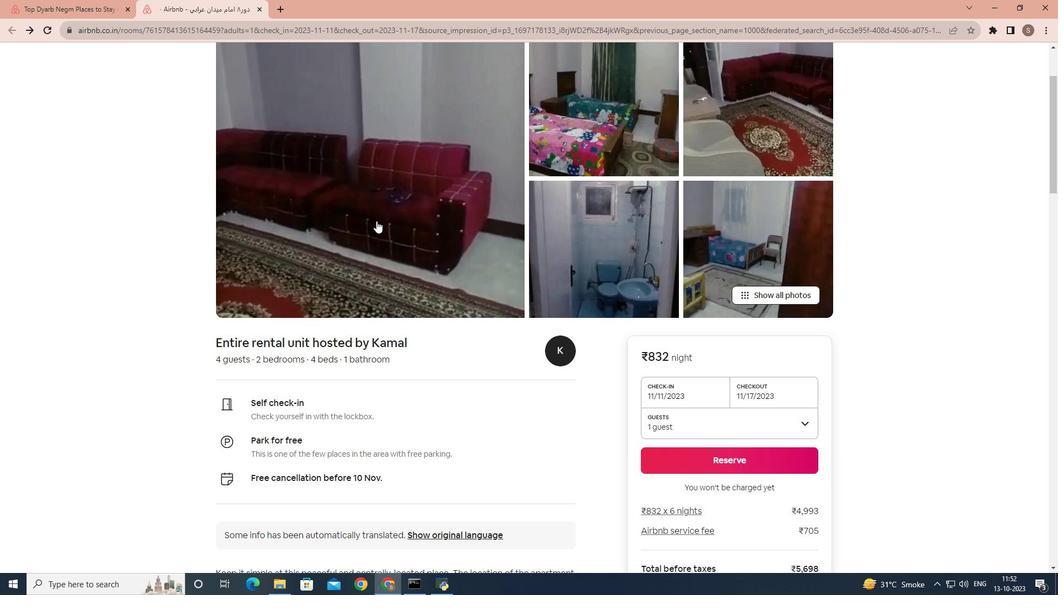 
Action: Mouse scrolled (371, 215) with delta (0, 0)
Screenshot: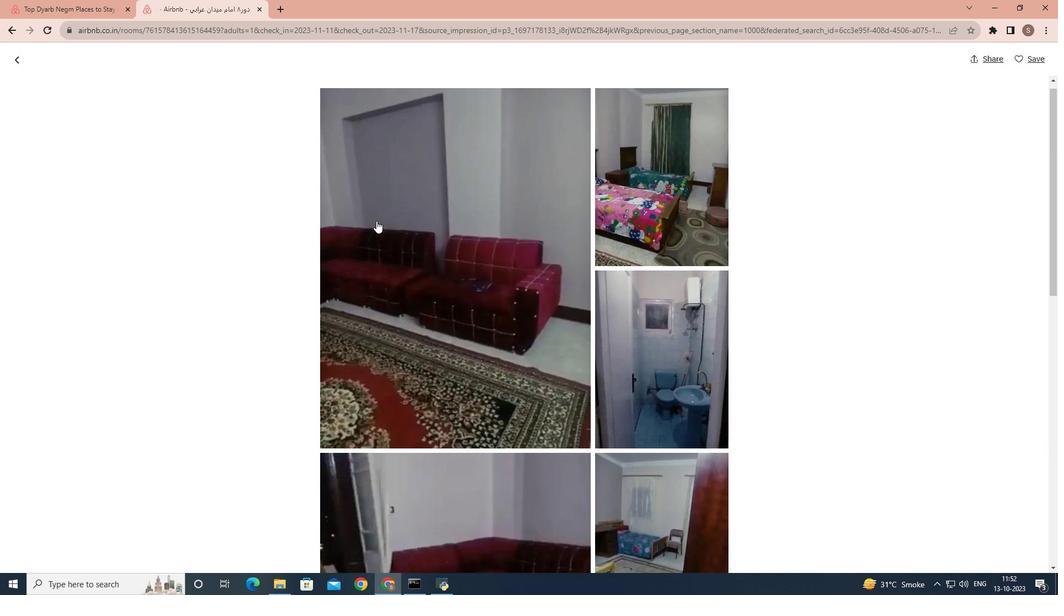 
Action: Mouse scrolled (371, 215) with delta (0, 0)
Screenshot: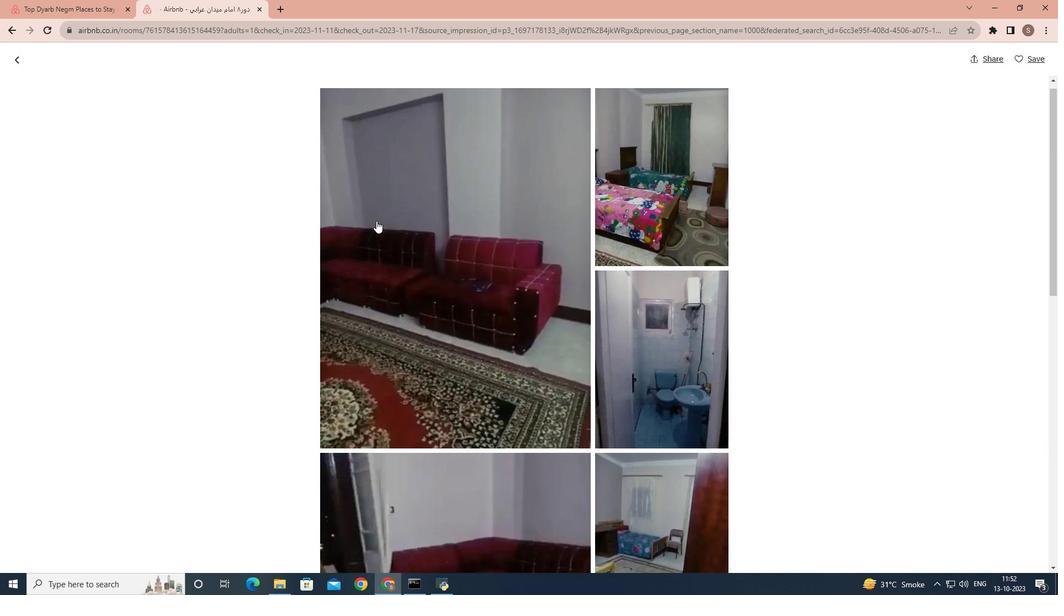
Action: Mouse scrolled (371, 215) with delta (0, 0)
Screenshot: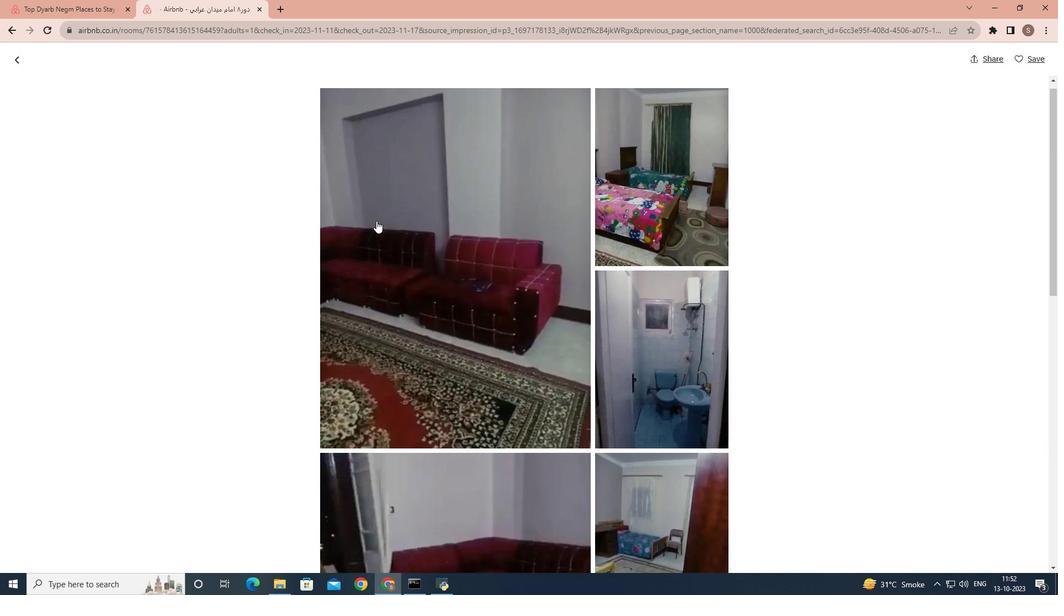 
Action: Mouse scrolled (371, 215) with delta (0, 0)
Screenshot: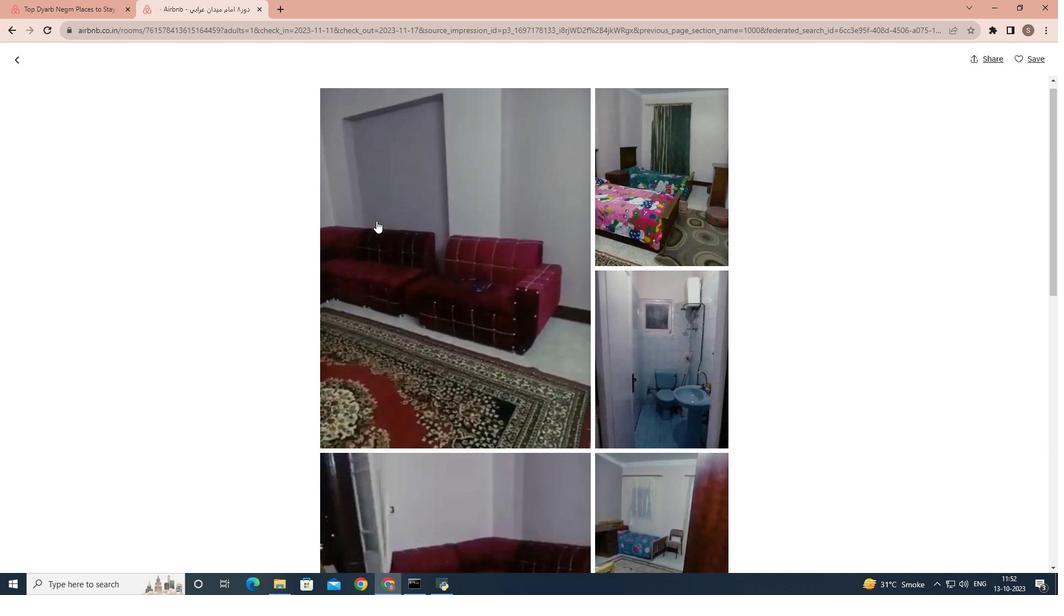 
Action: Mouse scrolled (371, 215) with delta (0, 0)
Screenshot: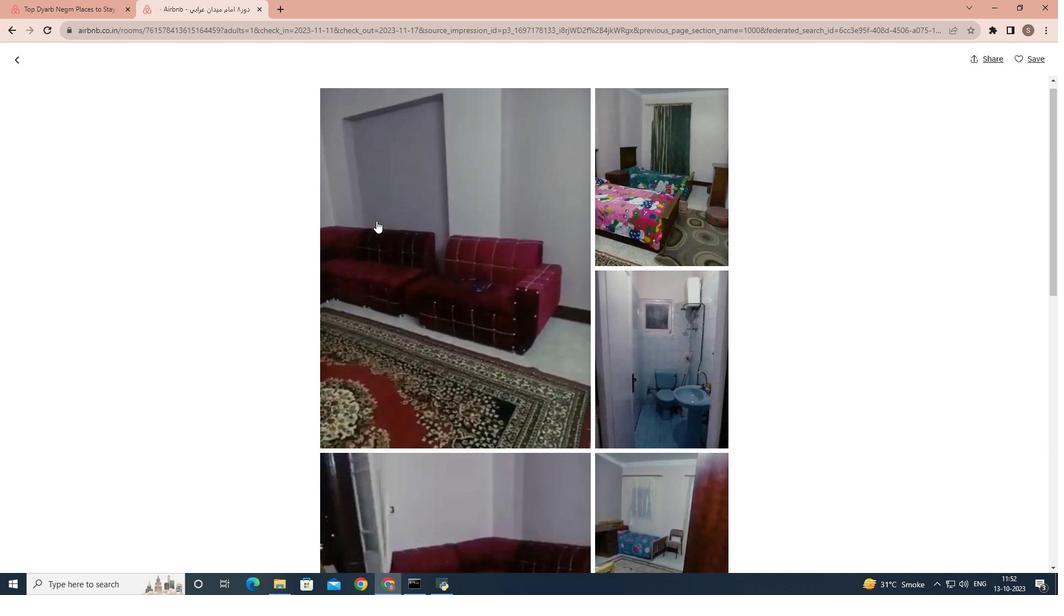 
Action: Mouse scrolled (371, 215) with delta (0, 0)
Screenshot: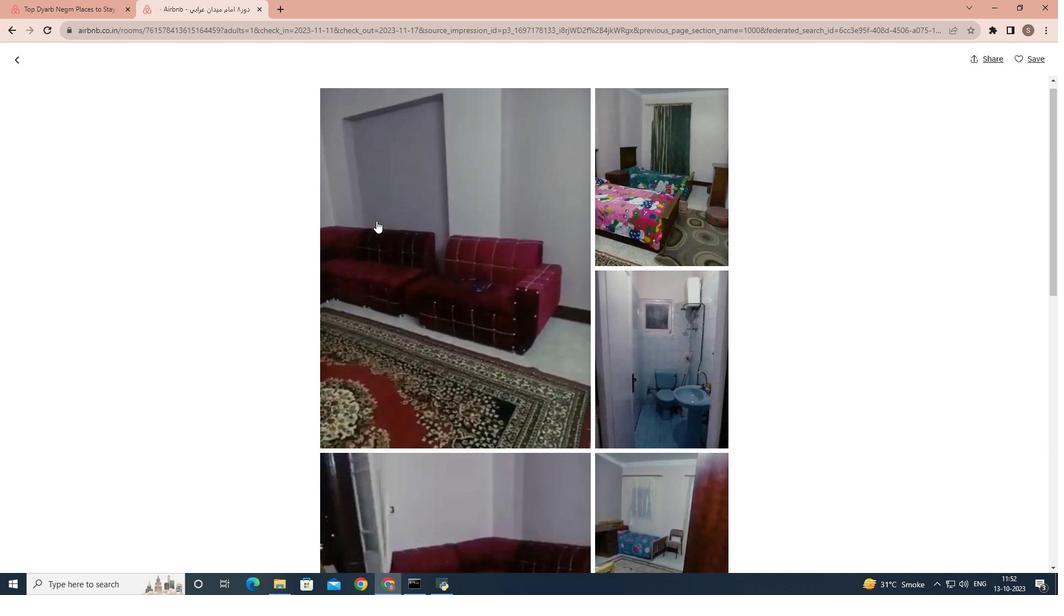 
Action: Mouse scrolled (371, 215) with delta (0, 0)
Screenshot: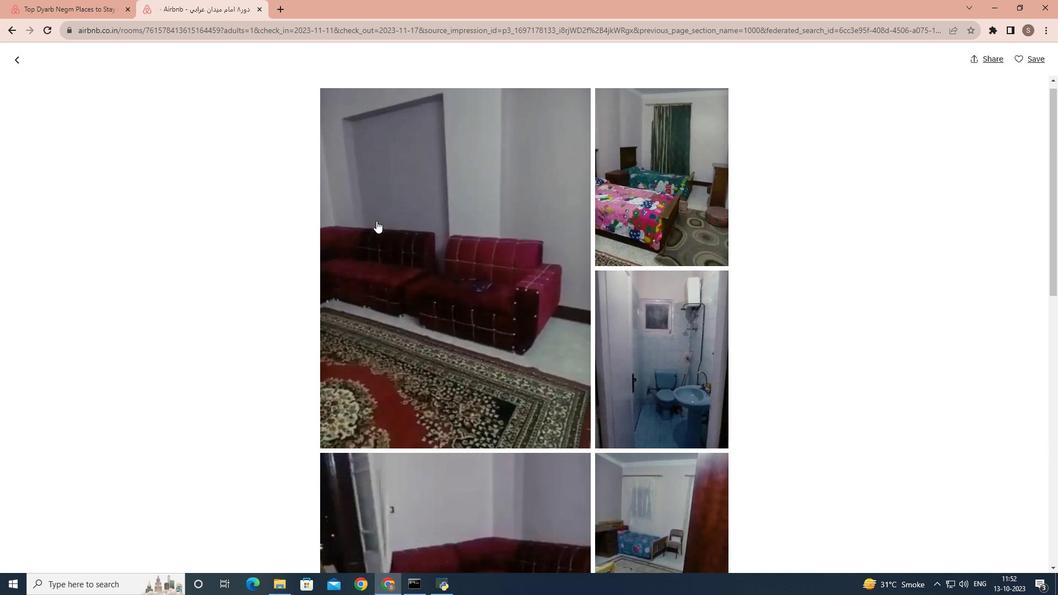
Action: Mouse scrolled (371, 215) with delta (0, 0)
Screenshot: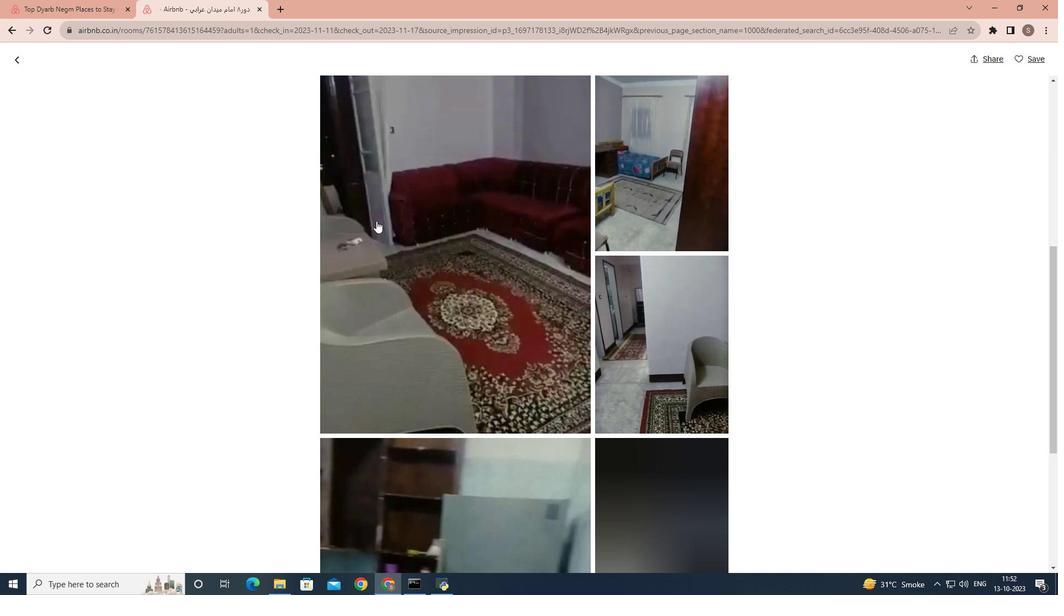 
Action: Mouse scrolled (371, 215) with delta (0, 0)
Screenshot: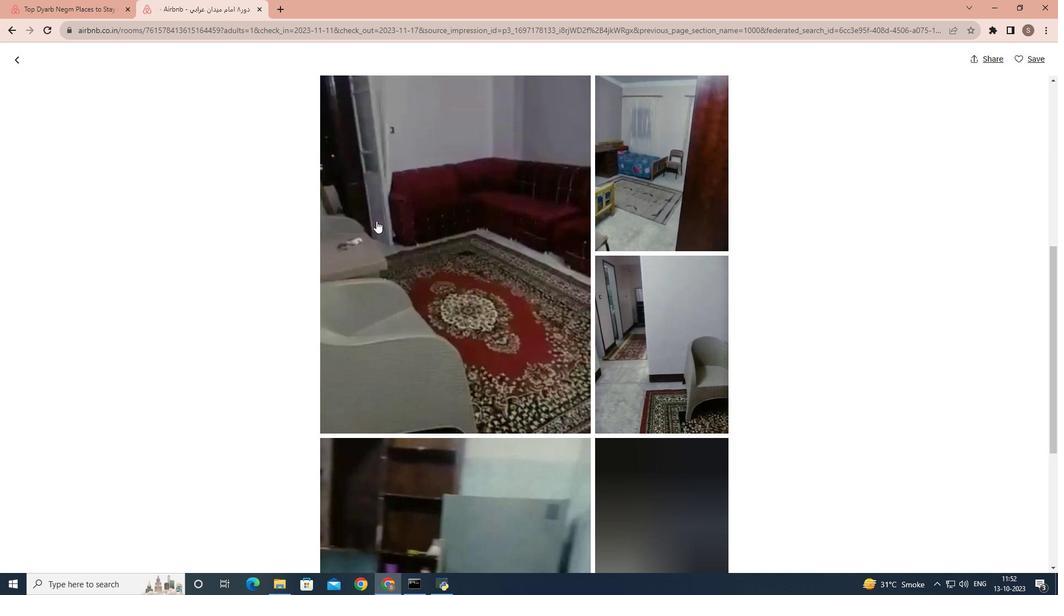 
Action: Mouse scrolled (371, 215) with delta (0, 0)
Screenshot: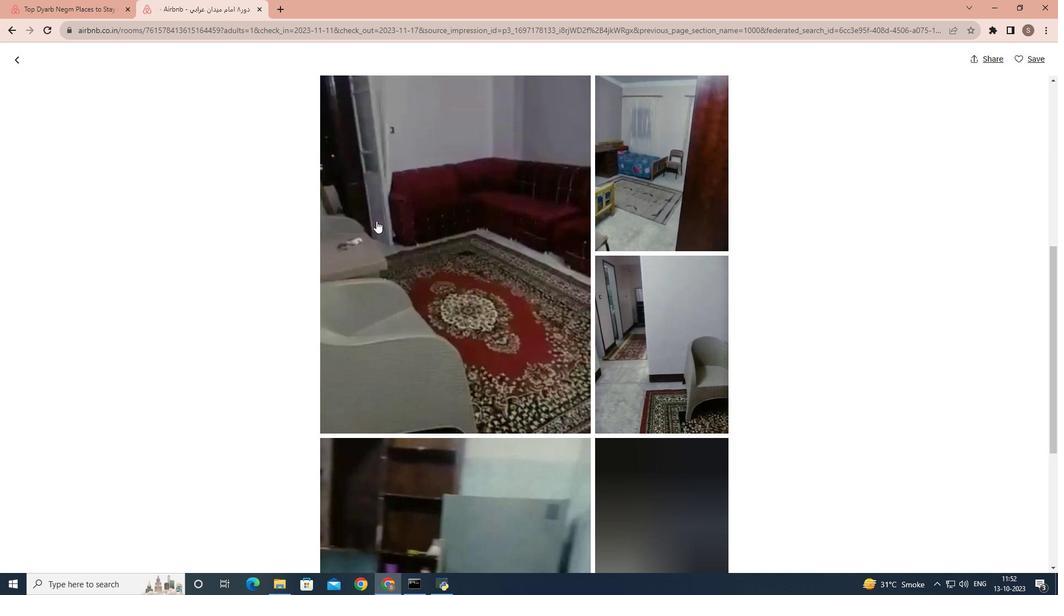 
Action: Mouse scrolled (371, 215) with delta (0, 0)
Screenshot: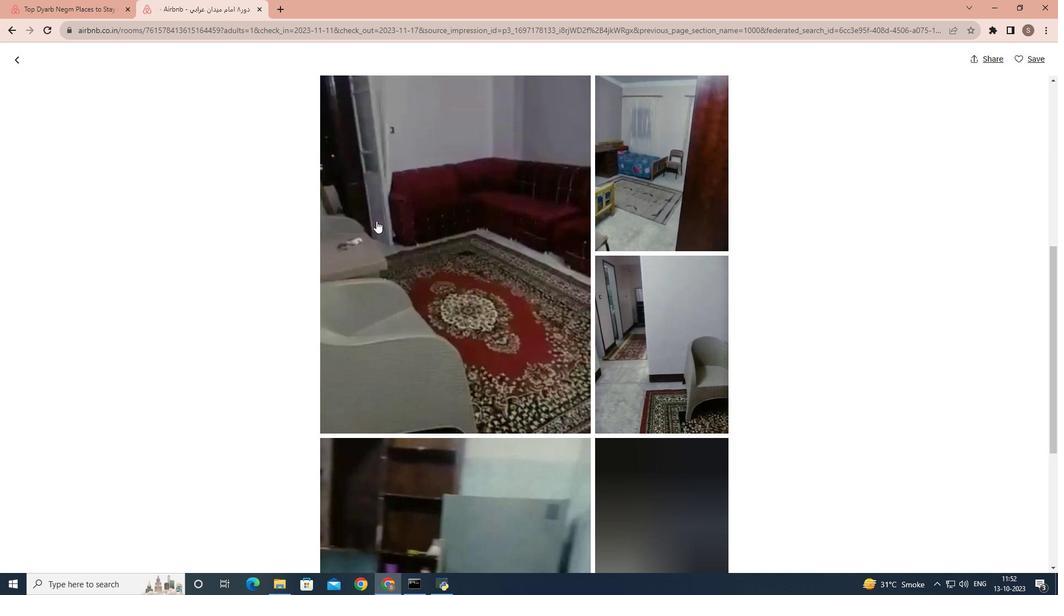 
Action: Mouse scrolled (371, 215) with delta (0, 0)
Screenshot: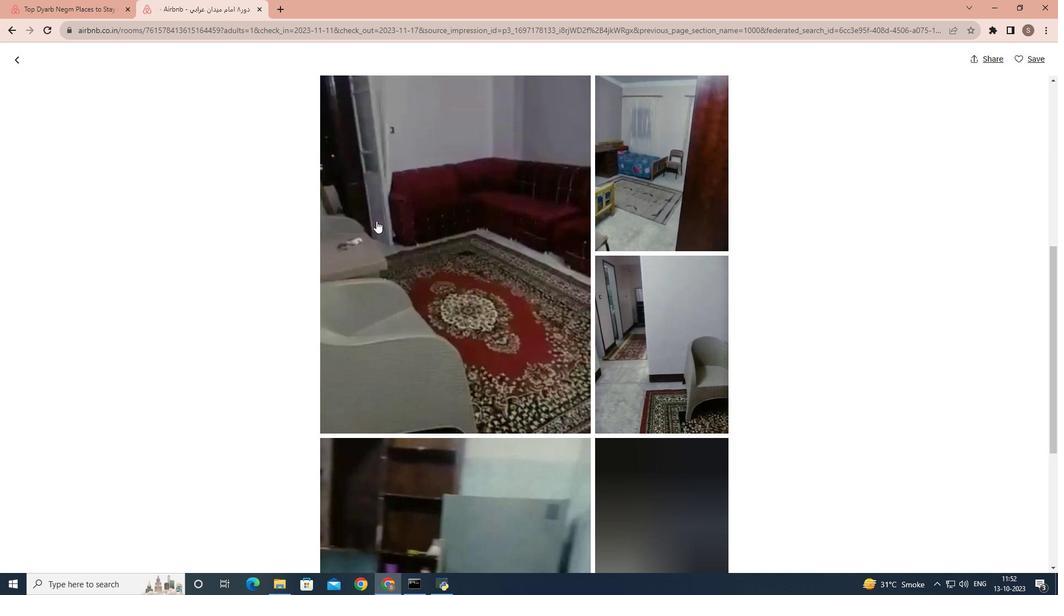 
Action: Mouse scrolled (371, 215) with delta (0, 0)
Screenshot: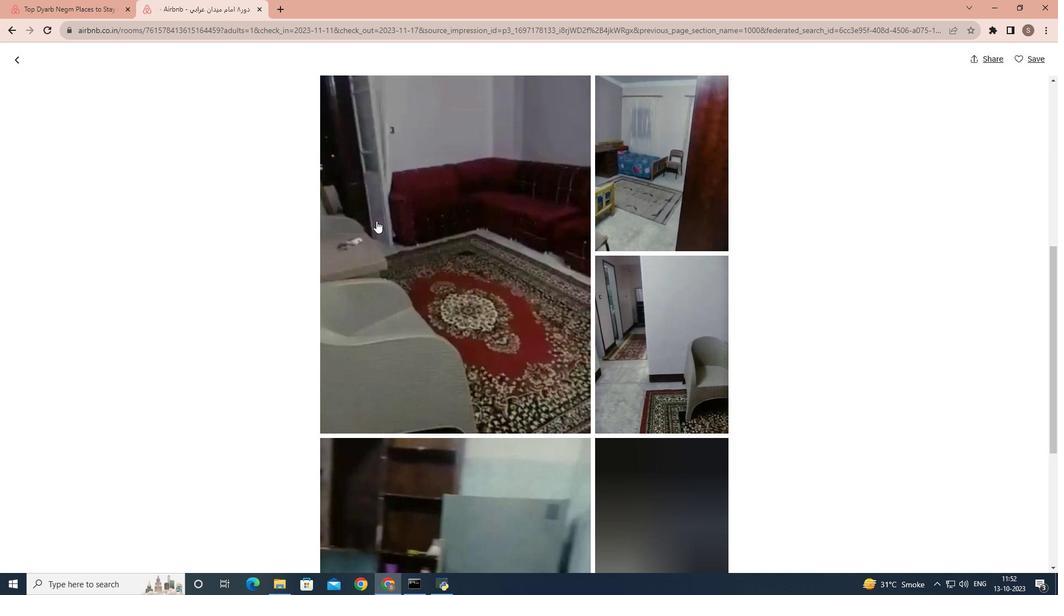 
Action: Mouse scrolled (371, 215) with delta (0, 0)
Screenshot: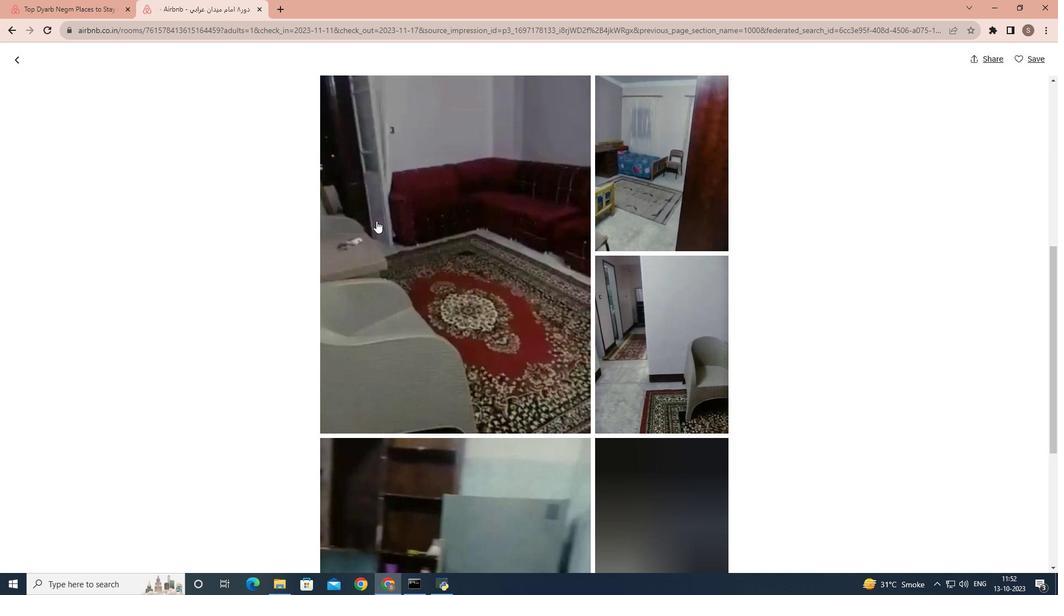 
Action: Mouse scrolled (371, 215) with delta (0, 0)
Screenshot: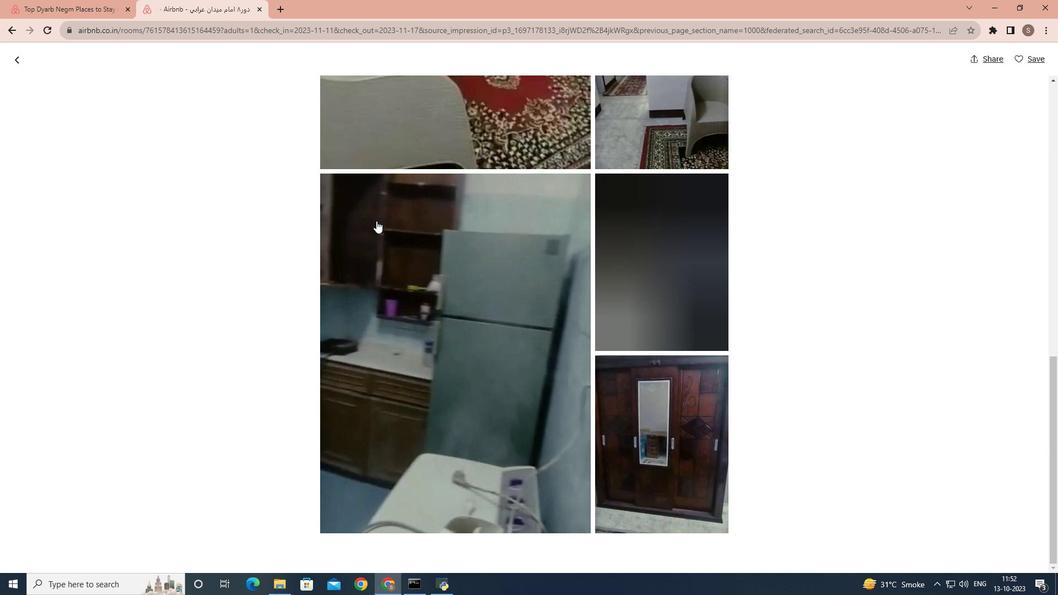 
Action: Mouse scrolled (371, 215) with delta (0, 0)
Screenshot: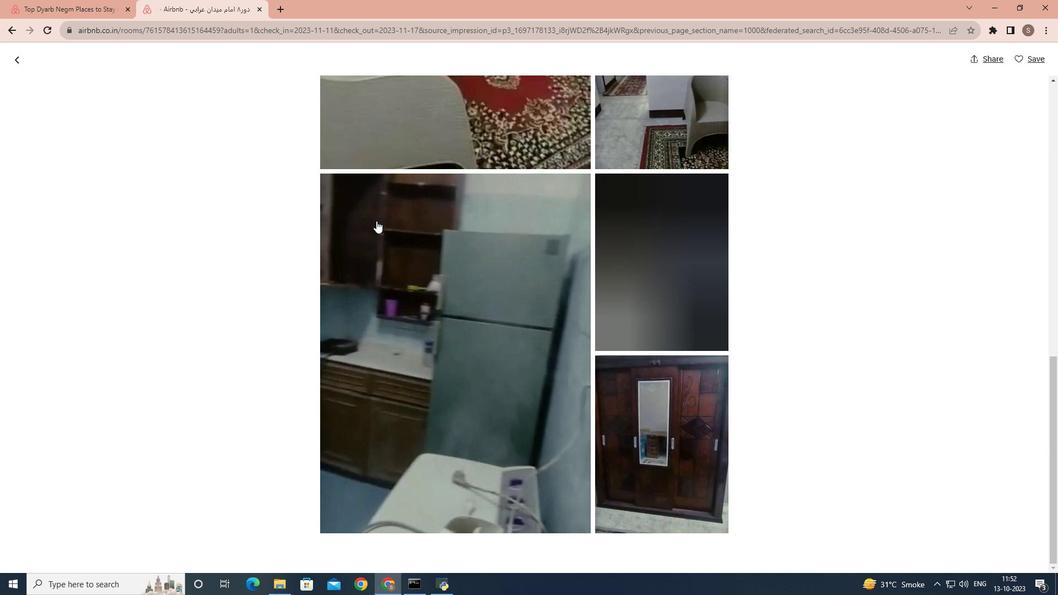 
Action: Mouse scrolled (371, 215) with delta (0, 0)
Screenshot: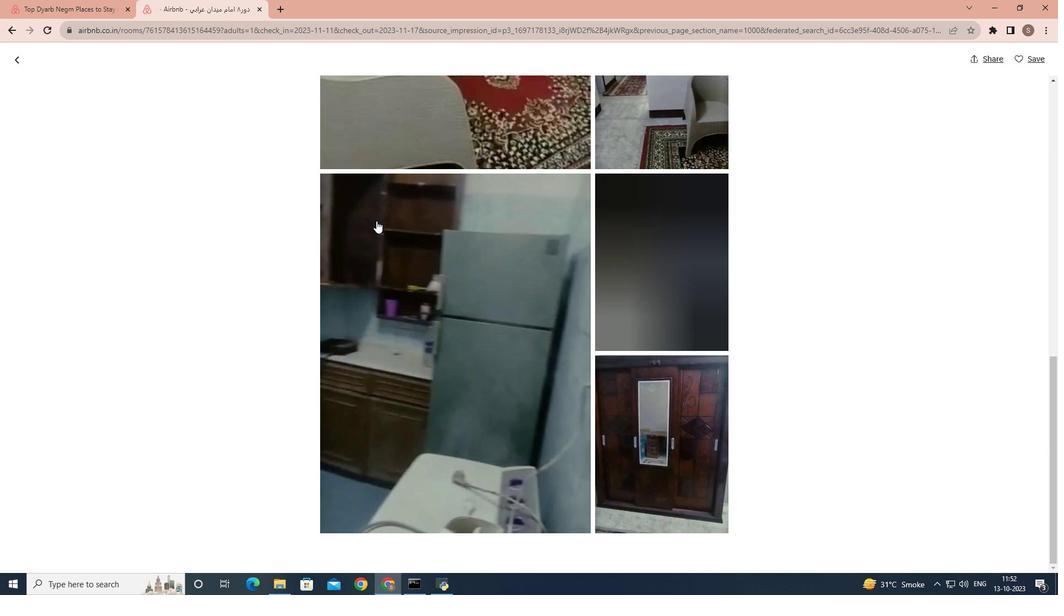
Action: Mouse scrolled (371, 215) with delta (0, 0)
Screenshot: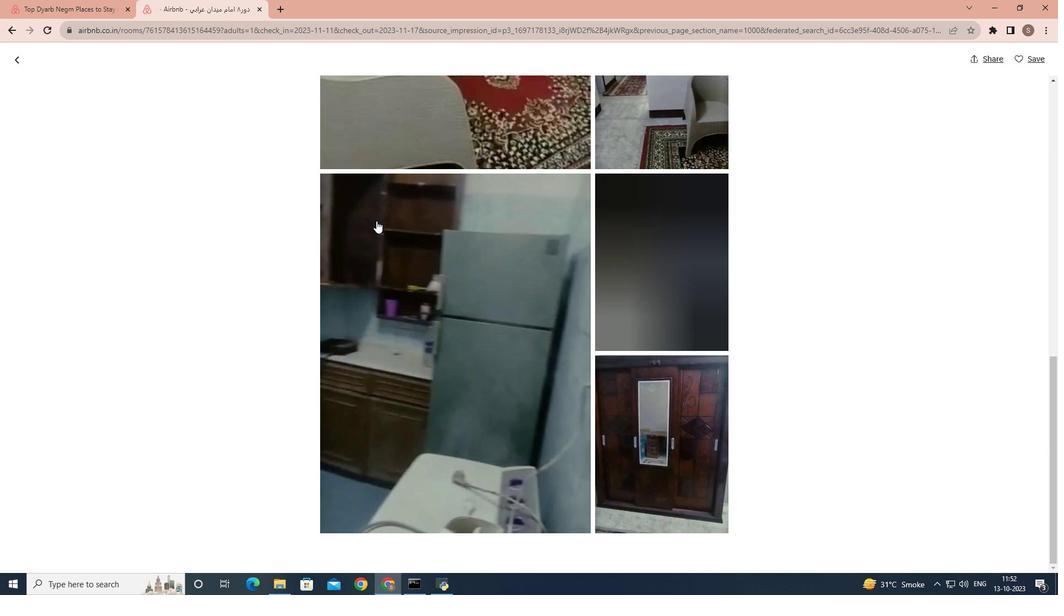
Action: Mouse scrolled (371, 215) with delta (0, 0)
Screenshot: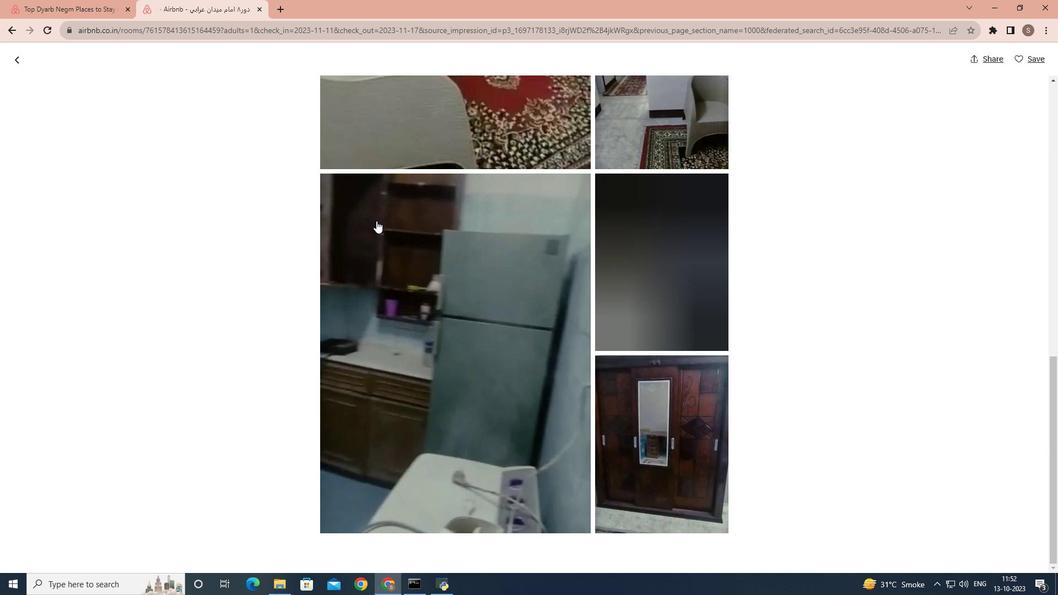 
Action: Mouse scrolled (371, 215) with delta (0, 0)
Screenshot: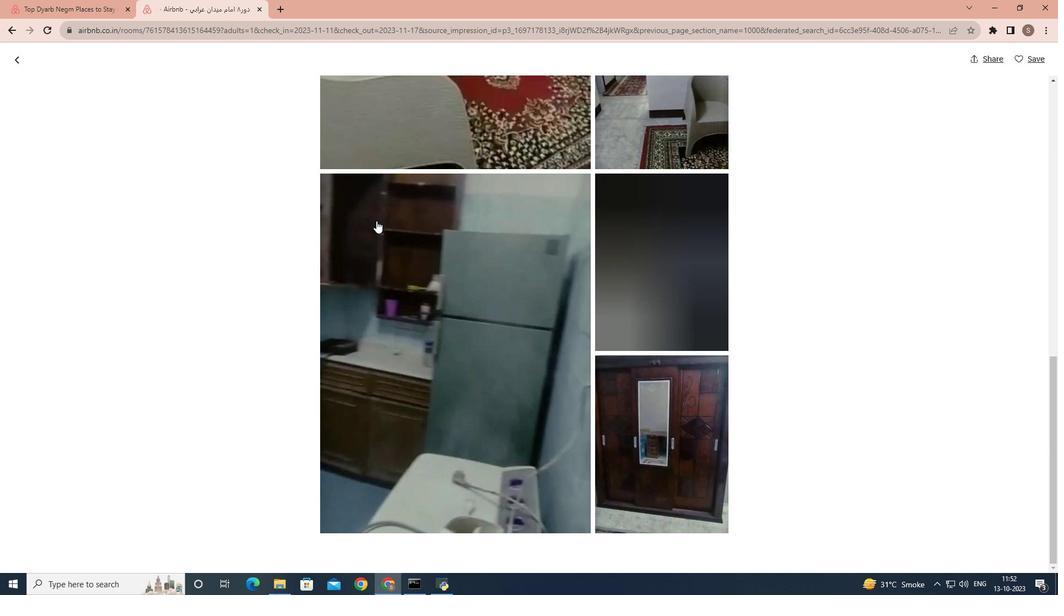 
Action: Mouse moved to (8, 54)
Screenshot: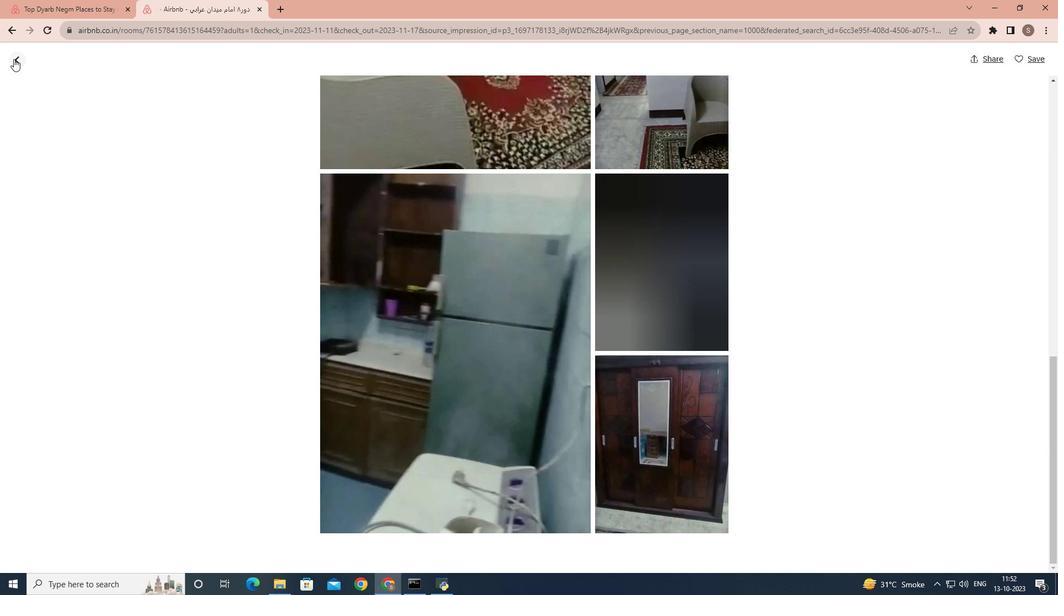 
Action: Mouse pressed left at (8, 54)
Screenshot: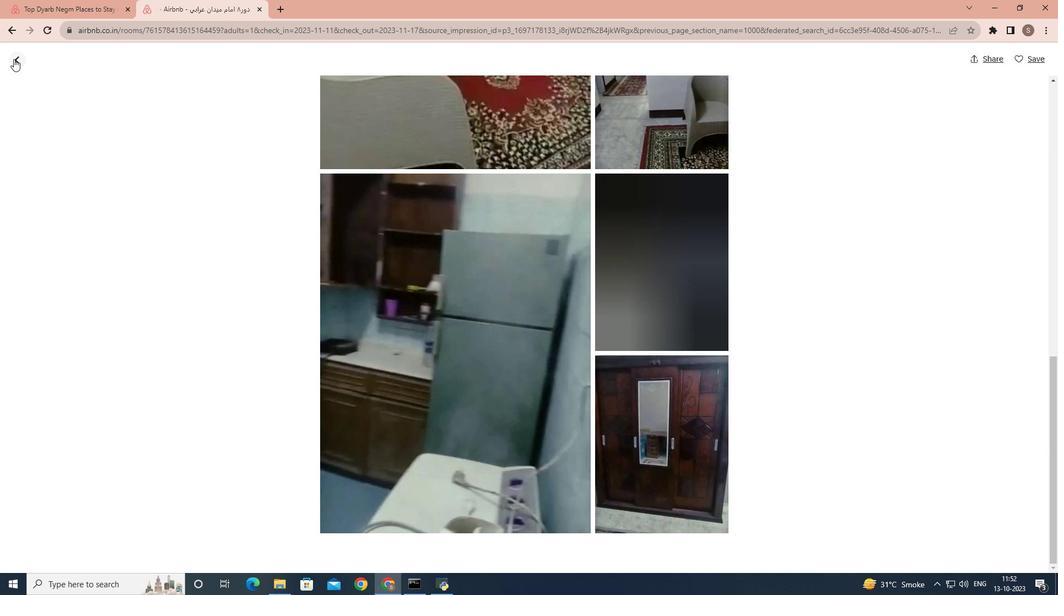 
Action: Mouse moved to (50, 8)
Screenshot: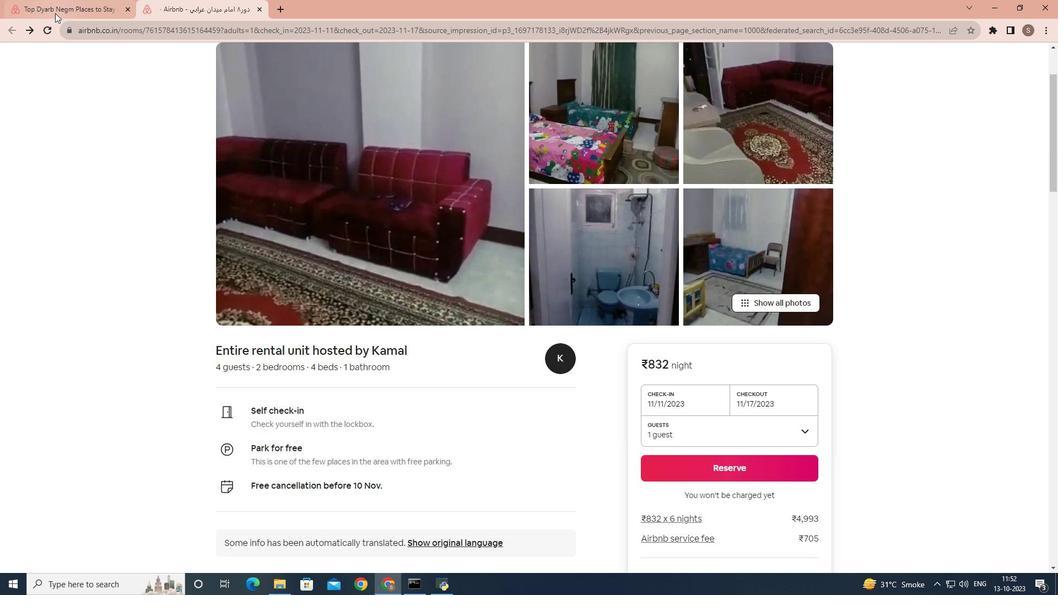 
Action: Mouse pressed left at (50, 8)
Screenshot: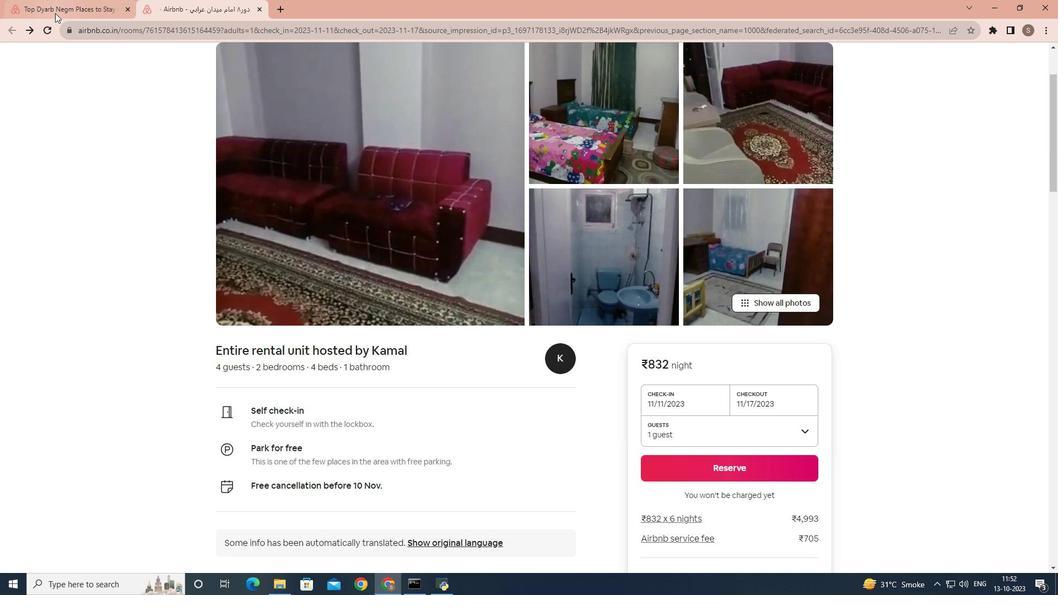 
Action: Mouse moved to (361, 288)
Screenshot: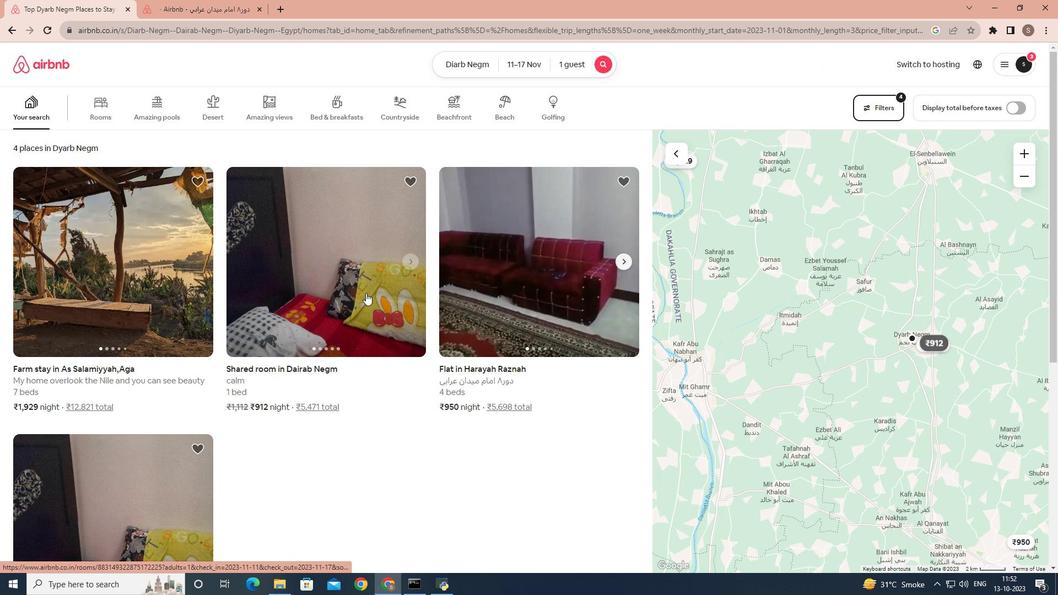
Action: Mouse pressed left at (361, 288)
Screenshot: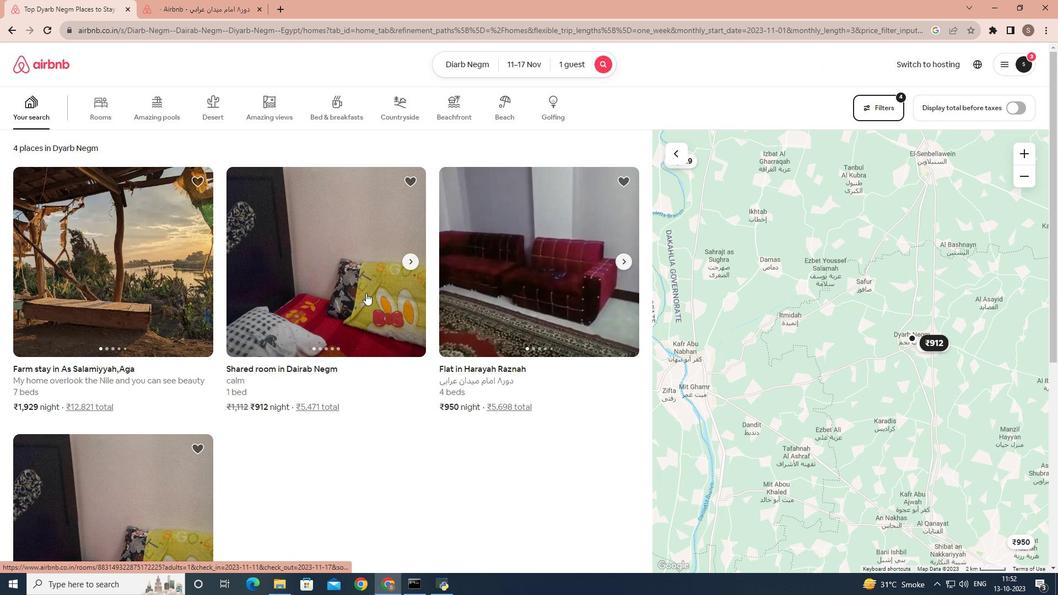 
Action: Mouse moved to (437, 301)
Screenshot: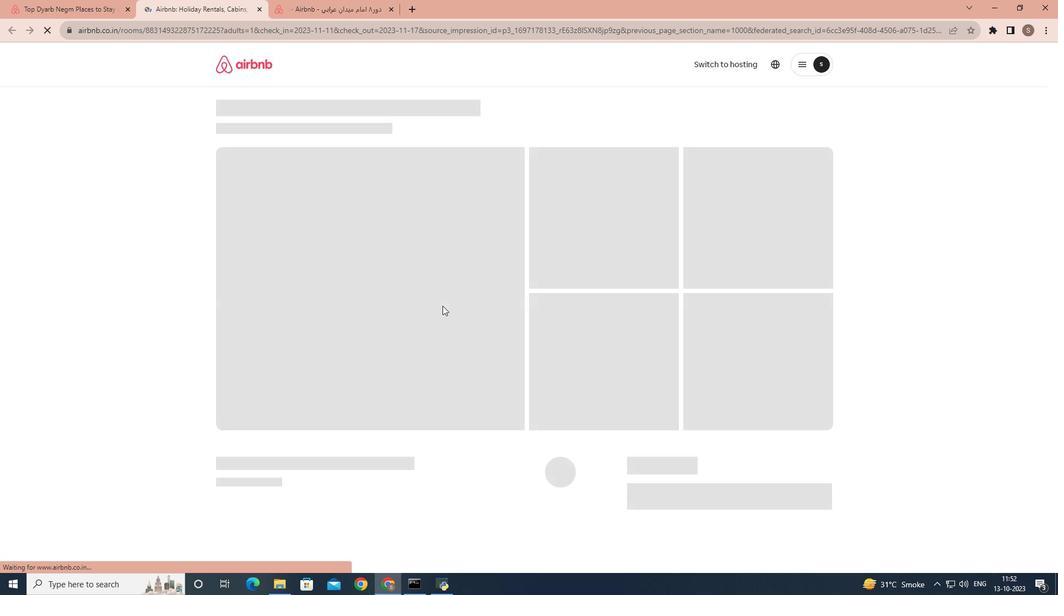 
Action: Mouse scrolled (437, 300) with delta (0, 0)
Screenshot: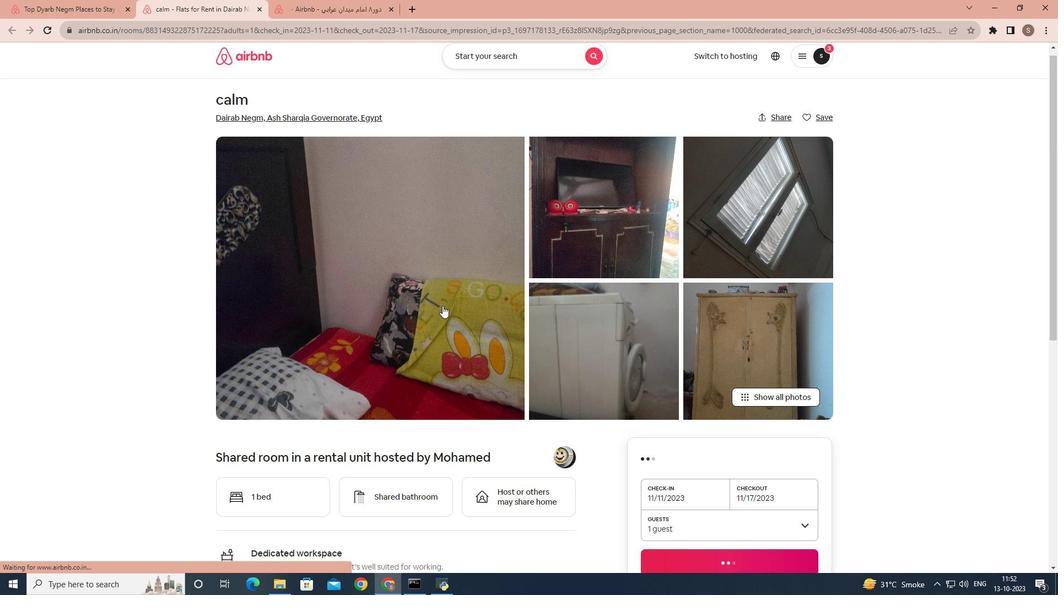 
Action: Mouse scrolled (437, 300) with delta (0, 0)
Screenshot: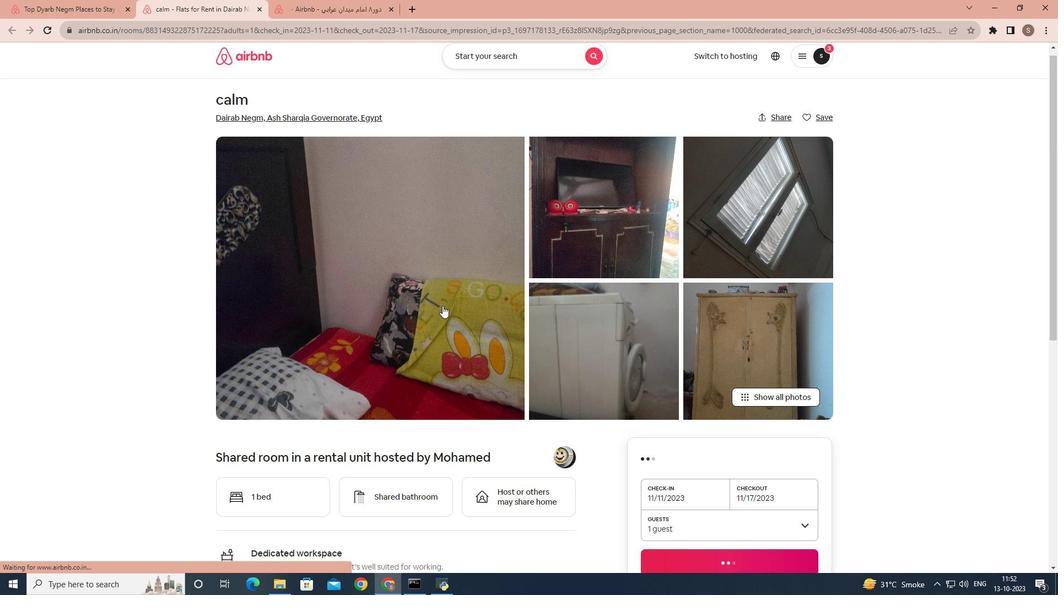 
Action: Mouse scrolled (437, 300) with delta (0, 0)
Screenshot: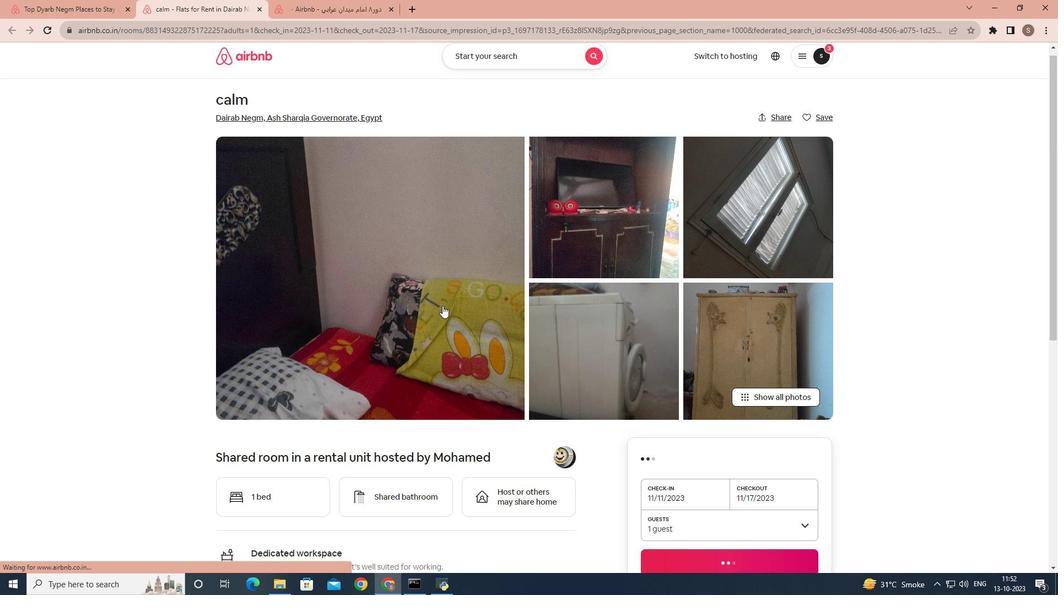 
Action: Mouse scrolled (437, 300) with delta (0, 0)
Screenshot: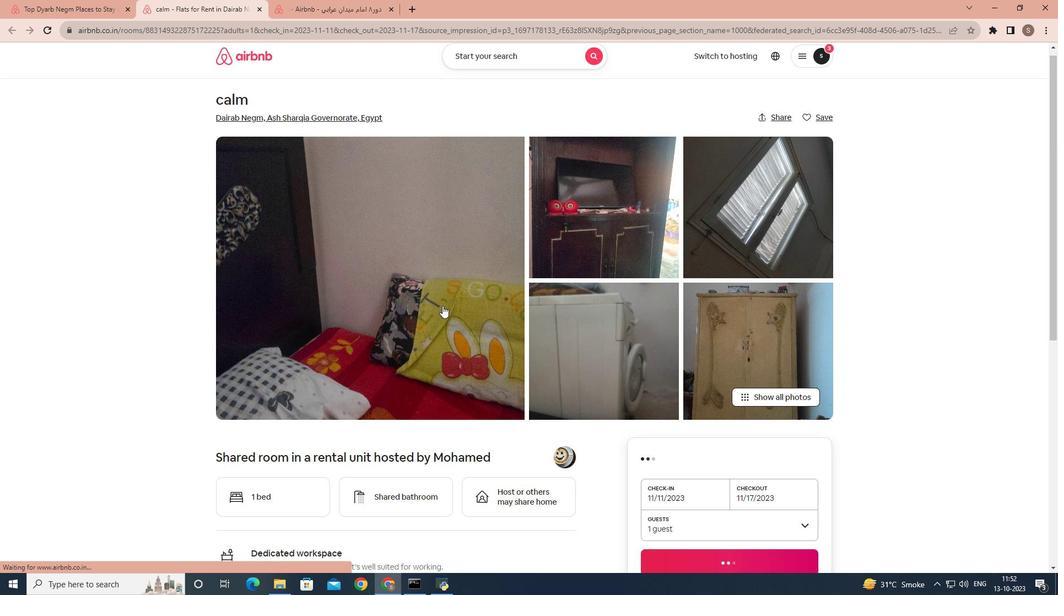
Action: Mouse scrolled (437, 300) with delta (0, 0)
Screenshot: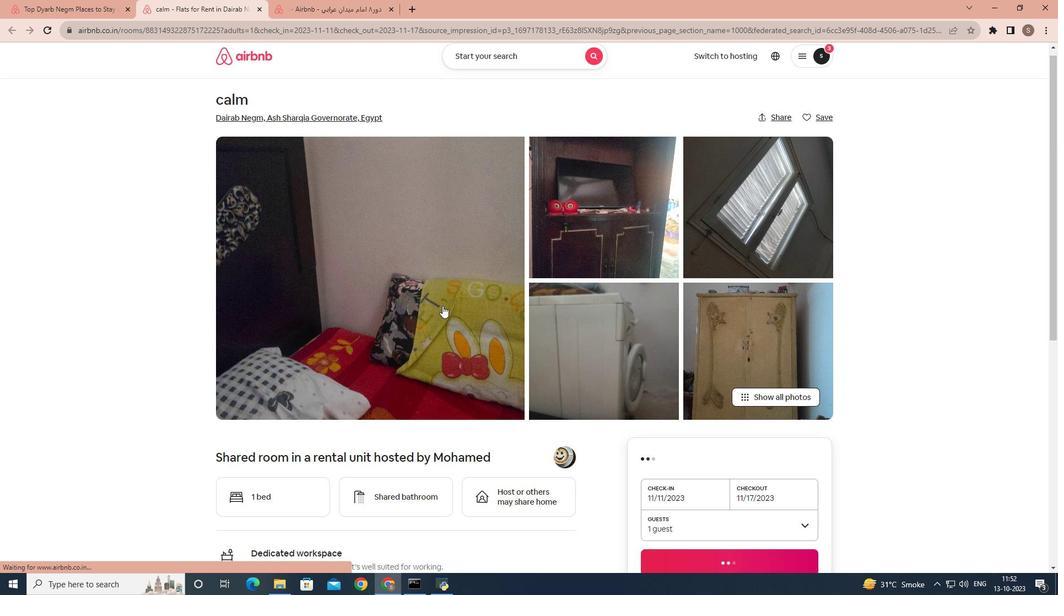 
Action: Mouse scrolled (437, 300) with delta (0, 0)
Screenshot: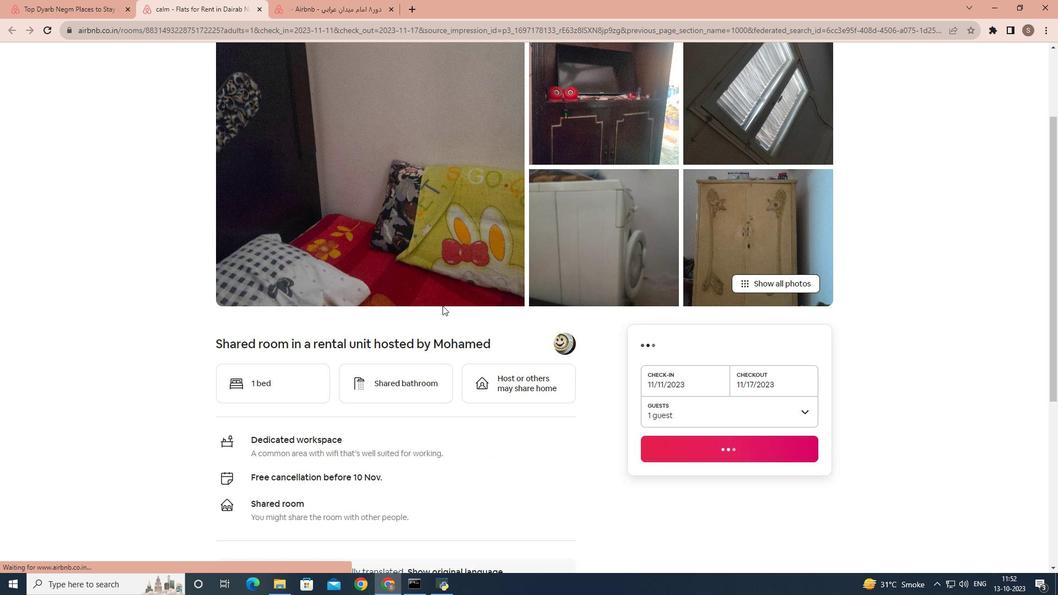 
Action: Mouse moved to (437, 301)
Screenshot: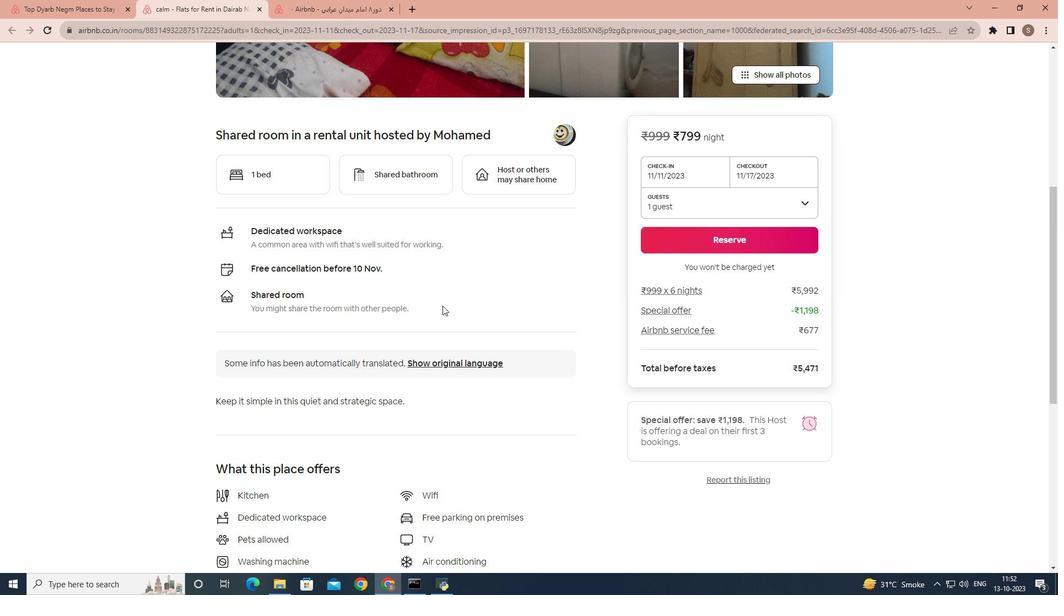 
Action: Mouse scrolled (437, 300) with delta (0, 0)
Screenshot: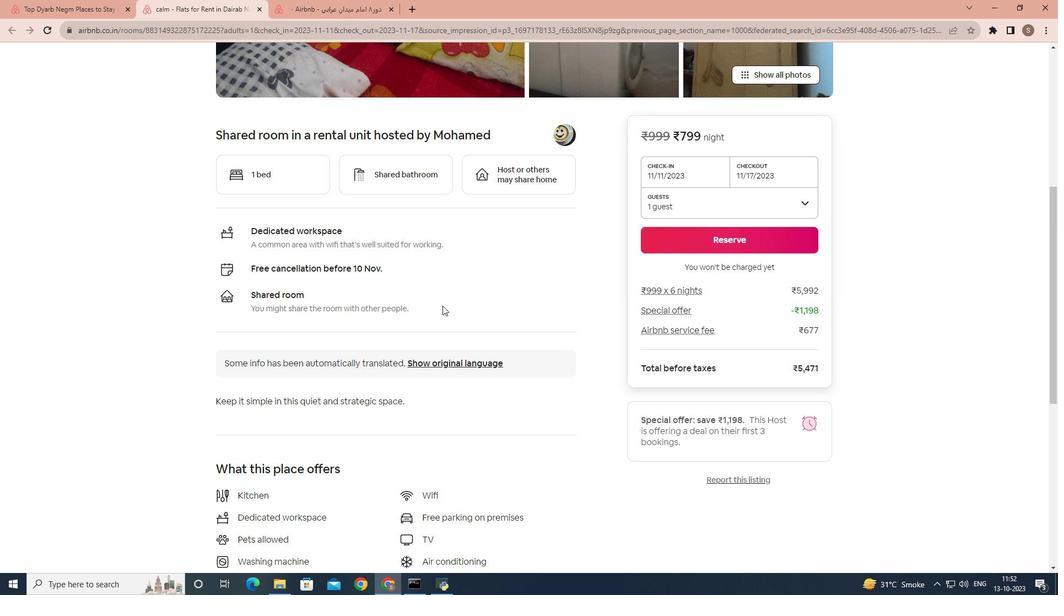 
Action: Mouse scrolled (437, 300) with delta (0, 0)
Screenshot: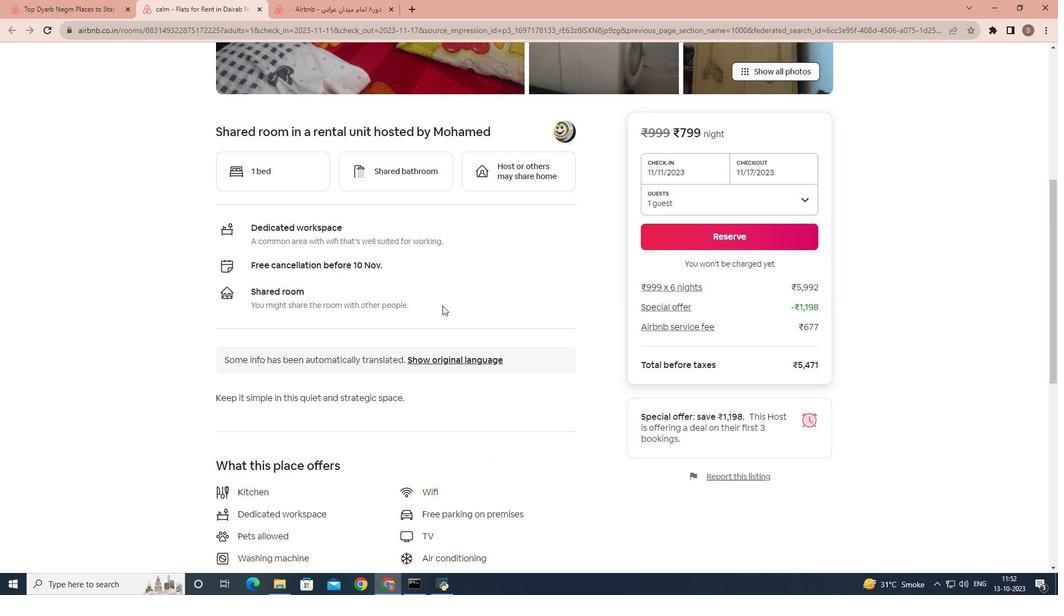 
Action: Mouse scrolled (437, 300) with delta (0, 0)
Screenshot: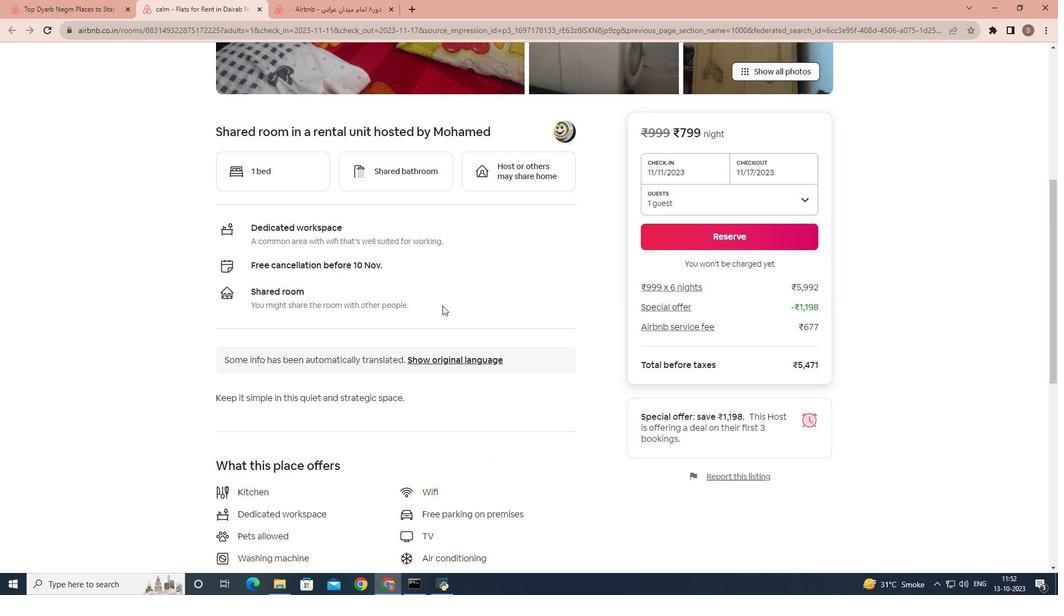 
Action: Mouse scrolled (437, 300) with delta (0, 0)
Screenshot: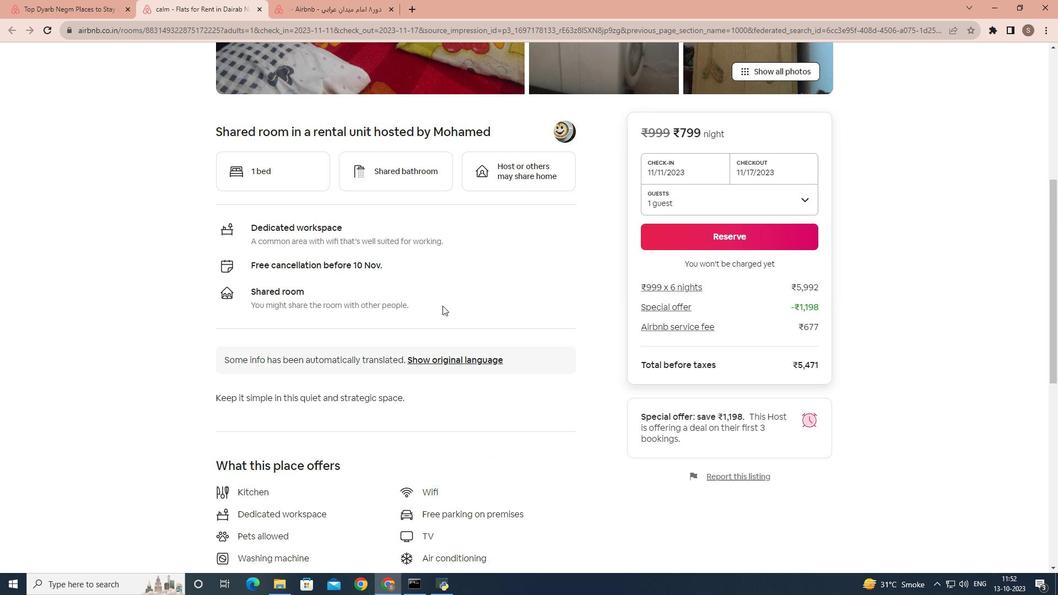 
Action: Mouse scrolled (437, 300) with delta (0, 0)
Screenshot: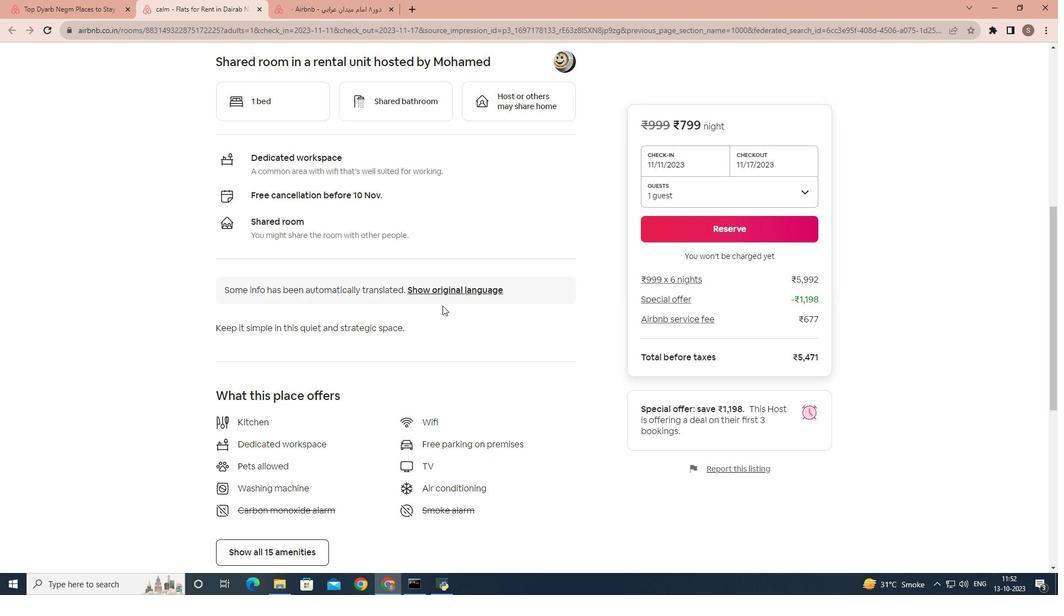
Action: Mouse moved to (388, 288)
Screenshot: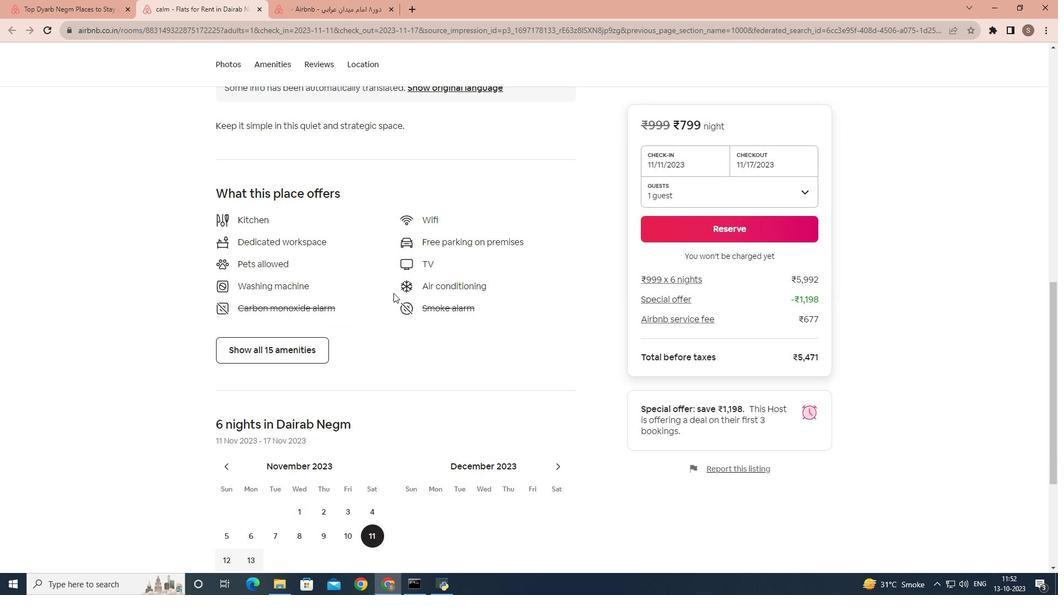 
Action: Mouse scrolled (388, 287) with delta (0, 0)
Screenshot: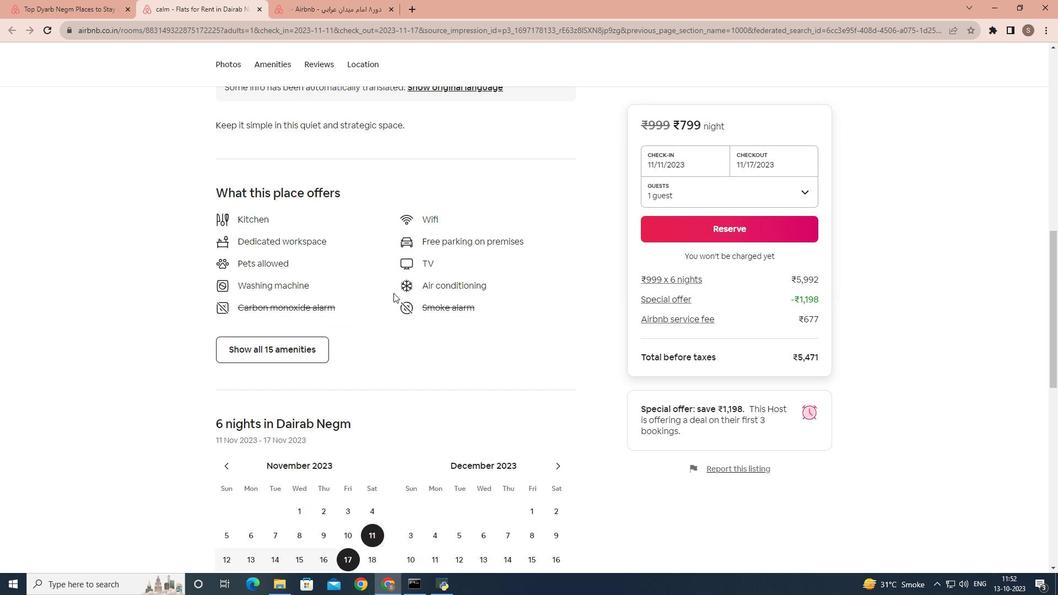 
Action: Mouse moved to (302, 285)
Screenshot: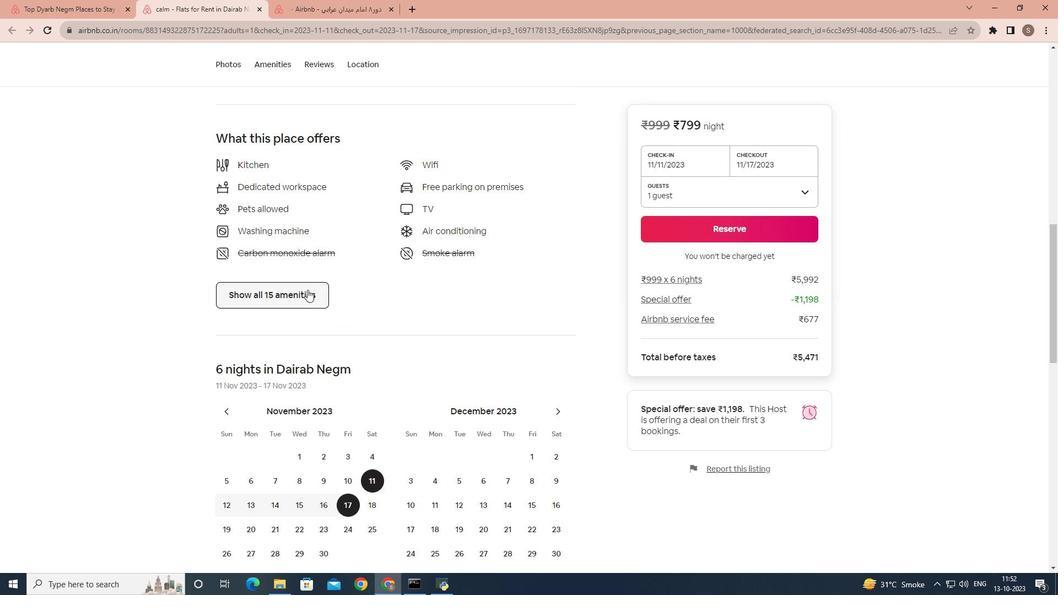
Action: Mouse pressed left at (302, 285)
Screenshot: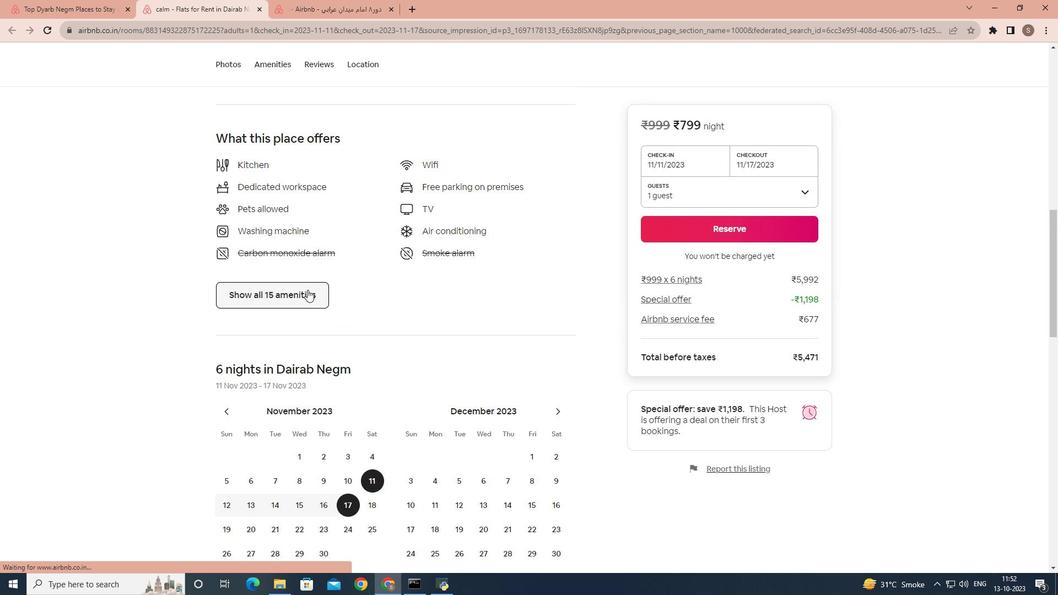 
Action: Mouse moved to (415, 274)
Screenshot: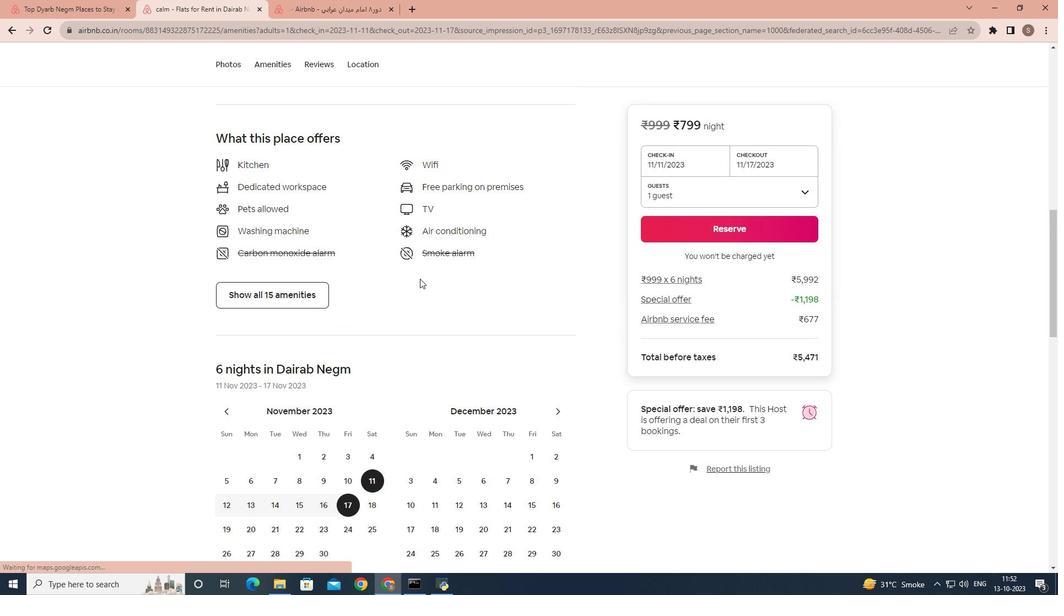 
Action: Mouse scrolled (415, 273) with delta (0, 0)
Screenshot: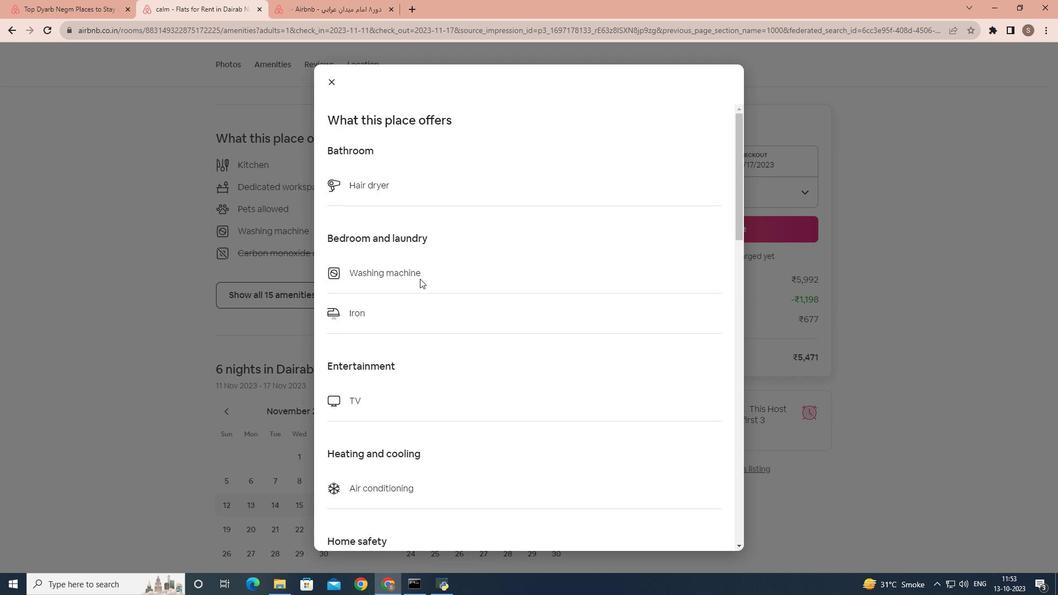 
Action: Mouse scrolled (415, 273) with delta (0, 0)
Screenshot: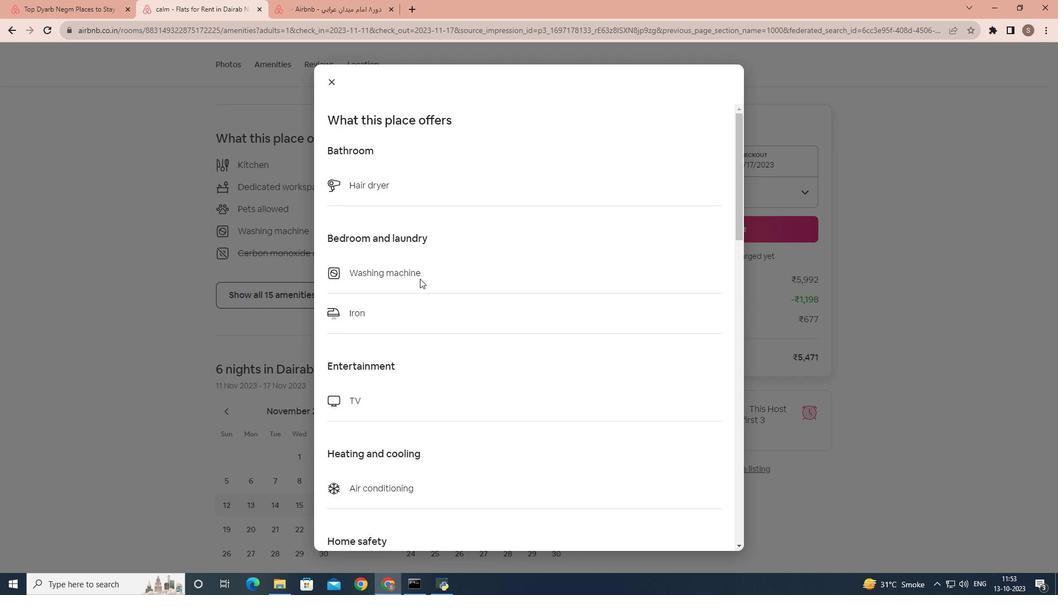 
Action: Mouse scrolled (415, 273) with delta (0, 0)
